 Task: Reply to email with the signature Anna Garcia with the subject Request for a meeting from softage.1@softage.net with the message I would like to schedule a call to discuss the progress of the new product development. Undo the message and rewrite the message as I look forward to hearing from you soon. Send the email
Action: Mouse moved to (549, 686)
Screenshot: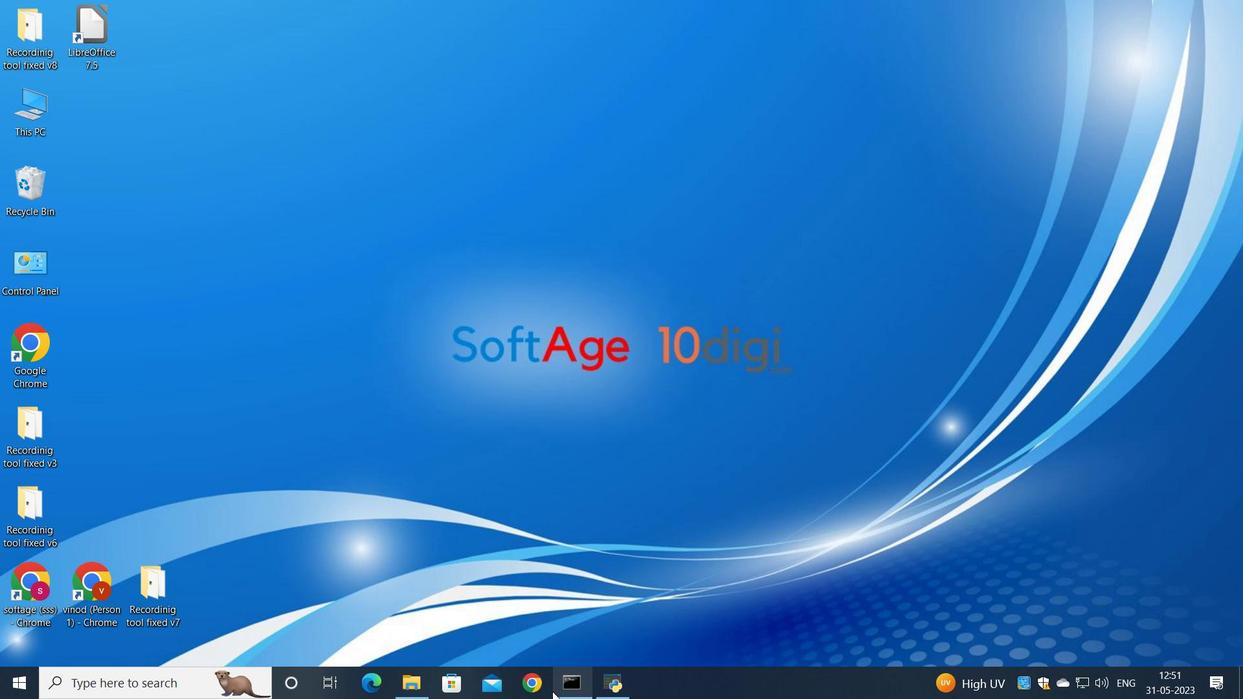 
Action: Mouse pressed left at (549, 686)
Screenshot: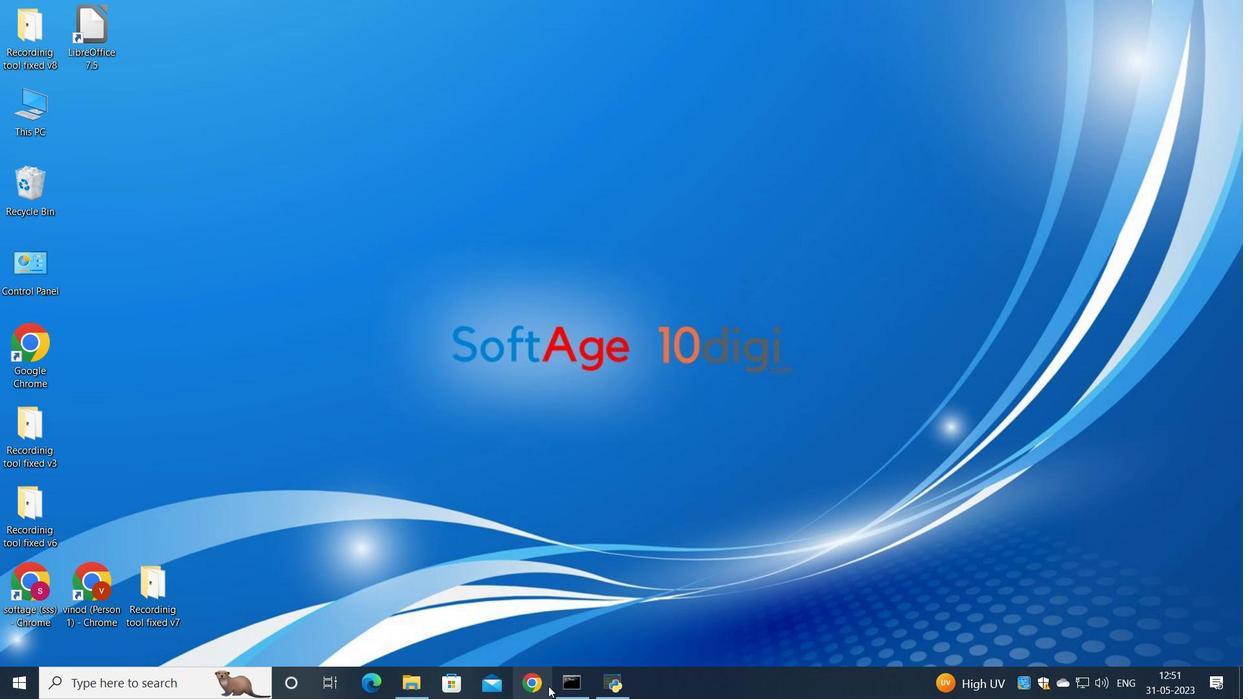 
Action: Mouse moved to (568, 408)
Screenshot: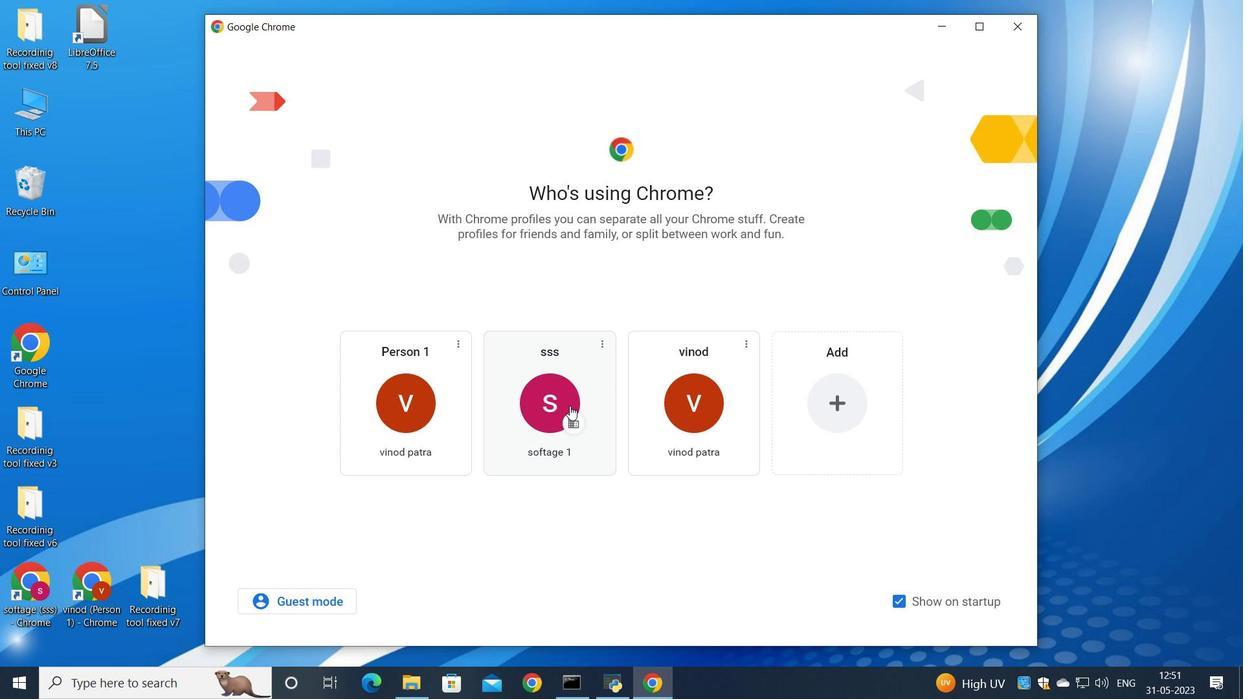 
Action: Mouse pressed left at (568, 408)
Screenshot: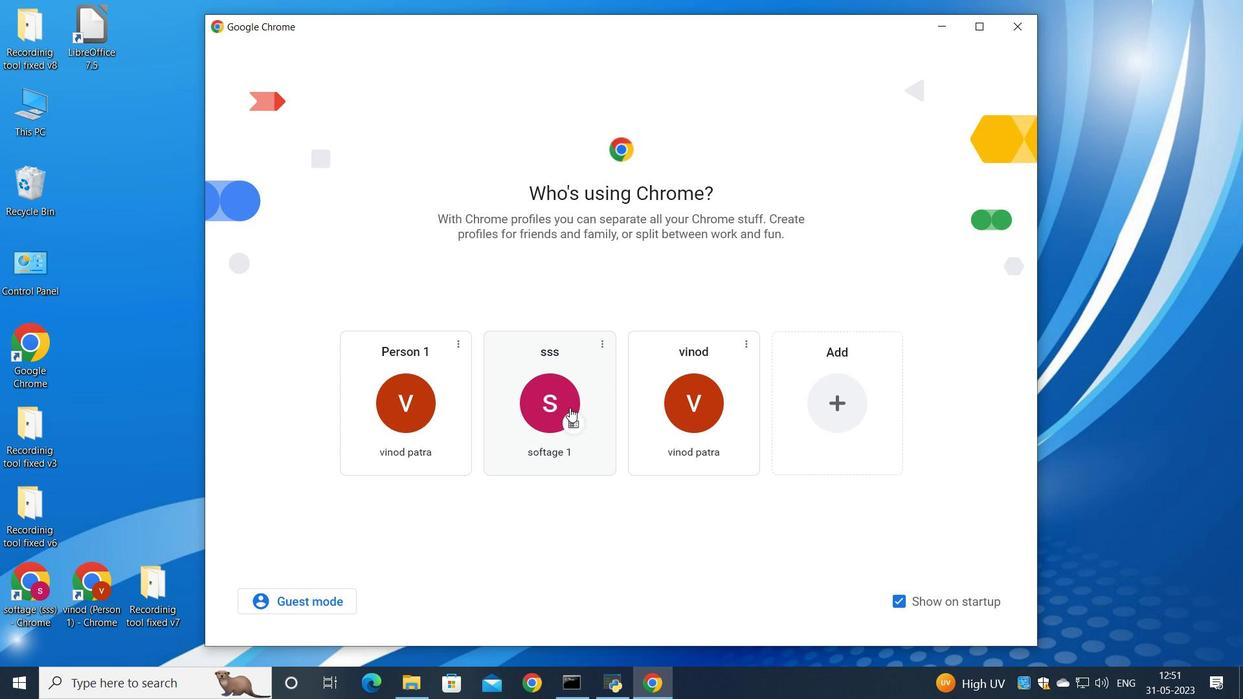 
Action: Mouse moved to (1081, 88)
Screenshot: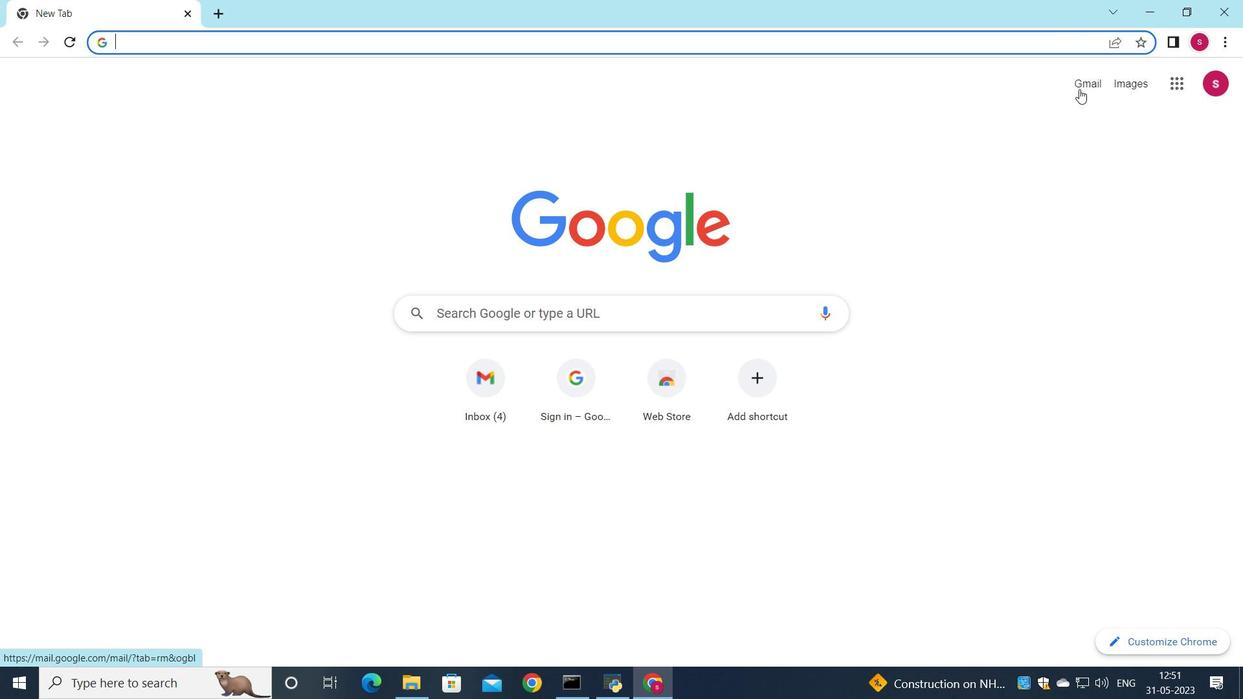 
Action: Mouse pressed left at (1081, 88)
Screenshot: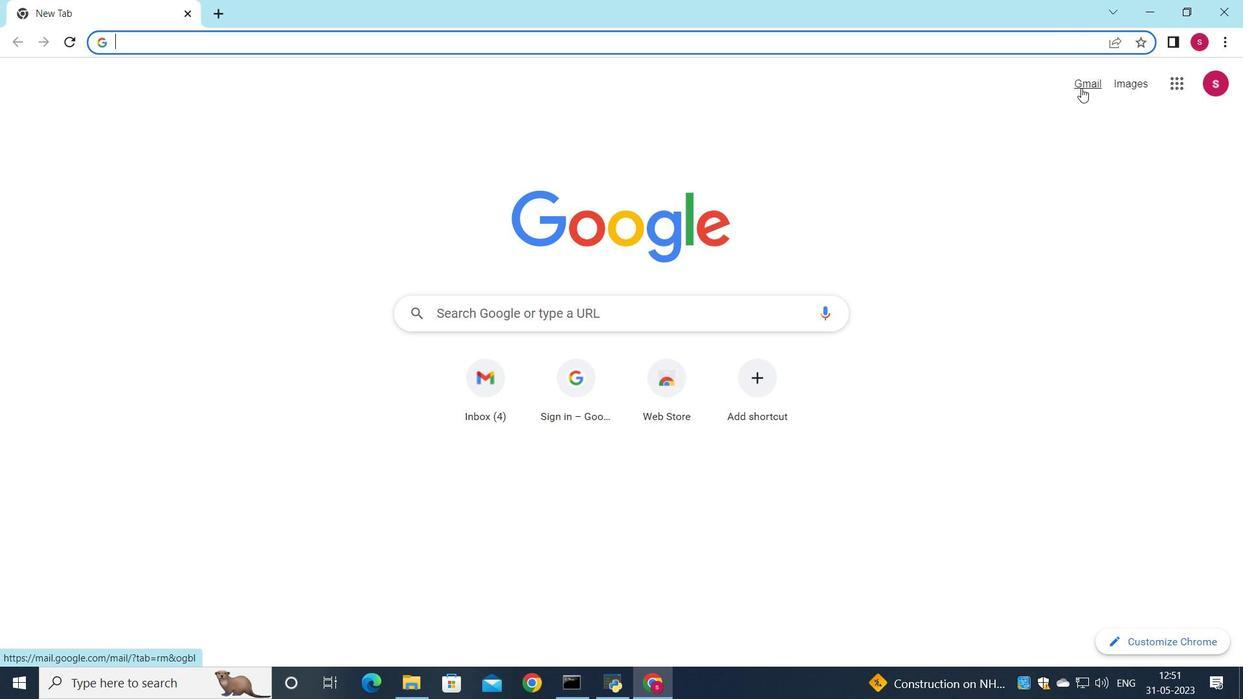 
Action: Mouse moved to (1057, 112)
Screenshot: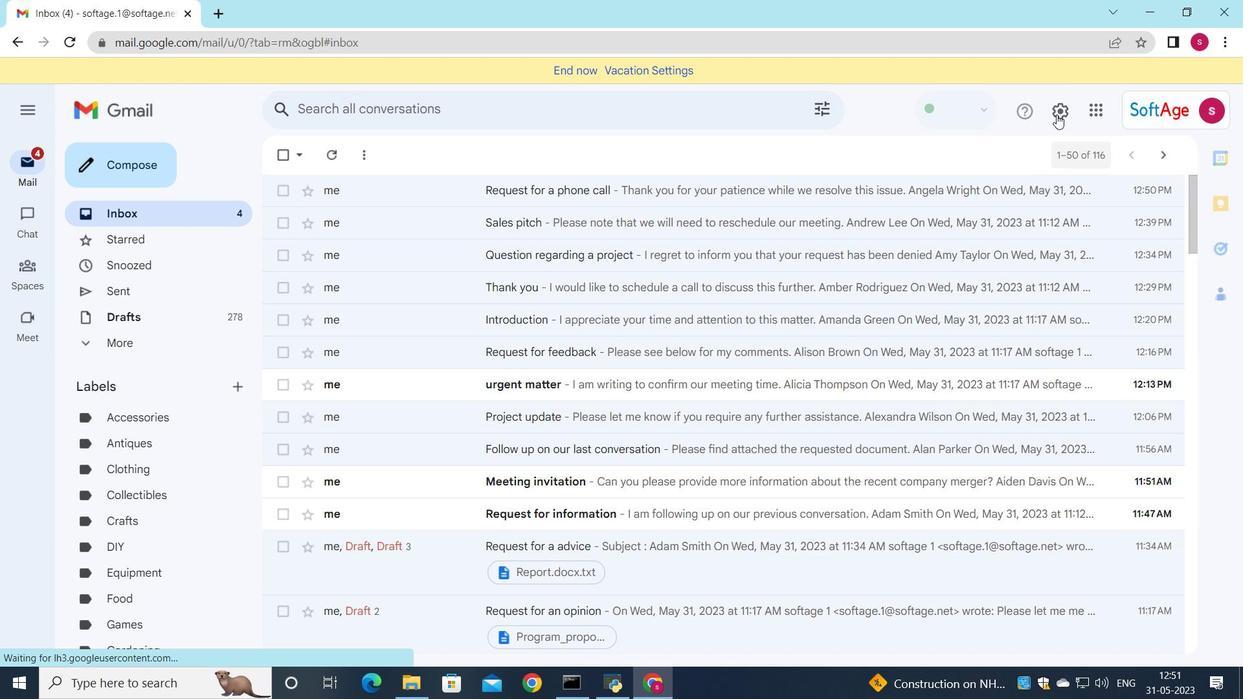 
Action: Mouse pressed left at (1057, 112)
Screenshot: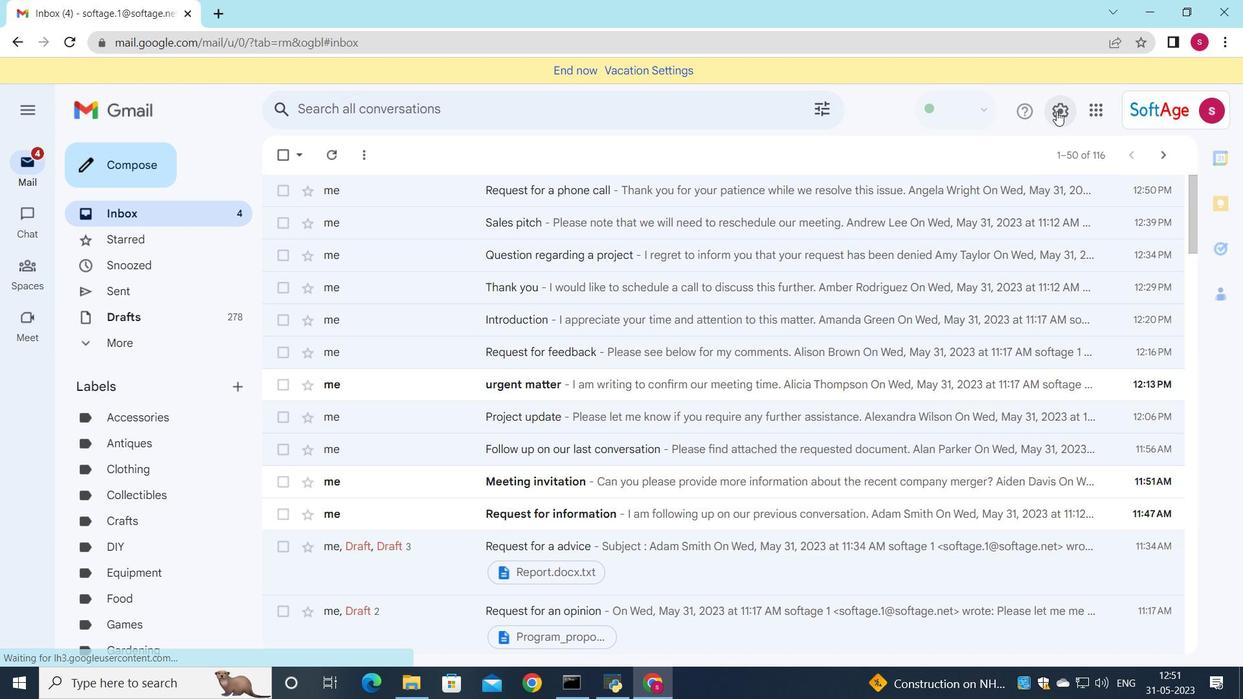 
Action: Mouse moved to (1070, 194)
Screenshot: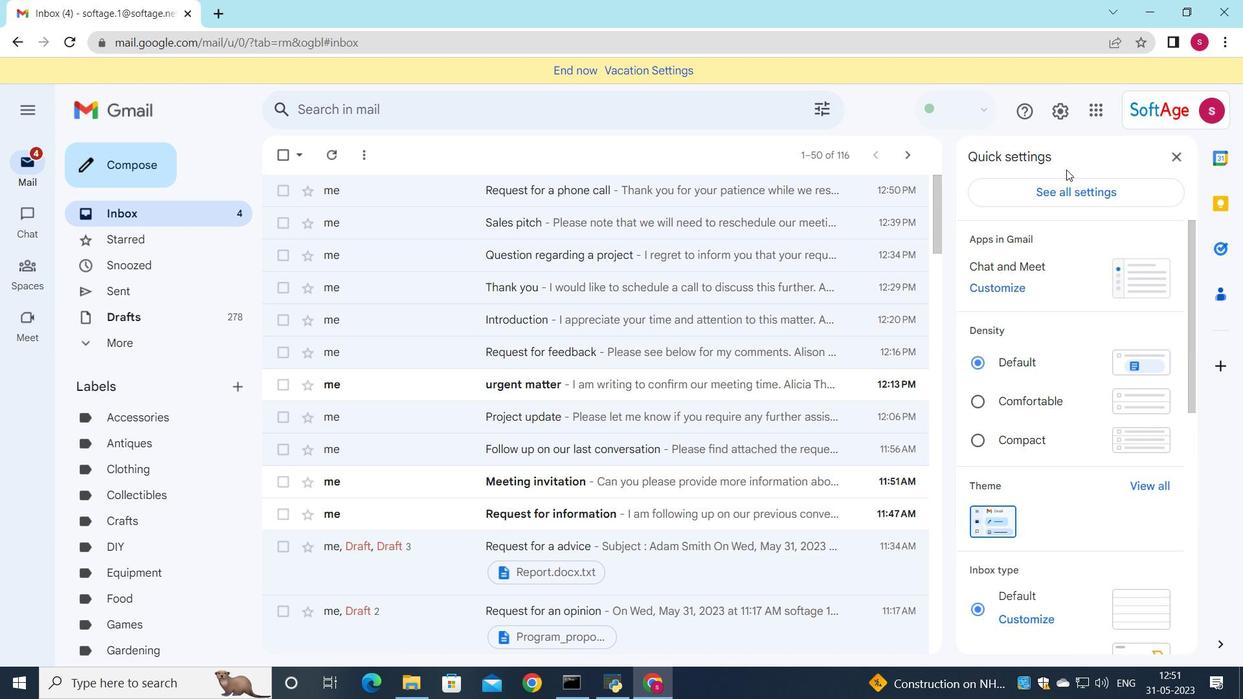 
Action: Mouse pressed left at (1070, 194)
Screenshot: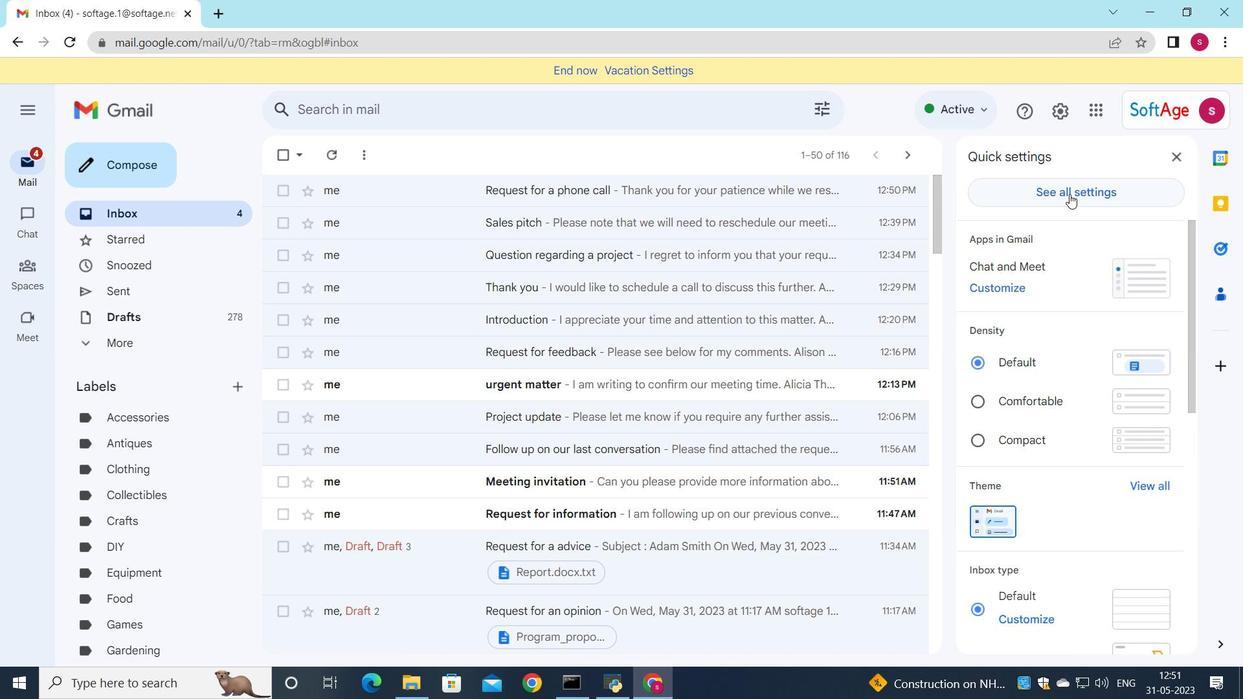 
Action: Mouse moved to (719, 345)
Screenshot: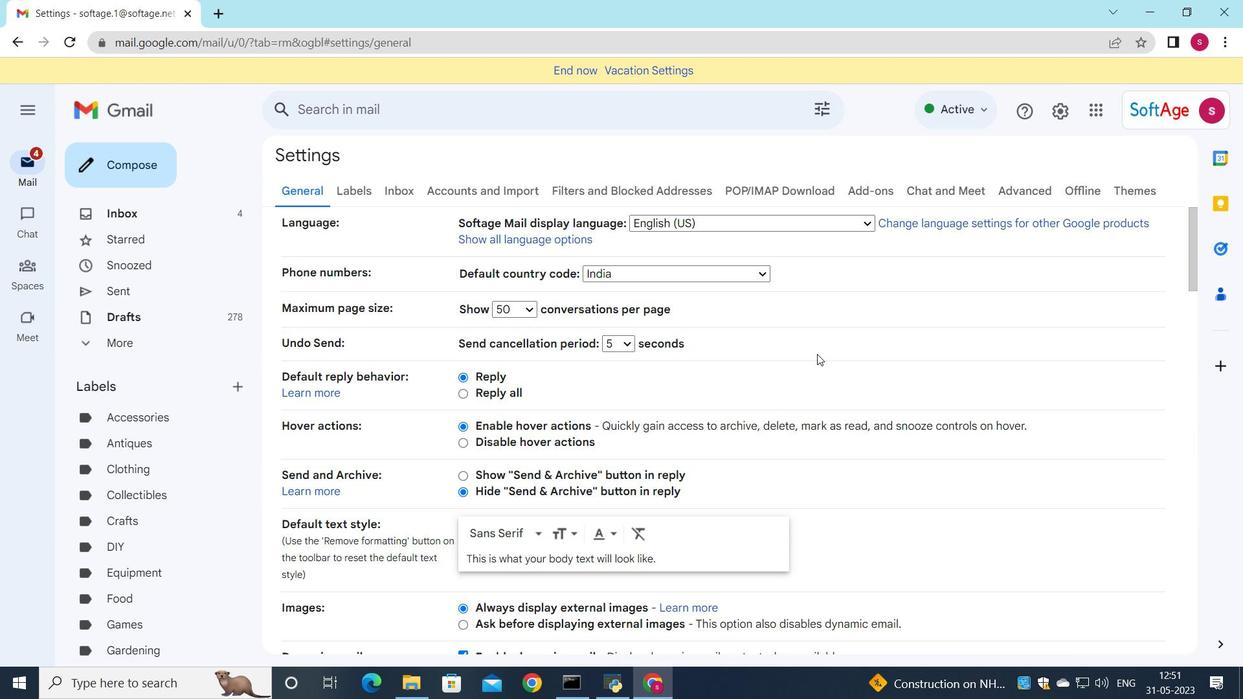
Action: Mouse scrolled (719, 344) with delta (0, 0)
Screenshot: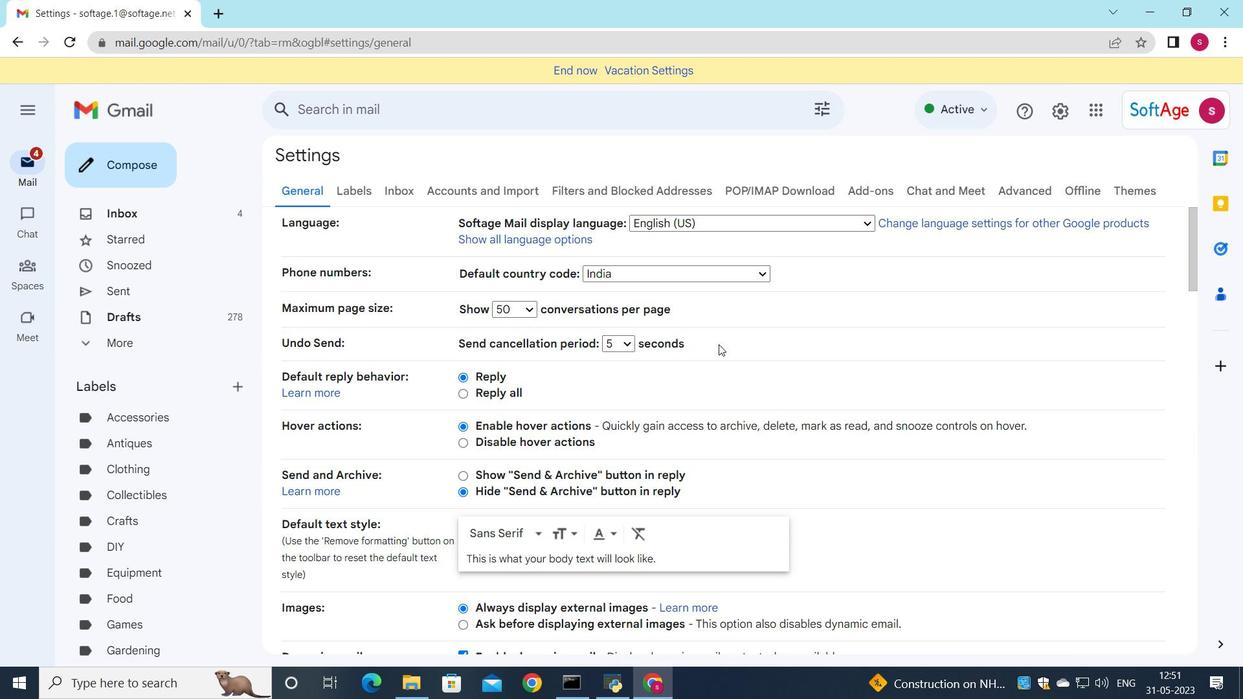 
Action: Mouse scrolled (719, 344) with delta (0, 0)
Screenshot: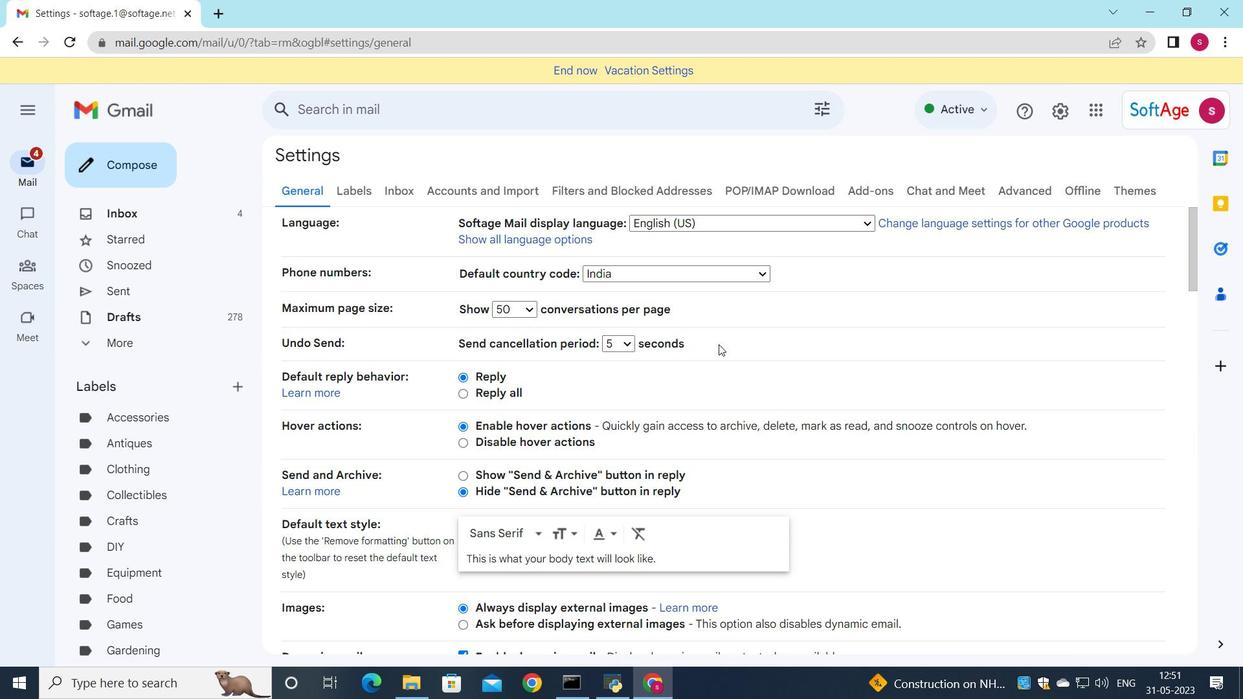 
Action: Mouse scrolled (719, 344) with delta (0, 0)
Screenshot: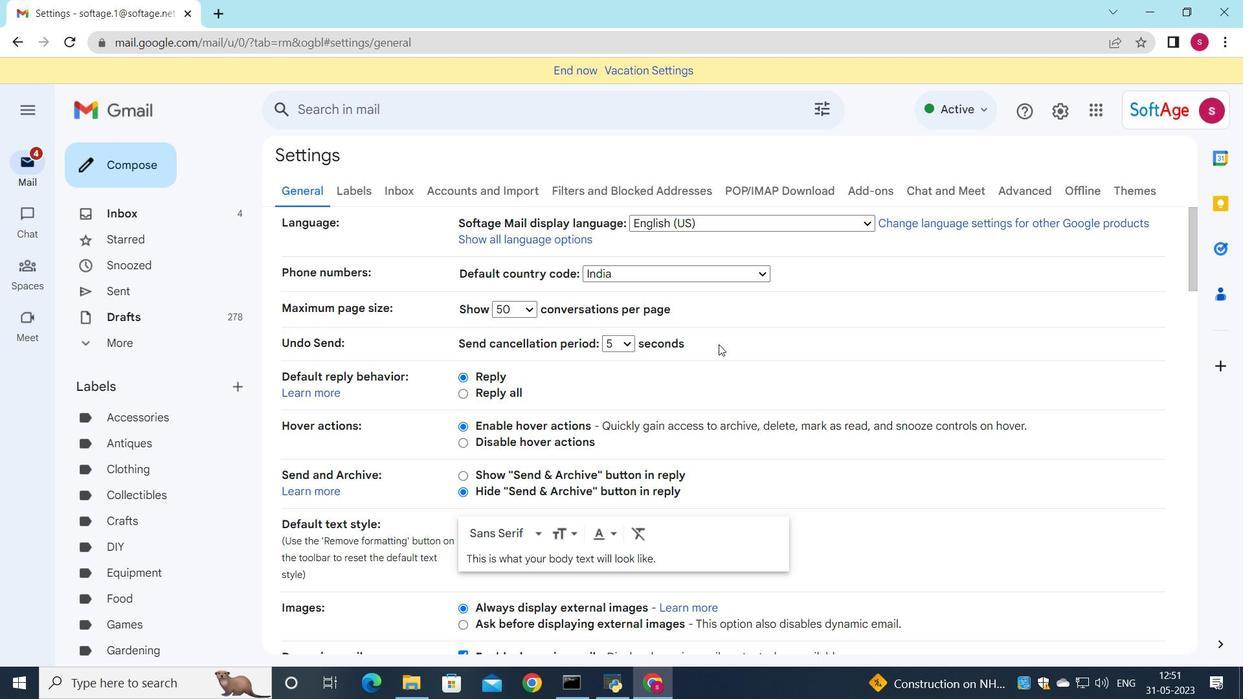 
Action: Mouse pressed middle at (719, 345)
Screenshot: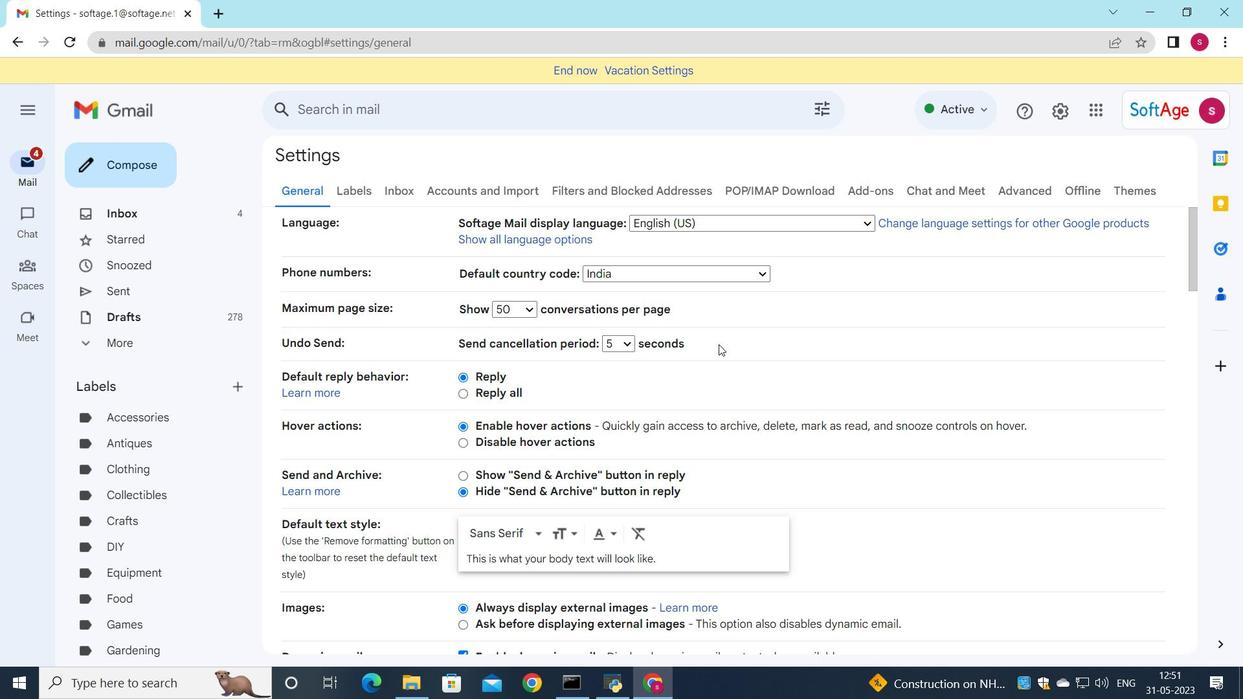 
Action: Mouse scrolled (719, 344) with delta (0, 0)
Screenshot: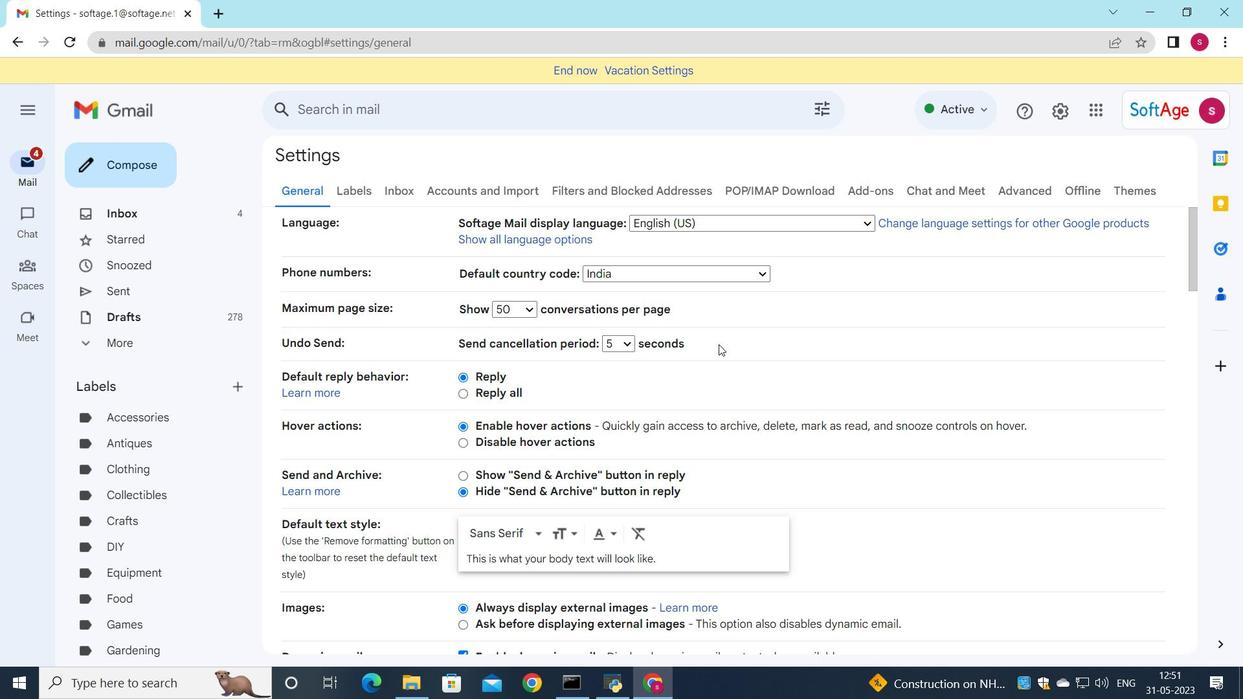 
Action: Mouse scrolled (719, 344) with delta (0, 0)
Screenshot: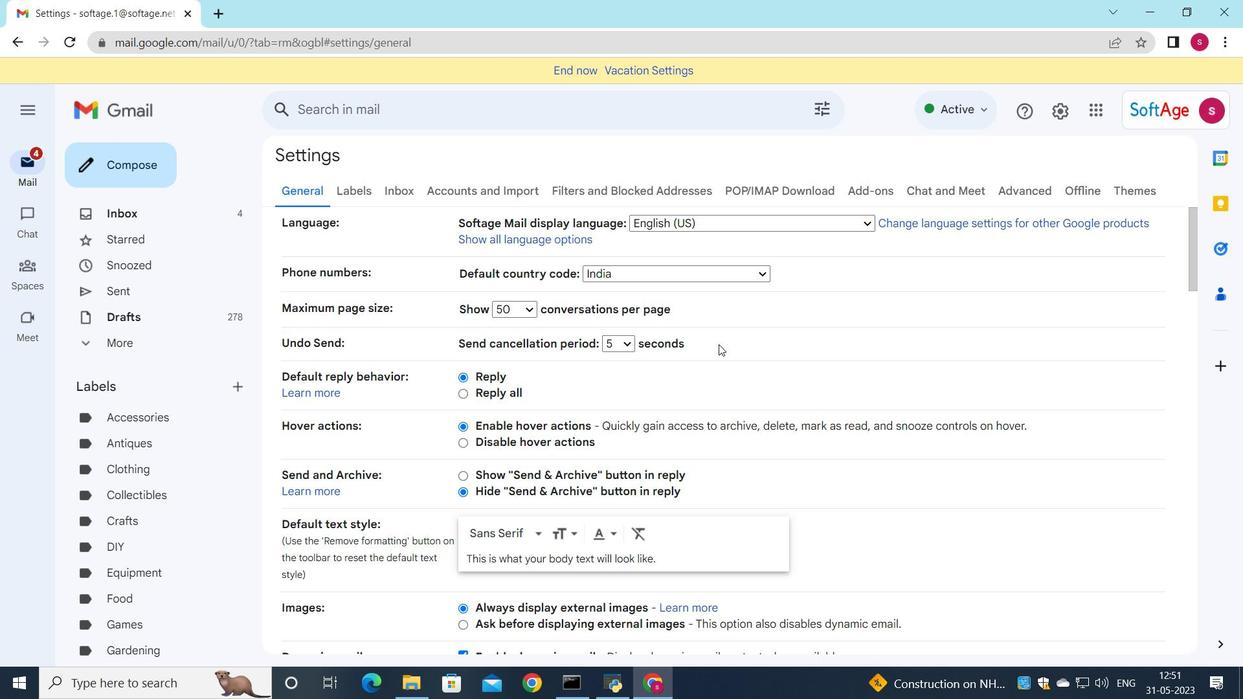 
Action: Mouse scrolled (719, 344) with delta (0, 0)
Screenshot: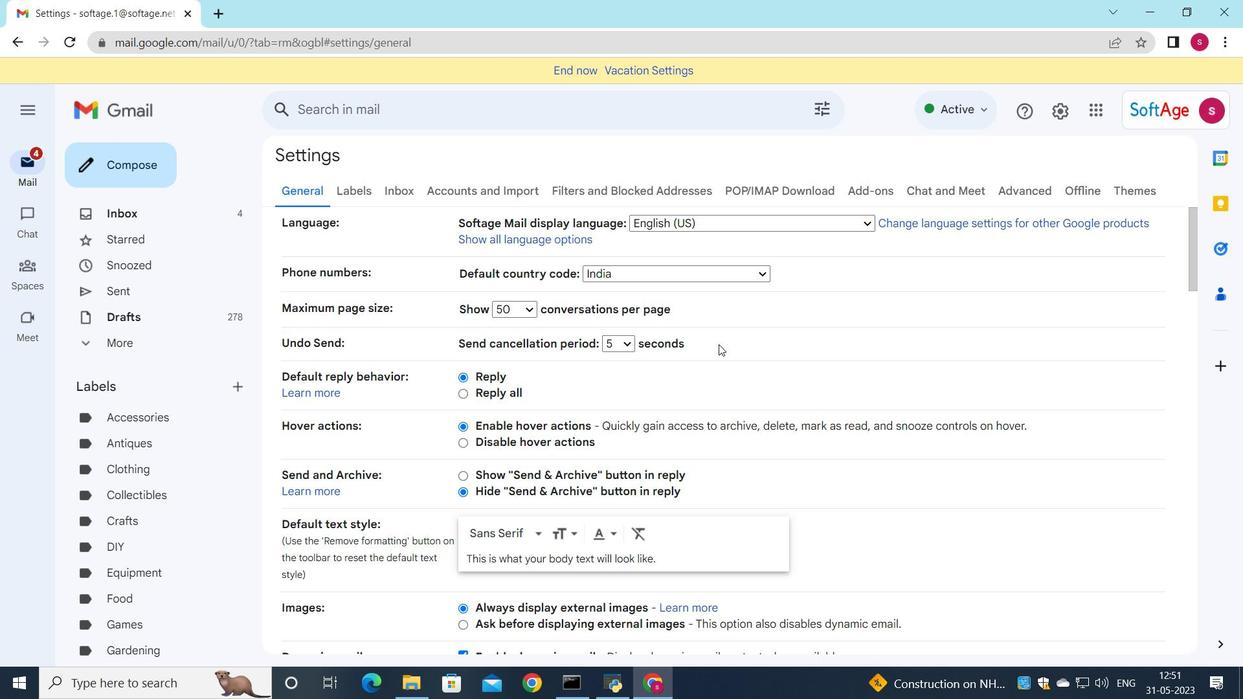 
Action: Mouse scrolled (719, 344) with delta (0, 0)
Screenshot: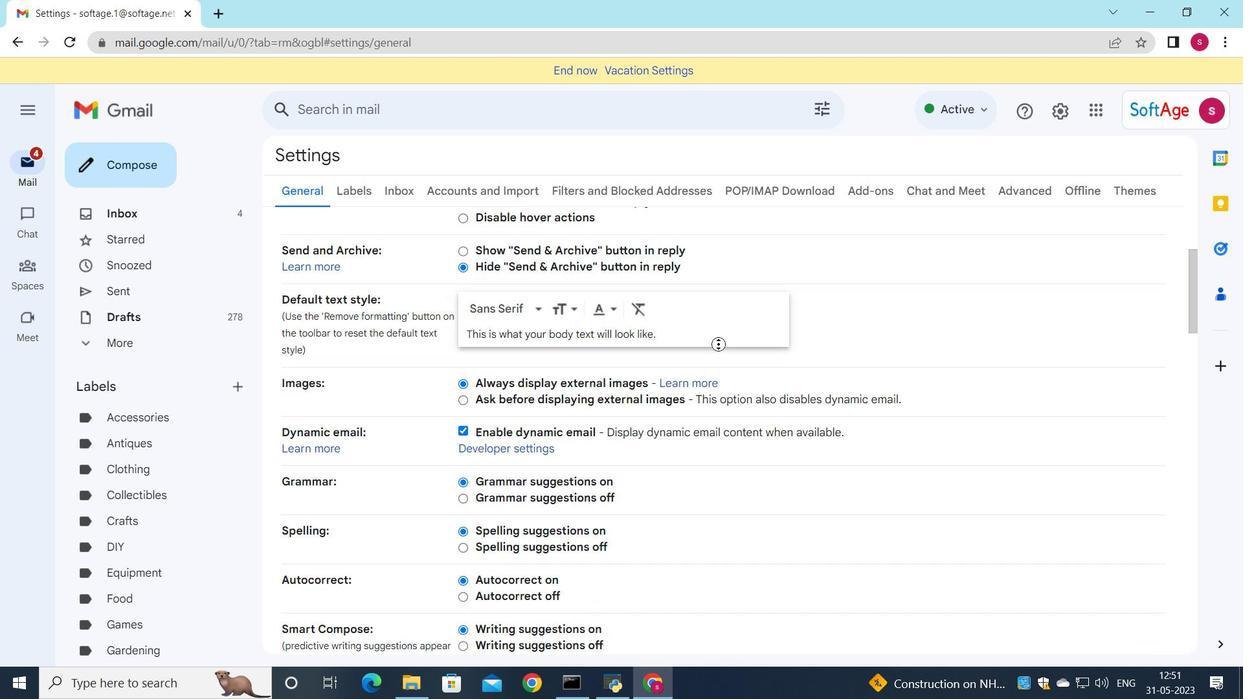 
Action: Mouse scrolled (719, 344) with delta (0, 0)
Screenshot: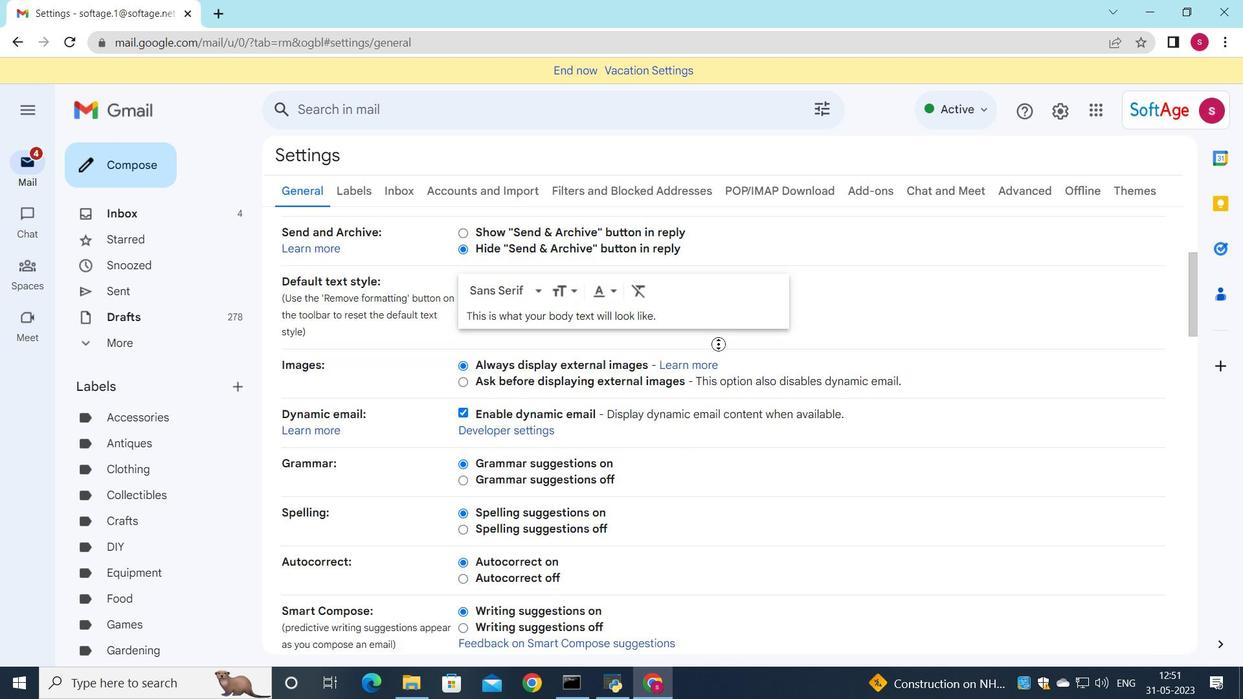 
Action: Mouse scrolled (719, 344) with delta (0, 0)
Screenshot: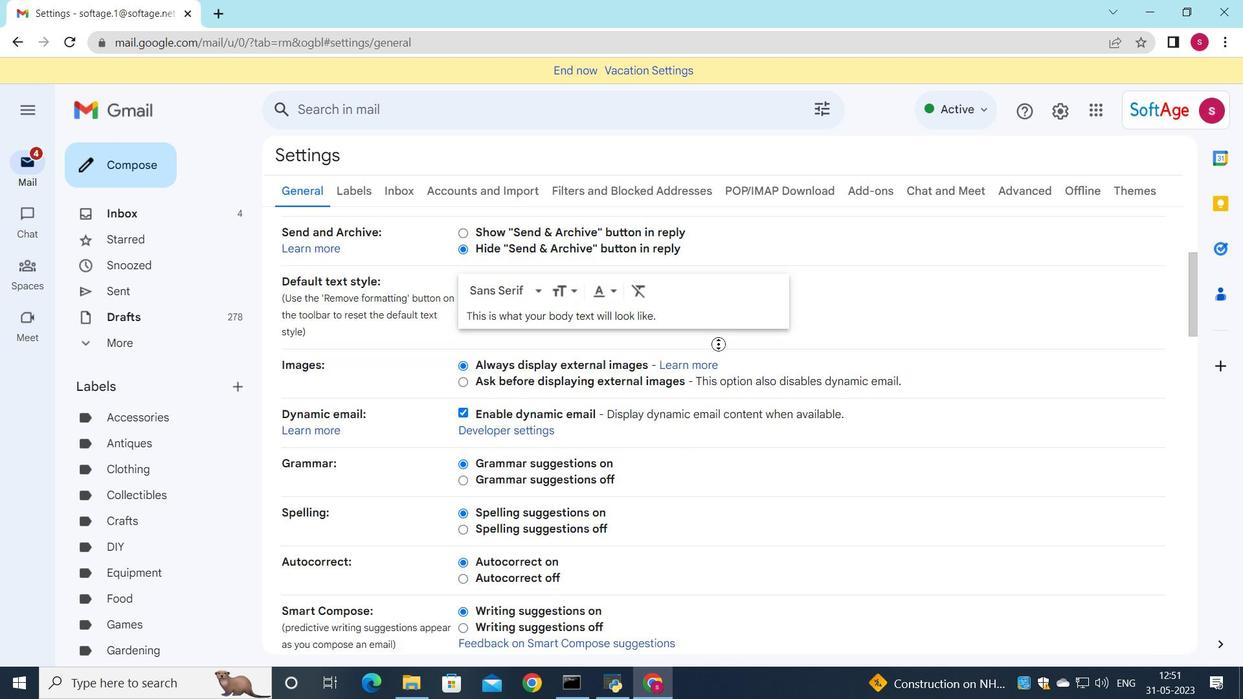 
Action: Mouse scrolled (719, 344) with delta (0, 0)
Screenshot: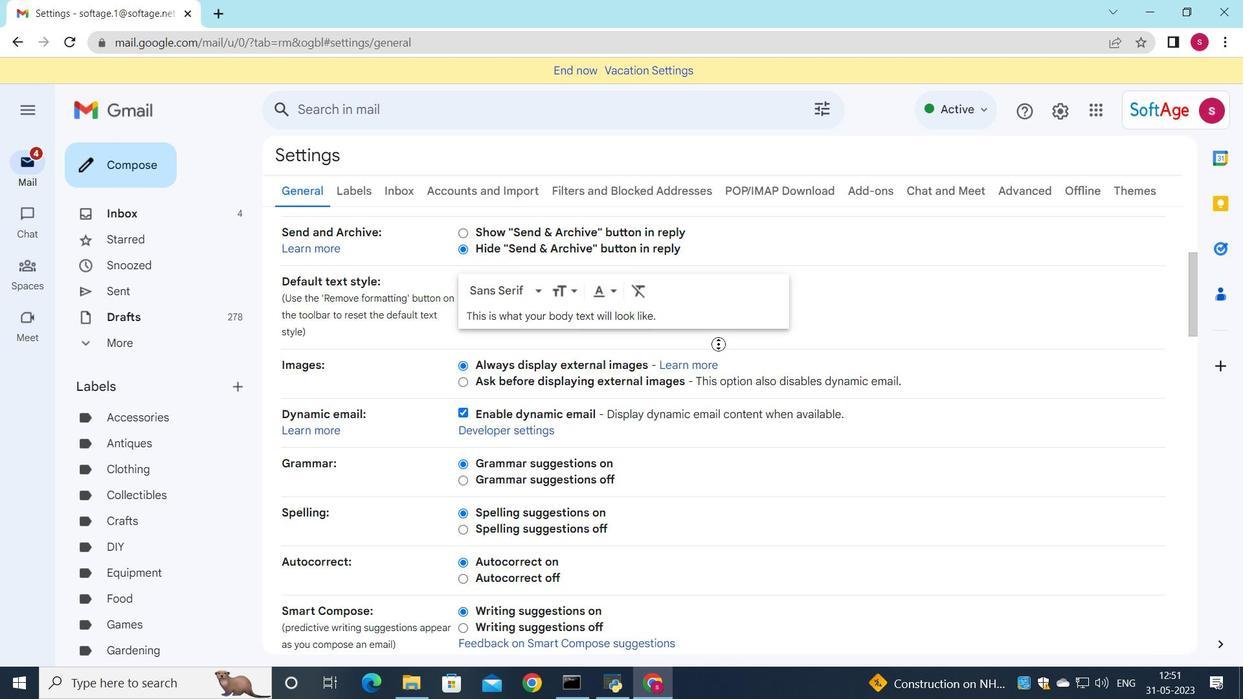 
Action: Mouse scrolled (719, 344) with delta (0, 0)
Screenshot: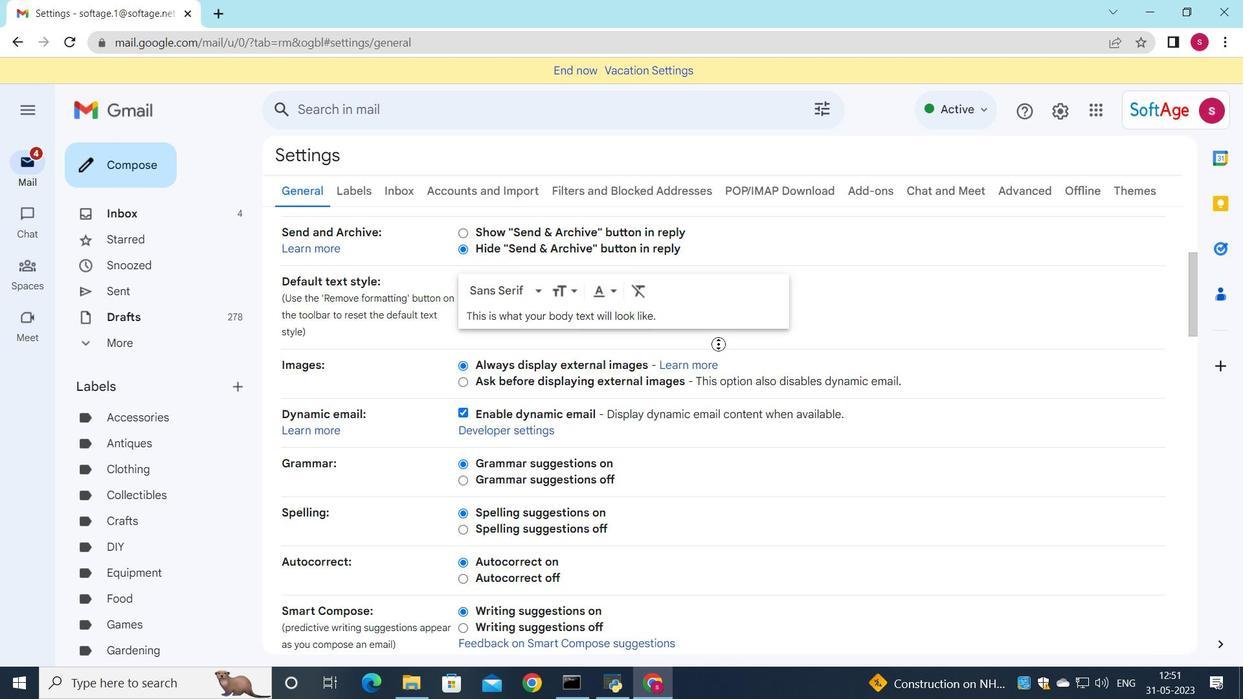 
Action: Mouse scrolled (719, 344) with delta (0, 0)
Screenshot: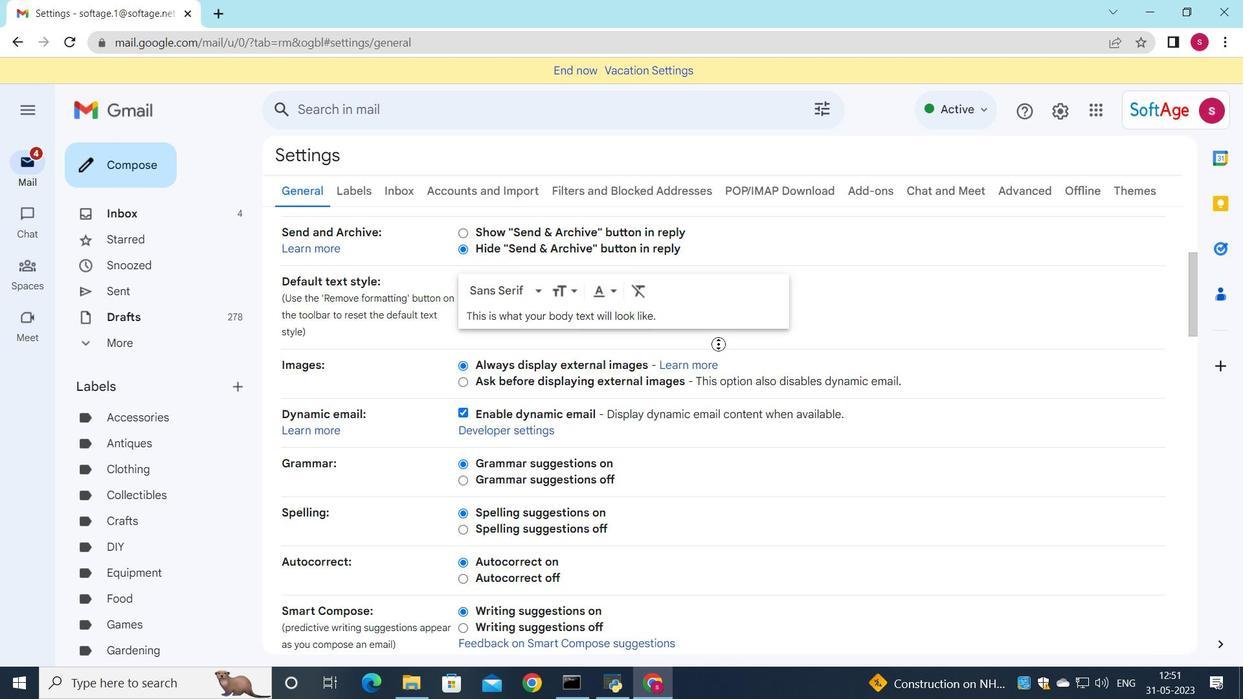 
Action: Mouse moved to (892, 345)
Screenshot: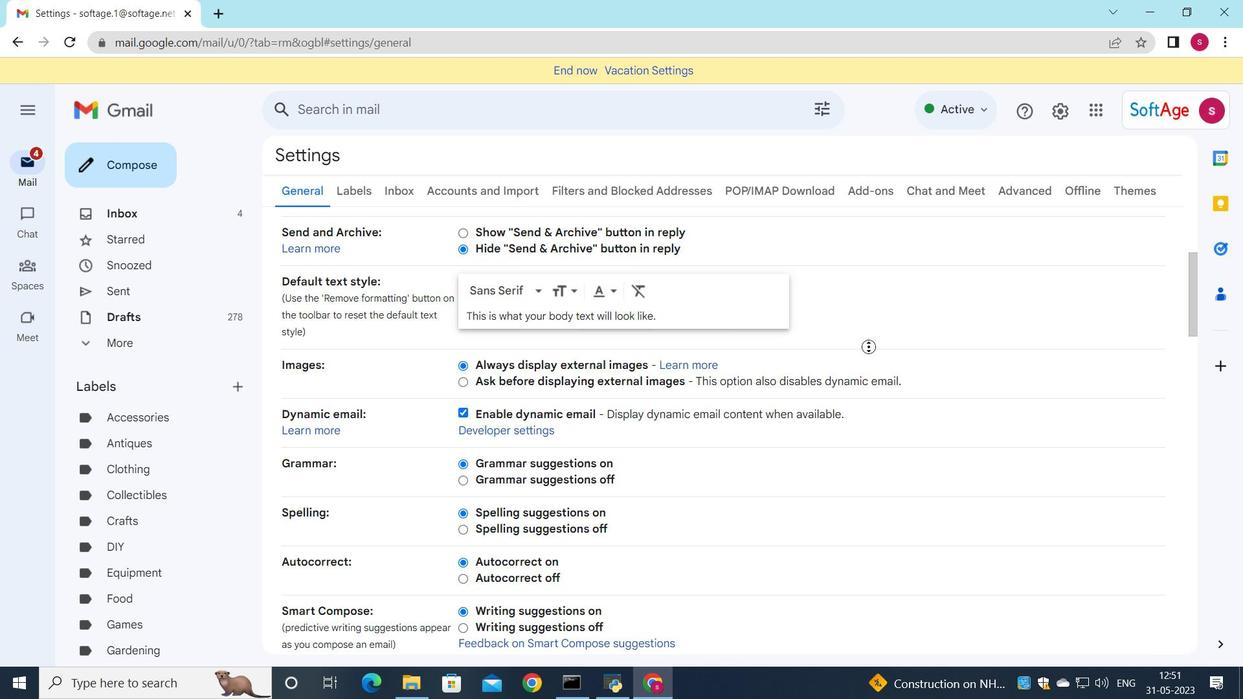 
Action: Mouse pressed left at (892, 345)
Screenshot: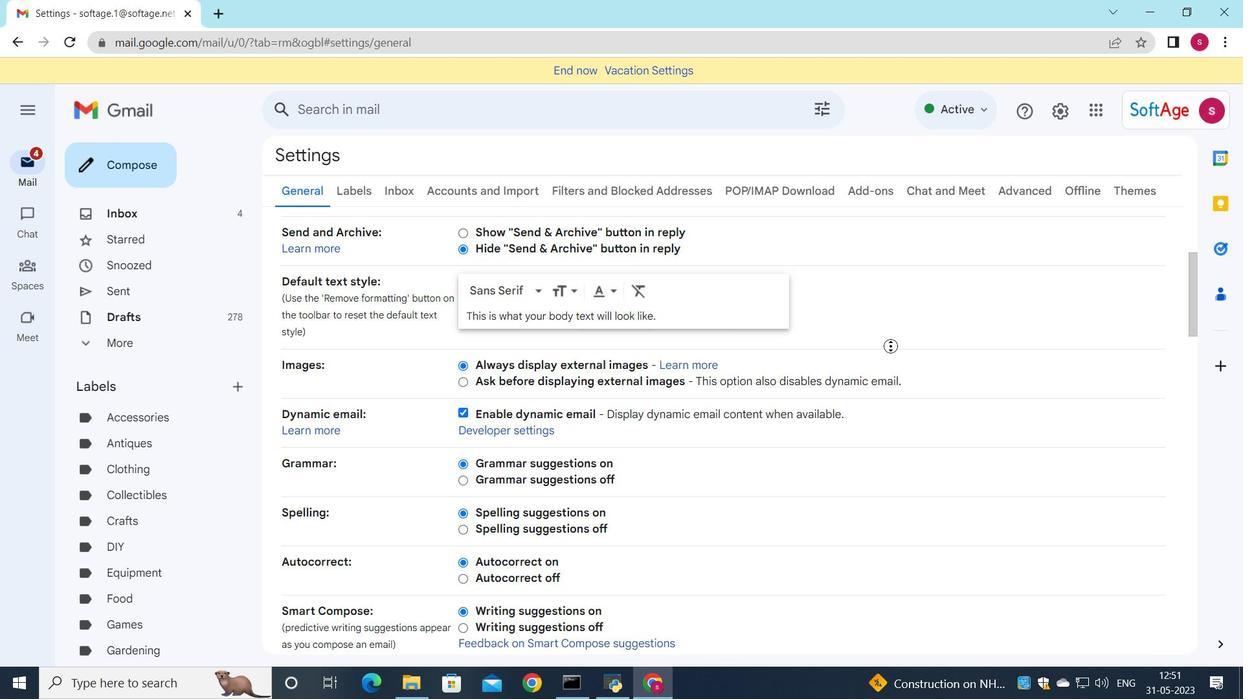 
Action: Mouse moved to (517, 410)
Screenshot: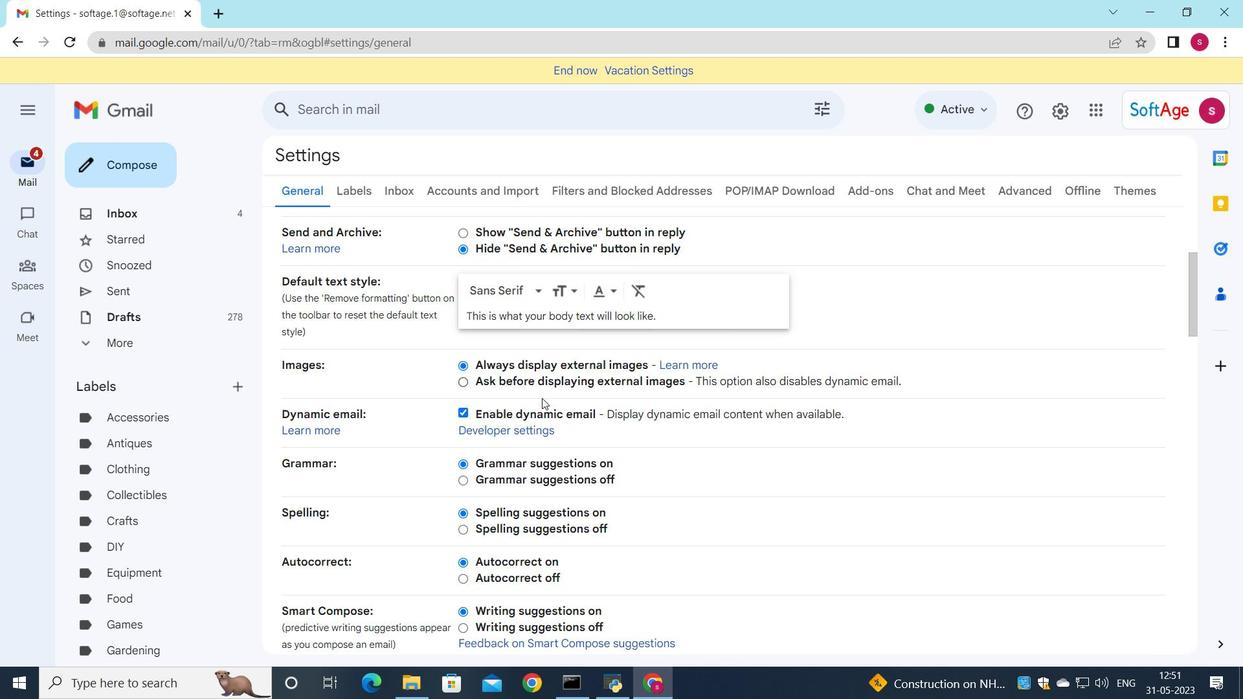 
Action: Mouse scrolled (517, 409) with delta (0, 0)
Screenshot: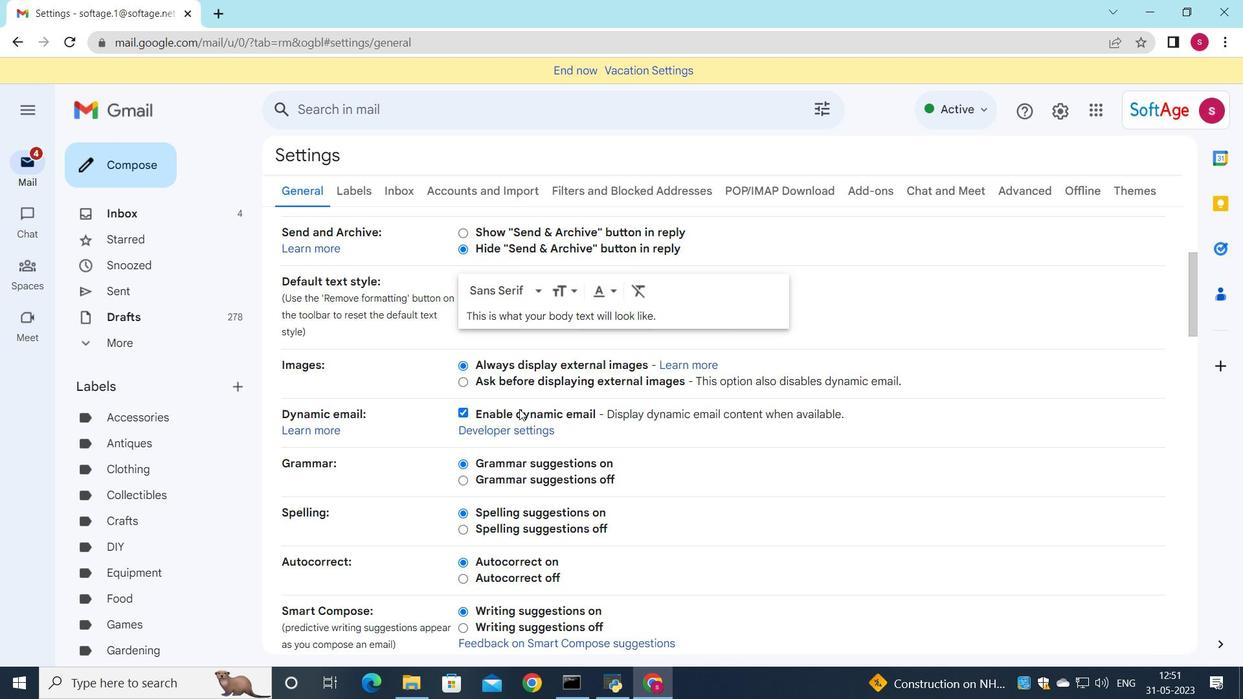 
Action: Mouse scrolled (517, 409) with delta (0, 0)
Screenshot: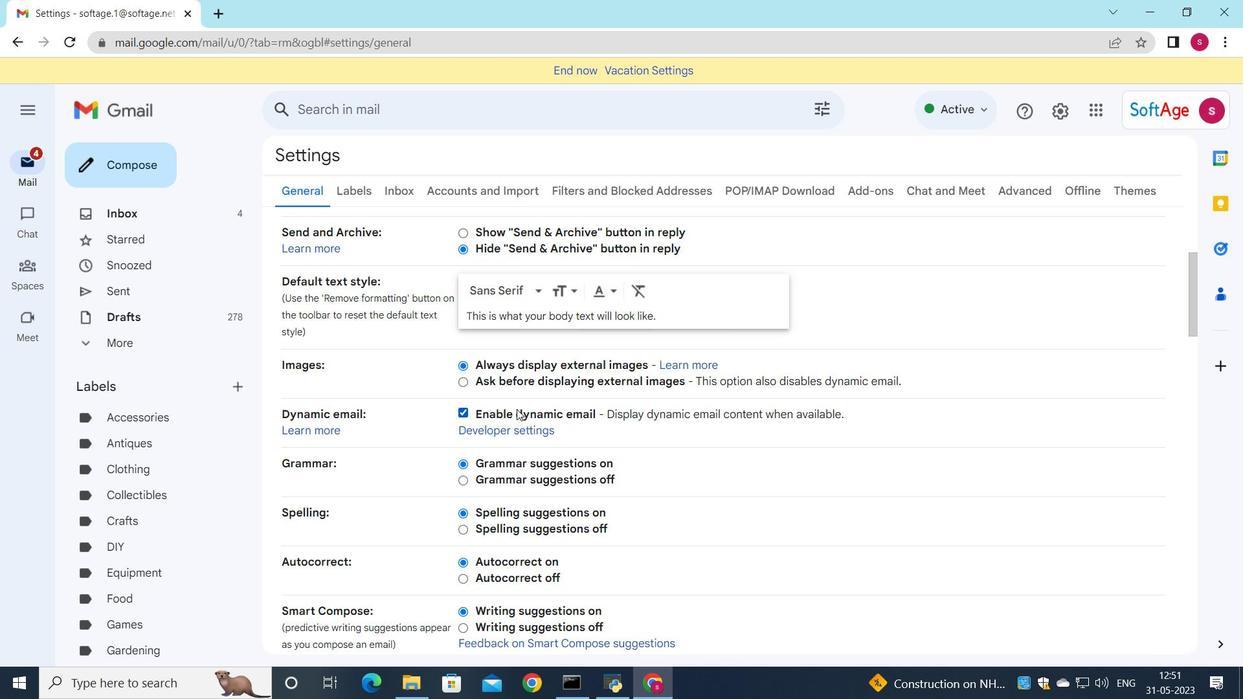
Action: Mouse scrolled (517, 409) with delta (0, 0)
Screenshot: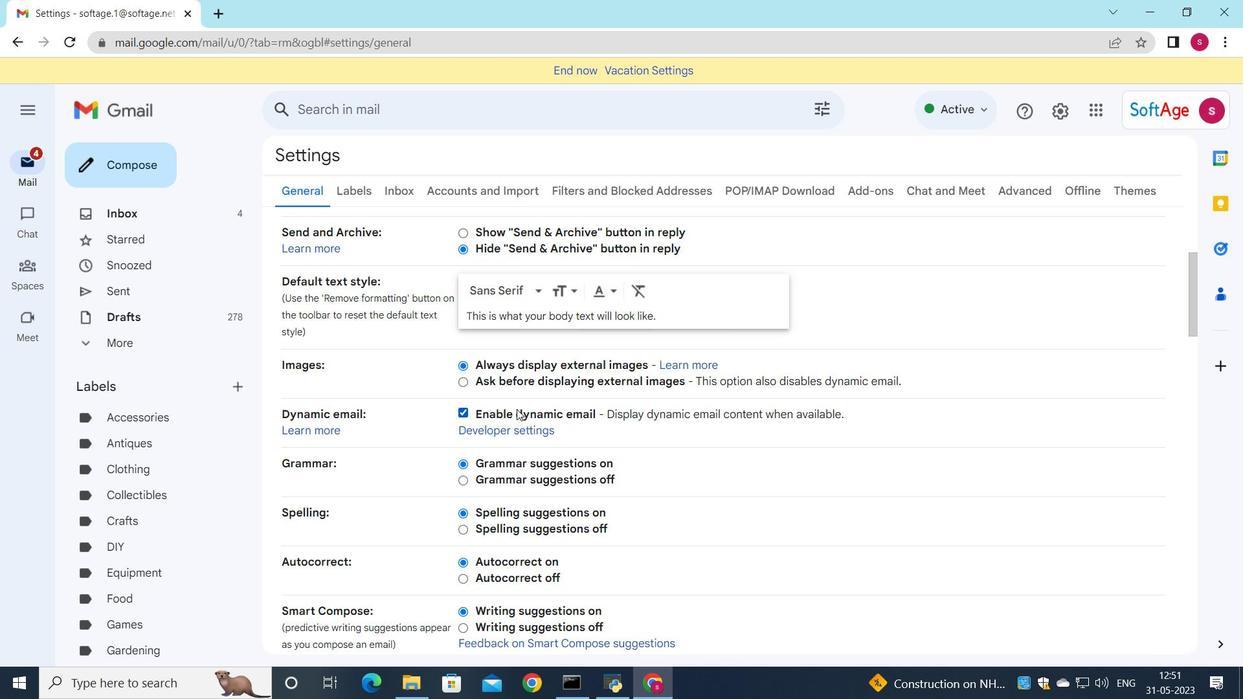 
Action: Mouse scrolled (517, 409) with delta (0, 0)
Screenshot: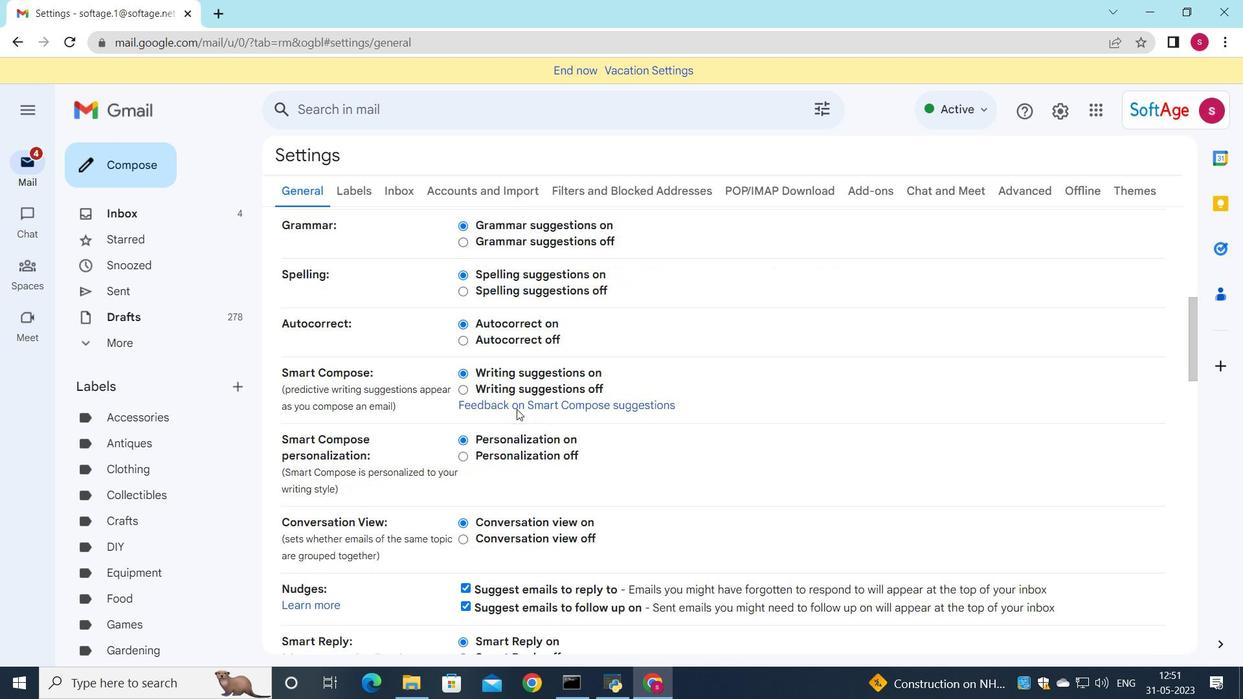 
Action: Mouse scrolled (517, 409) with delta (0, 0)
Screenshot: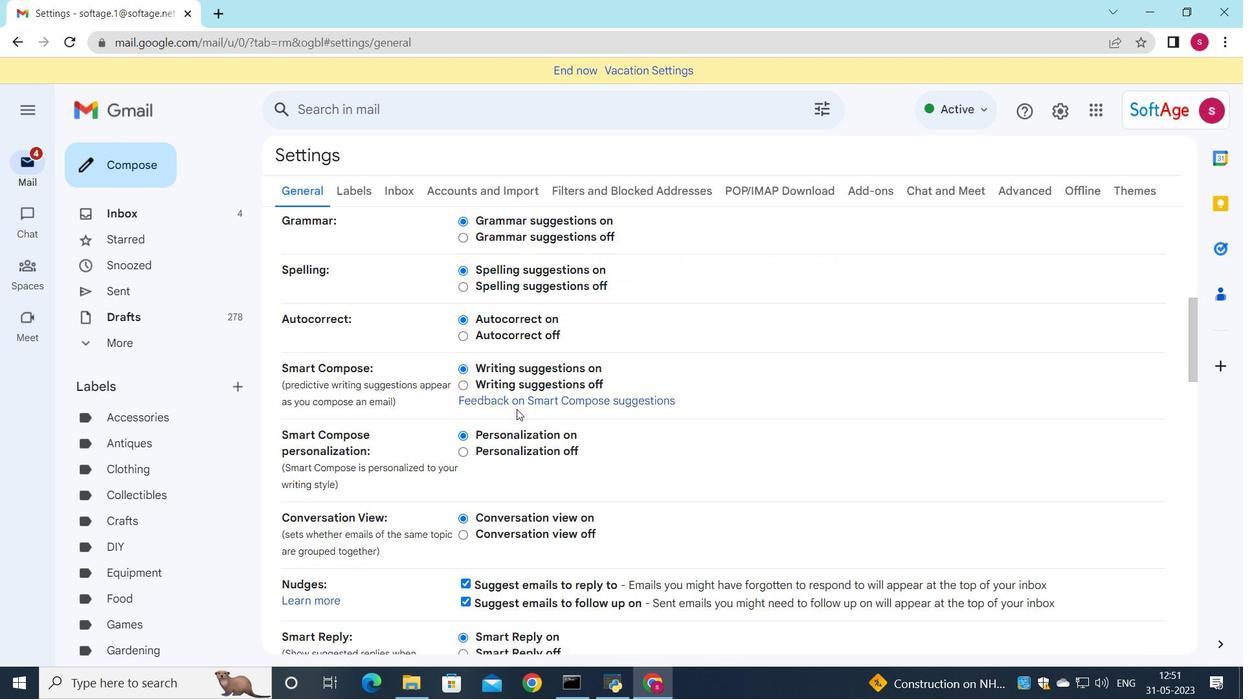 
Action: Mouse scrolled (517, 409) with delta (0, 0)
Screenshot: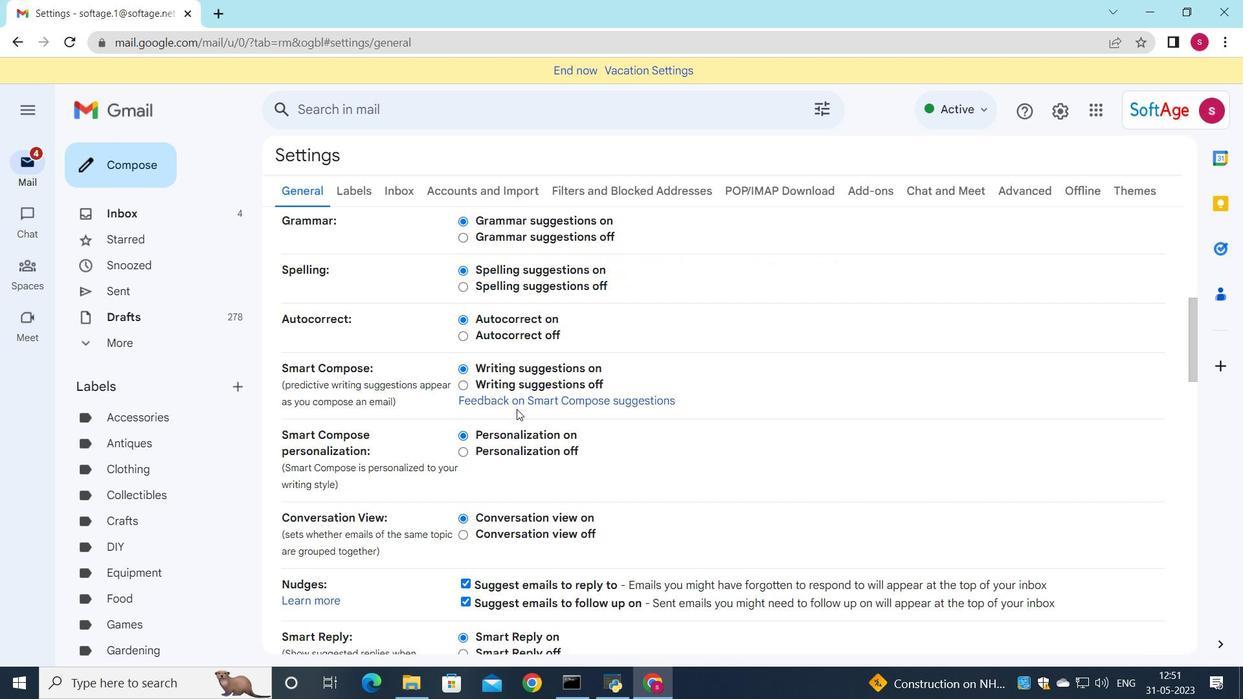 
Action: Mouse scrolled (517, 409) with delta (0, 0)
Screenshot: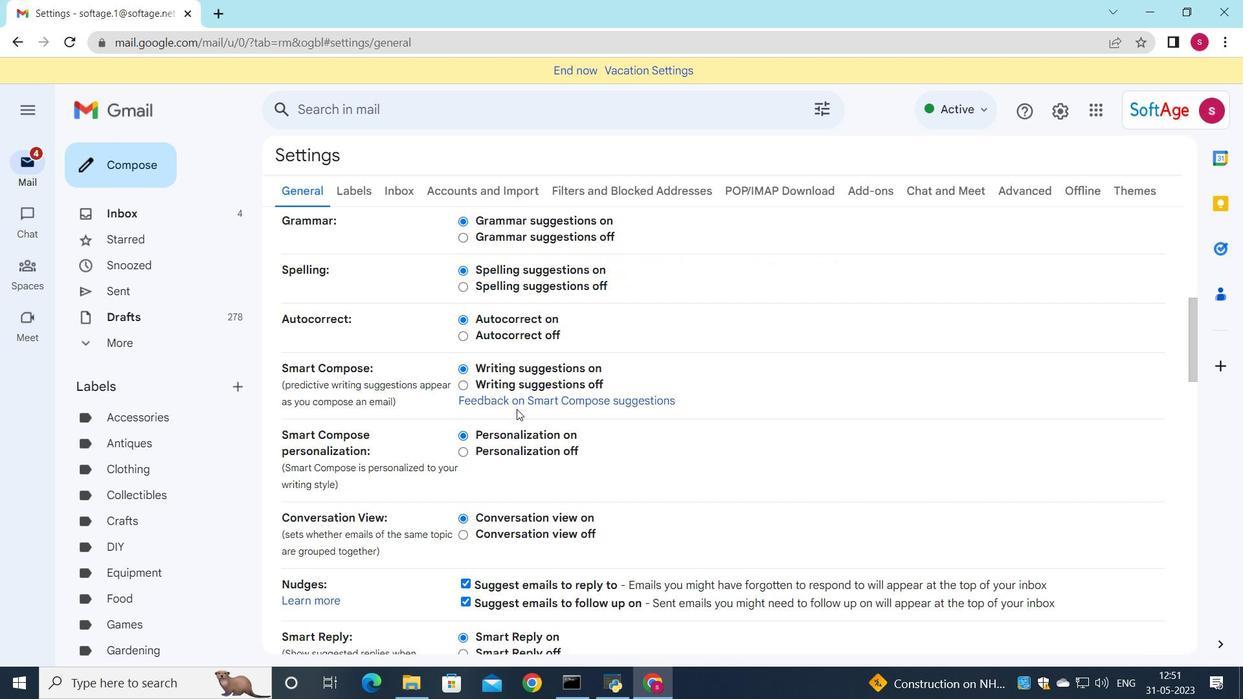 
Action: Mouse scrolled (517, 409) with delta (0, 0)
Screenshot: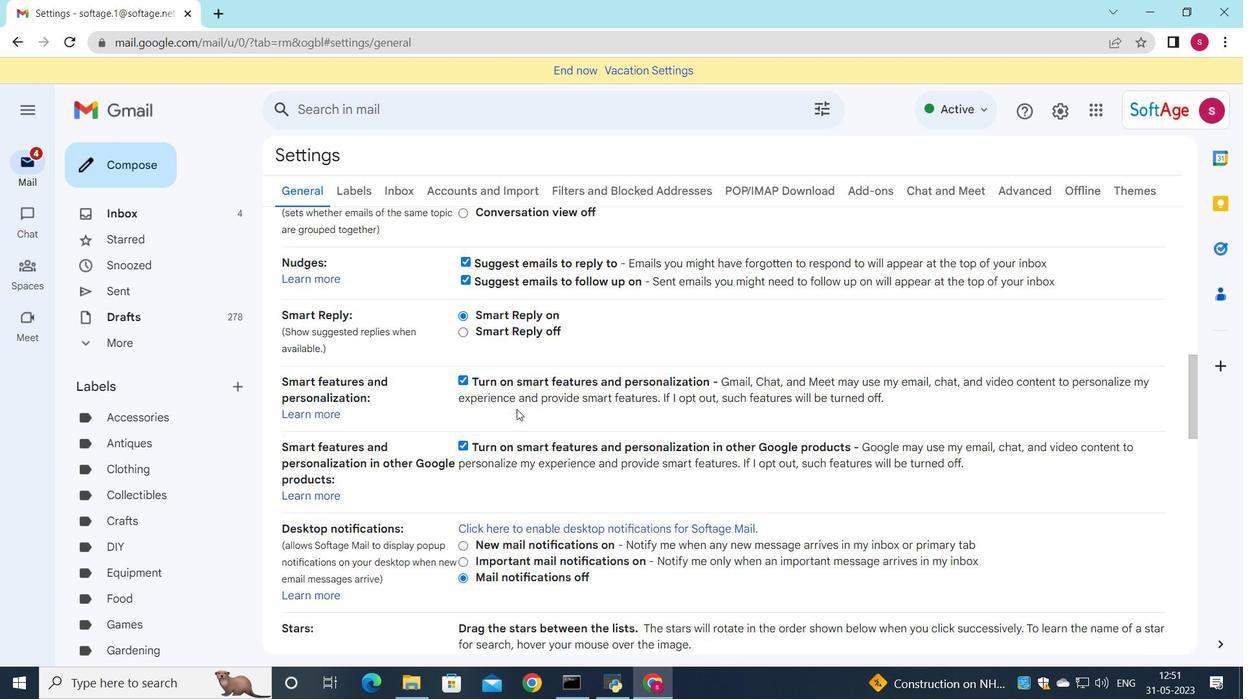 
Action: Mouse scrolled (517, 409) with delta (0, 0)
Screenshot: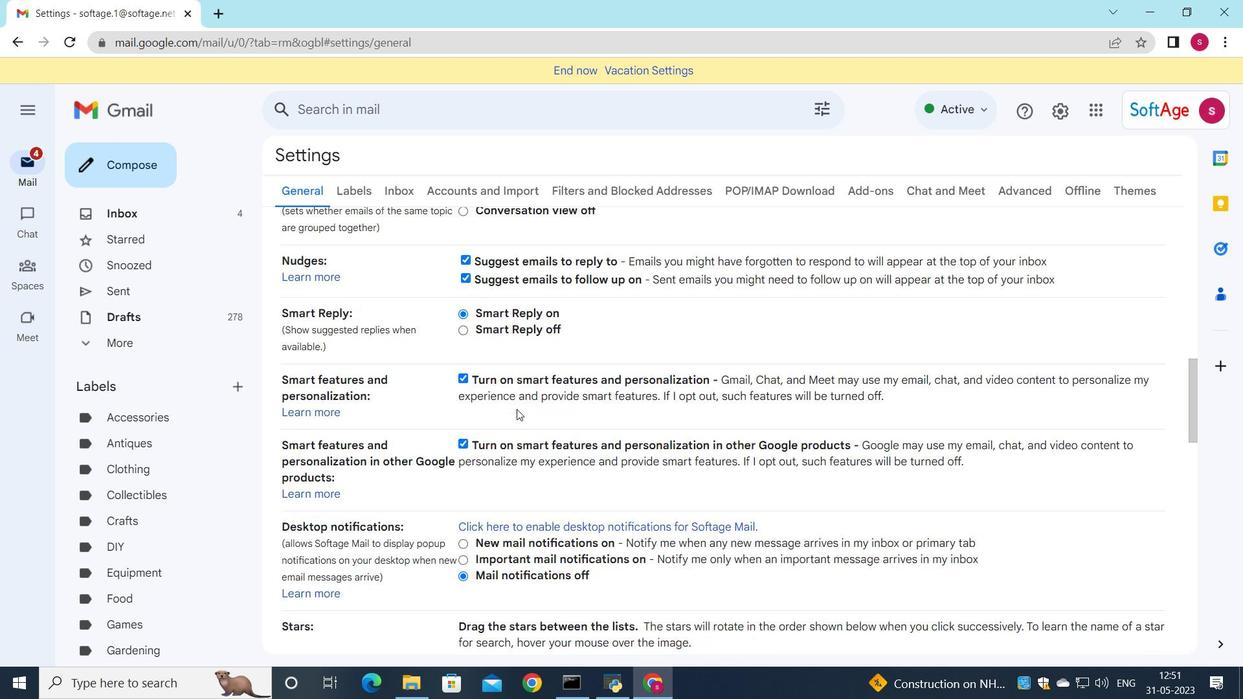
Action: Mouse scrolled (517, 409) with delta (0, 0)
Screenshot: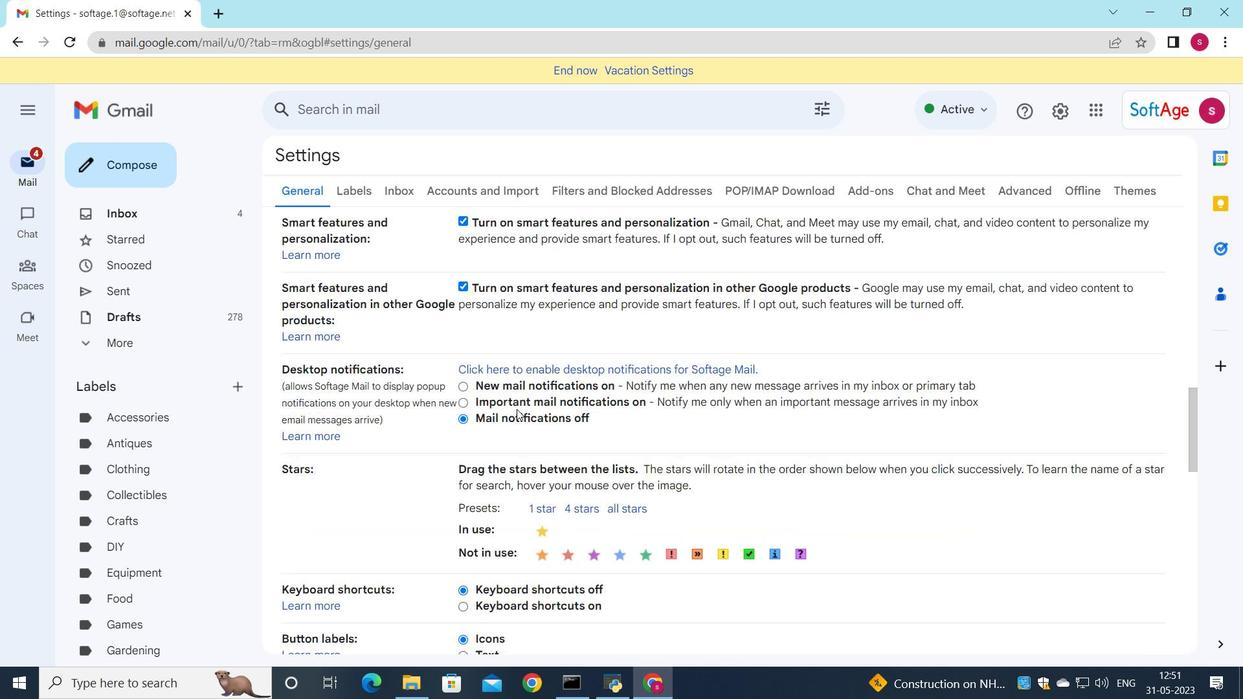 
Action: Mouse scrolled (517, 409) with delta (0, 0)
Screenshot: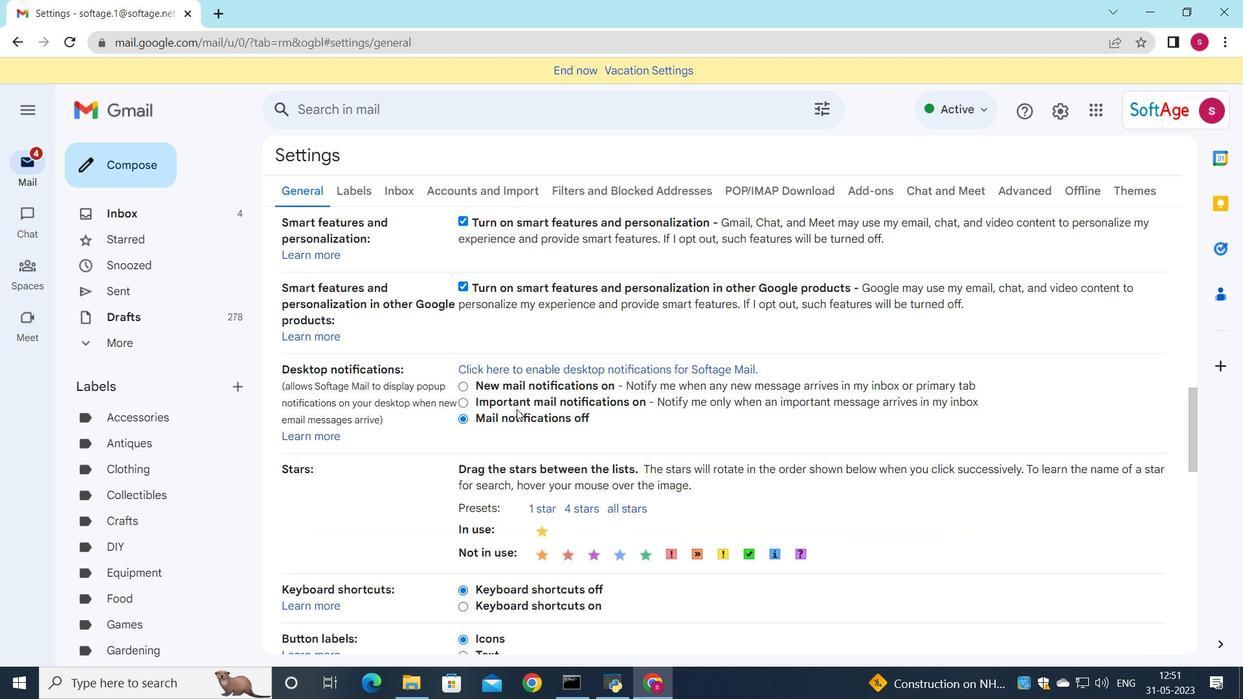 
Action: Mouse scrolled (517, 409) with delta (0, 0)
Screenshot: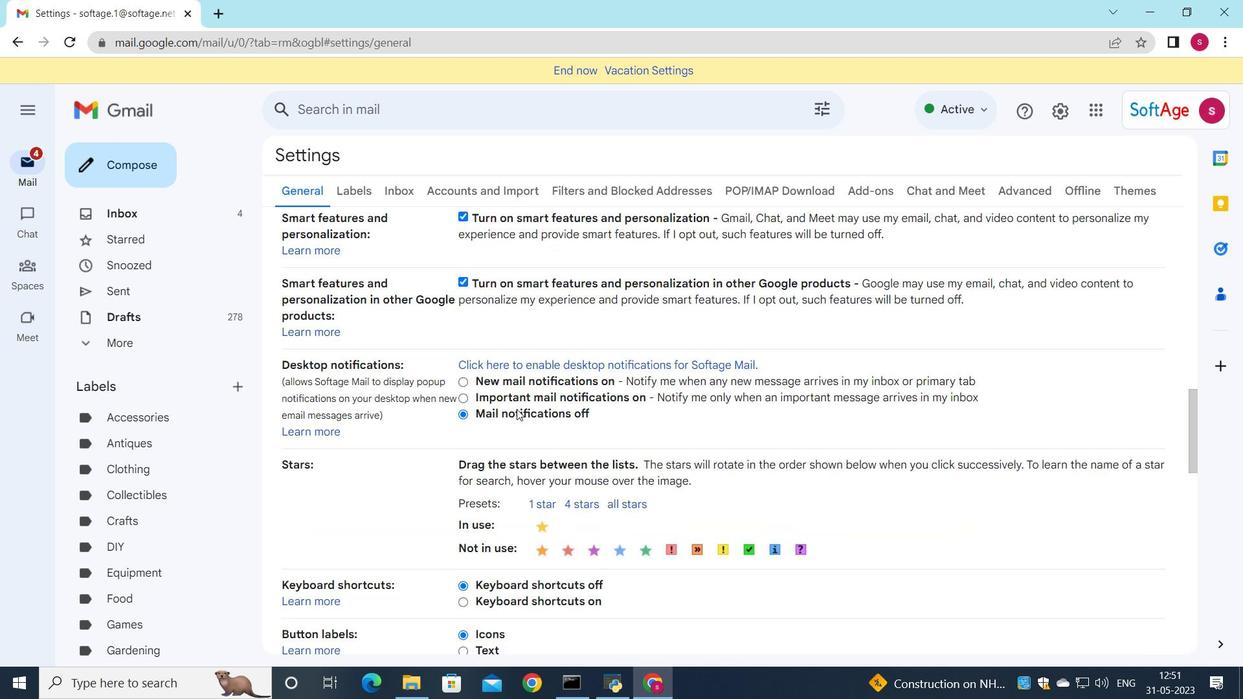 
Action: Mouse scrolled (517, 409) with delta (0, 0)
Screenshot: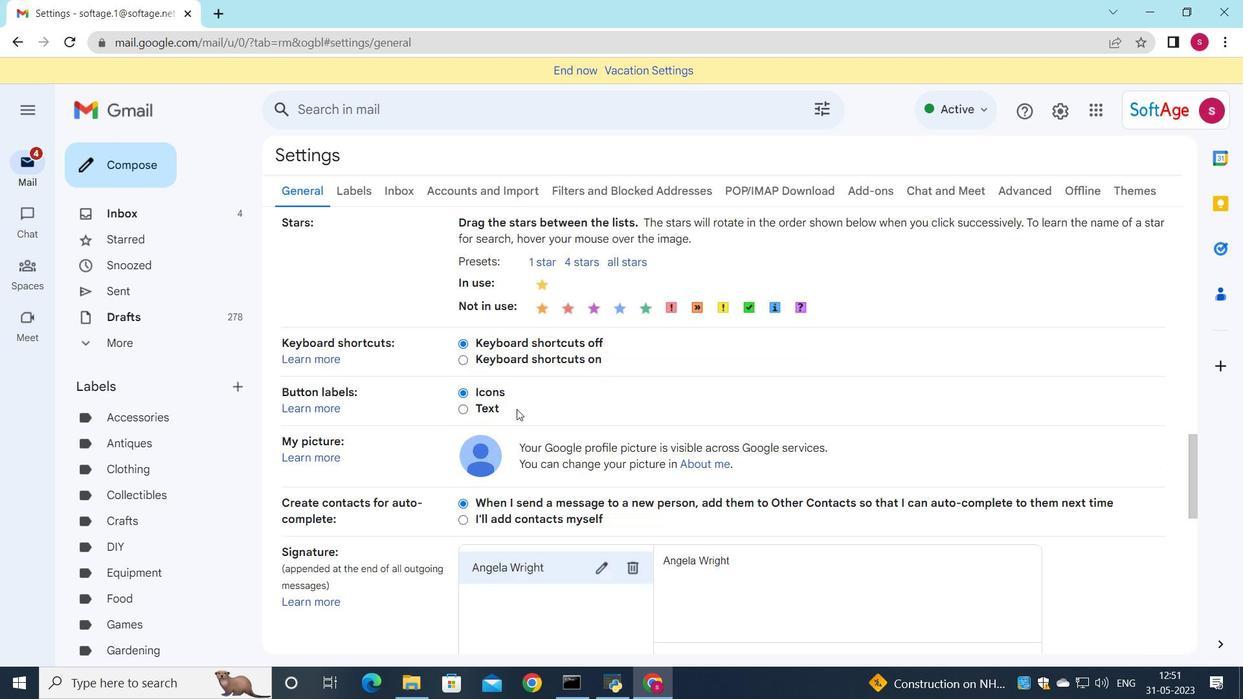 
Action: Mouse scrolled (517, 409) with delta (0, 0)
Screenshot: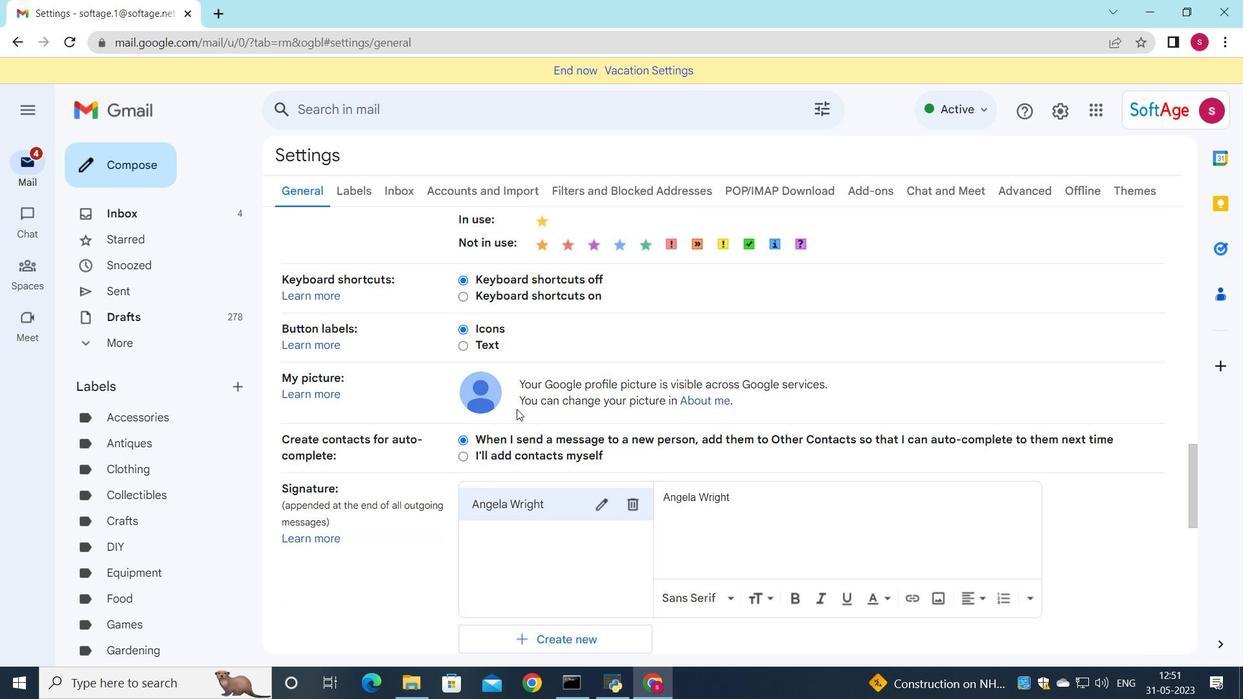 
Action: Mouse scrolled (517, 409) with delta (0, 0)
Screenshot: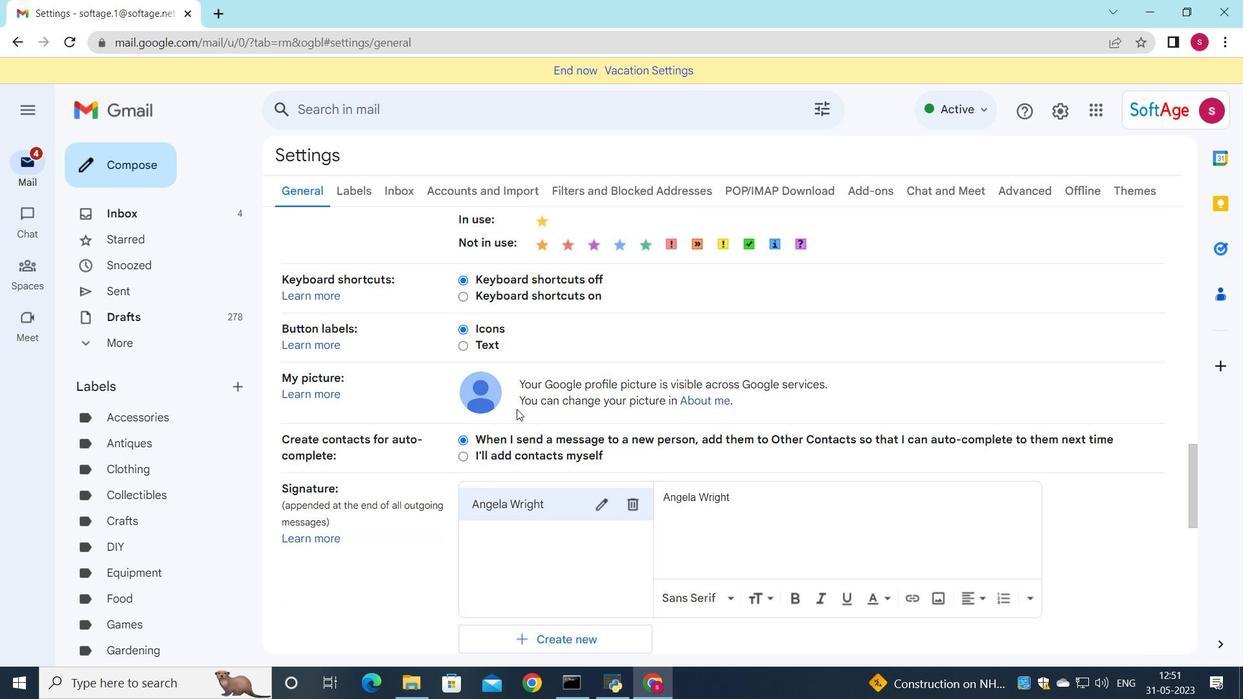 
Action: Mouse scrolled (517, 409) with delta (0, 0)
Screenshot: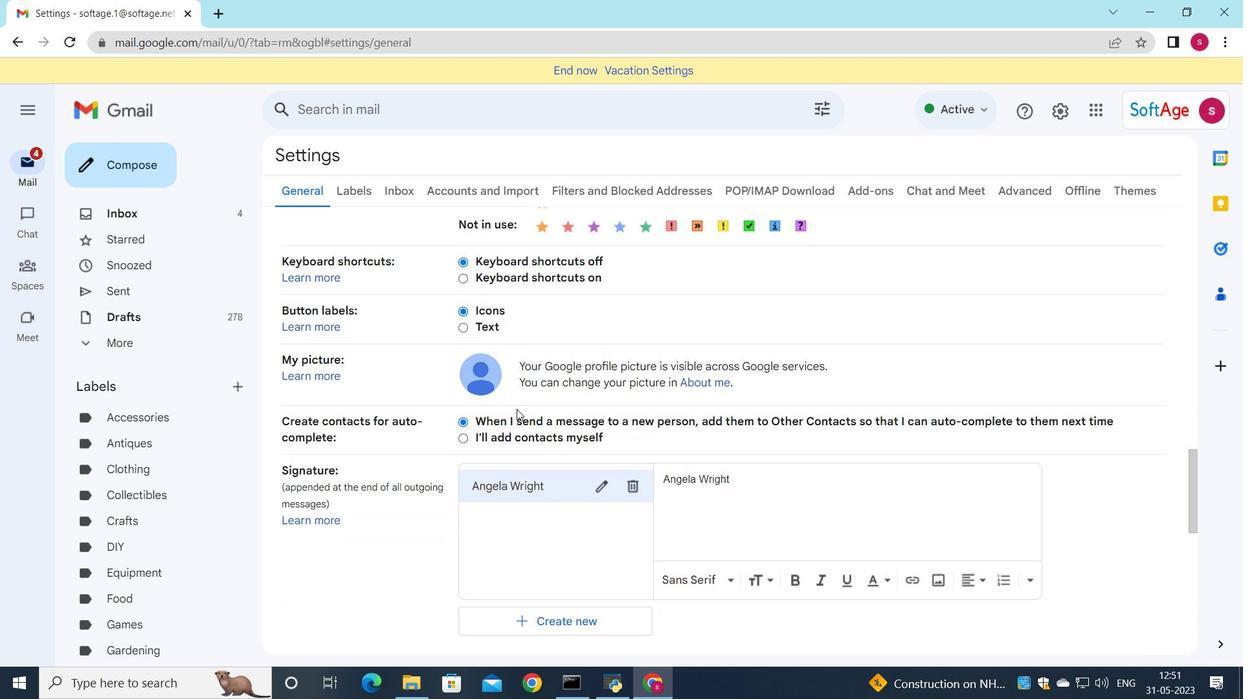 
Action: Mouse moved to (639, 248)
Screenshot: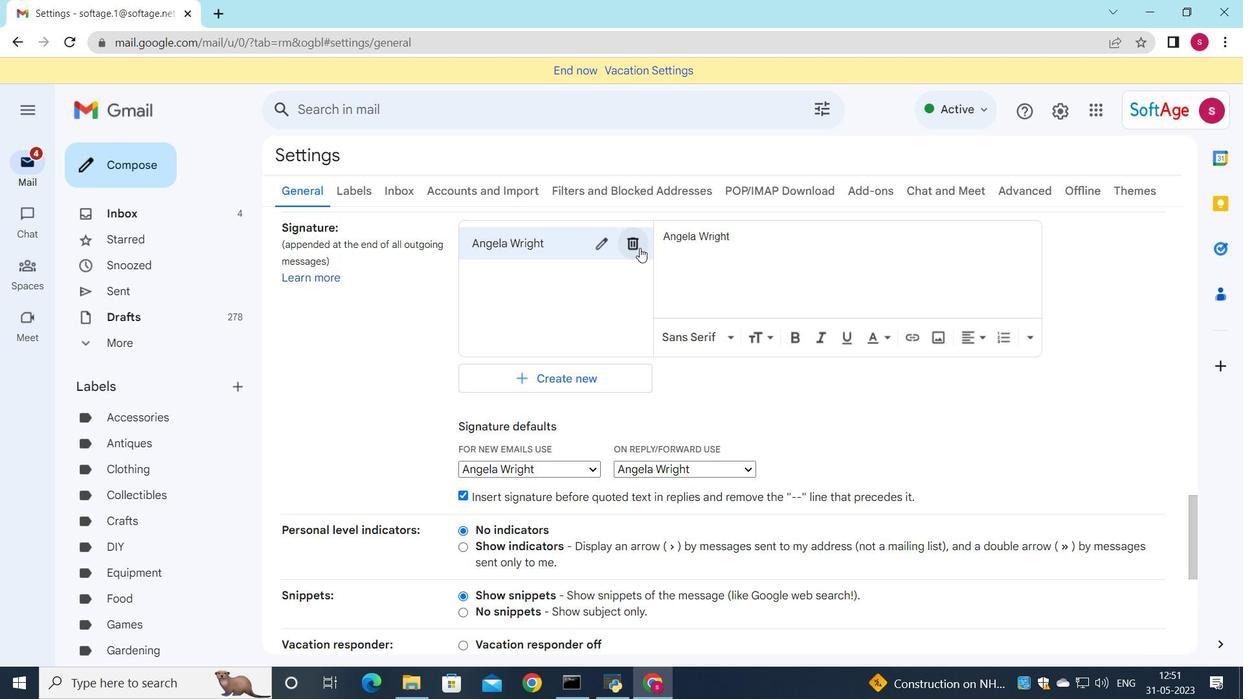 
Action: Mouse pressed left at (639, 248)
Screenshot: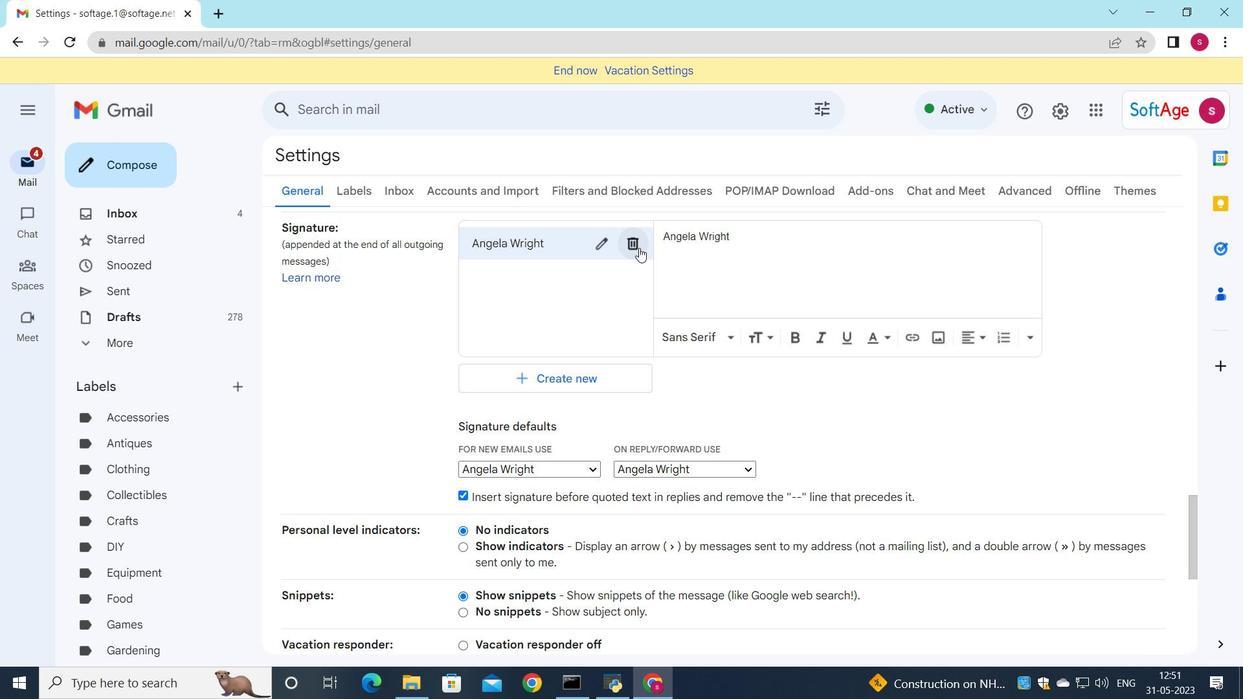 
Action: Mouse moved to (758, 401)
Screenshot: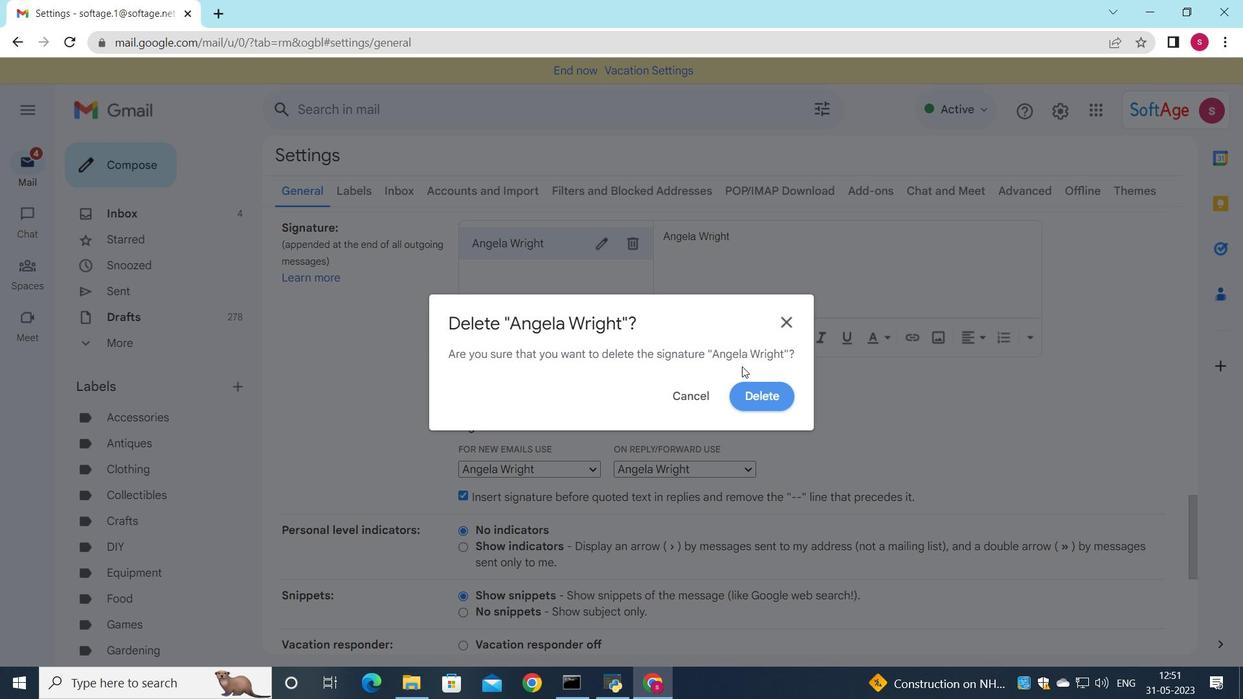 
Action: Mouse pressed left at (758, 401)
Screenshot: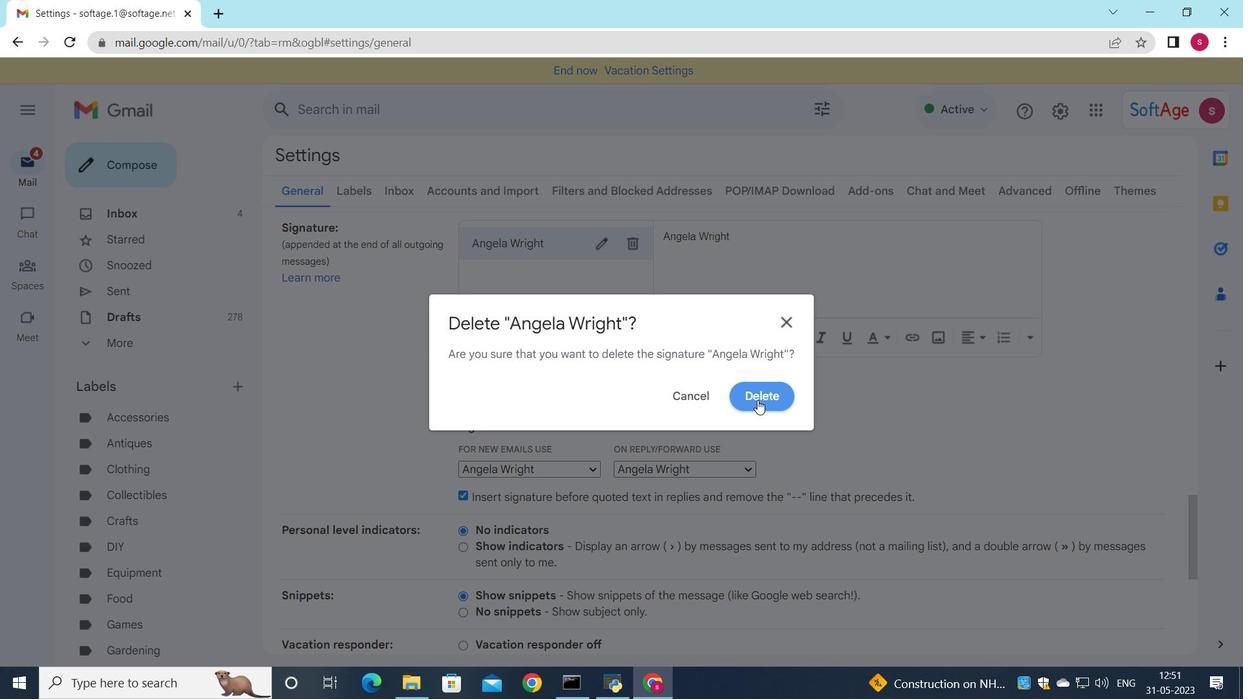 
Action: Mouse moved to (504, 264)
Screenshot: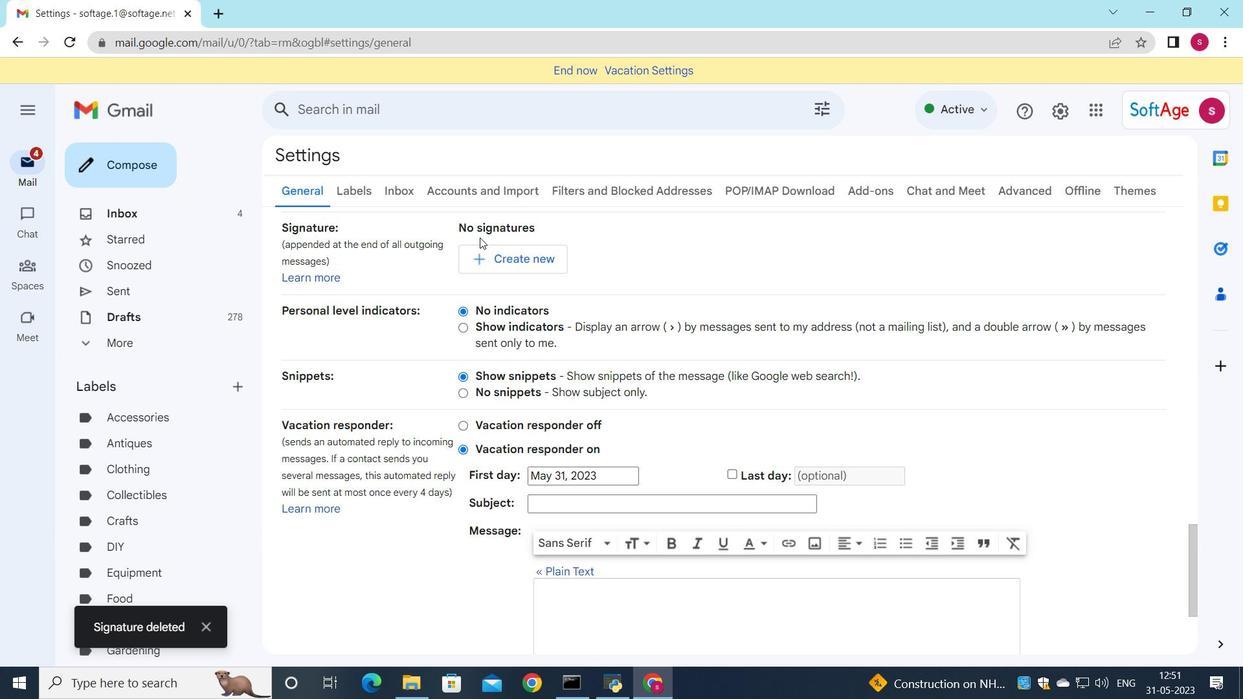 
Action: Mouse pressed left at (504, 264)
Screenshot: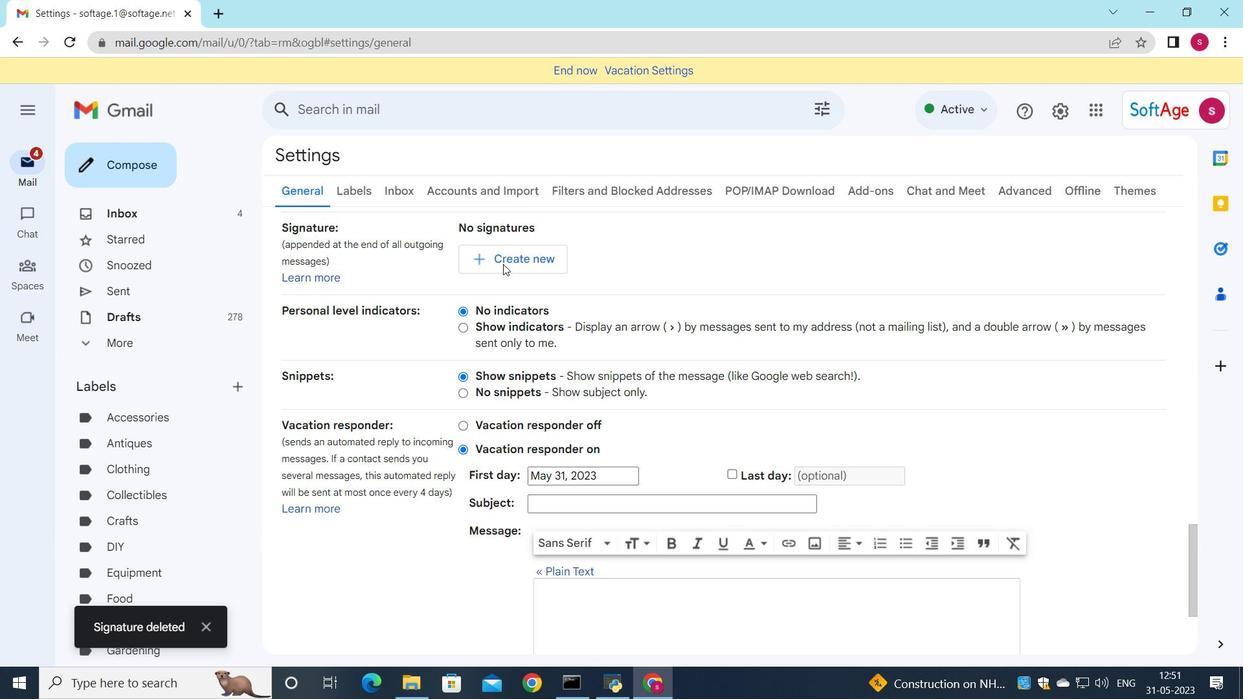 
Action: Mouse moved to (696, 270)
Screenshot: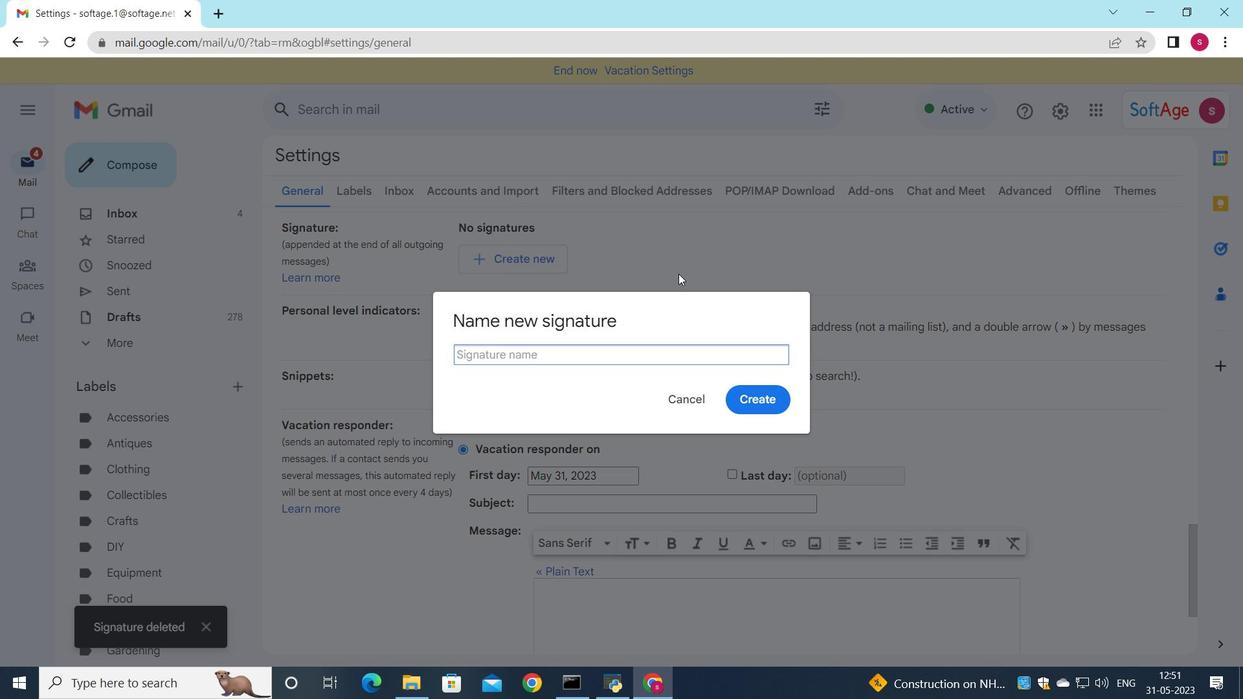 
Action: Key pressed <Key.shift>Anna<Key.space><Key.shift>garcia
Screenshot: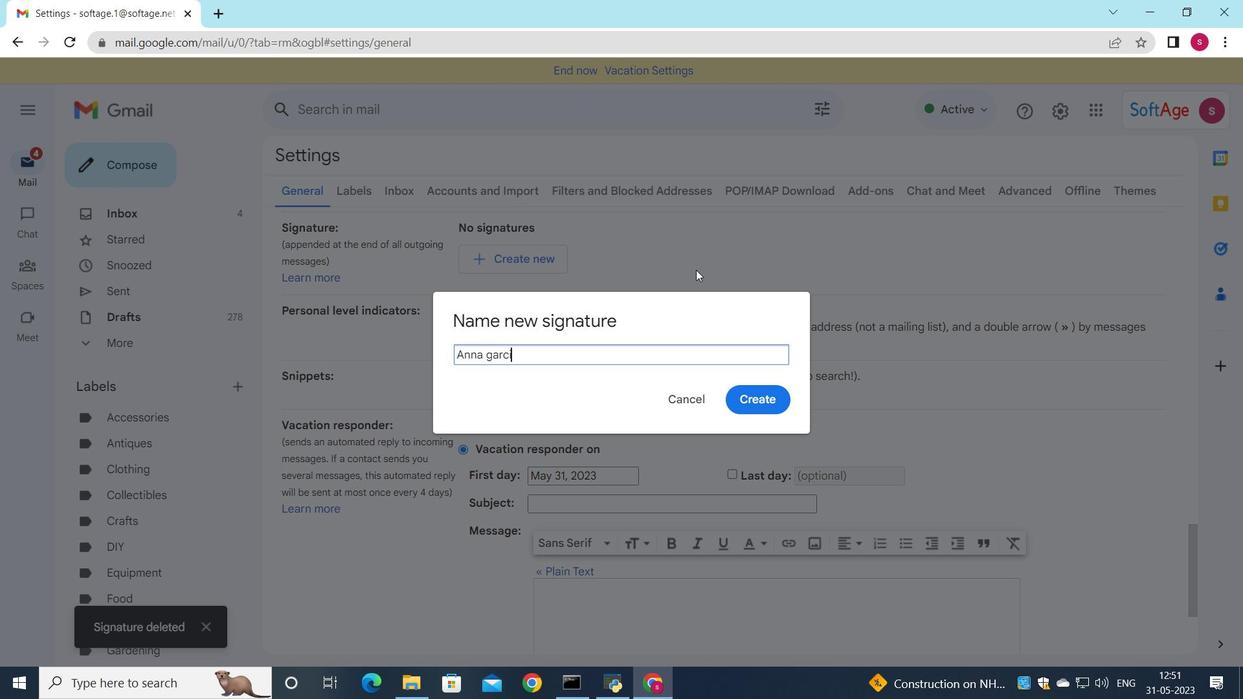 
Action: Mouse moved to (491, 356)
Screenshot: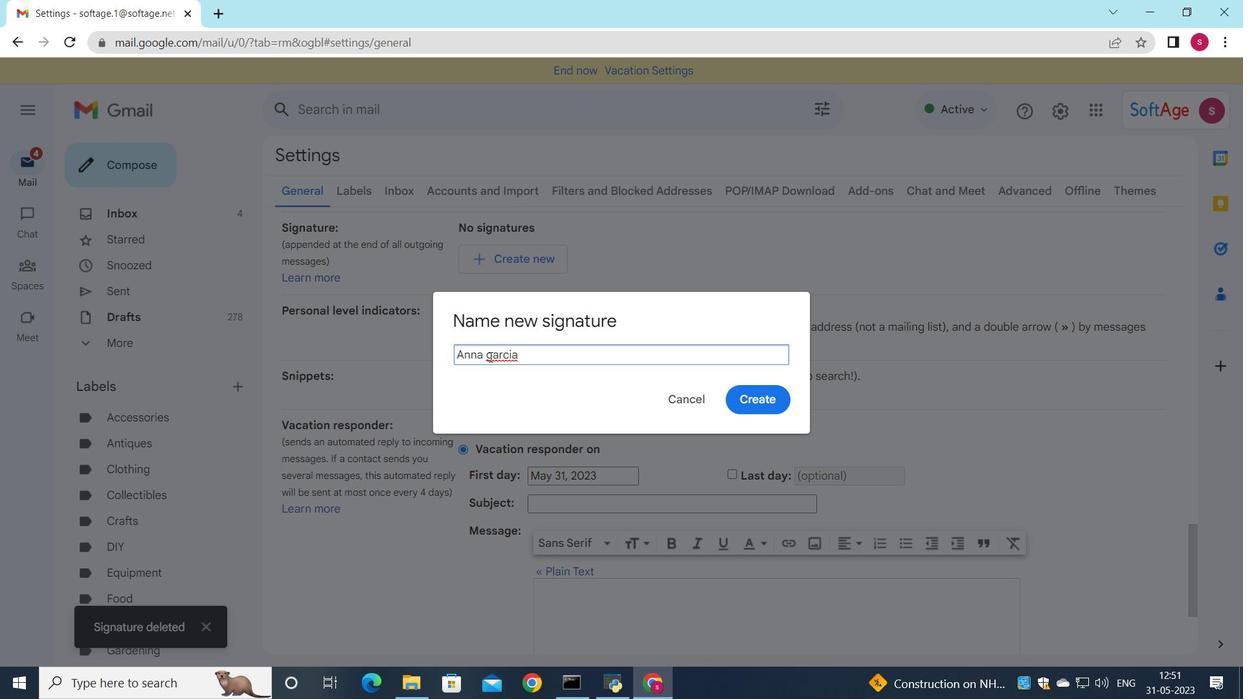 
Action: Mouse pressed left at (491, 356)
Screenshot: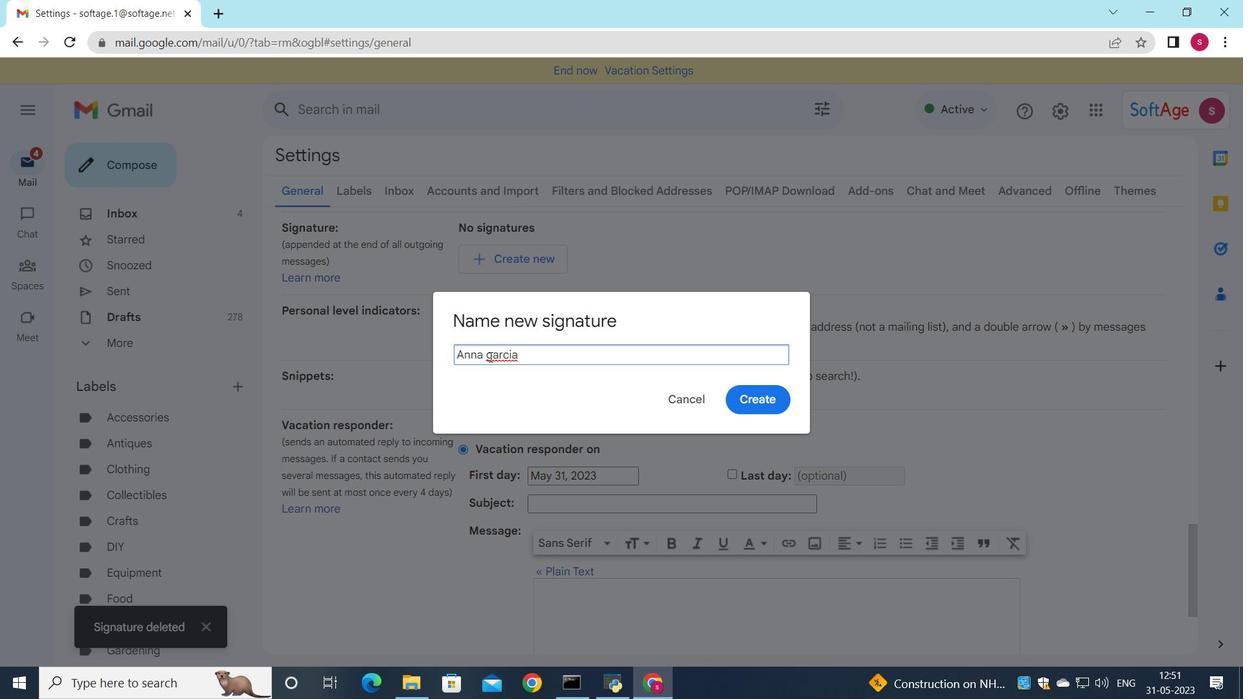 
Action: Key pressed <Key.backspace><Key.shift>G
Screenshot: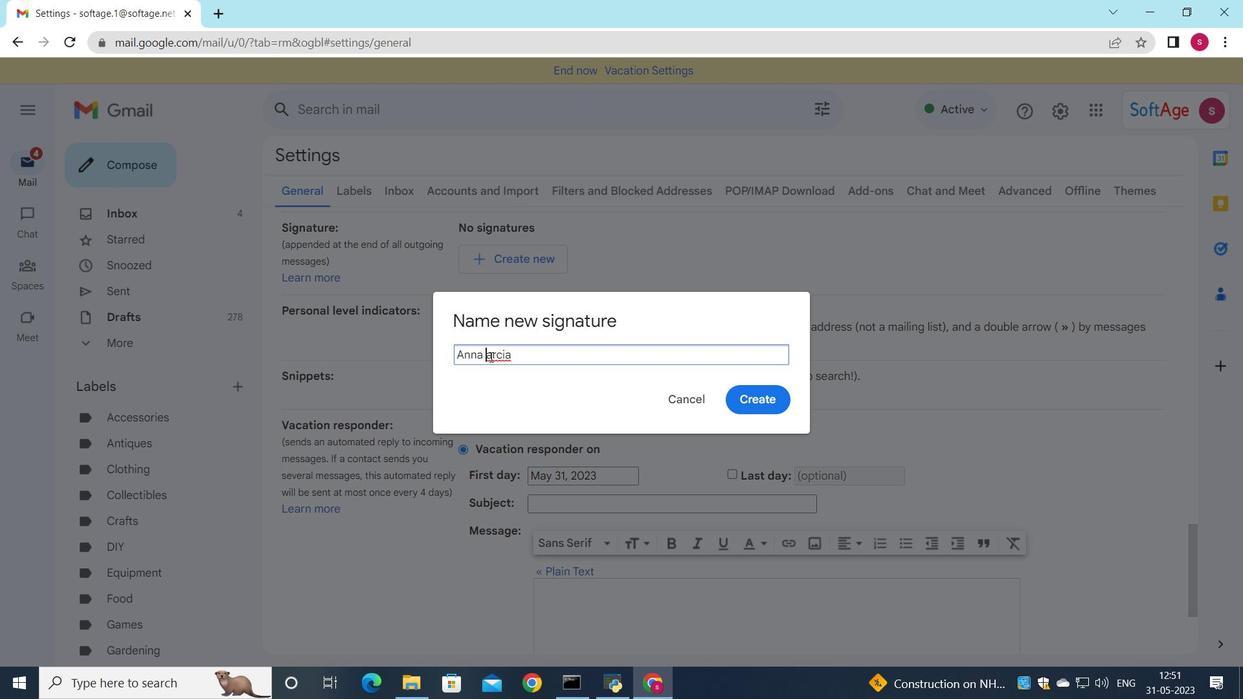 
Action: Mouse moved to (742, 397)
Screenshot: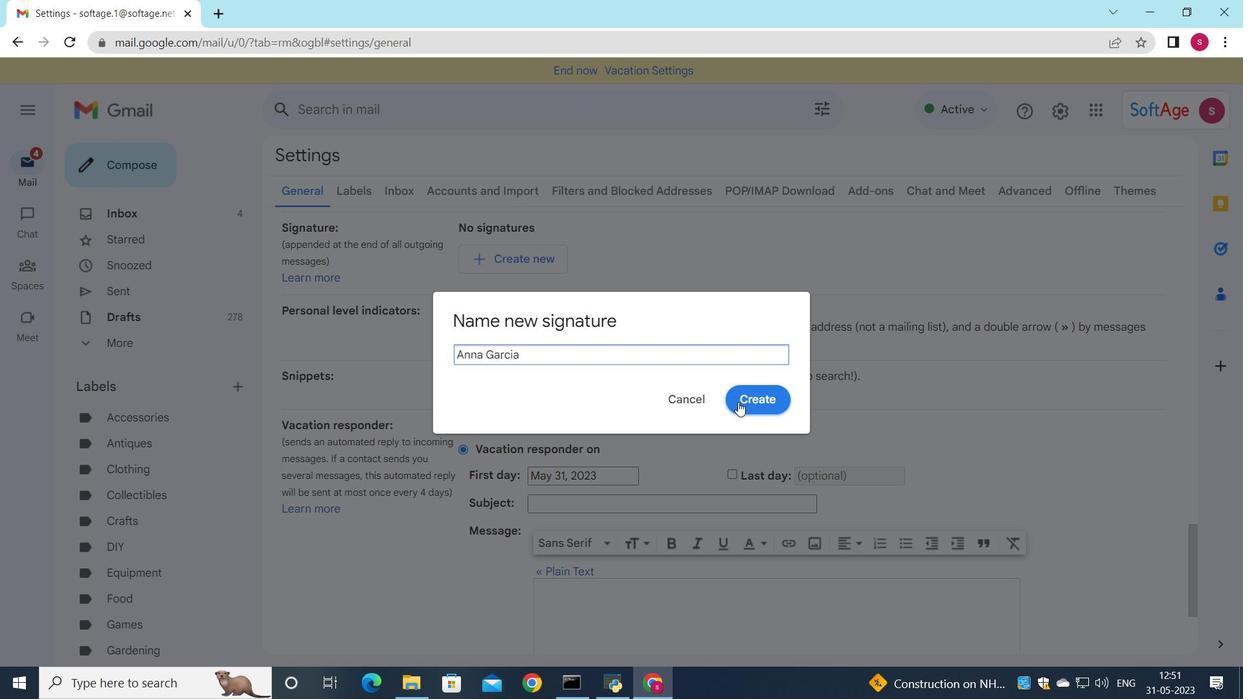 
Action: Mouse pressed left at (742, 397)
Screenshot: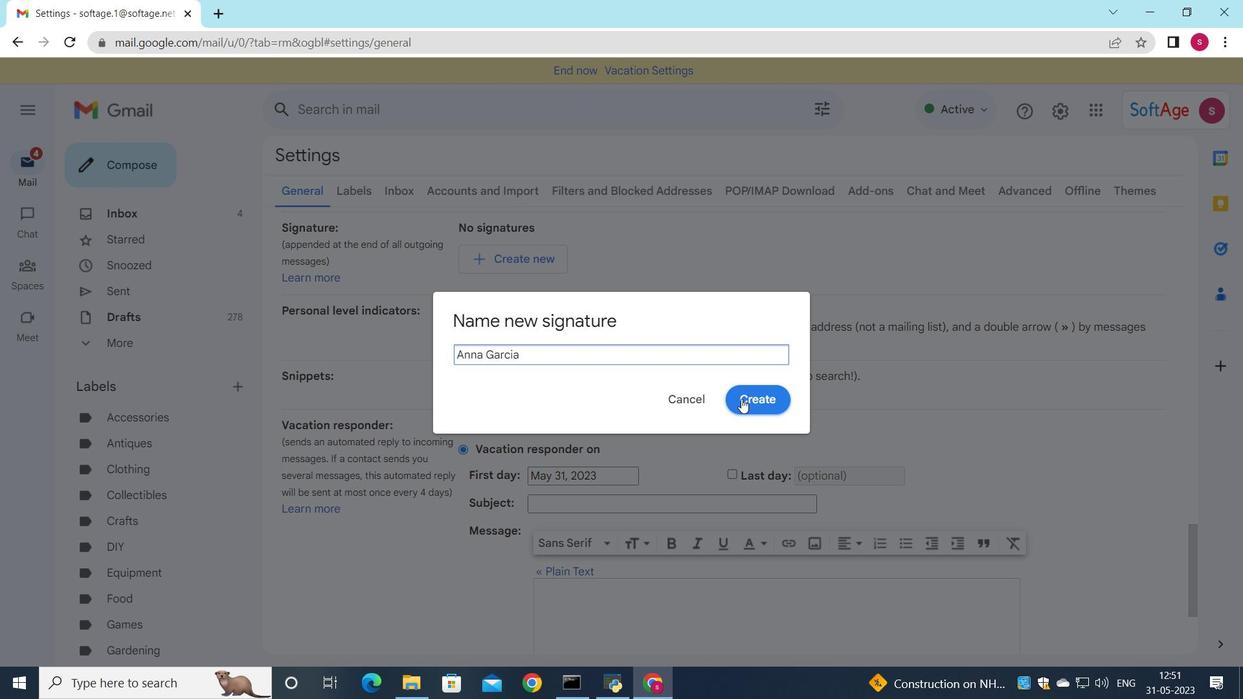 
Action: Mouse moved to (699, 273)
Screenshot: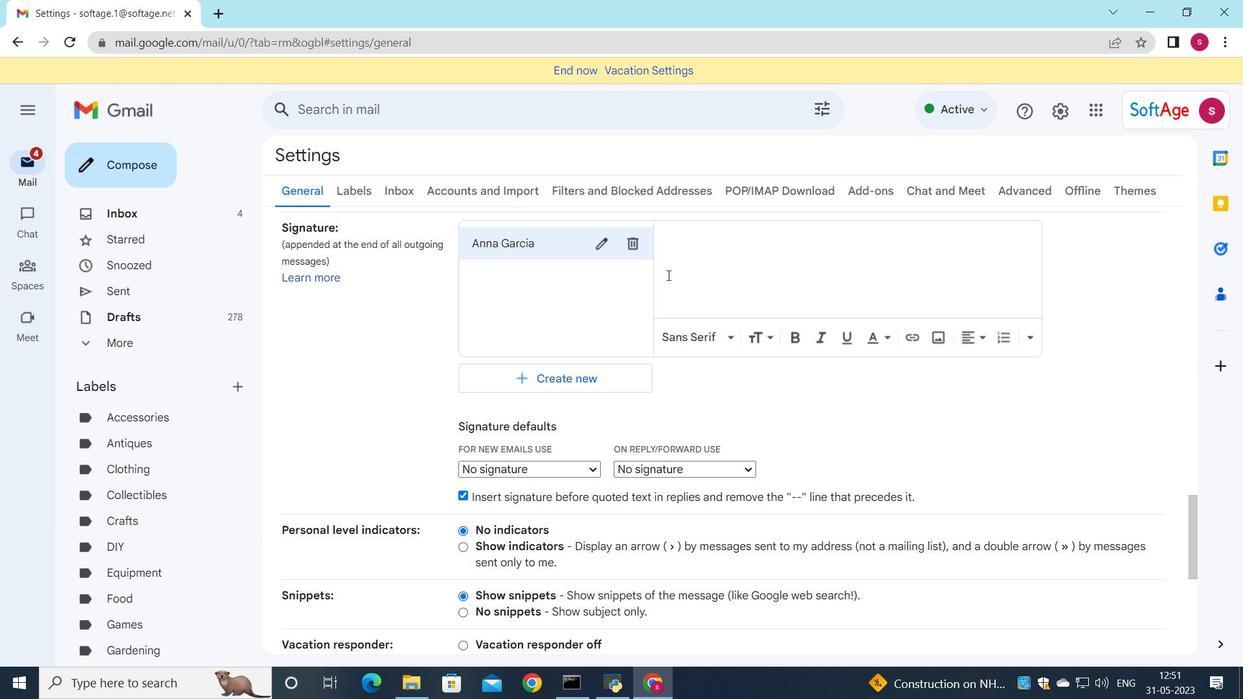 
Action: Mouse pressed left at (699, 273)
Screenshot: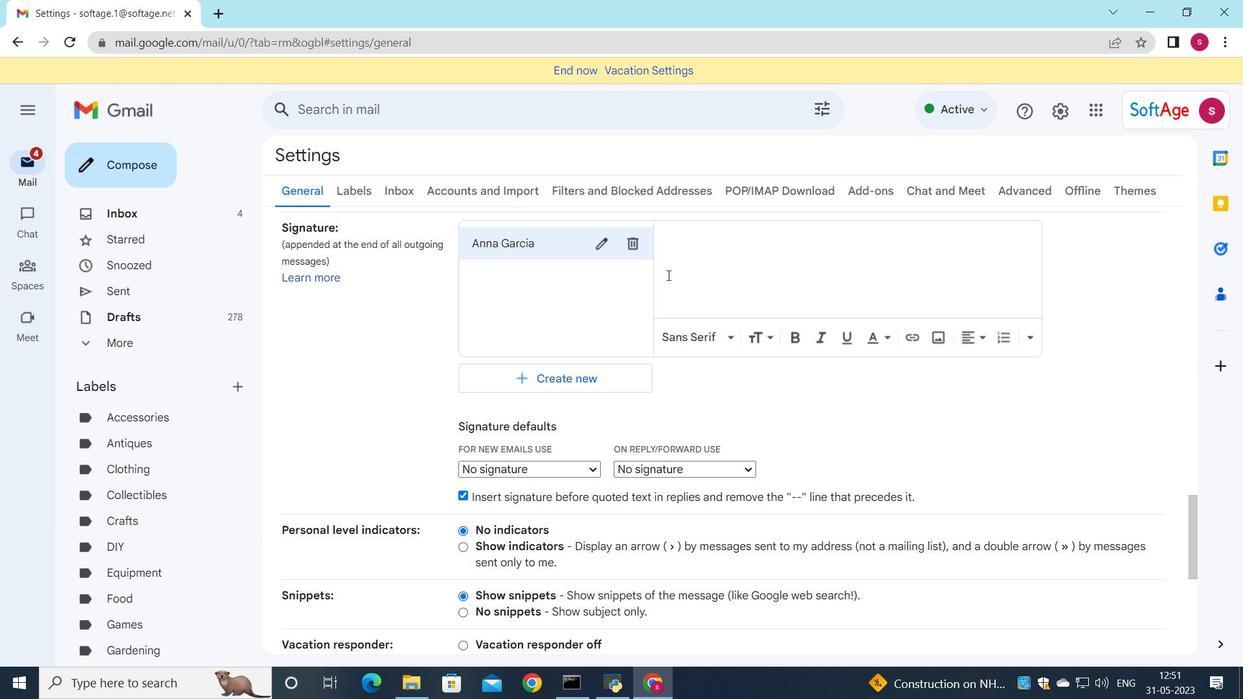 
Action: Key pressed <Key.shift>Anna<Key.space><Key.shift><Key.shift><Key.shift><Key.shift><Key.shift><Key.shift><Key.shift>Garcia
Screenshot: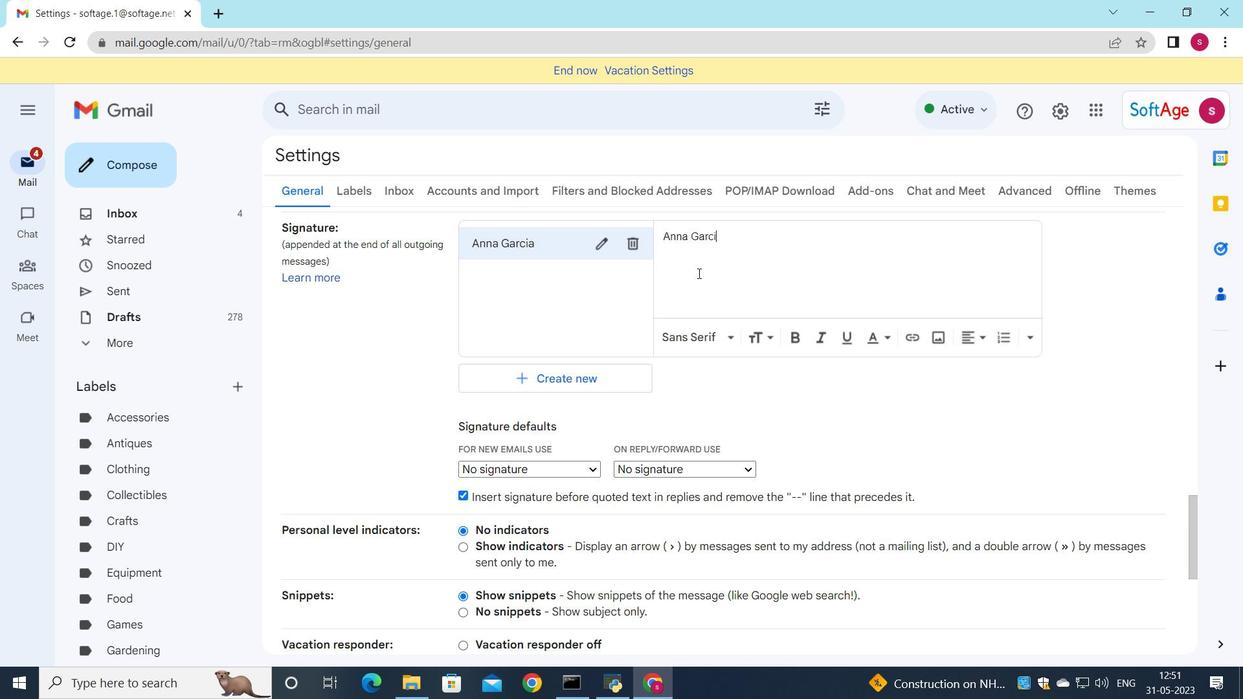 
Action: Mouse moved to (654, 380)
Screenshot: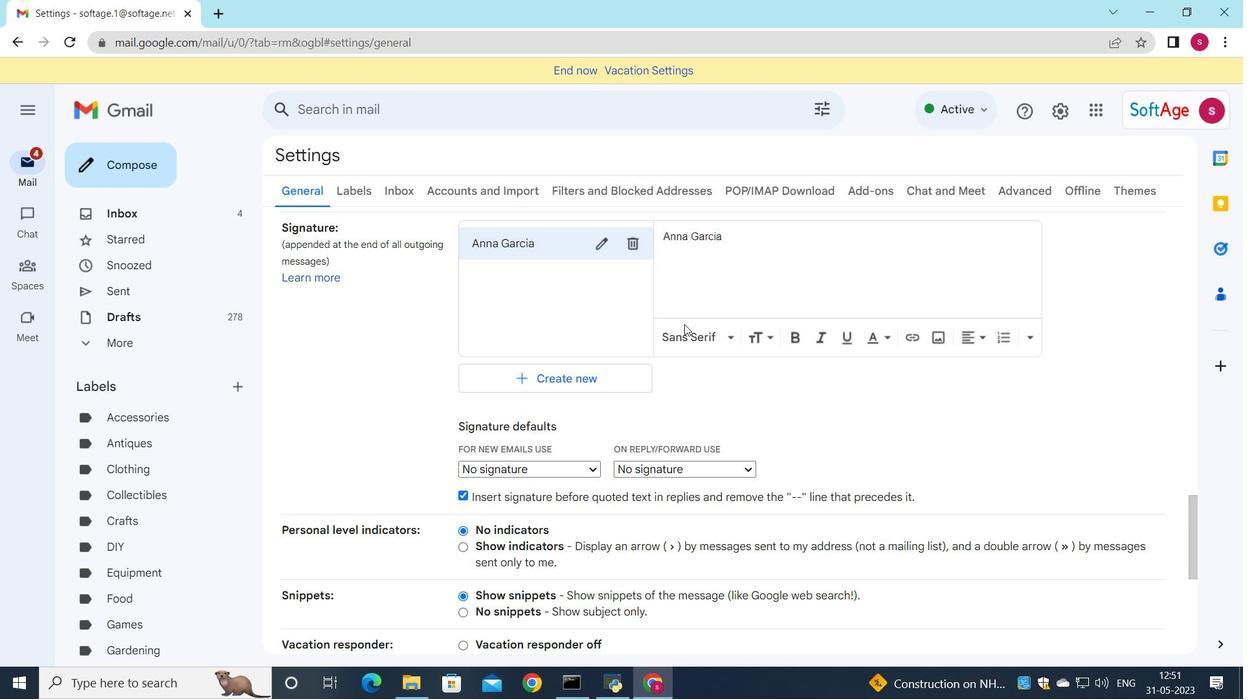 
Action: Mouse scrolled (654, 379) with delta (0, 0)
Screenshot: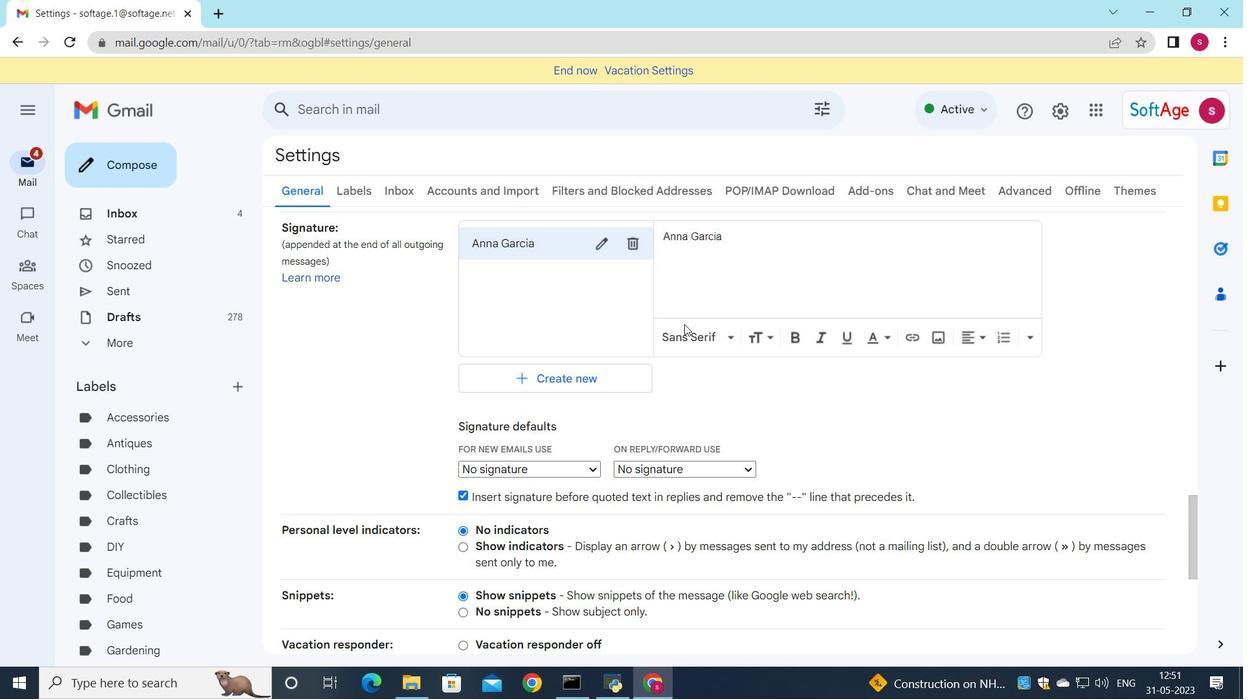 
Action: Mouse moved to (646, 380)
Screenshot: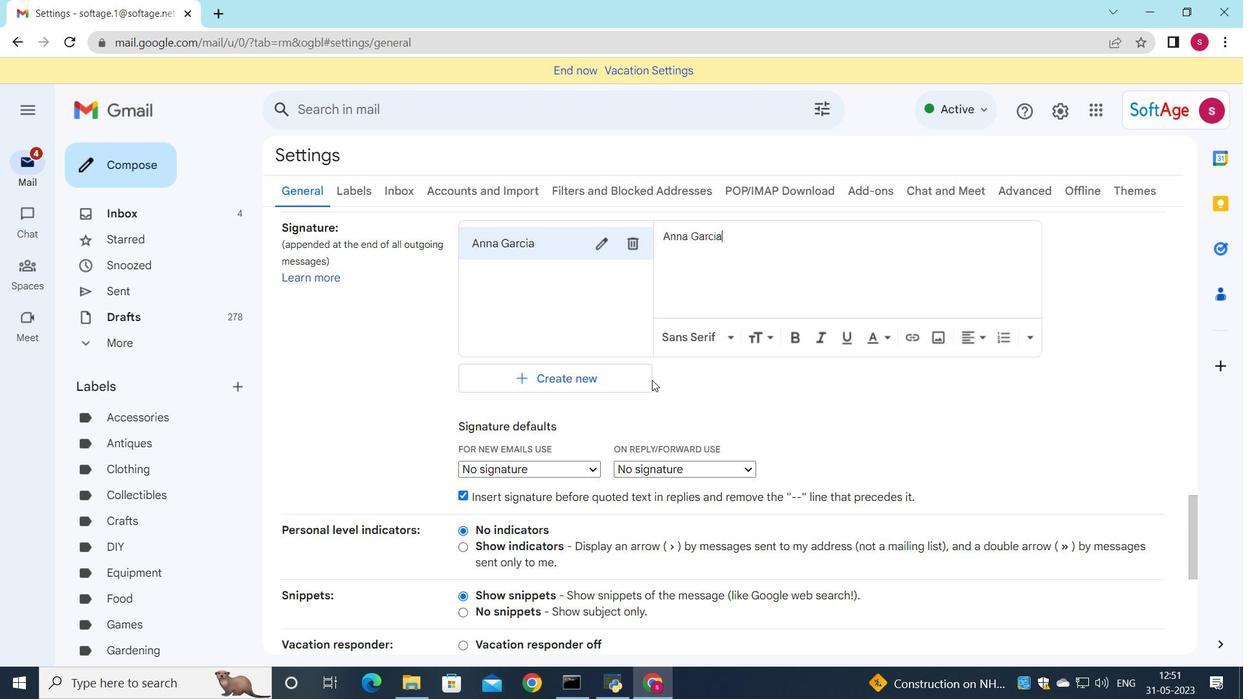 
Action: Mouse scrolled (646, 380) with delta (0, 0)
Screenshot: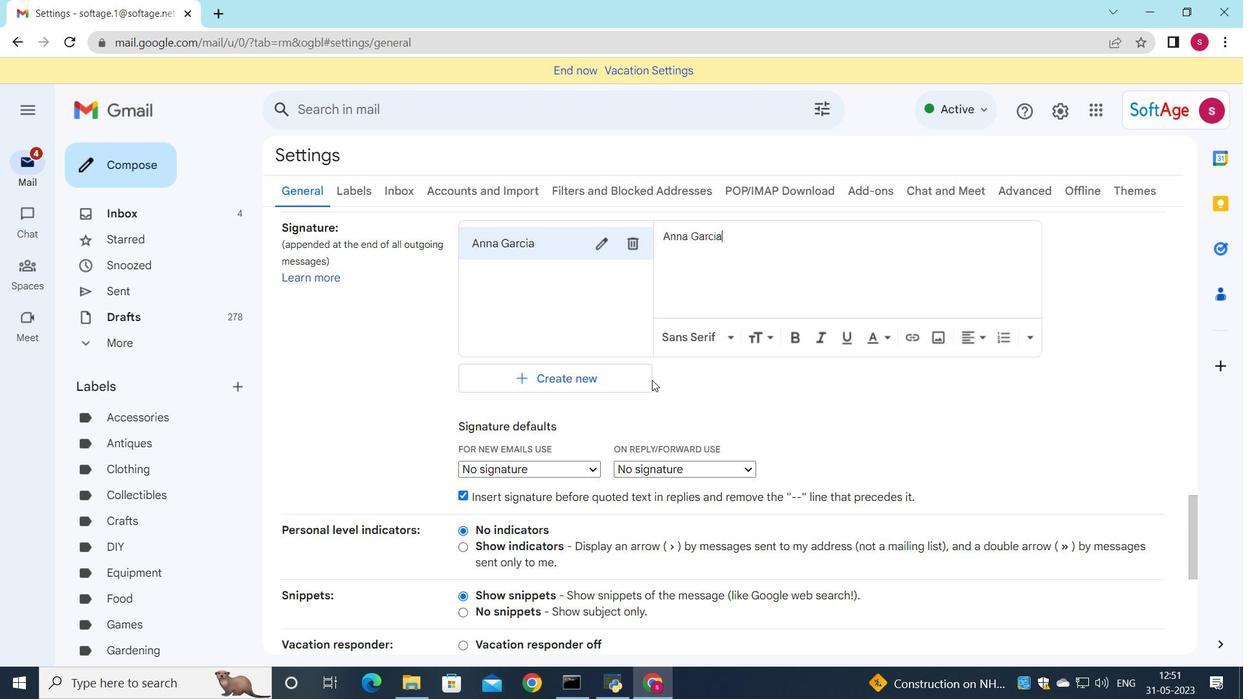 
Action: Mouse moved to (553, 301)
Screenshot: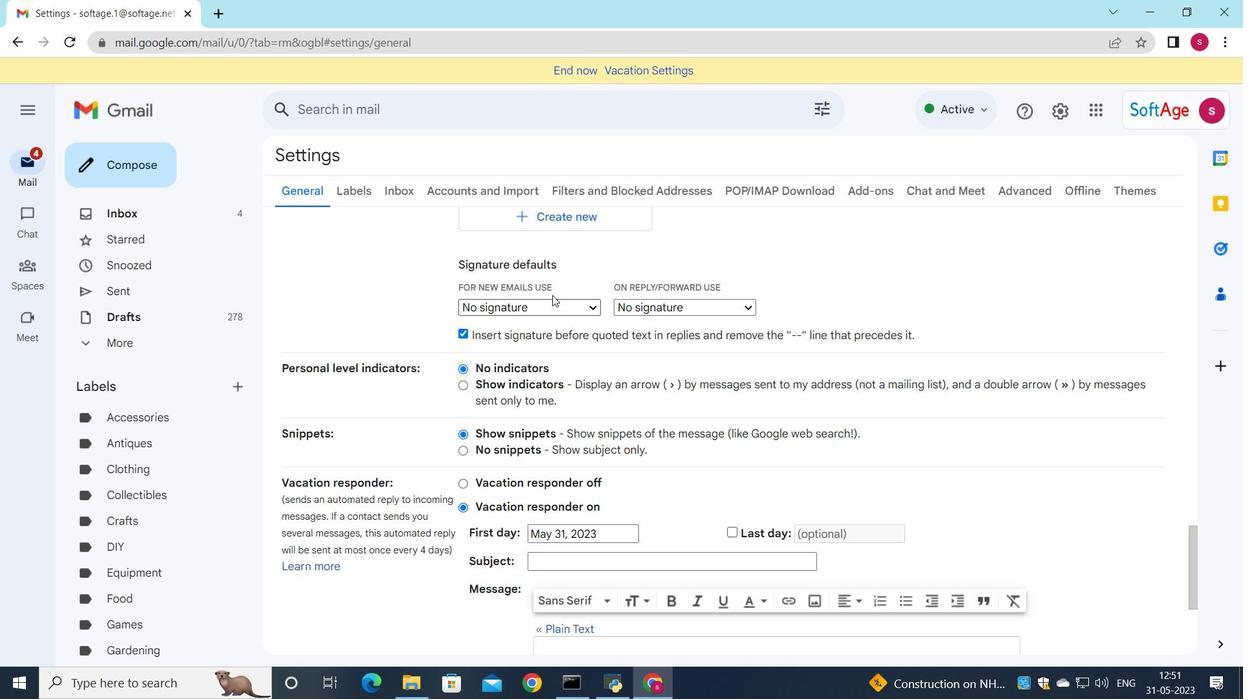 
Action: Mouse pressed left at (553, 301)
Screenshot: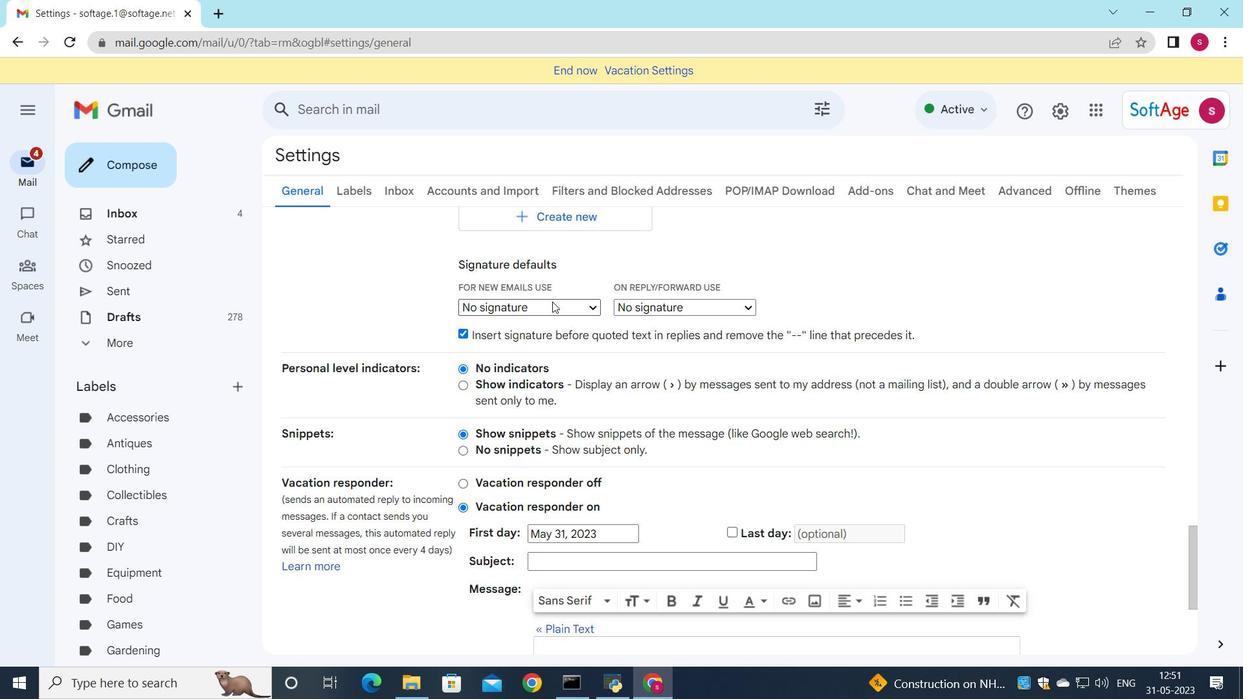 
Action: Mouse moved to (548, 335)
Screenshot: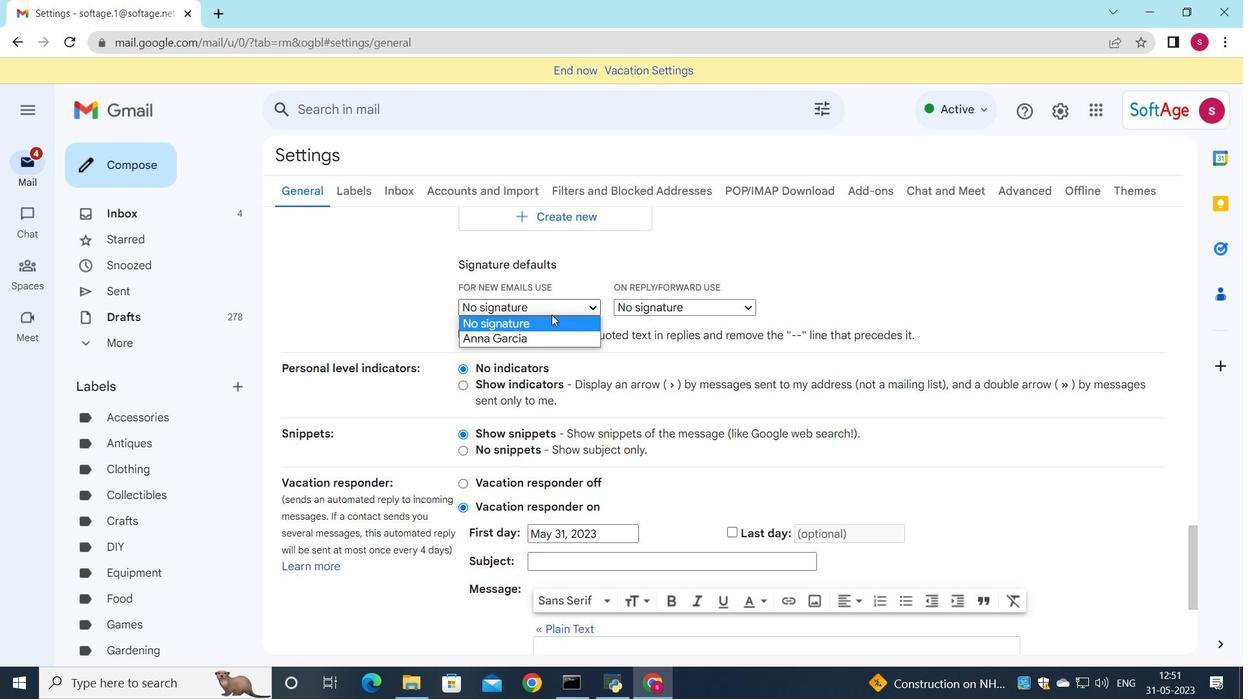 
Action: Mouse pressed left at (548, 335)
Screenshot: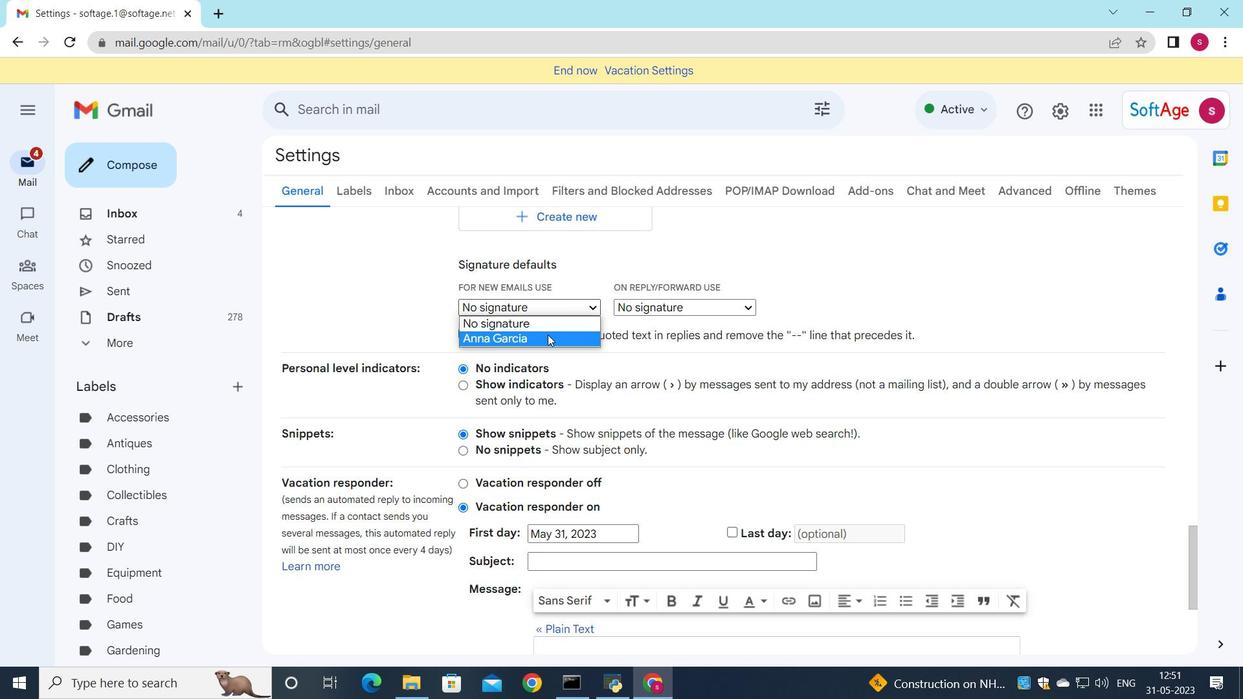 
Action: Mouse moved to (645, 307)
Screenshot: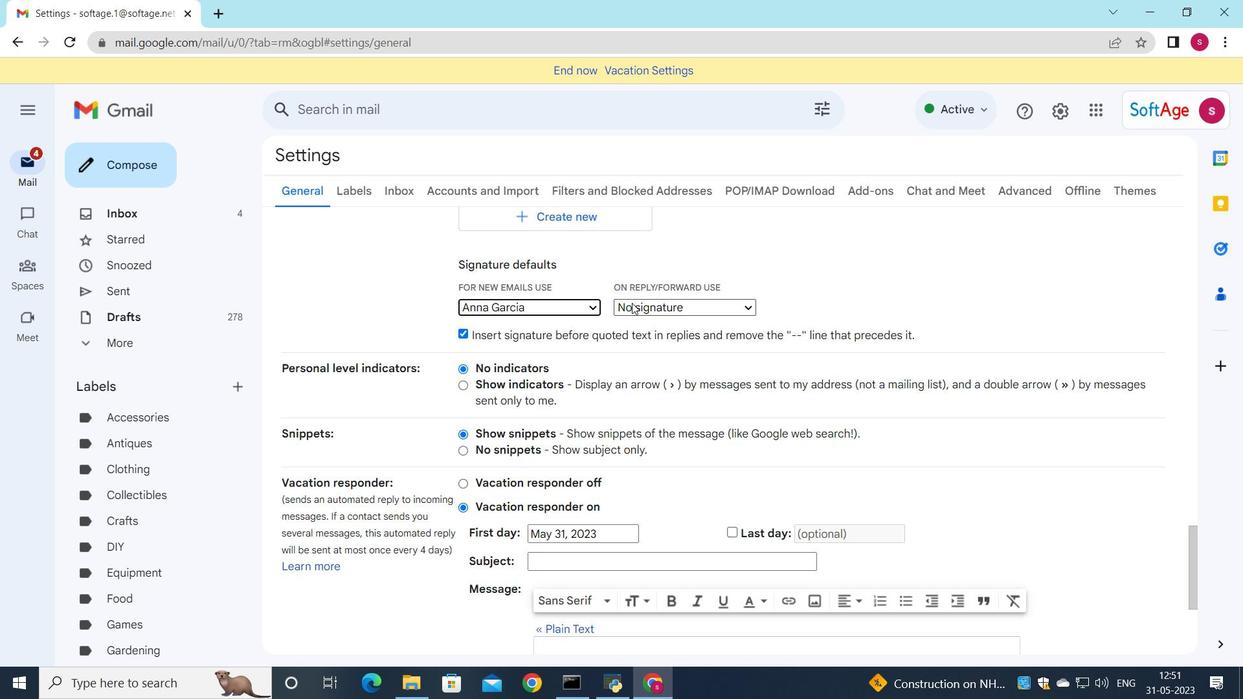 
Action: Mouse pressed left at (645, 307)
Screenshot: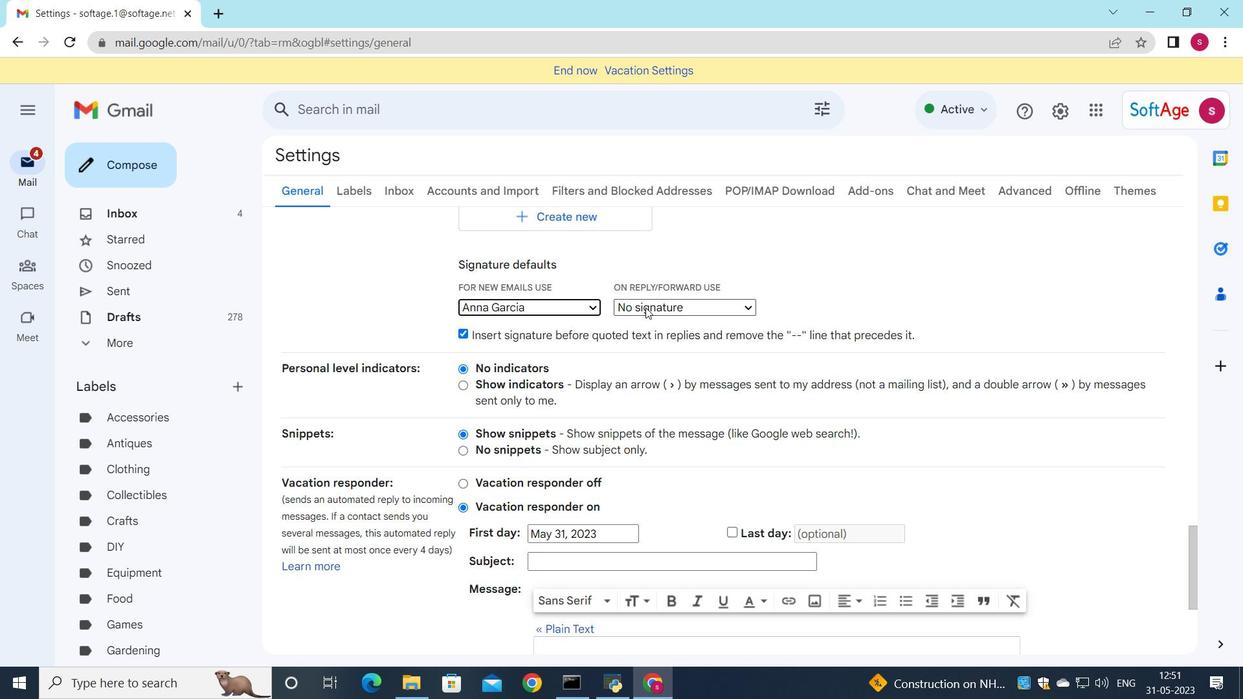 
Action: Mouse moved to (643, 335)
Screenshot: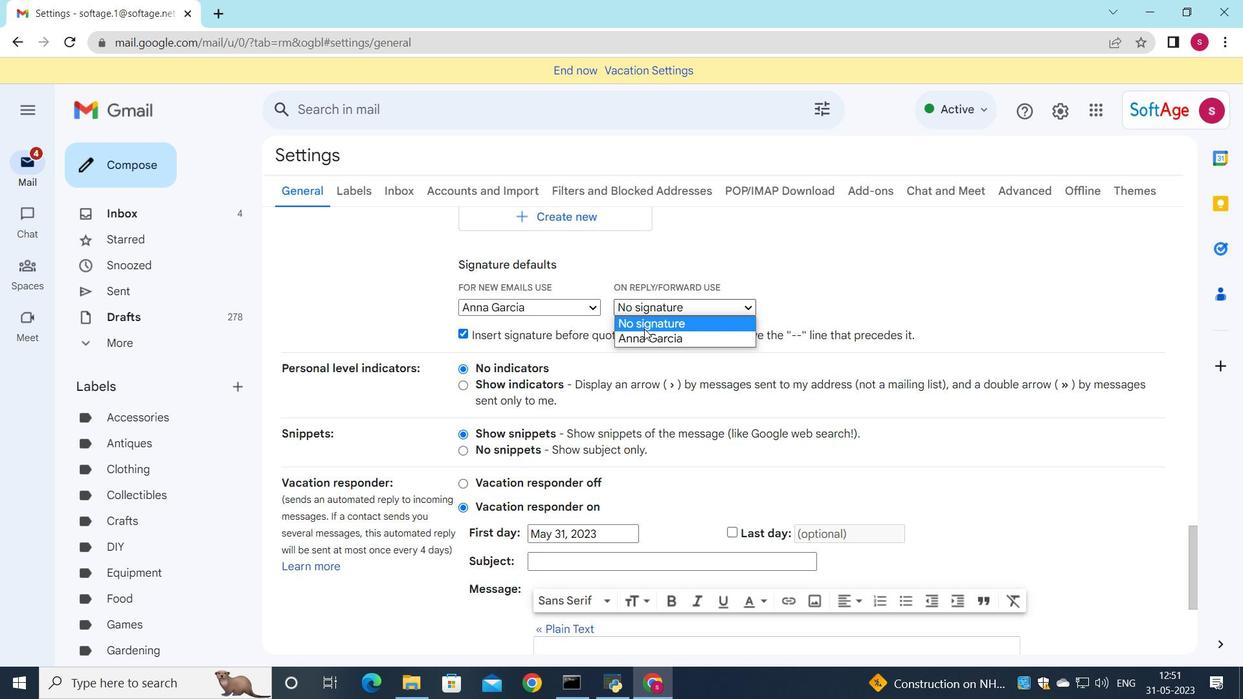 
Action: Mouse pressed left at (643, 335)
Screenshot: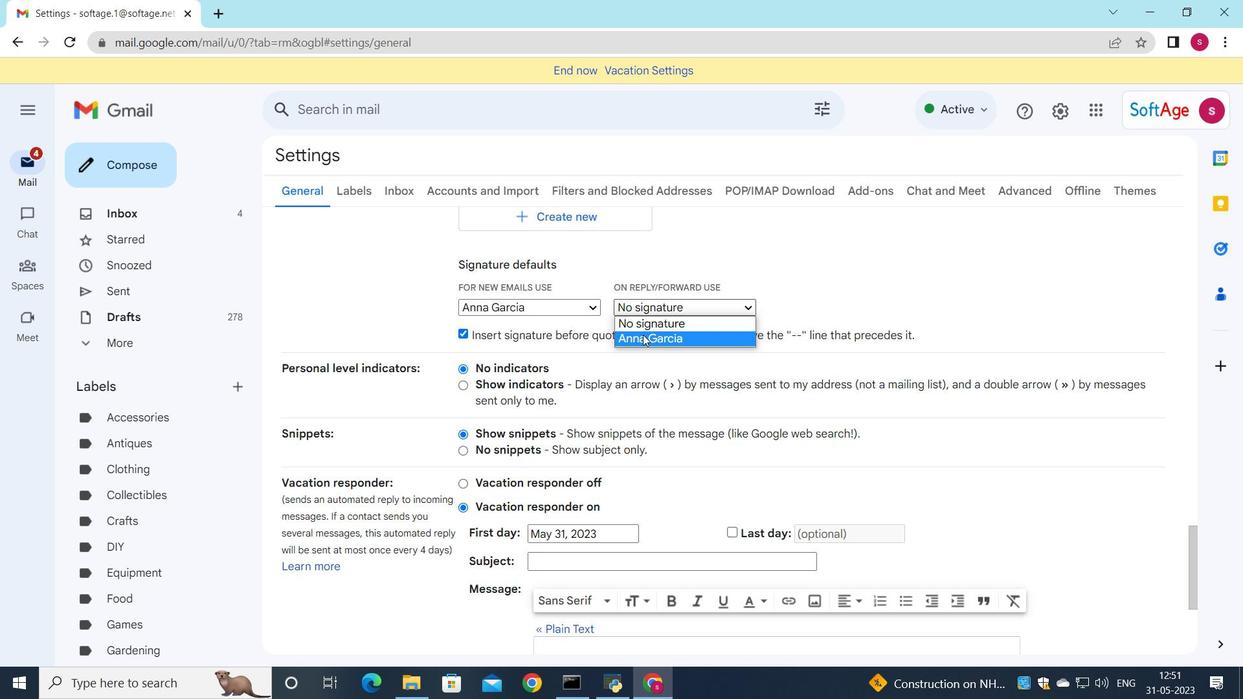 
Action: Mouse moved to (635, 375)
Screenshot: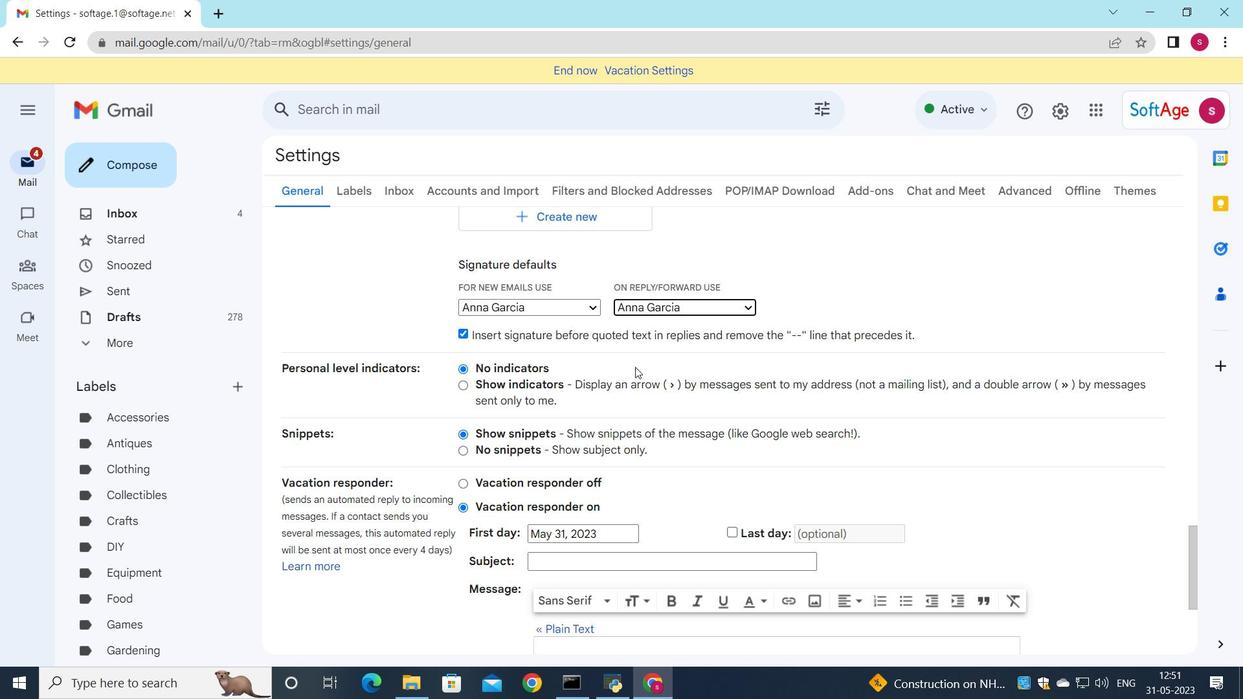 
Action: Mouse scrolled (635, 375) with delta (0, 0)
Screenshot: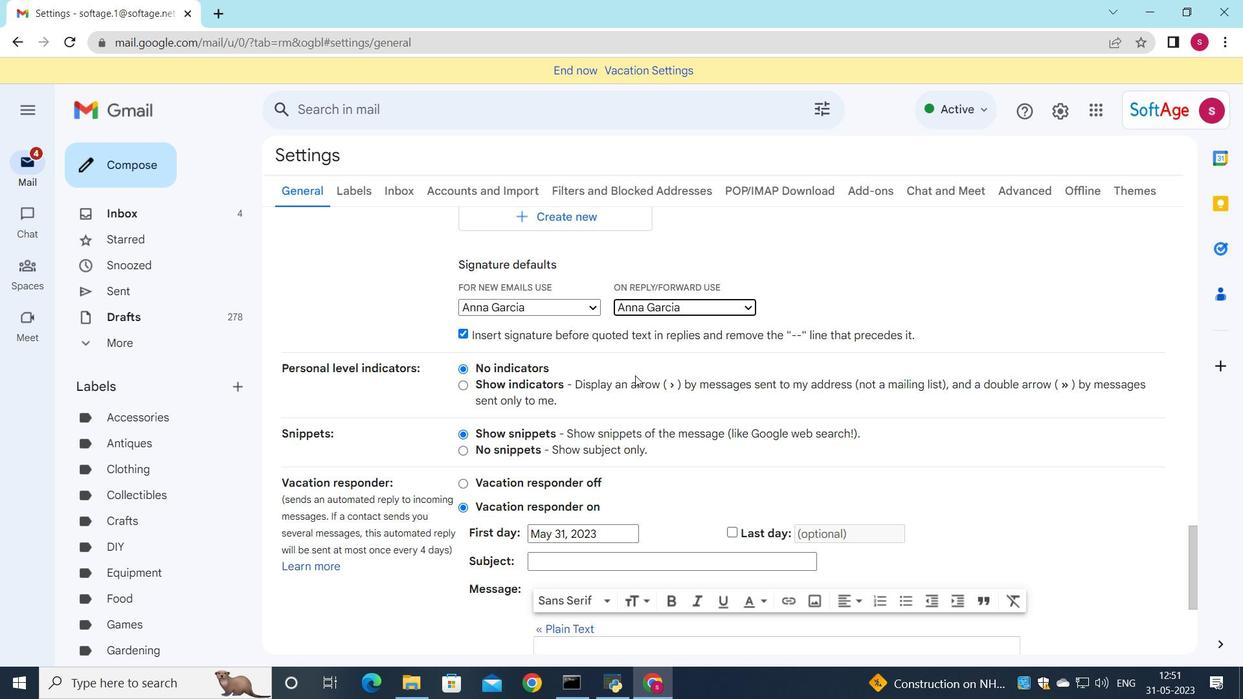 
Action: Mouse scrolled (635, 375) with delta (0, 0)
Screenshot: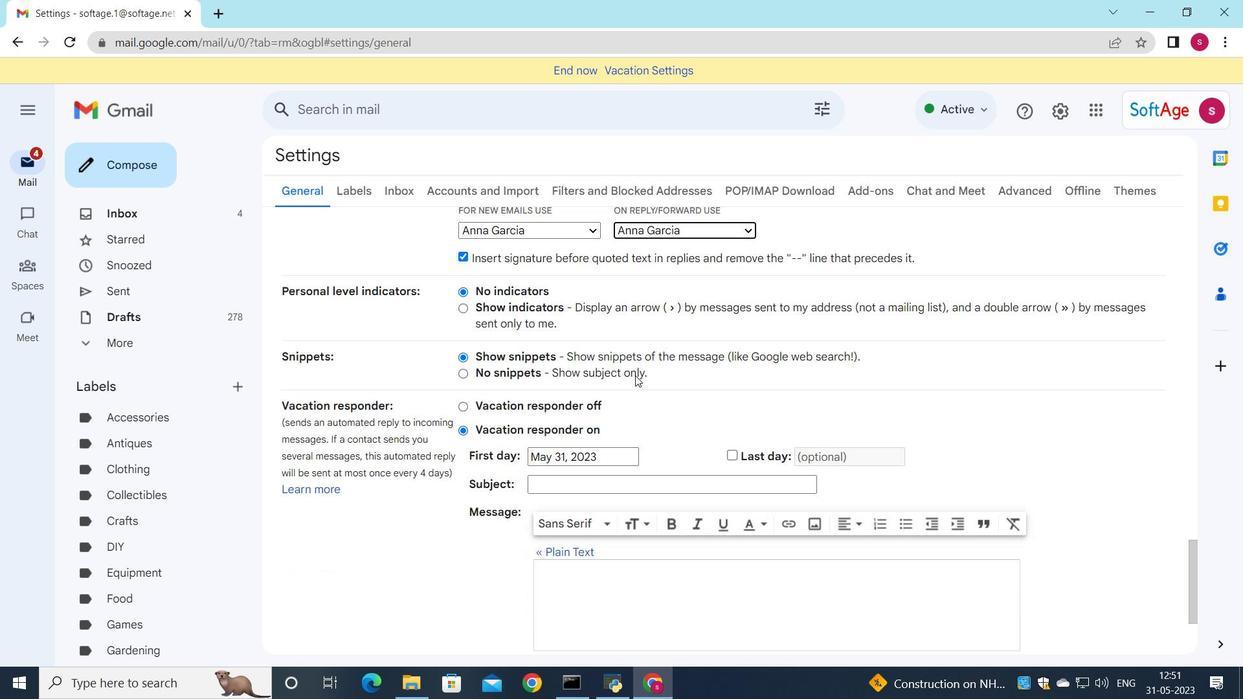 
Action: Mouse scrolled (635, 375) with delta (0, 0)
Screenshot: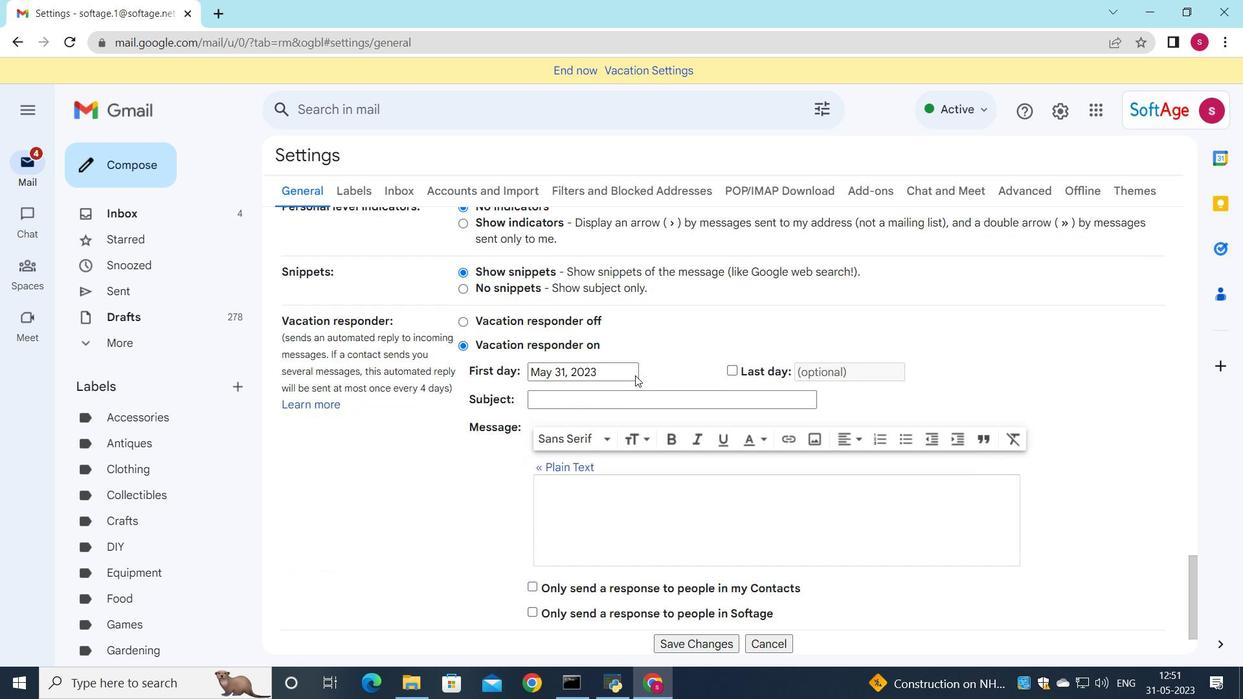 
Action: Mouse scrolled (635, 375) with delta (0, 0)
Screenshot: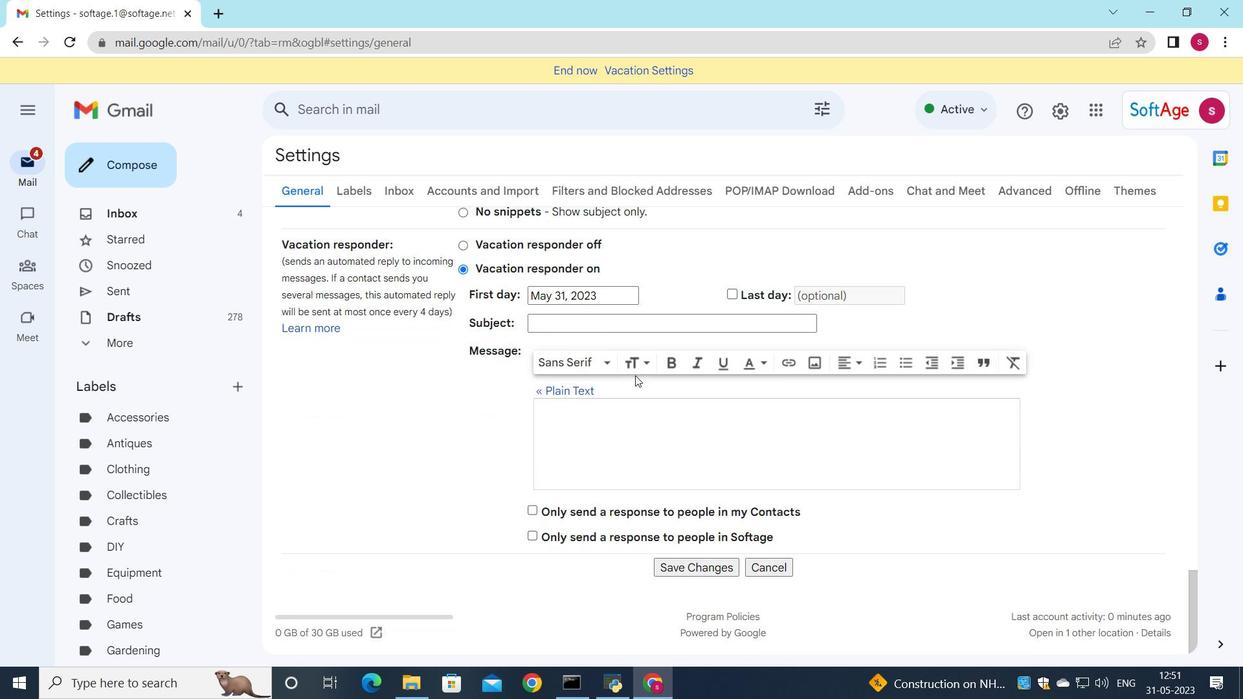 
Action: Mouse scrolled (635, 375) with delta (0, 0)
Screenshot: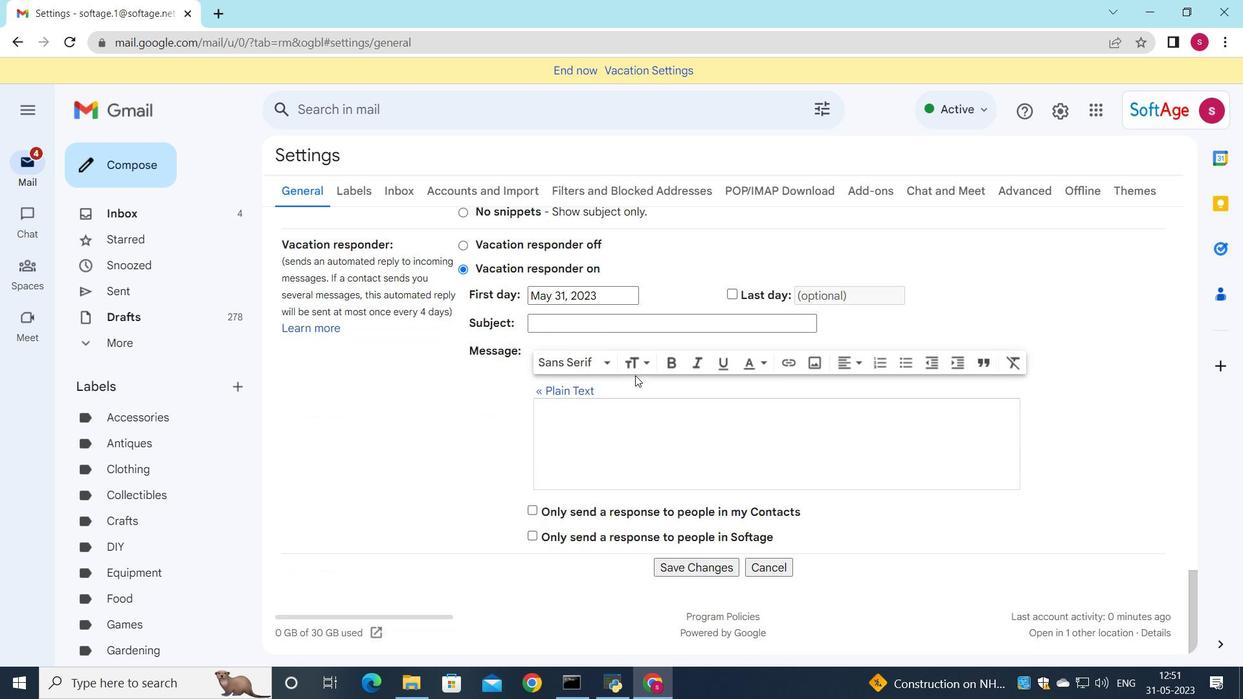 
Action: Mouse scrolled (635, 375) with delta (0, 0)
Screenshot: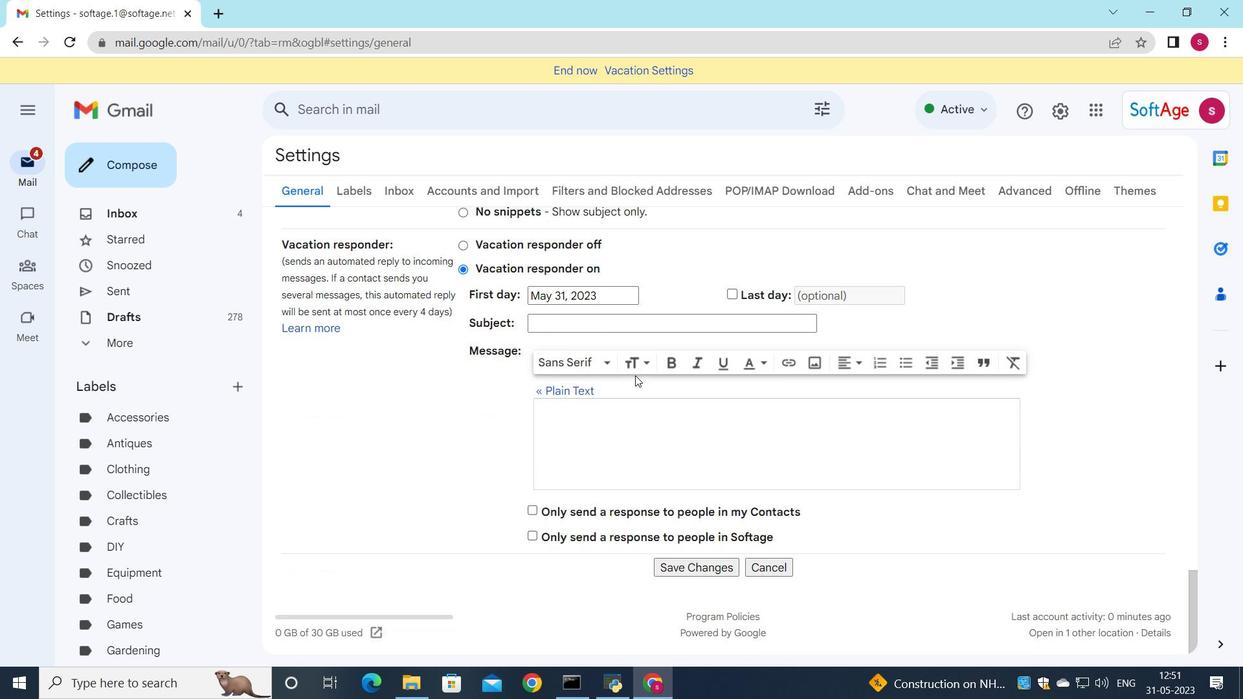
Action: Mouse moved to (682, 566)
Screenshot: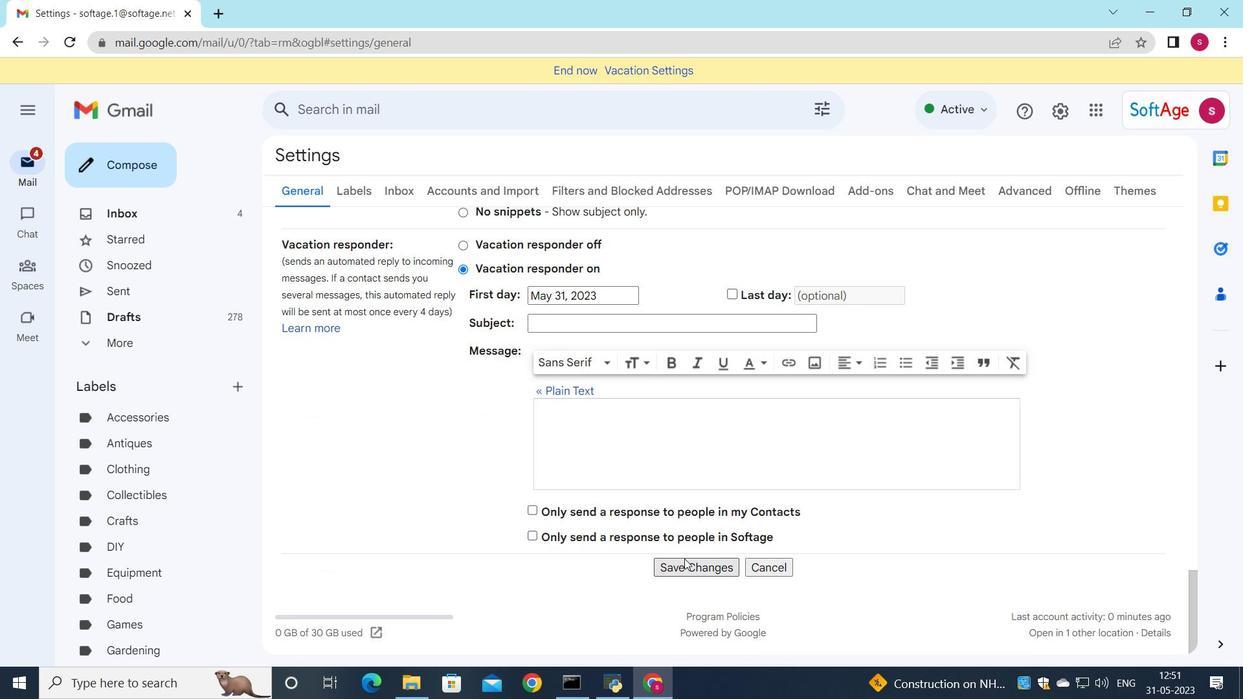 
Action: Mouse pressed left at (682, 566)
Screenshot: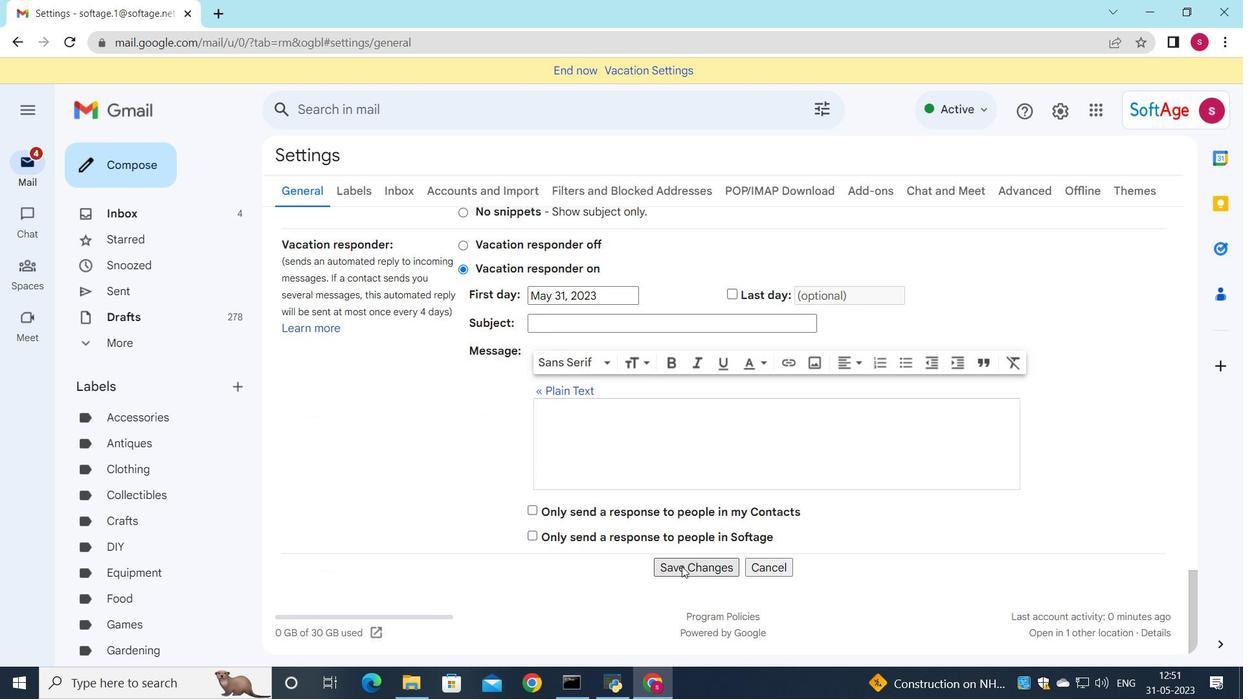 
Action: Mouse moved to (596, 426)
Screenshot: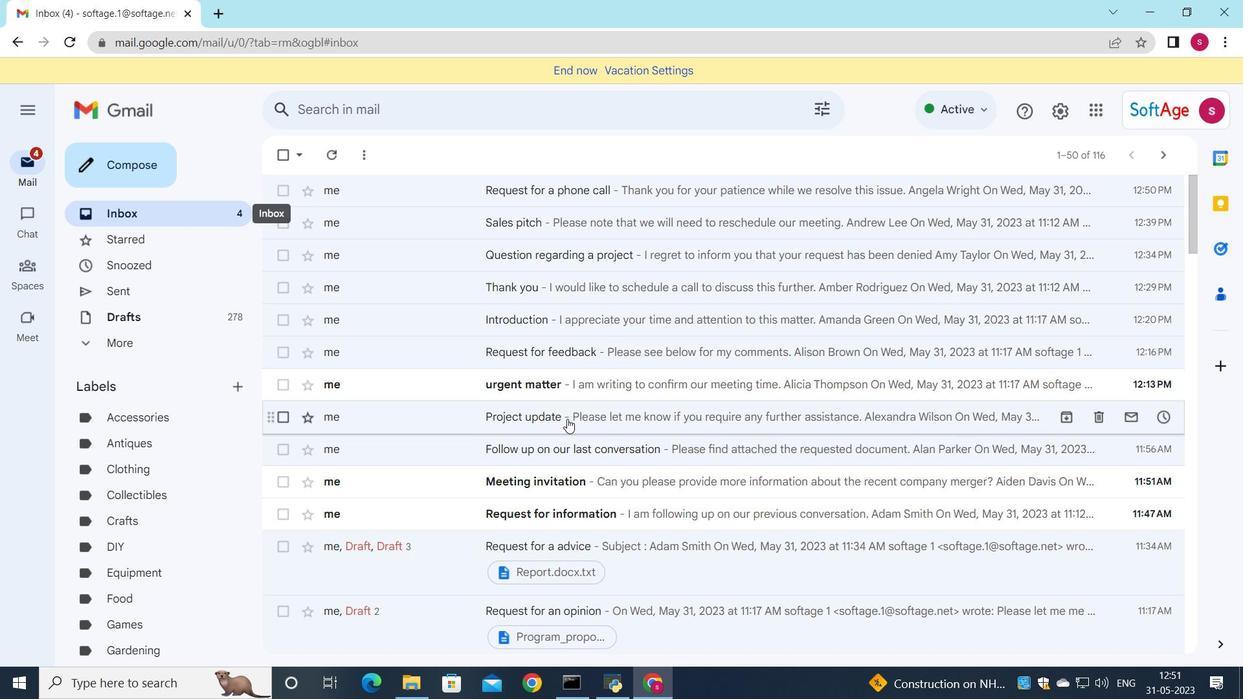 
Action: Mouse scrolled (596, 425) with delta (0, 0)
Screenshot: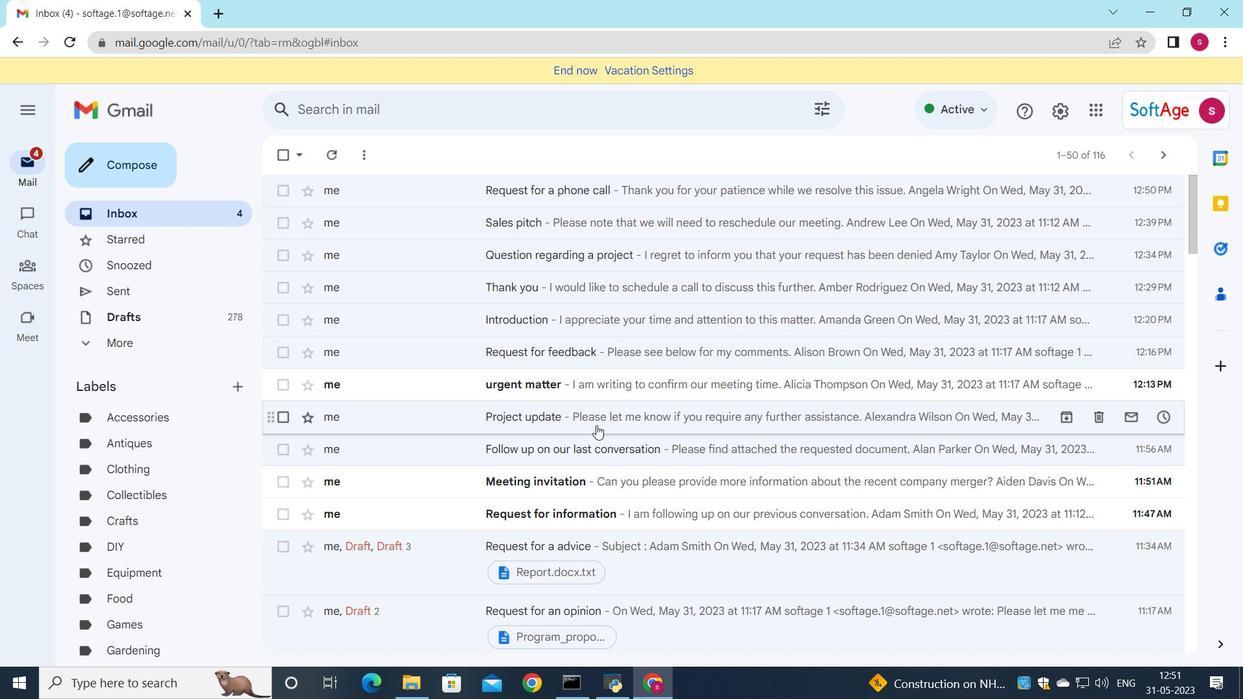 
Action: Mouse scrolled (596, 425) with delta (0, 0)
Screenshot: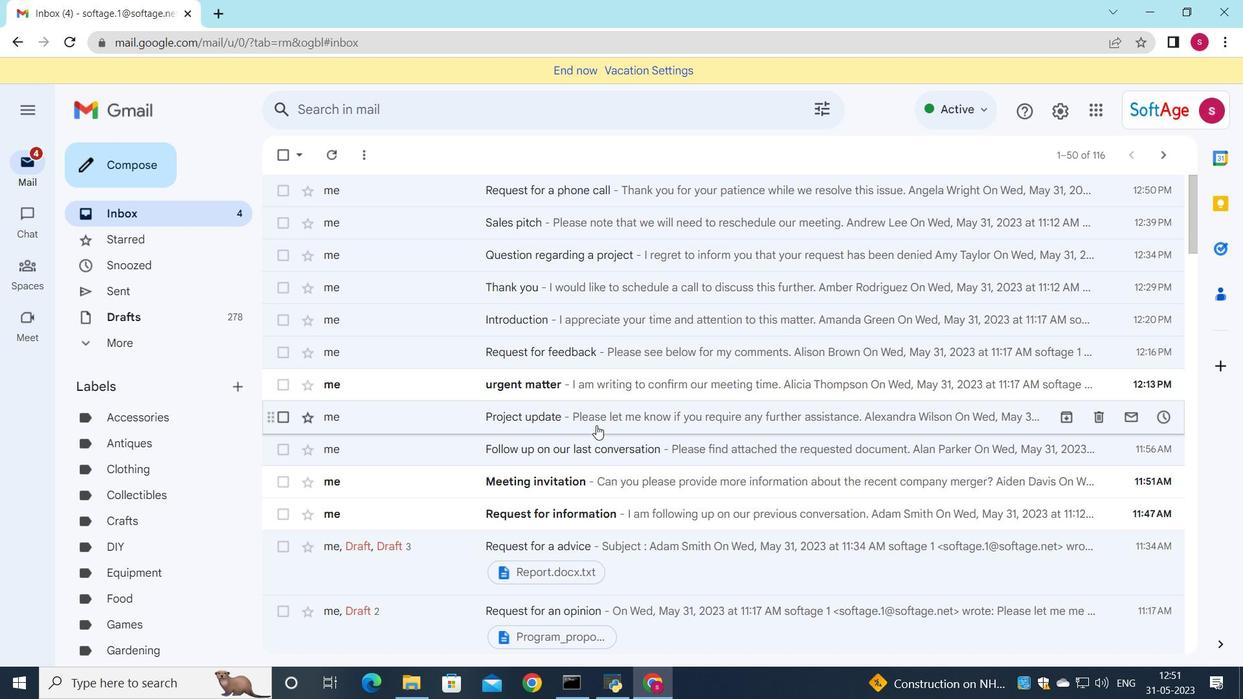 
Action: Mouse scrolled (596, 425) with delta (0, 0)
Screenshot: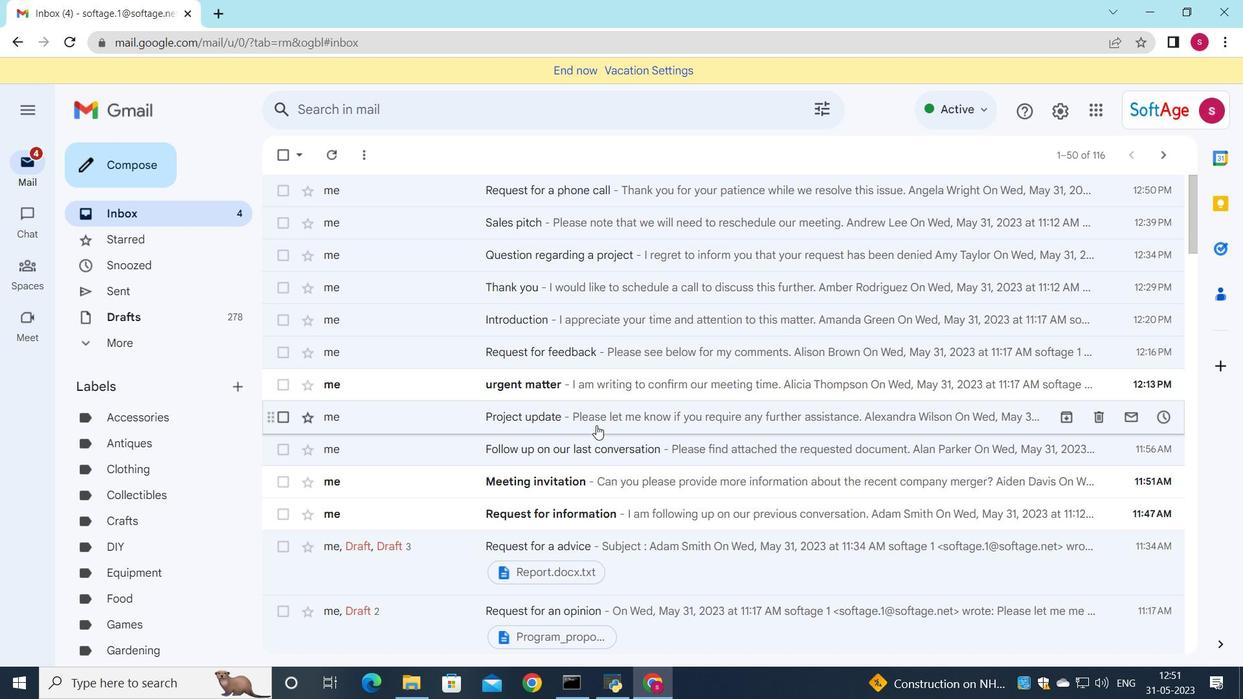 
Action: Mouse moved to (623, 461)
Screenshot: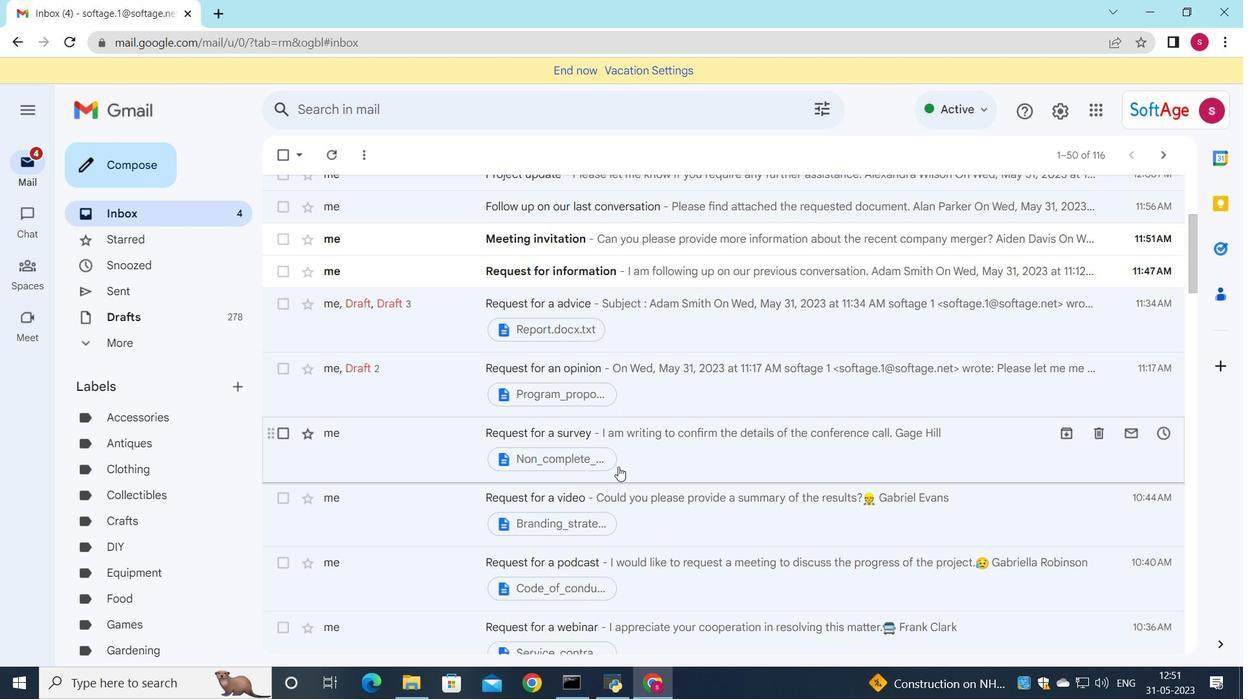 
Action: Mouse pressed left at (623, 461)
Screenshot: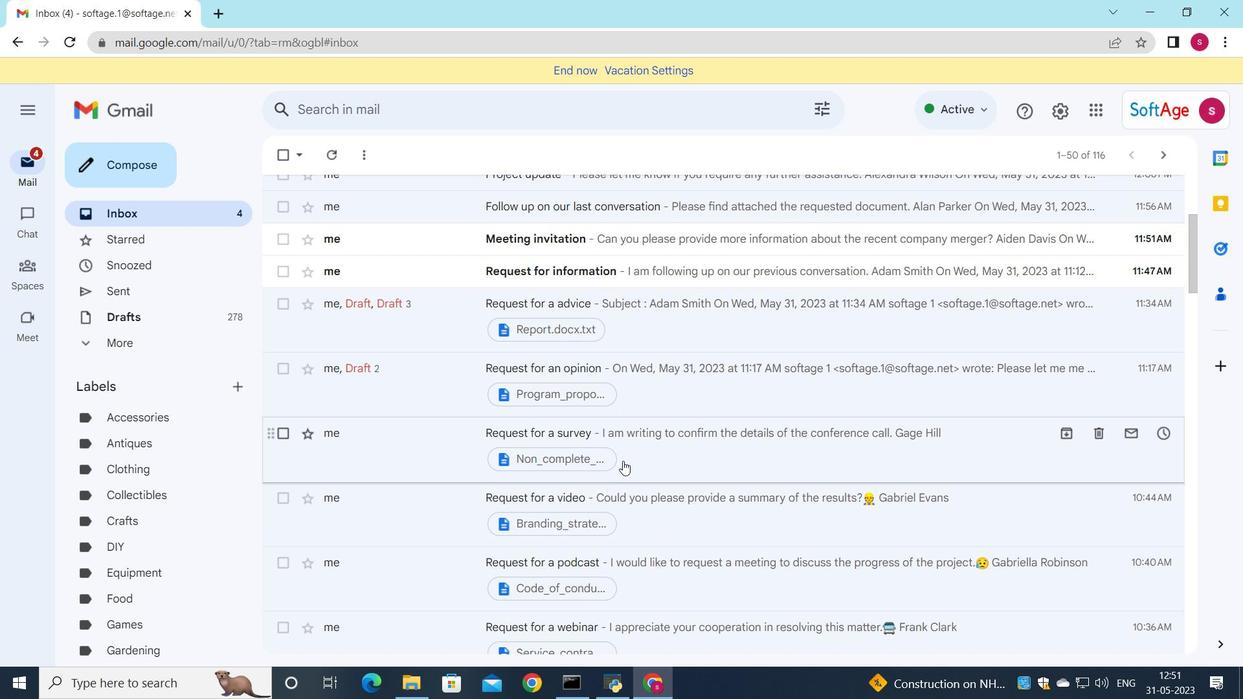 
Action: Mouse moved to (351, 516)
Screenshot: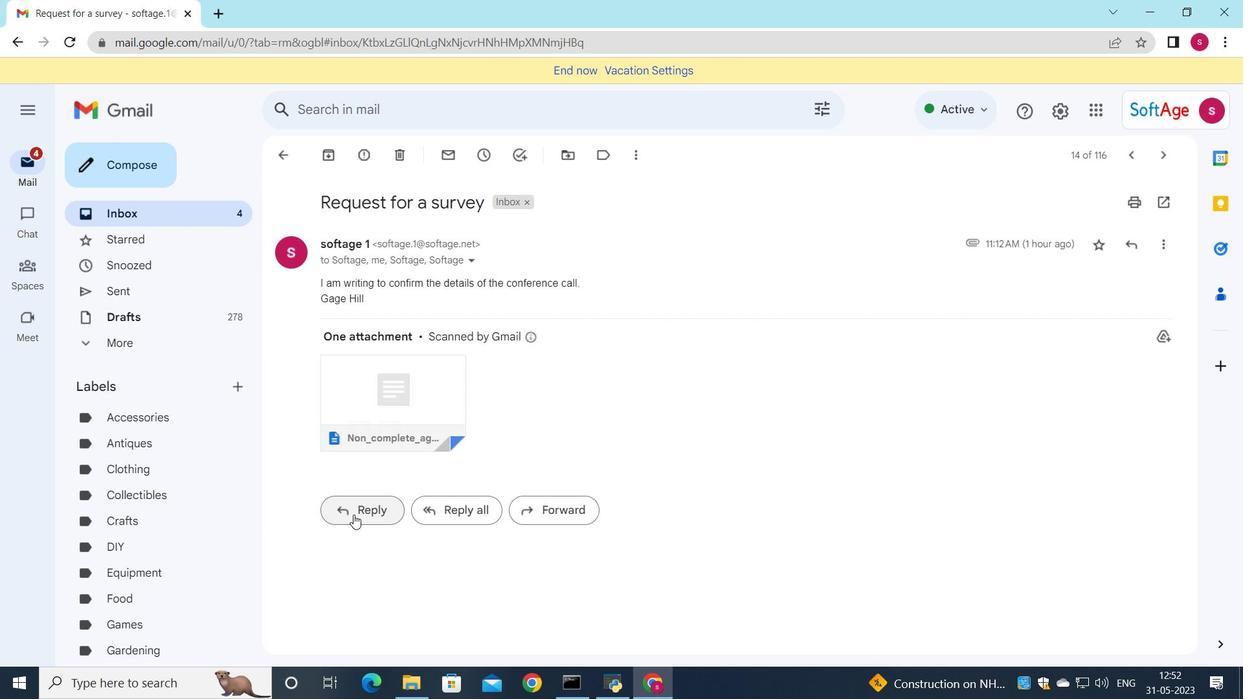 
Action: Mouse pressed left at (351, 516)
Screenshot: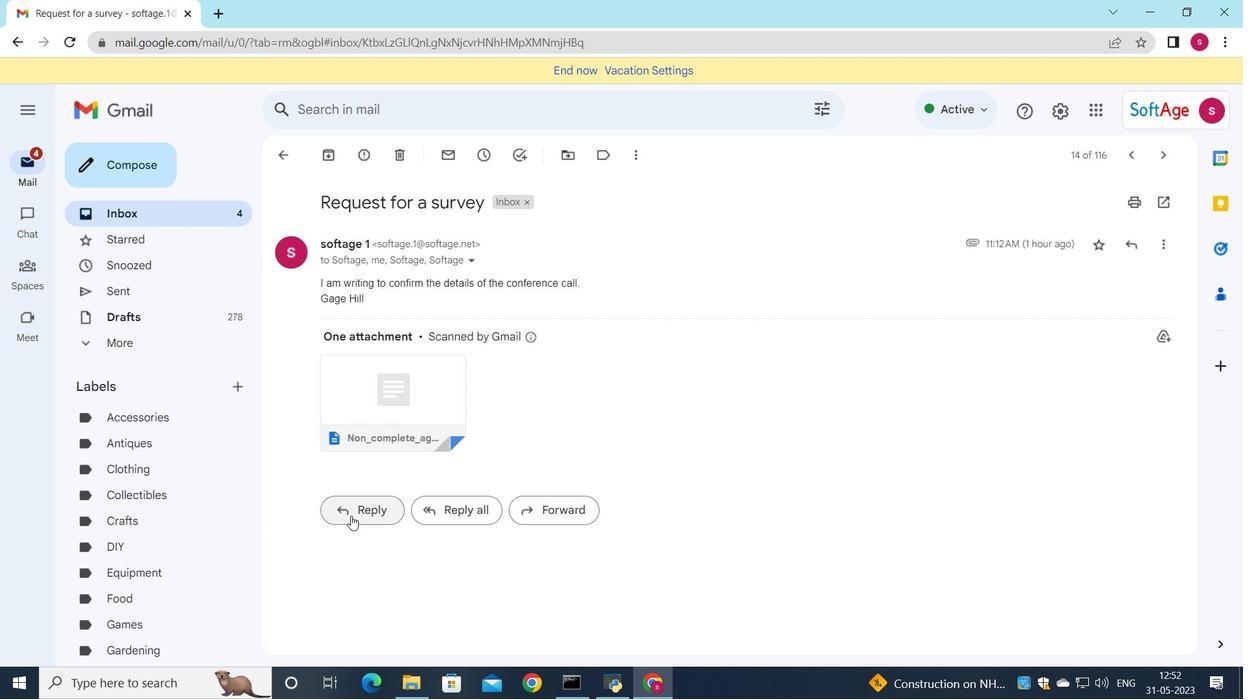 
Action: Mouse moved to (337, 436)
Screenshot: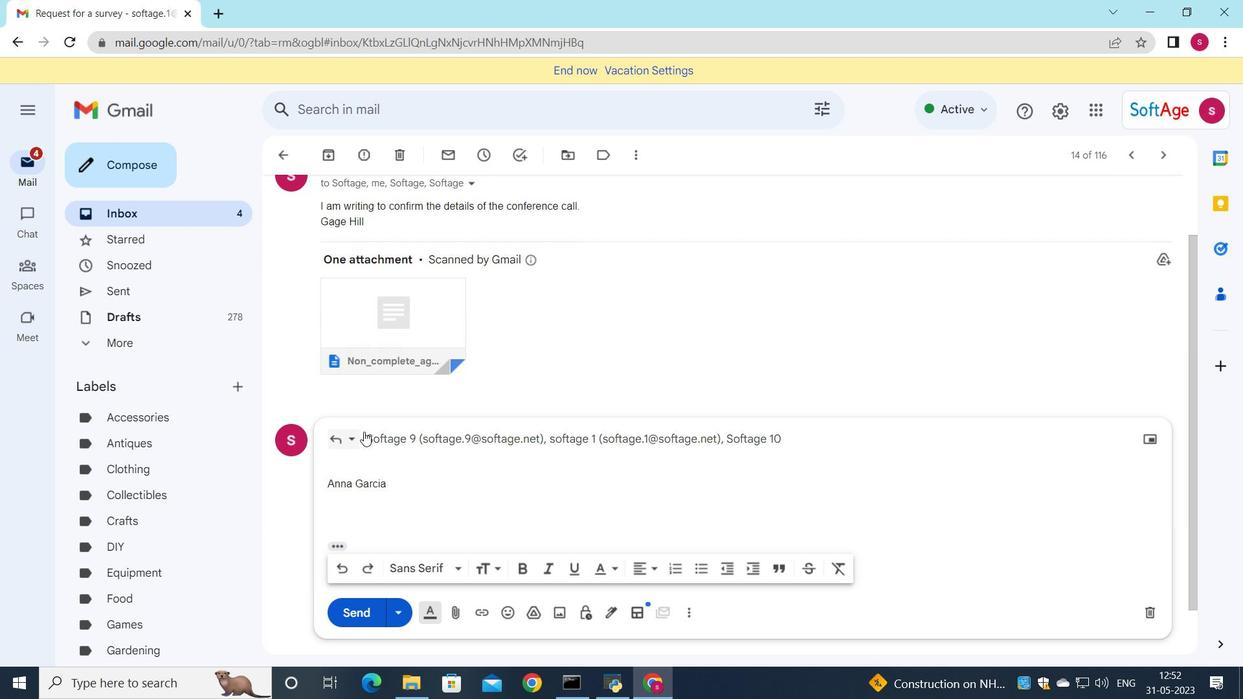
Action: Mouse pressed left at (337, 436)
Screenshot: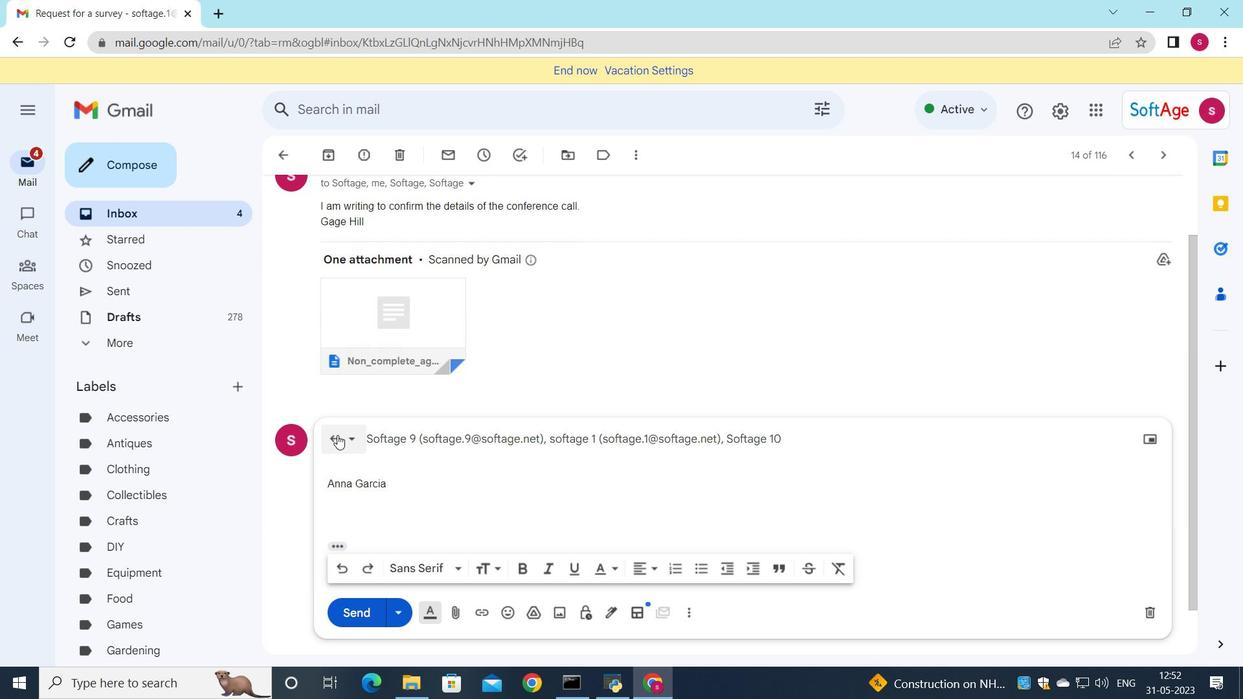 
Action: Mouse moved to (394, 558)
Screenshot: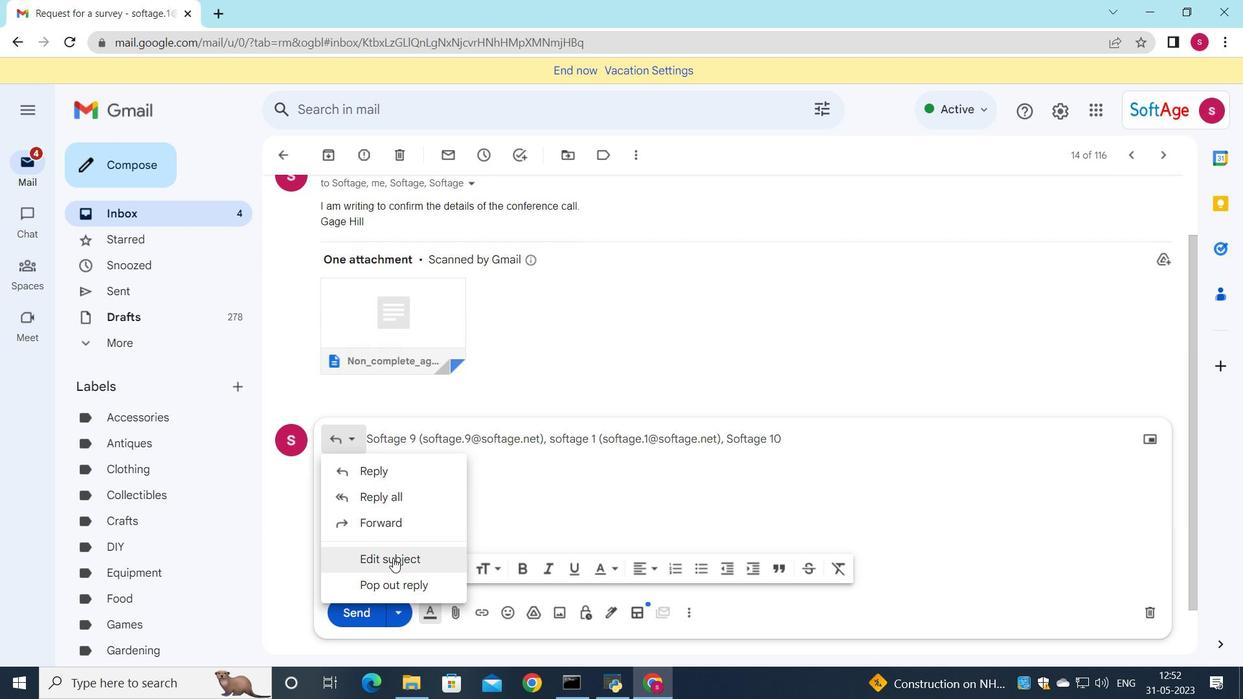 
Action: Mouse pressed left at (394, 558)
Screenshot: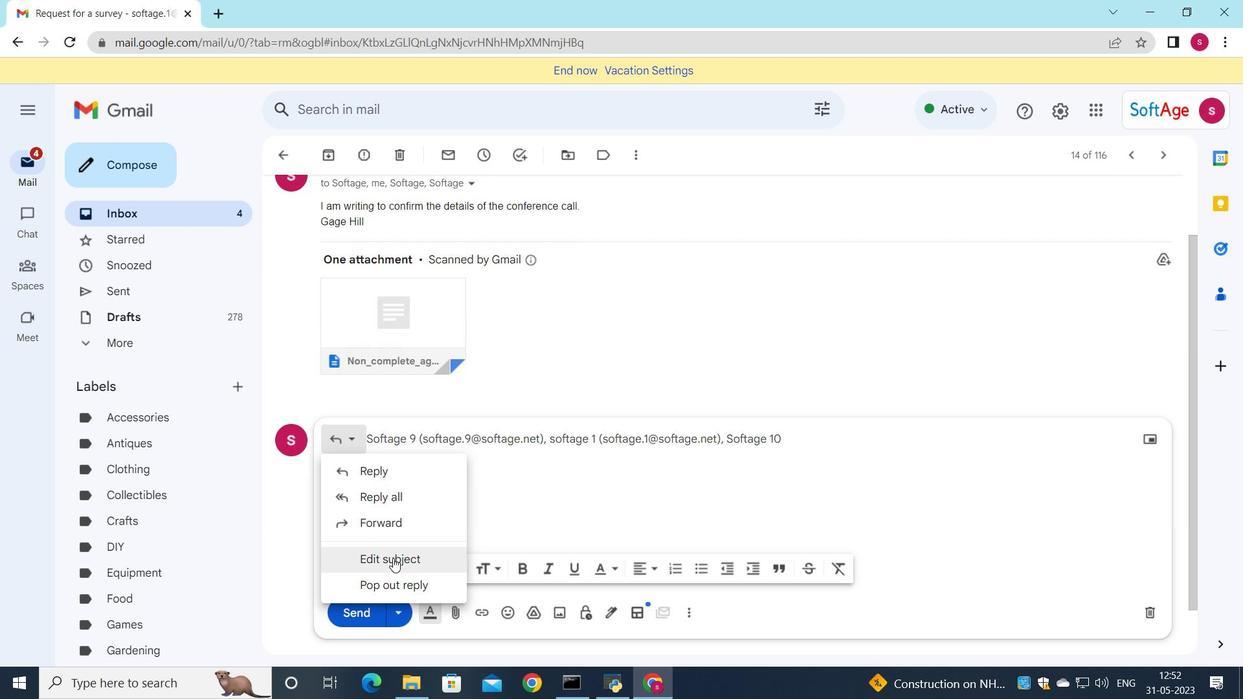 
Action: Mouse moved to (831, 311)
Screenshot: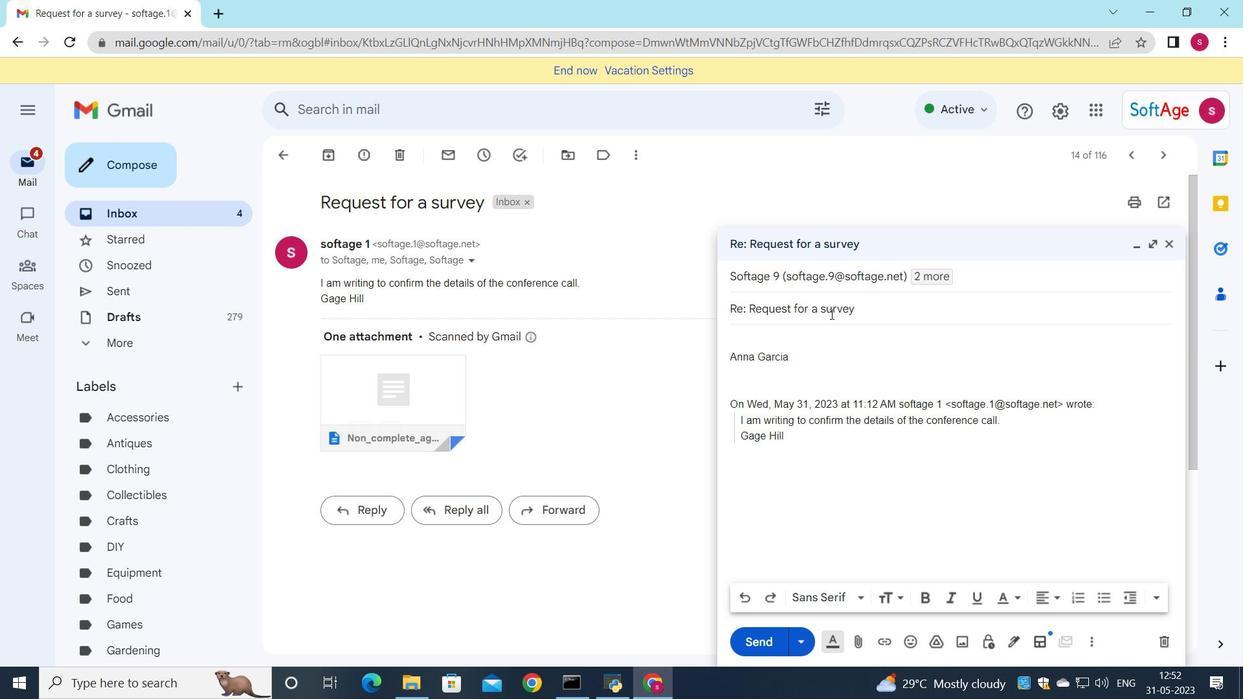 
Action: Mouse pressed left at (831, 311)
Screenshot: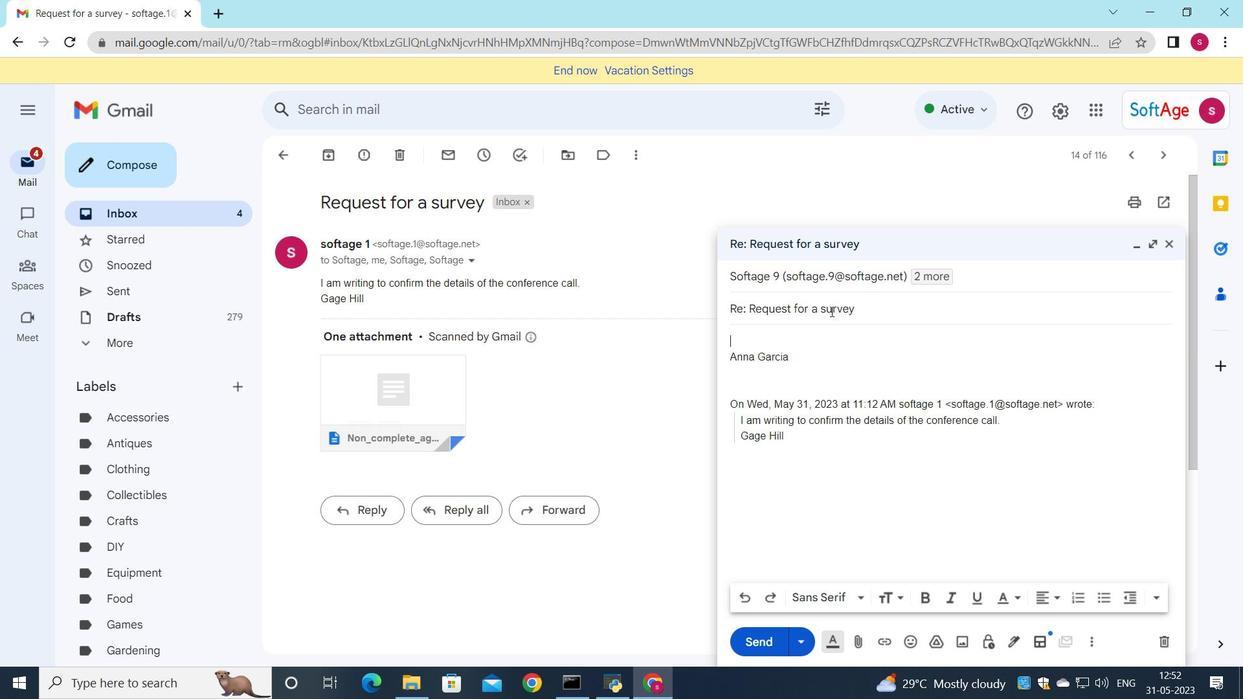 
Action: Mouse moved to (854, 309)
Screenshot: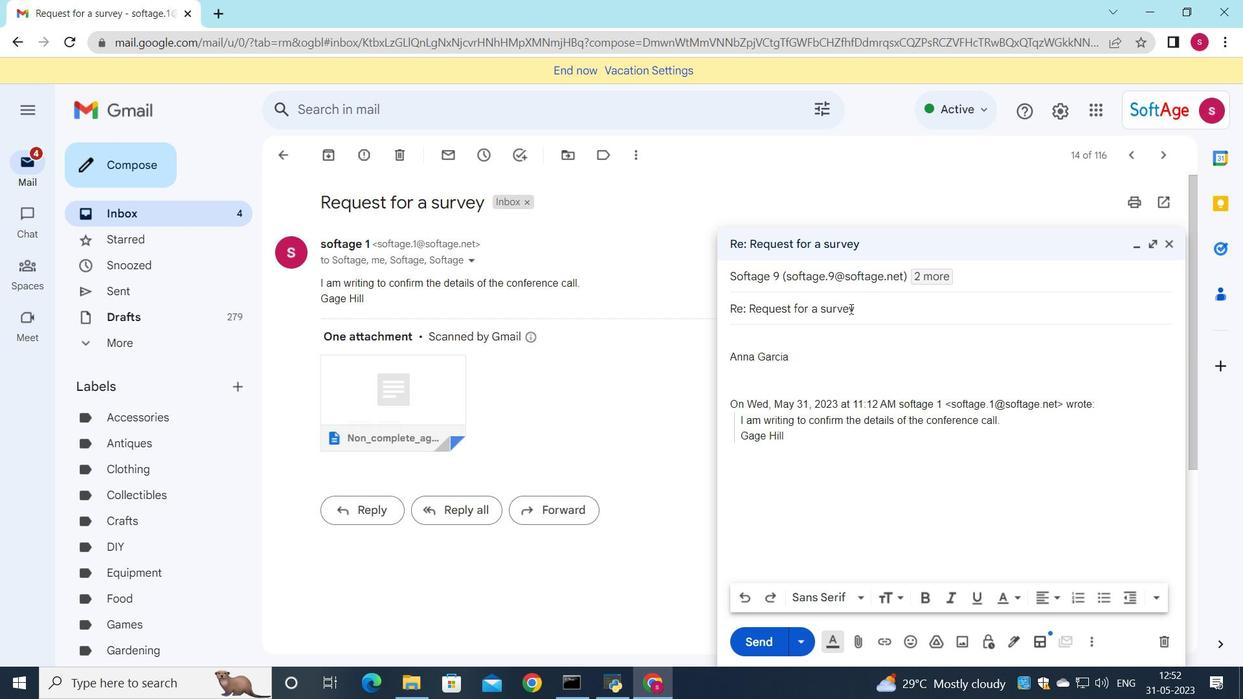 
Action: Mouse pressed left at (854, 309)
Screenshot: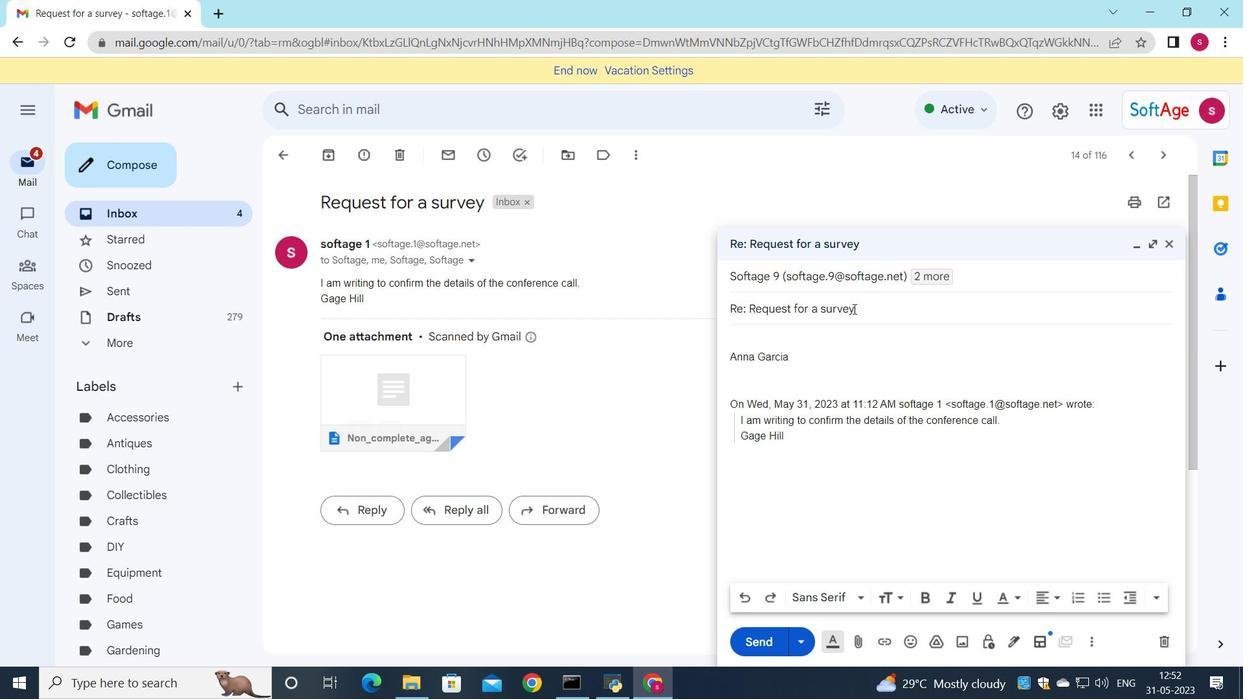 
Action: Mouse moved to (769, 316)
Screenshot: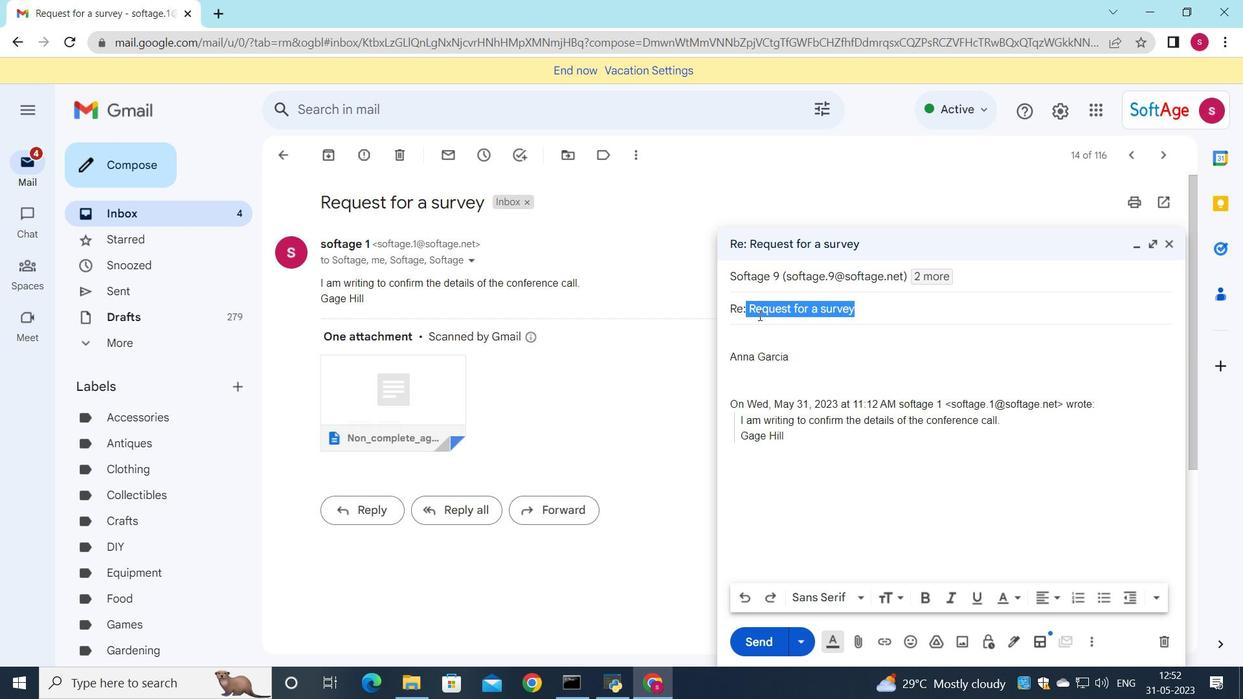 
Action: Key pressed <Key.shift>Request<Key.space>a<Key.space>meeting
Screenshot: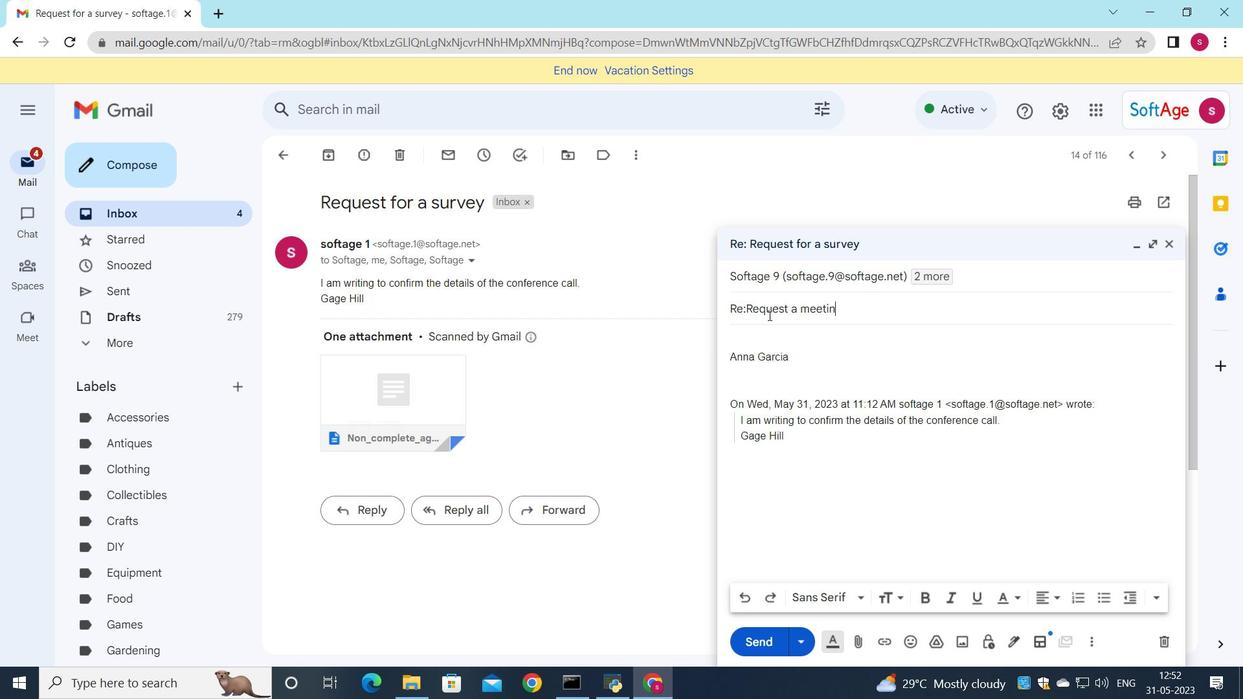 
Action: Mouse moved to (781, 336)
Screenshot: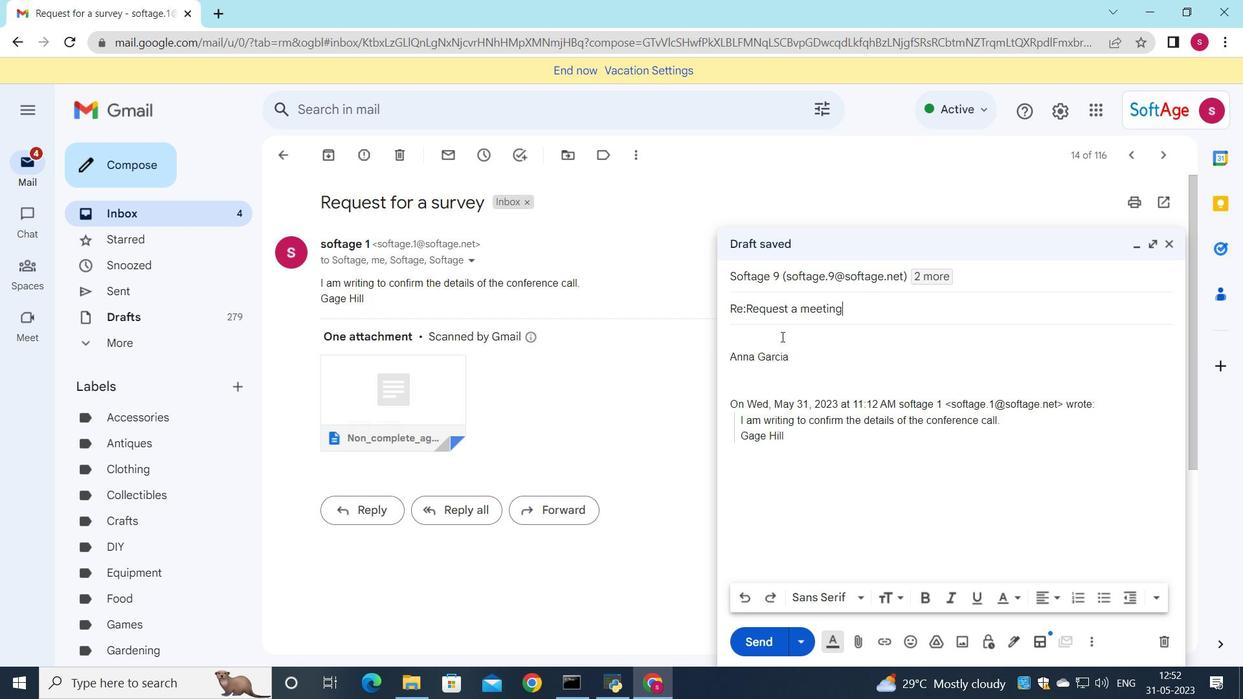 
Action: Mouse pressed left at (781, 336)
Screenshot: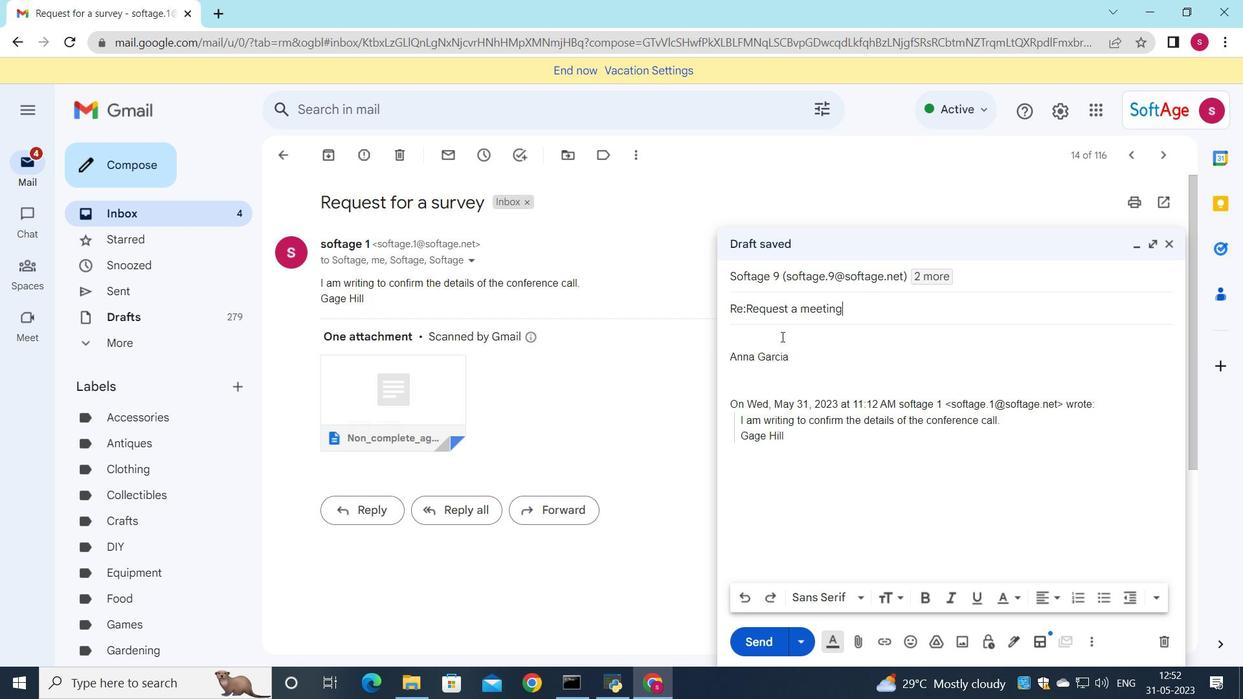 
Action: Key pressed <Key.shift>I<Key.space>would<Key.space>like<Key.space>to<Key.space>schedule<Key.space>a<Key.space>call<Key.space>to<Key.space>discuss<Key.space>the<Key.space>progress<Key.space>of<Key.space>the<Key.space>new<Key.space>product<Key.space>development.
Screenshot: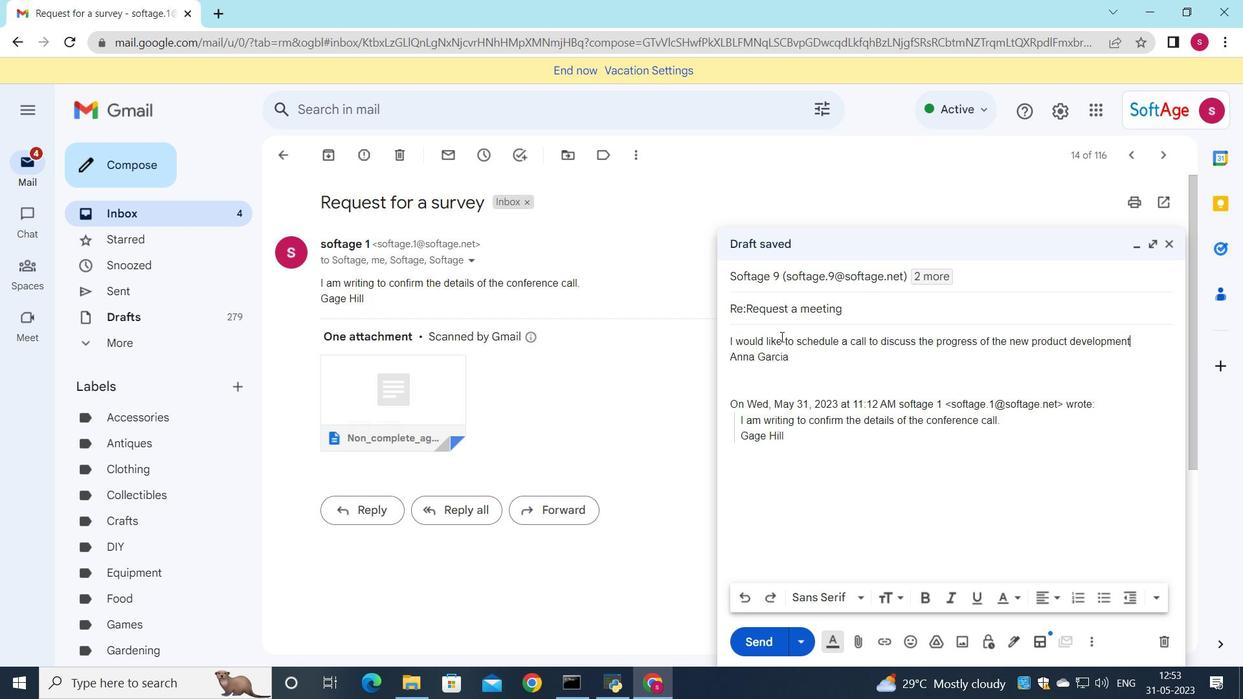 
Action: Mouse moved to (751, 601)
Screenshot: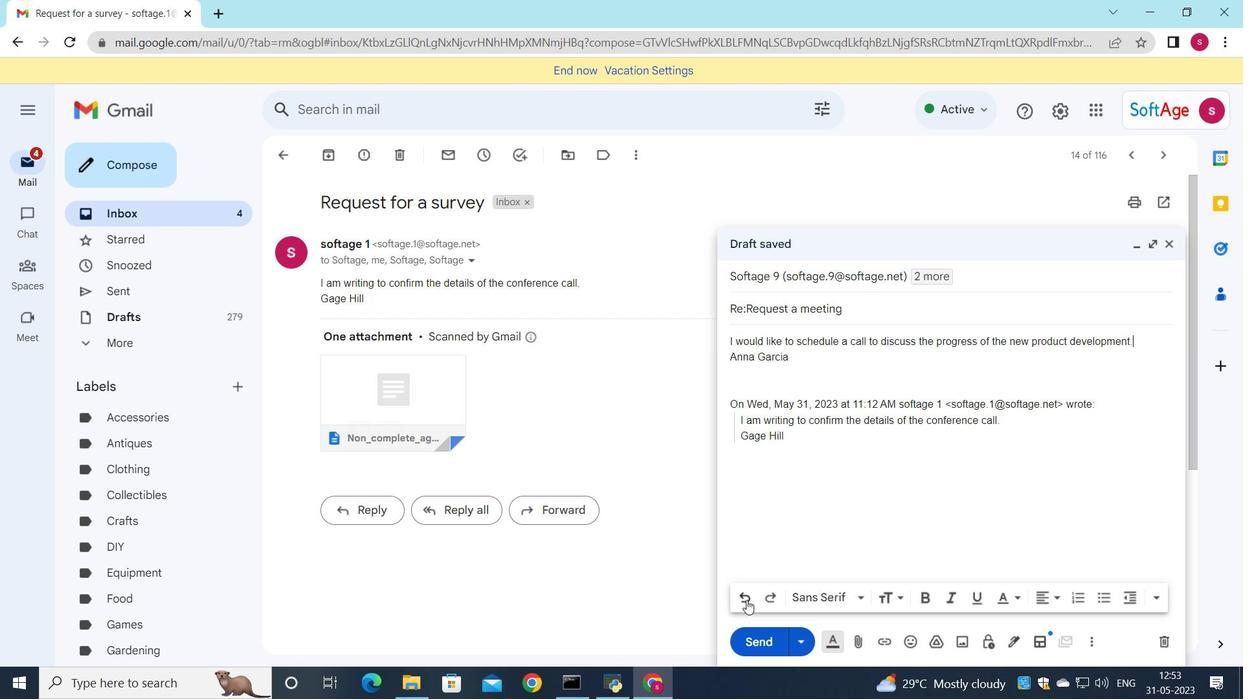
Action: Mouse pressed left at (751, 601)
Screenshot: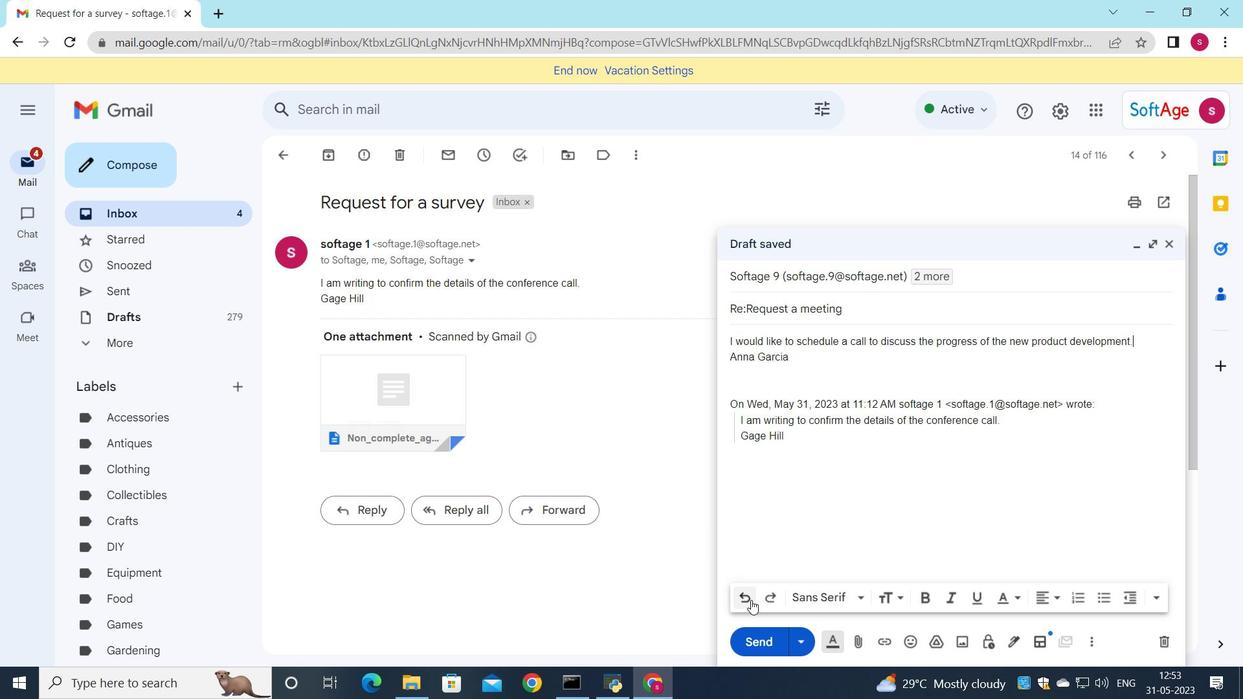 
Action: Mouse pressed left at (751, 601)
Screenshot: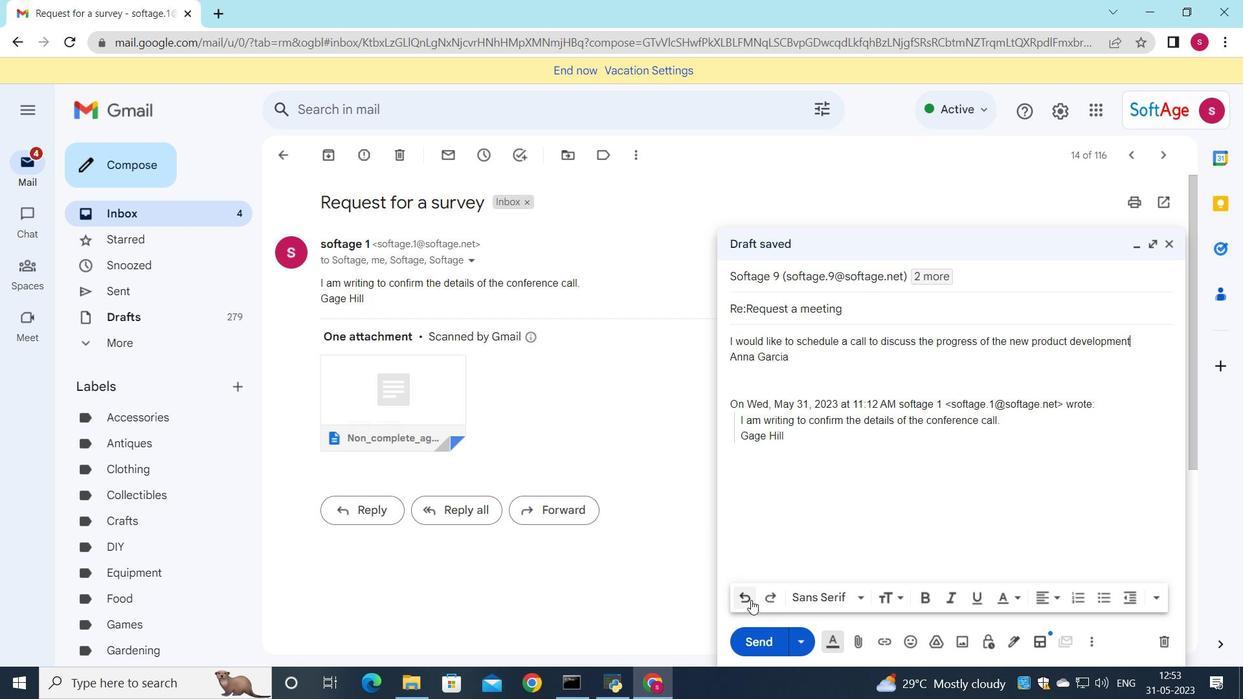 
Action: Mouse pressed left at (751, 601)
Screenshot: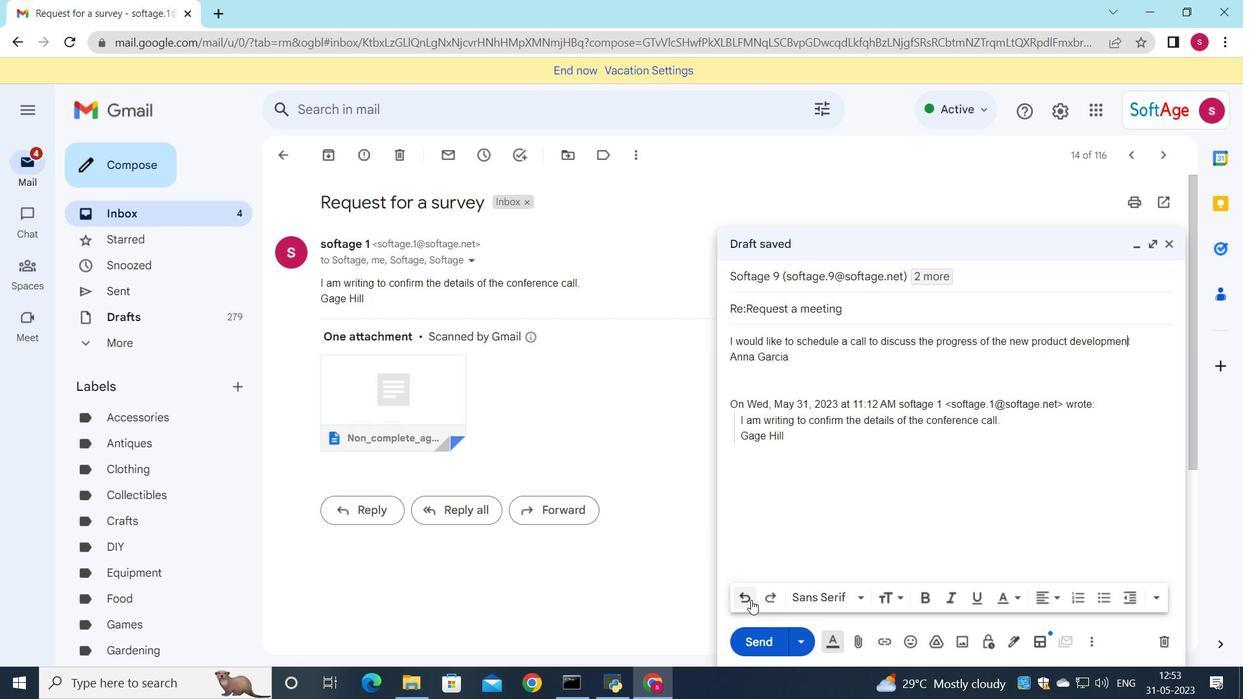 
Action: Mouse pressed left at (751, 601)
Screenshot: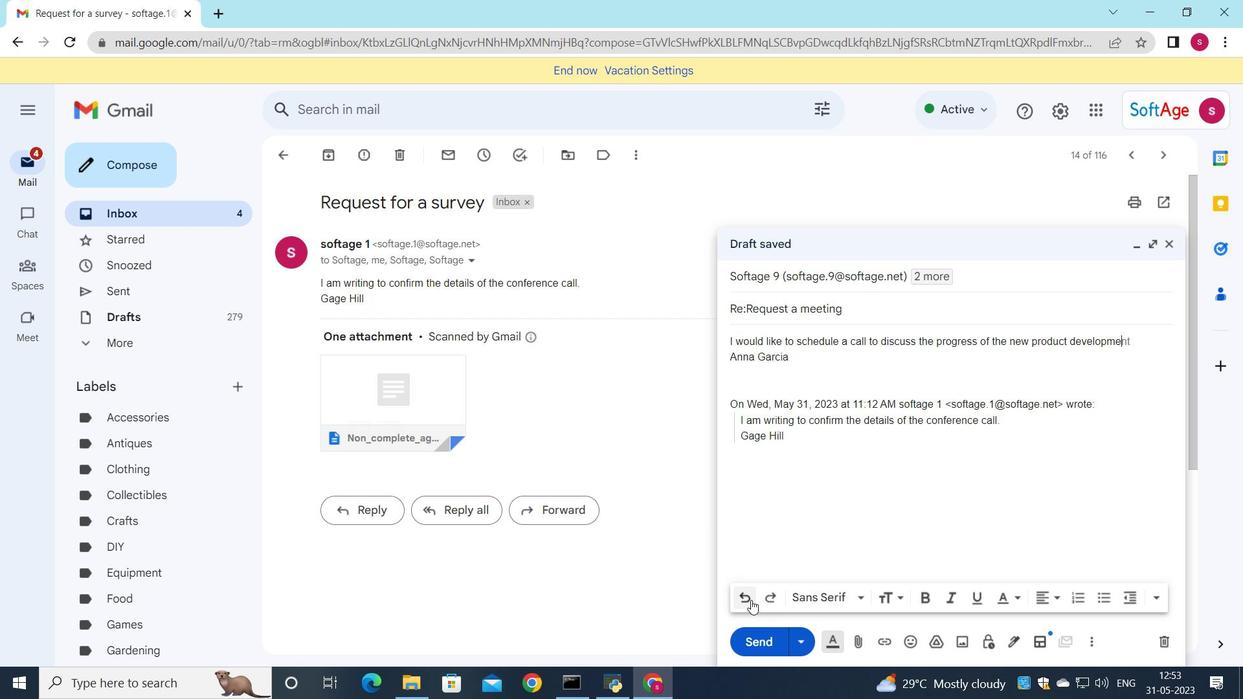 
Action: Mouse pressed left at (751, 601)
Screenshot: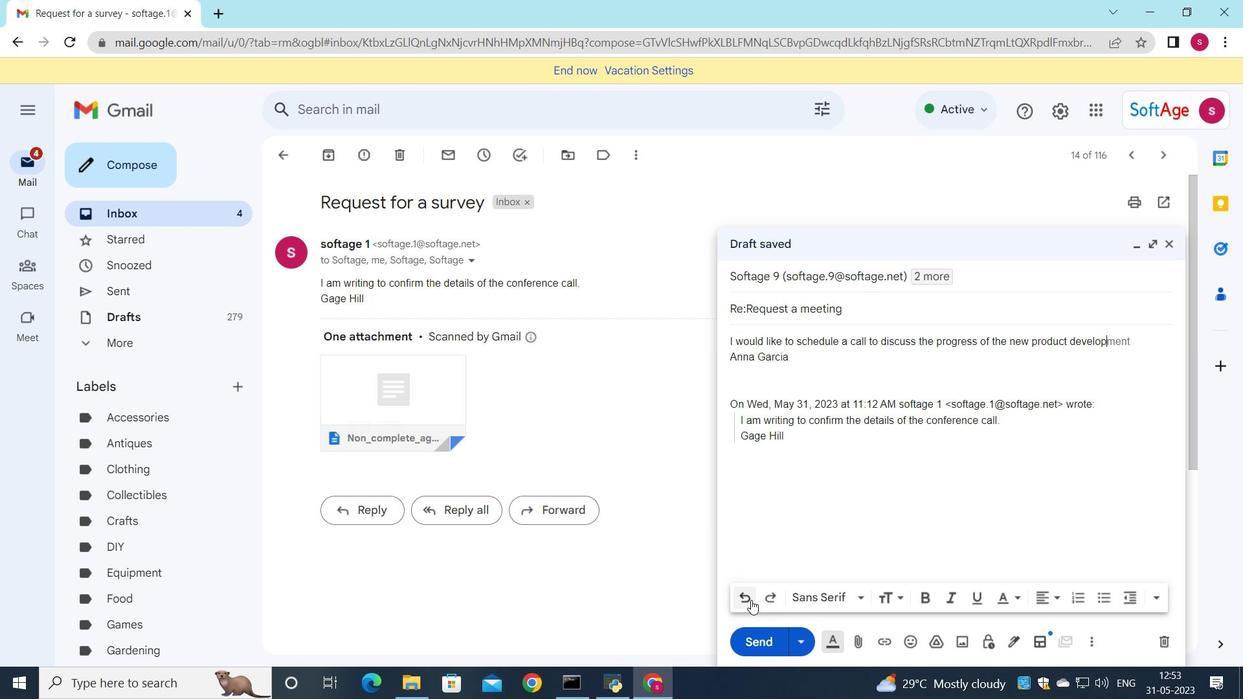 
Action: Mouse pressed left at (751, 601)
Screenshot: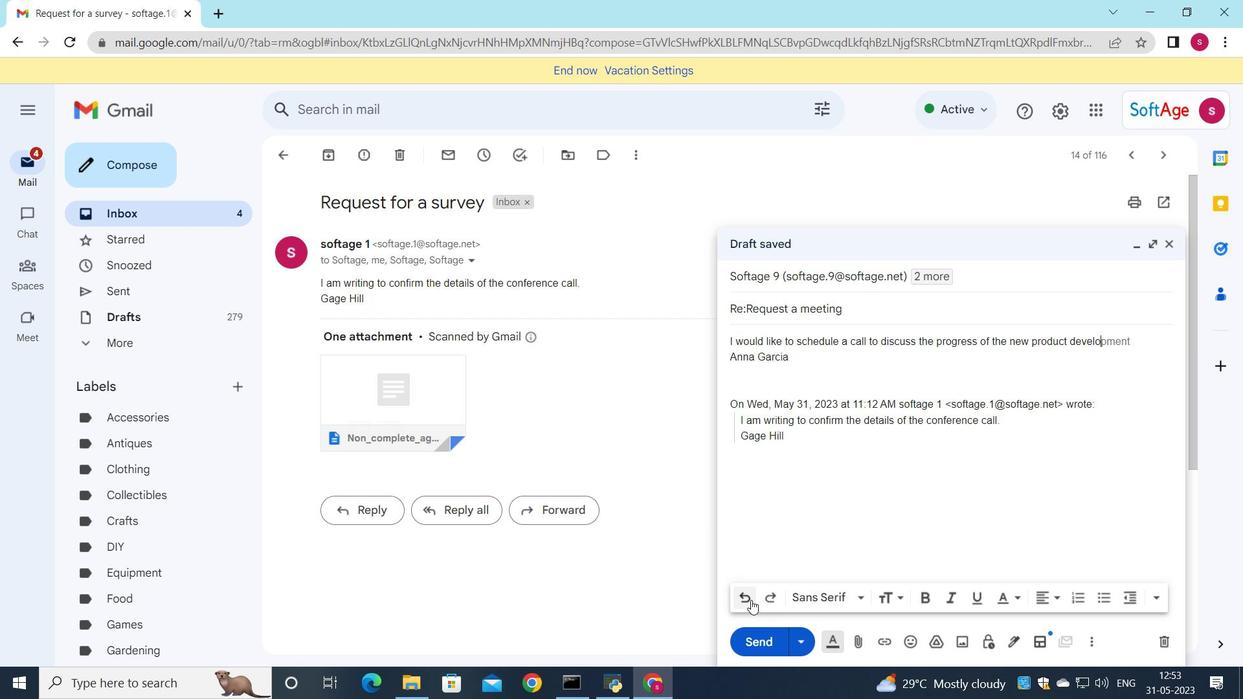 
Action: Mouse pressed left at (751, 601)
Screenshot: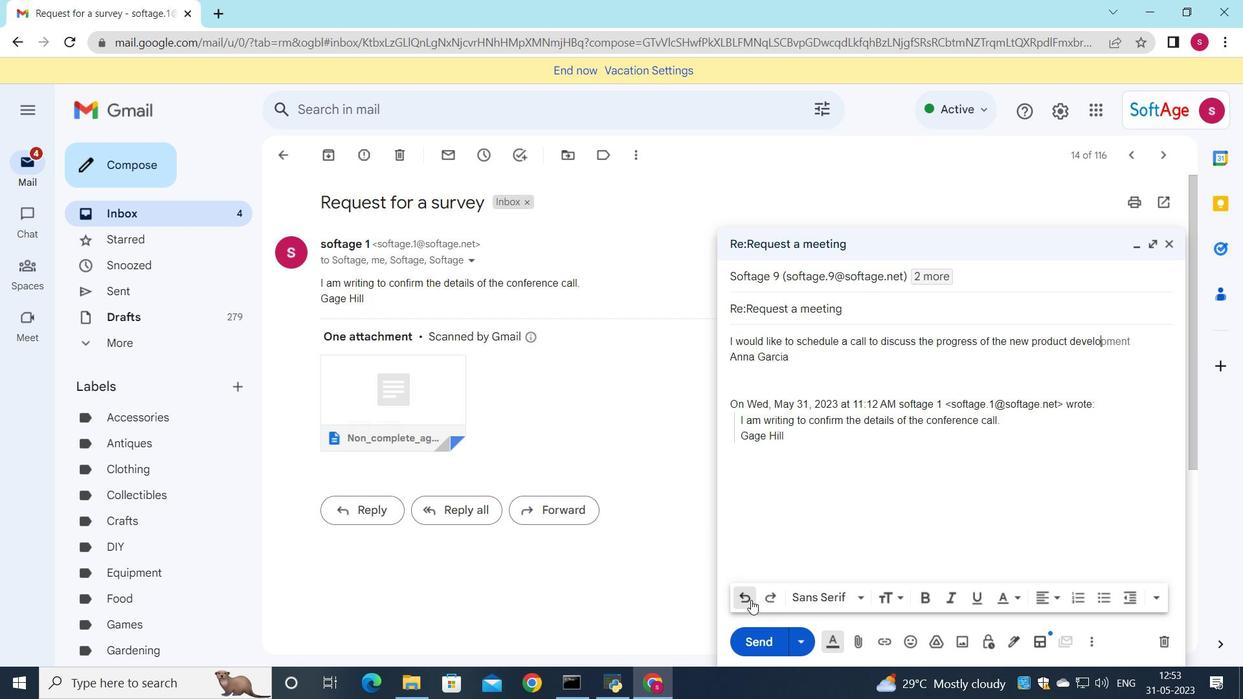 
Action: Mouse pressed left at (751, 601)
Screenshot: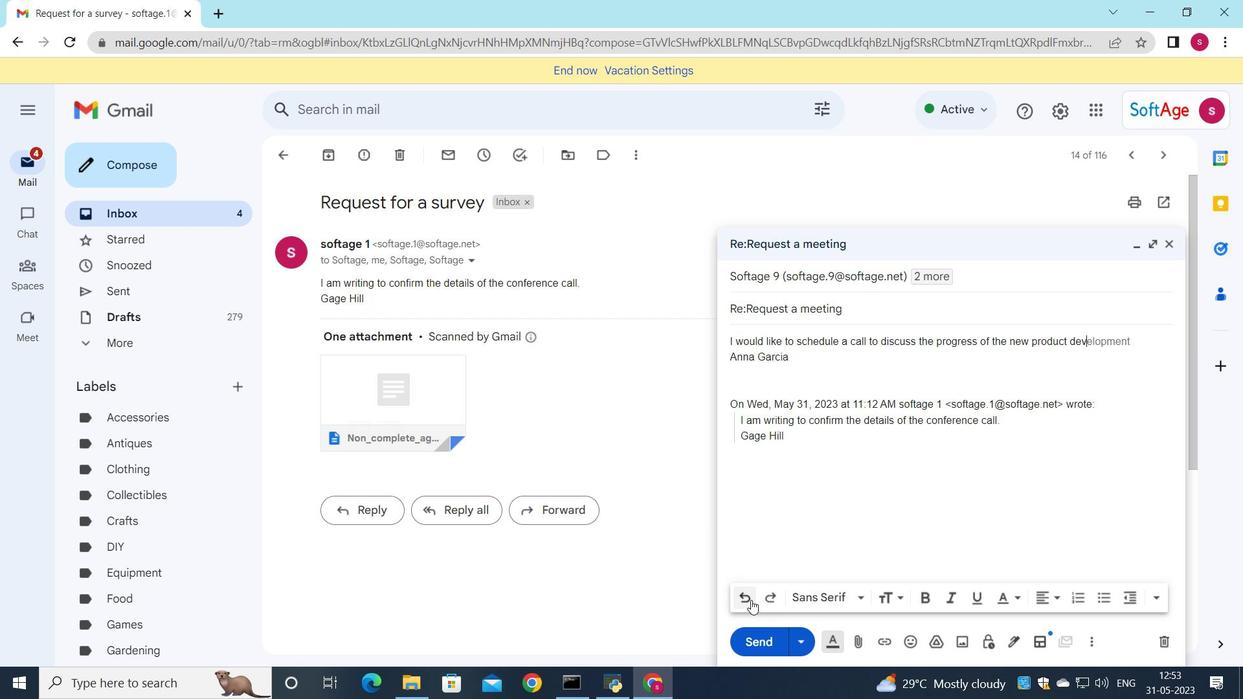 
Action: Mouse pressed left at (751, 601)
Screenshot: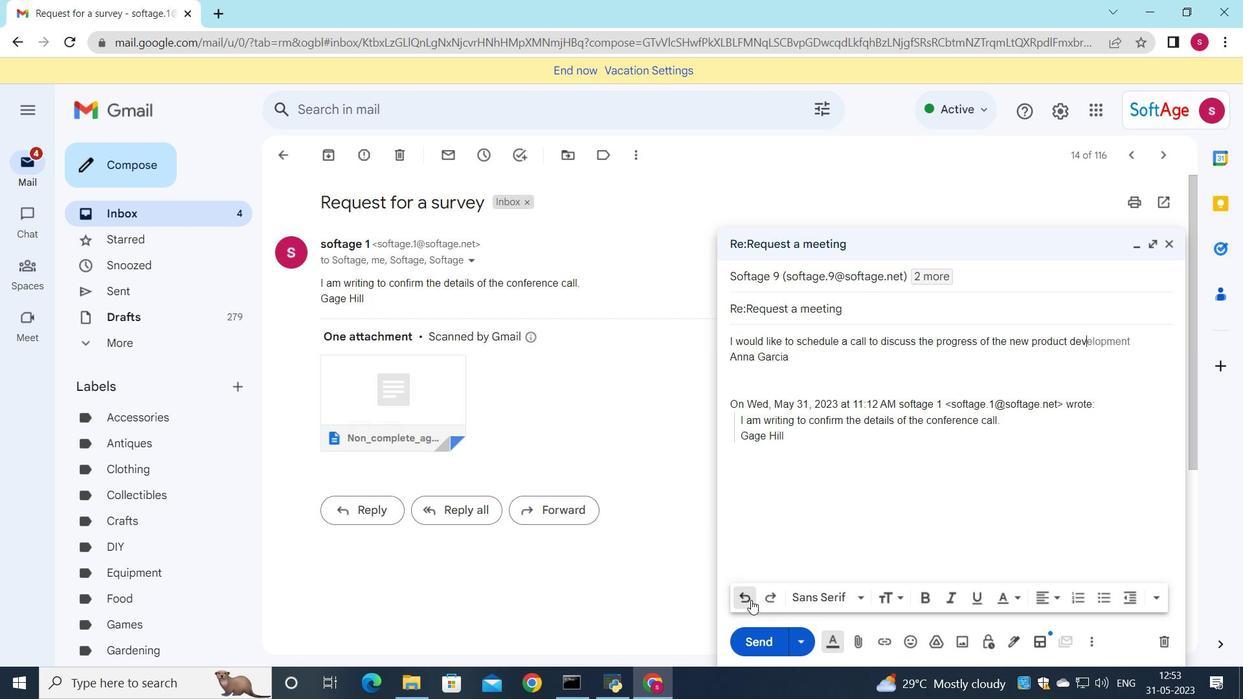 
Action: Mouse pressed left at (751, 601)
Screenshot: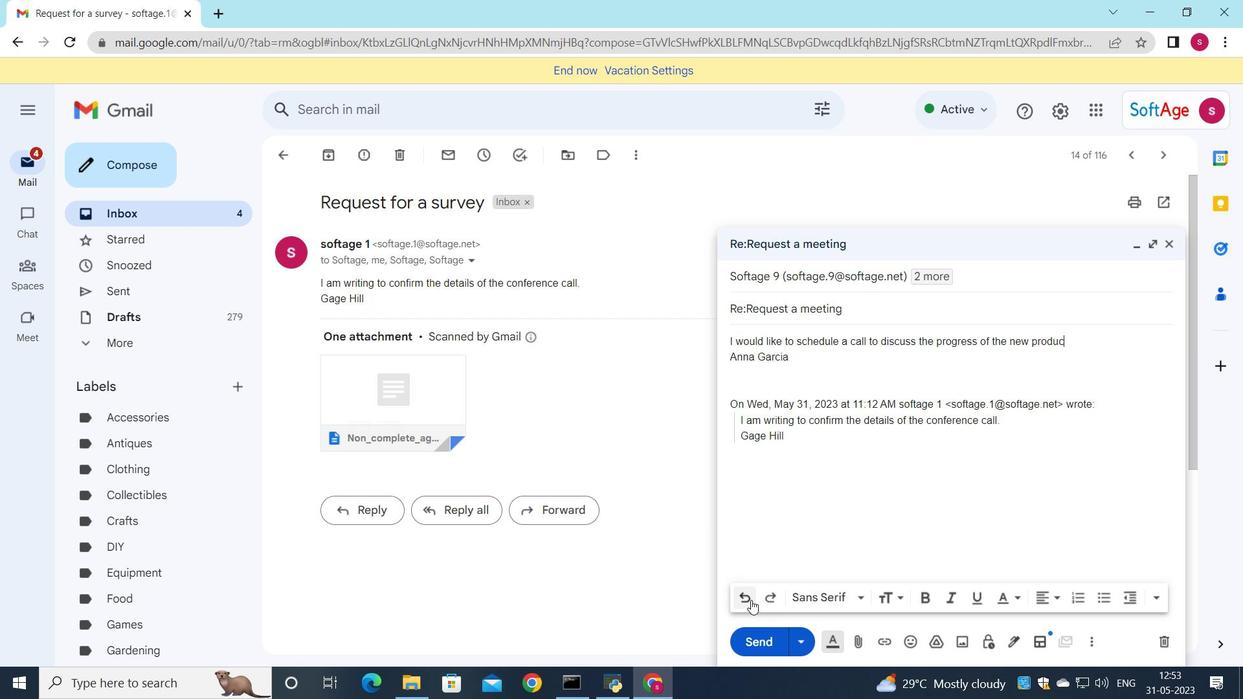 
Action: Mouse pressed left at (751, 601)
Screenshot: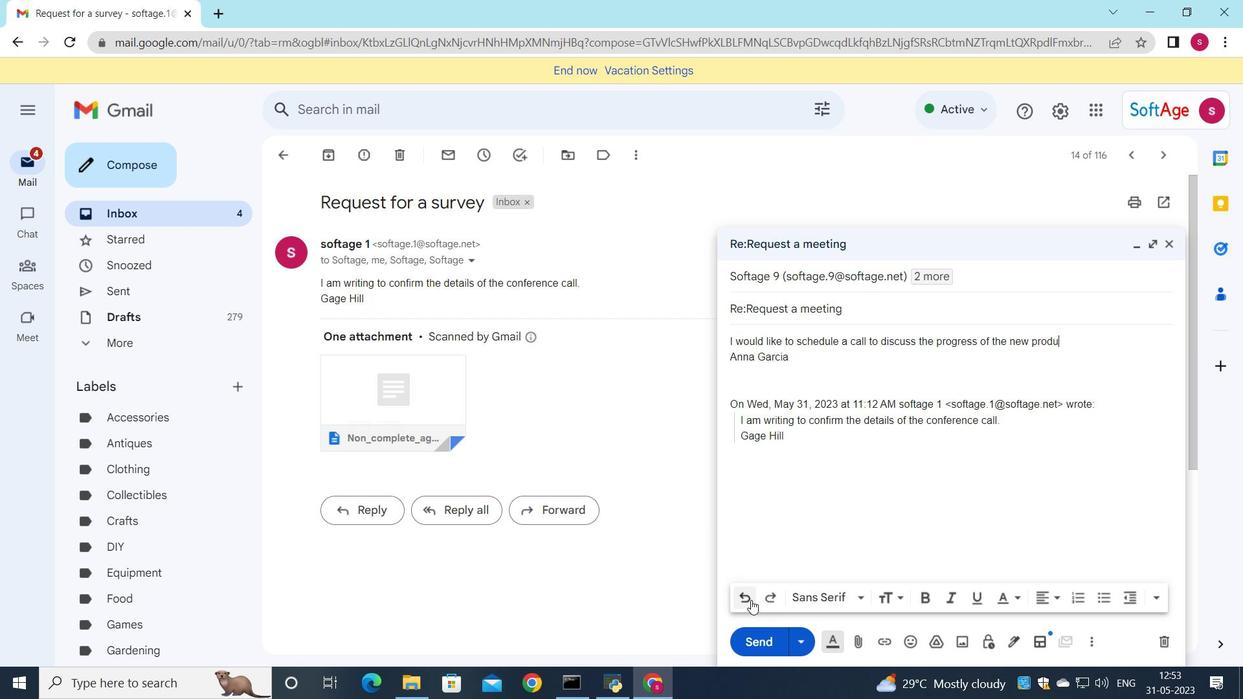 
Action: Mouse pressed left at (751, 601)
Screenshot: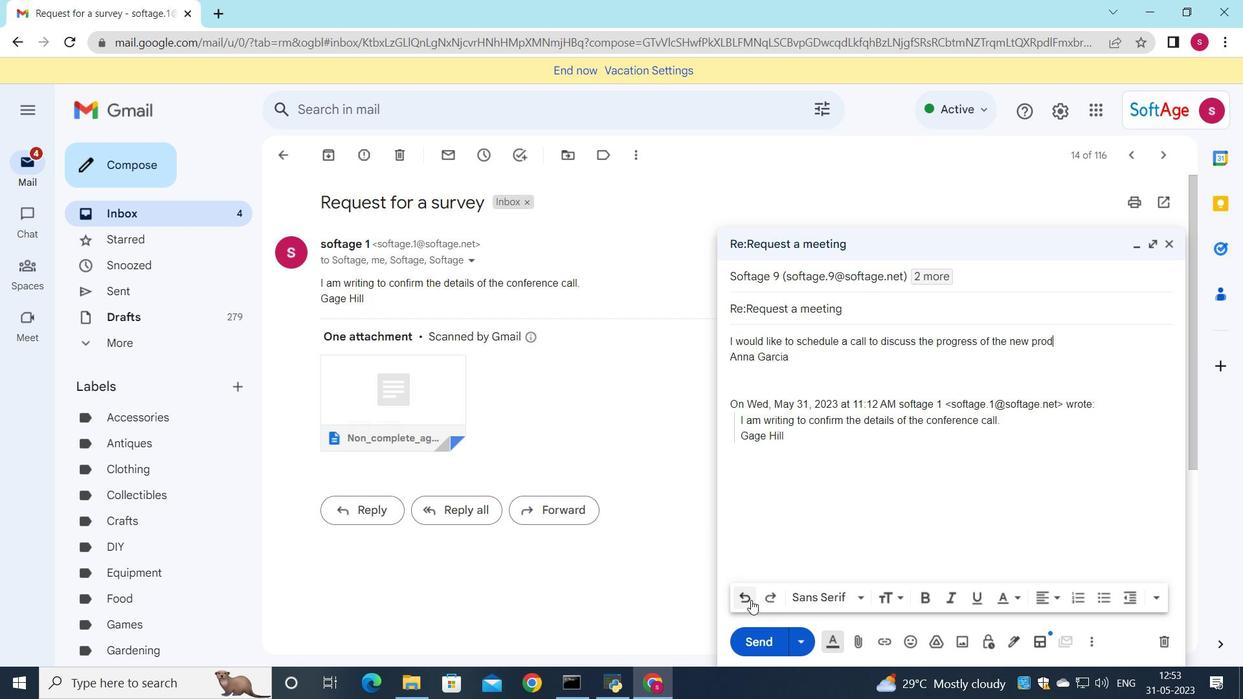 
Action: Mouse pressed left at (751, 601)
Screenshot: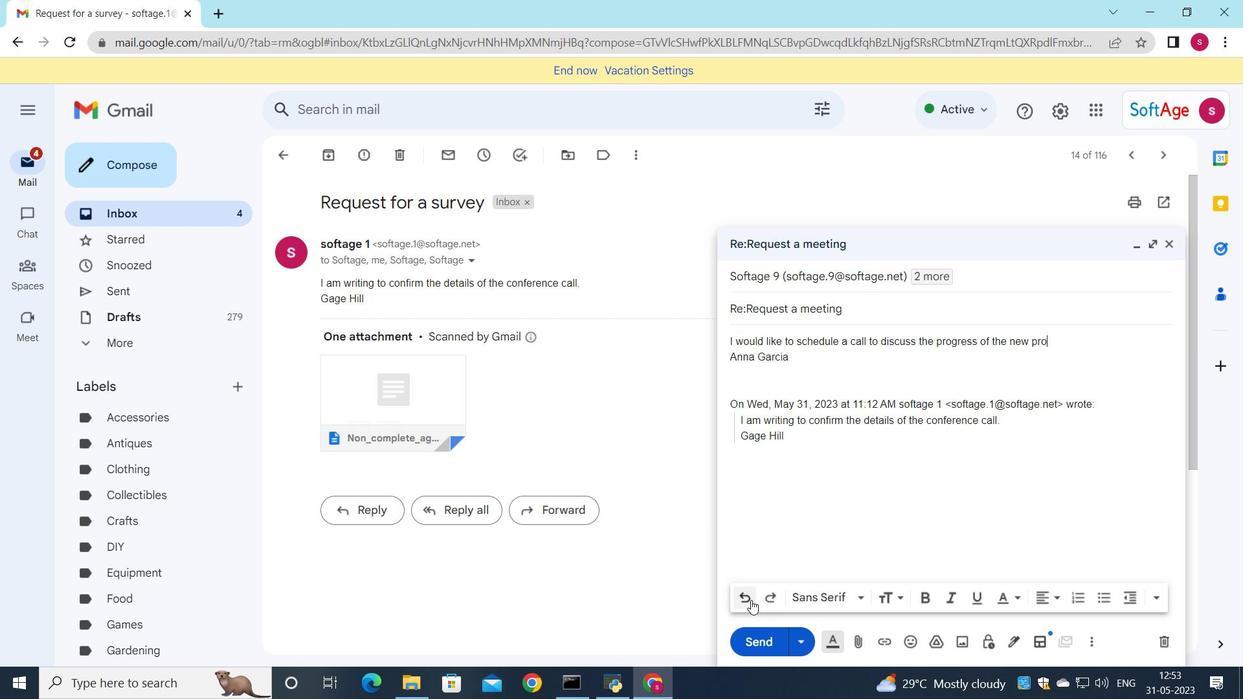 
Action: Mouse pressed left at (751, 601)
Screenshot: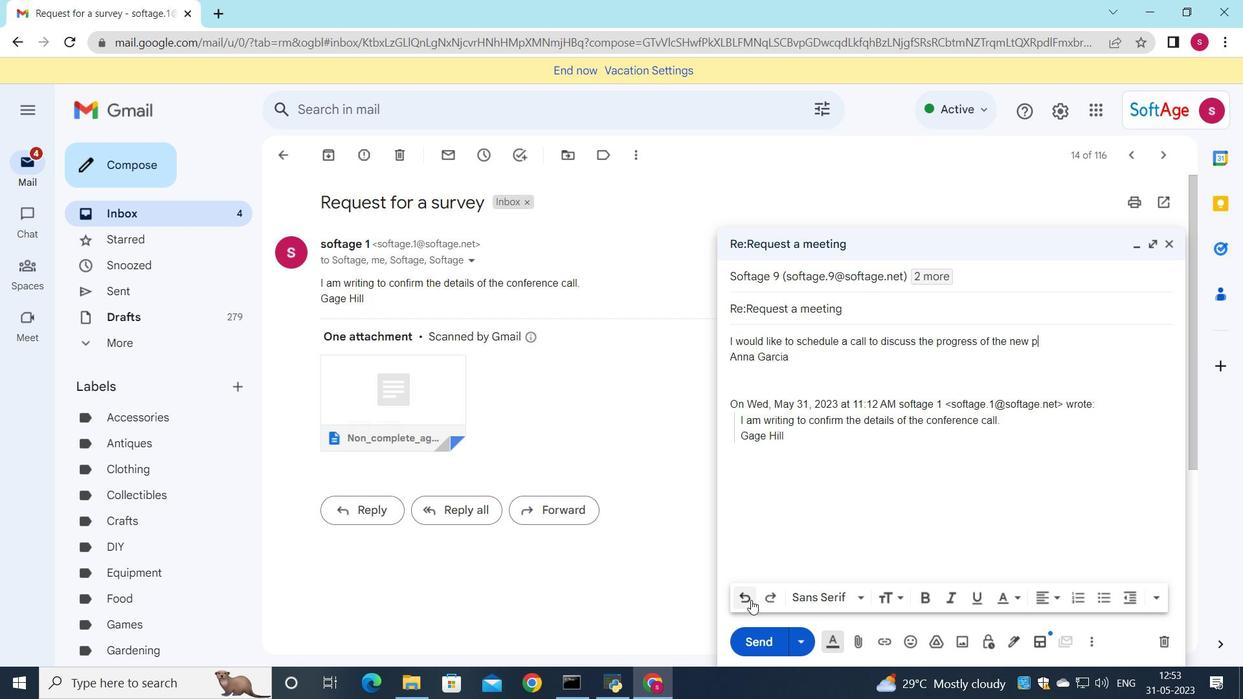 
Action: Mouse pressed left at (751, 601)
Screenshot: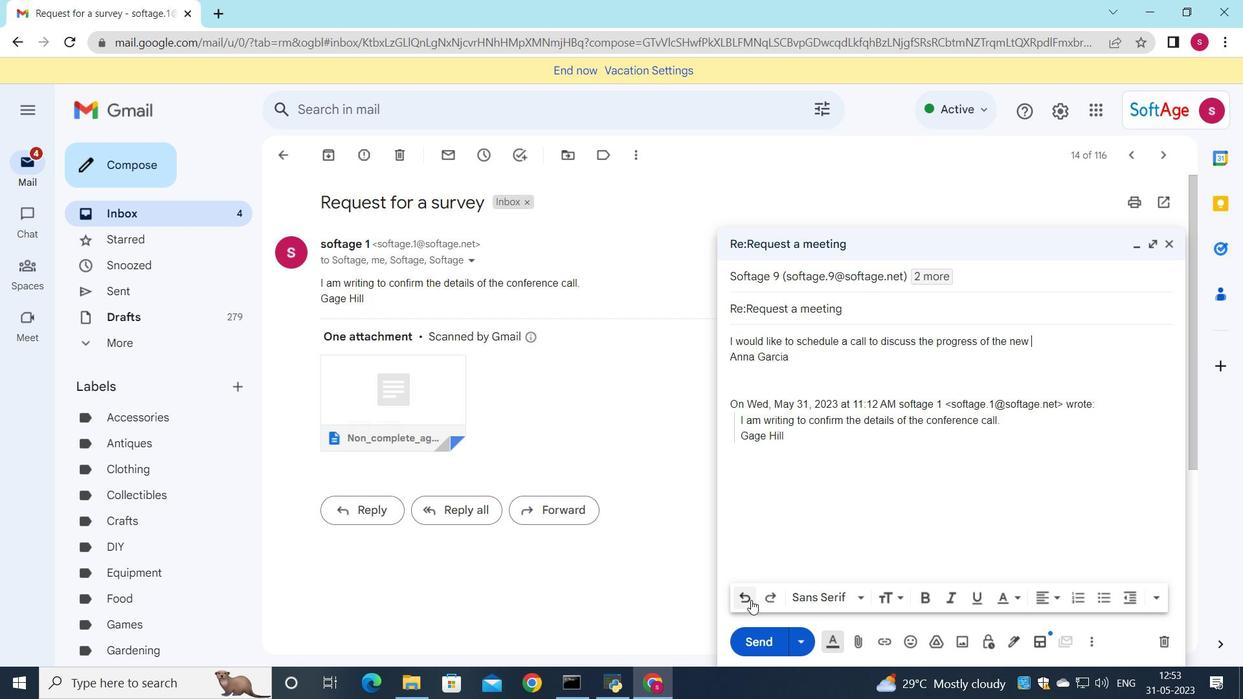 
Action: Mouse pressed left at (751, 601)
Screenshot: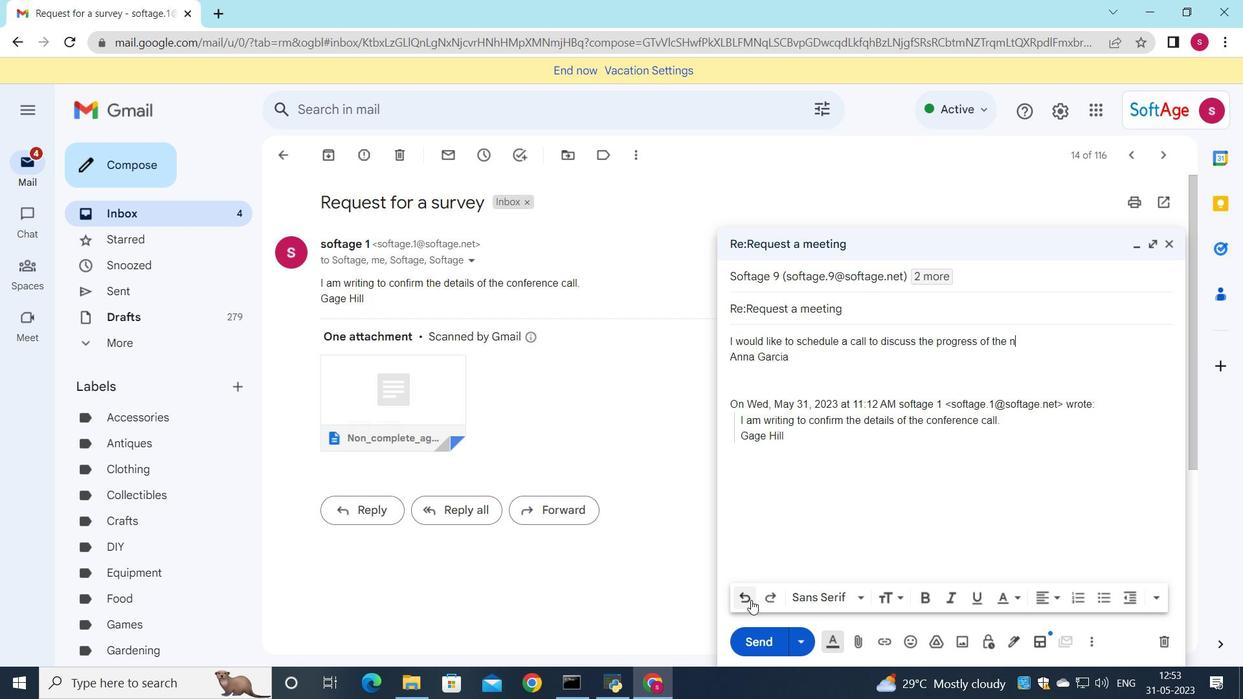 
Action: Mouse pressed left at (751, 601)
Screenshot: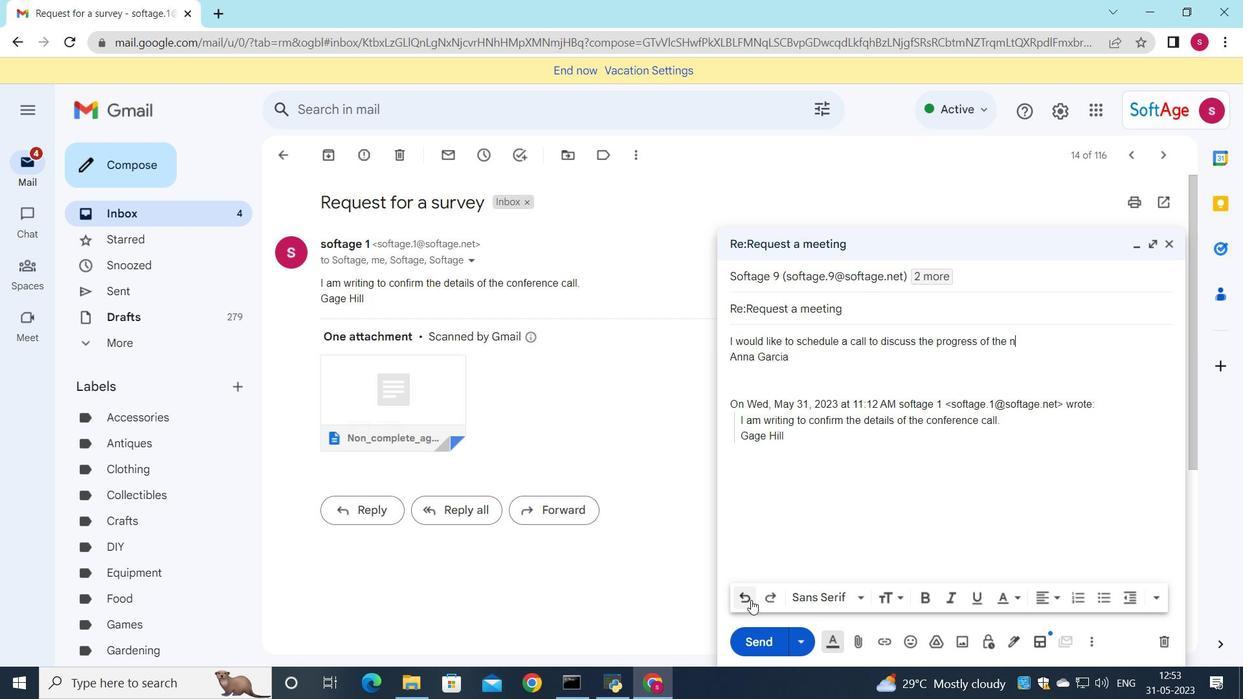 
Action: Mouse pressed left at (751, 601)
Screenshot: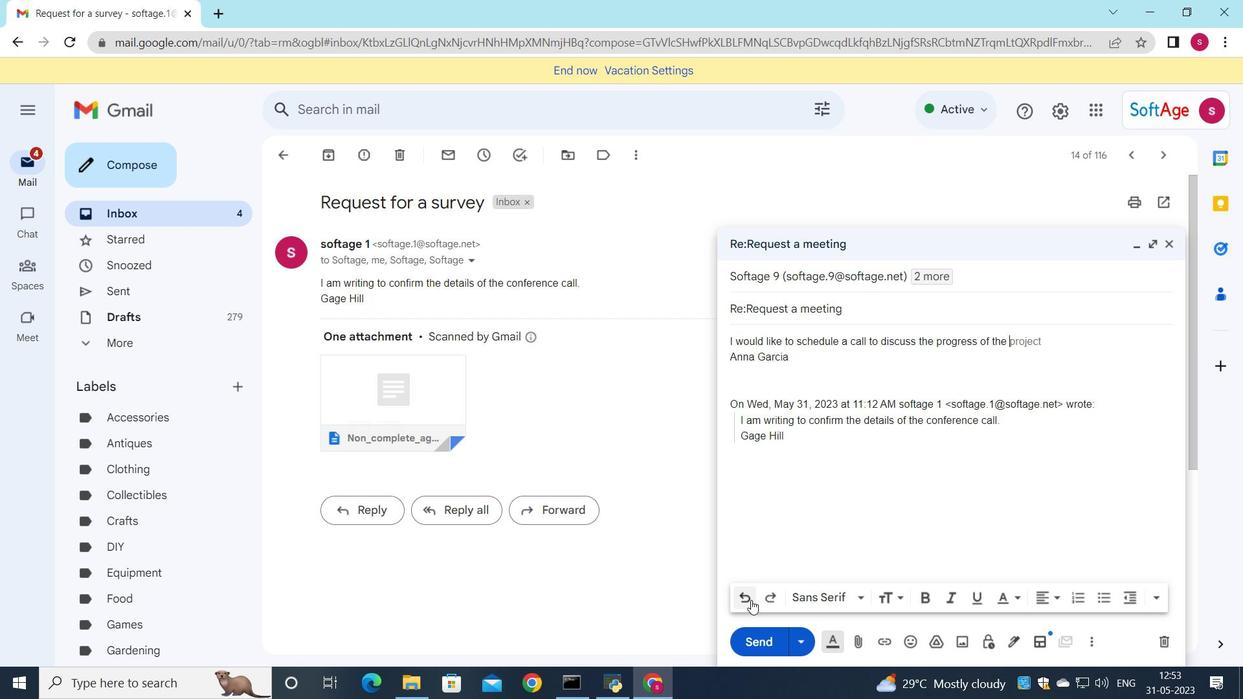 
Action: Mouse pressed left at (751, 601)
Screenshot: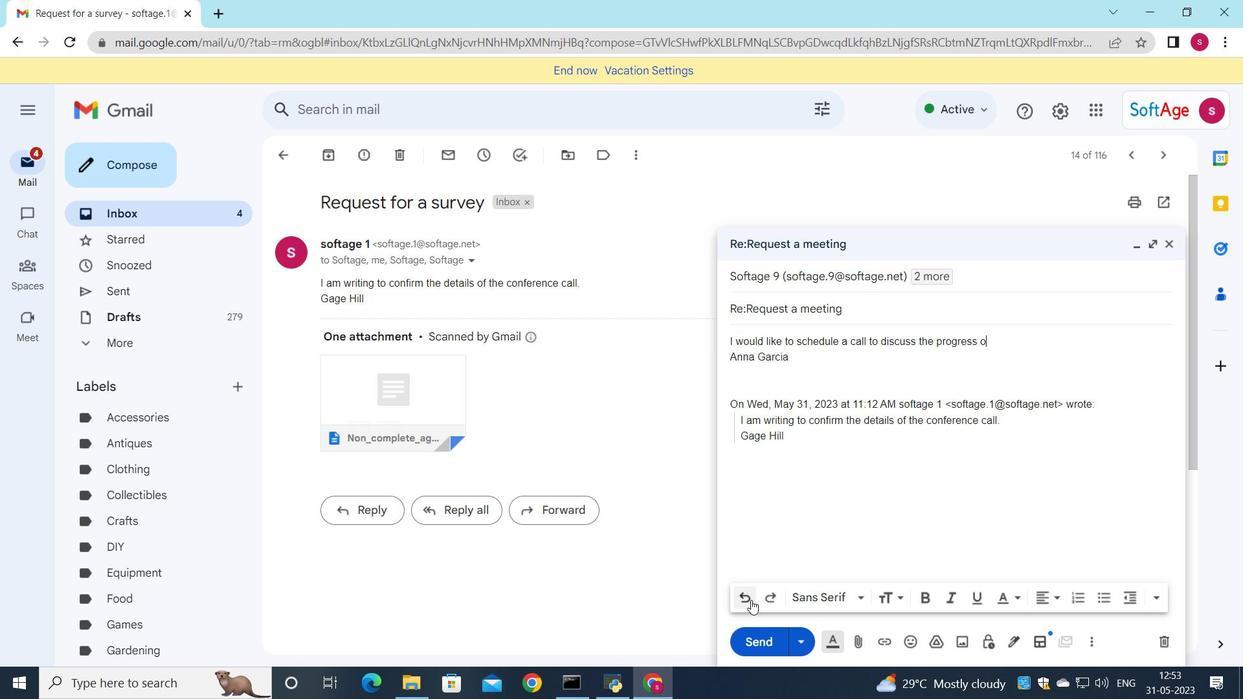 
Action: Mouse pressed left at (751, 601)
Screenshot: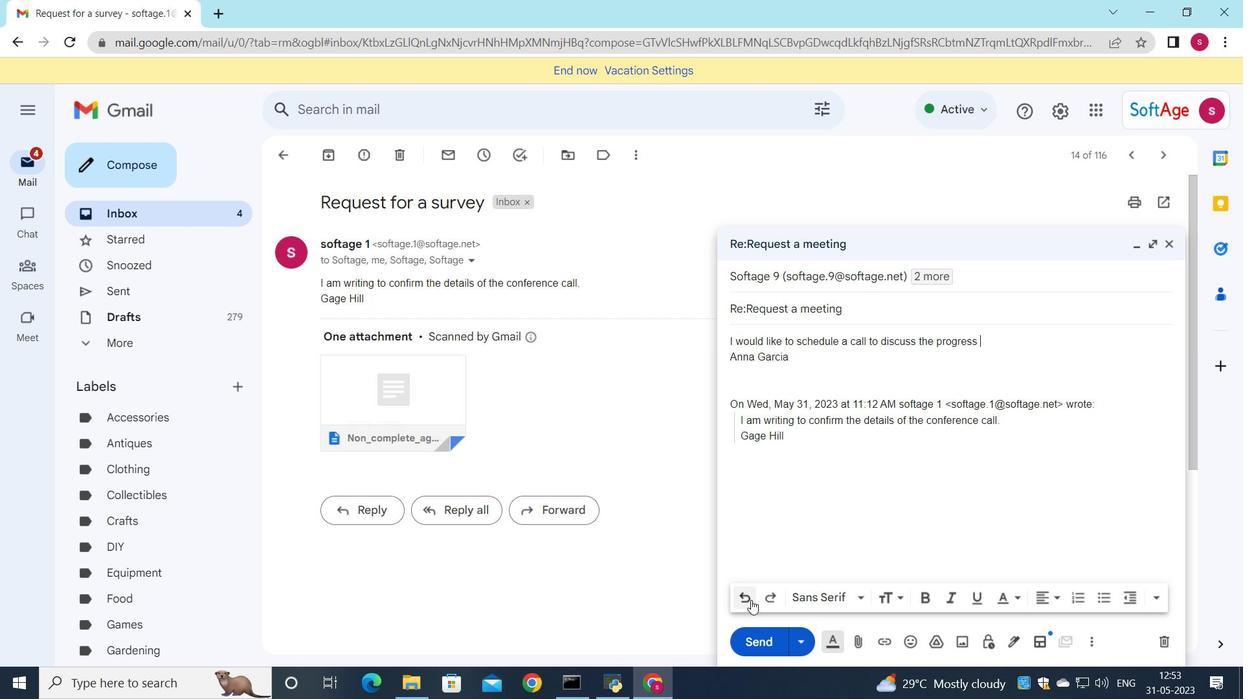 
Action: Mouse pressed left at (751, 601)
Screenshot: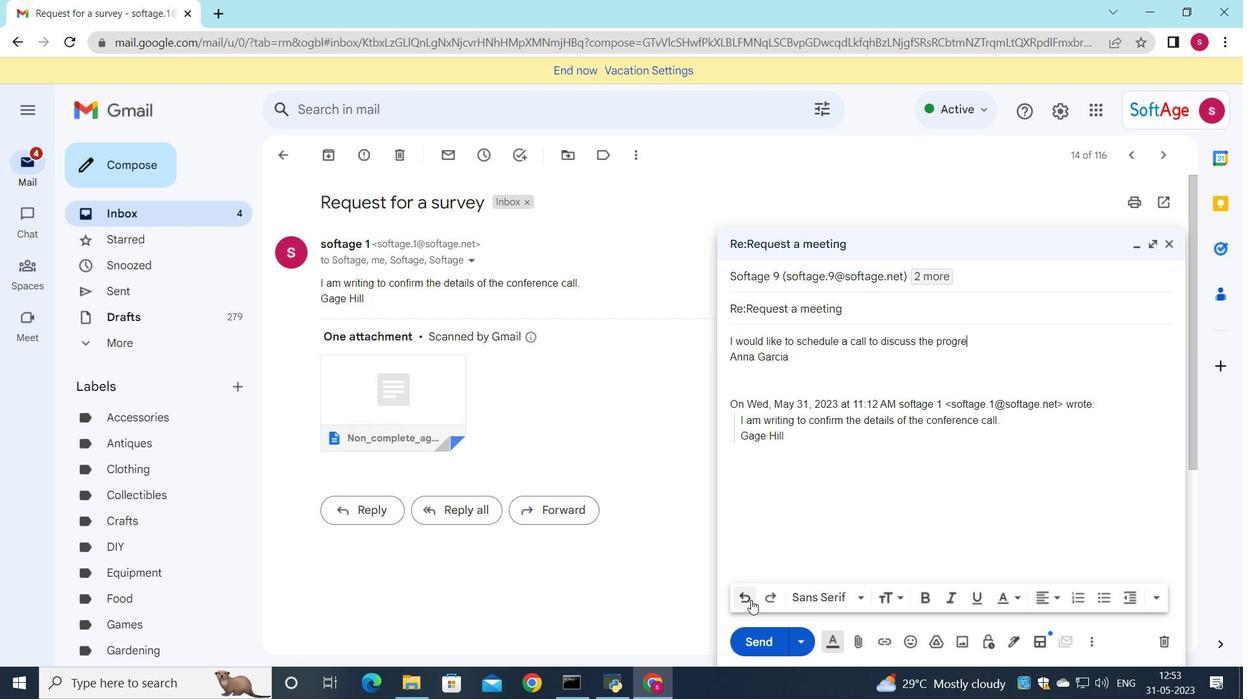 
Action: Mouse pressed left at (751, 601)
Screenshot: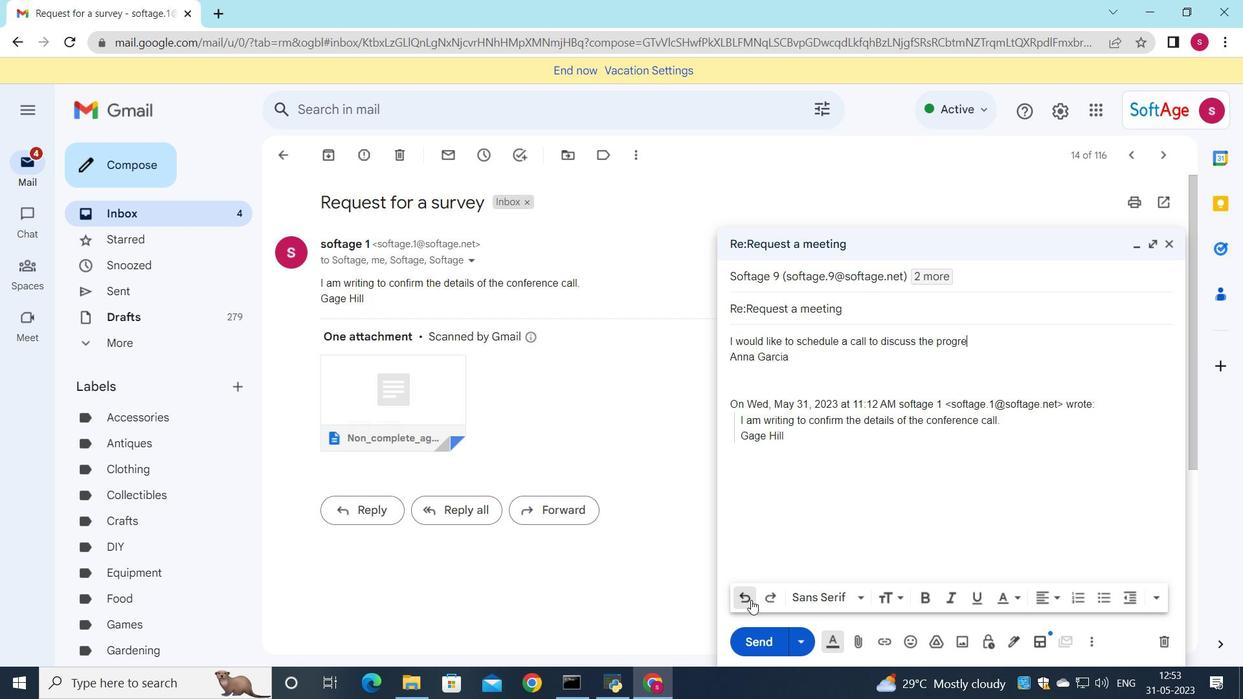 
Action: Mouse pressed left at (751, 601)
Screenshot: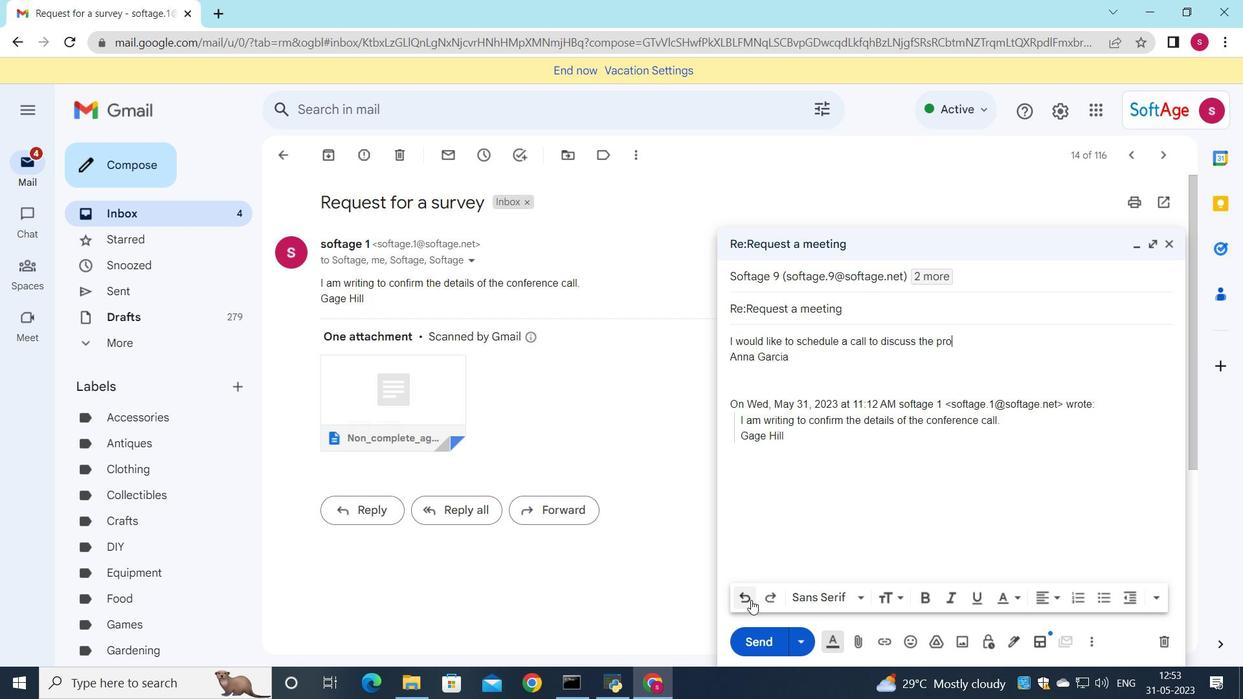 
Action: Mouse pressed left at (751, 601)
Screenshot: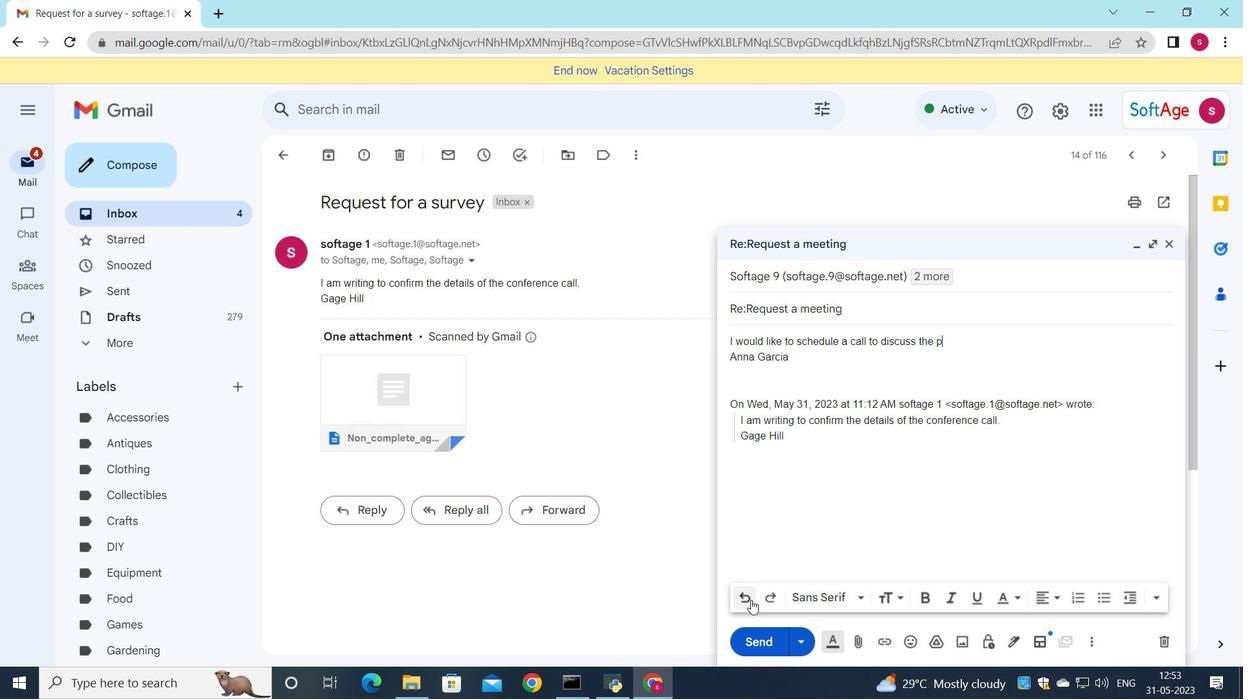 
Action: Mouse pressed left at (751, 601)
Screenshot: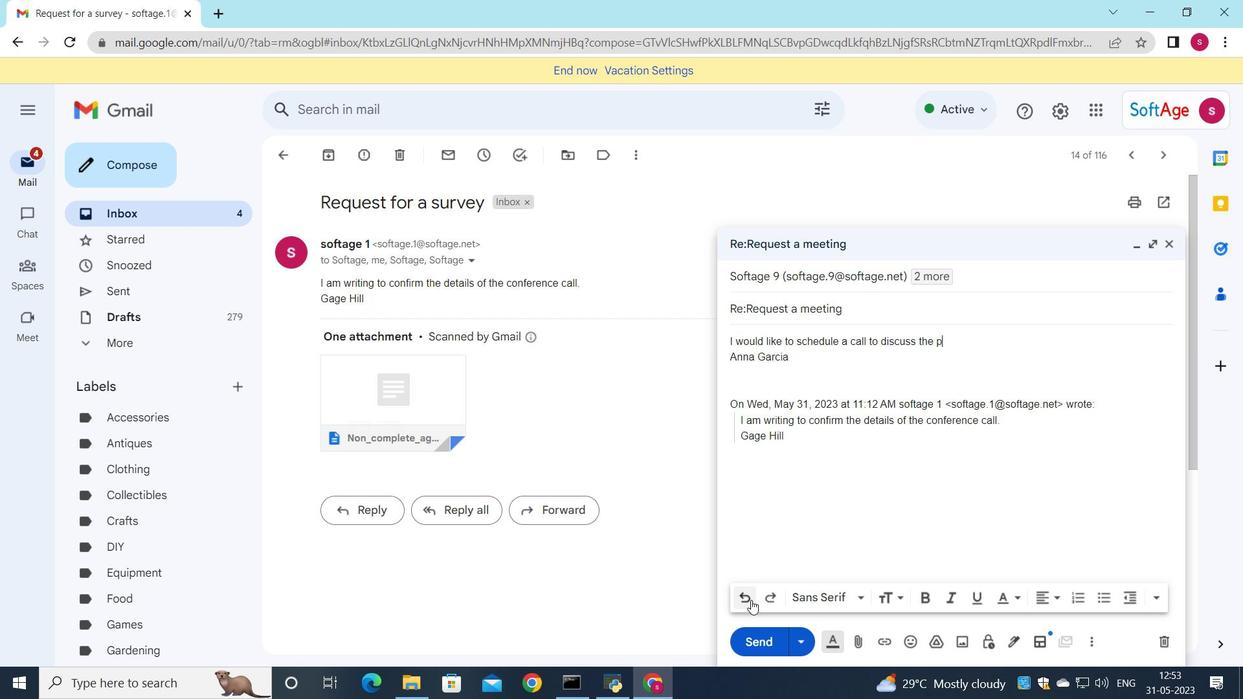 
Action: Mouse pressed left at (751, 601)
Screenshot: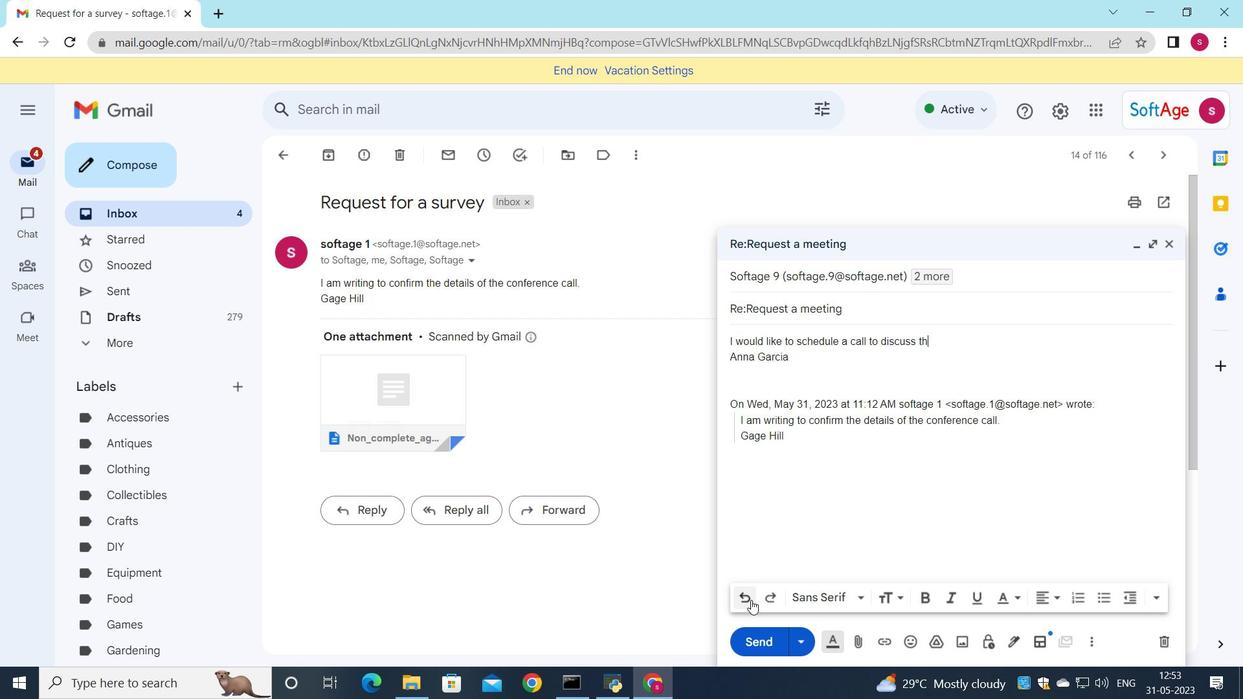 
Action: Mouse pressed left at (751, 601)
Screenshot: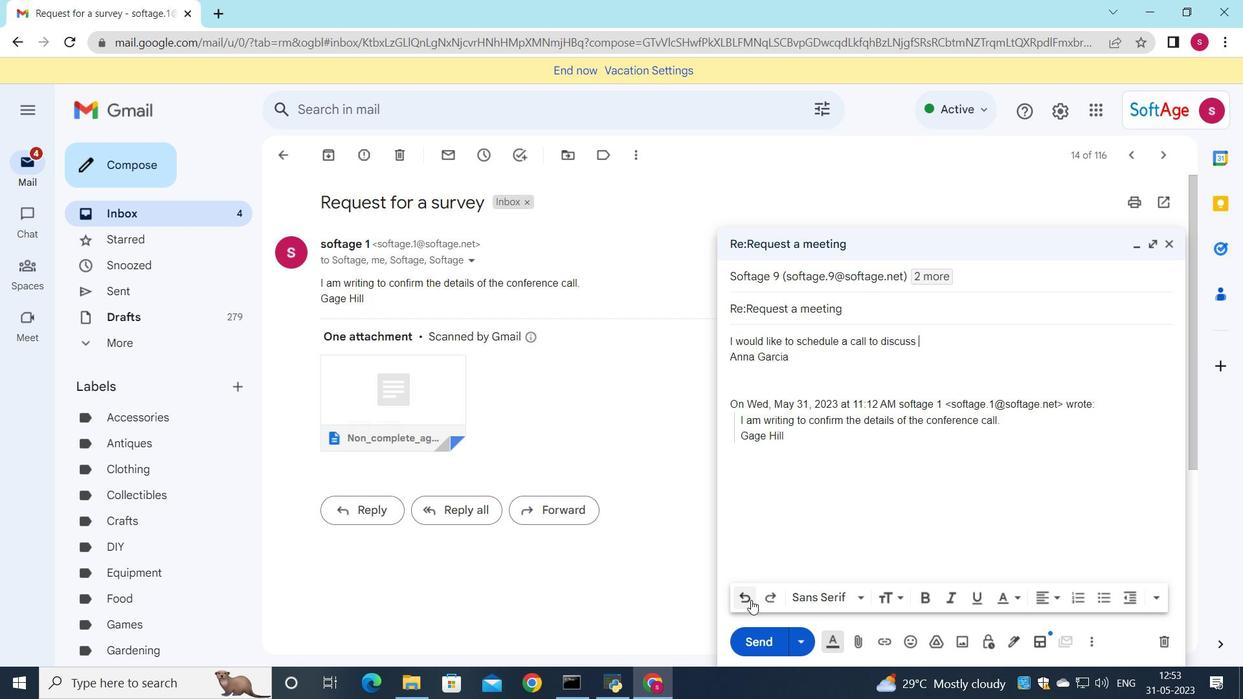 
Action: Mouse pressed left at (751, 601)
Screenshot: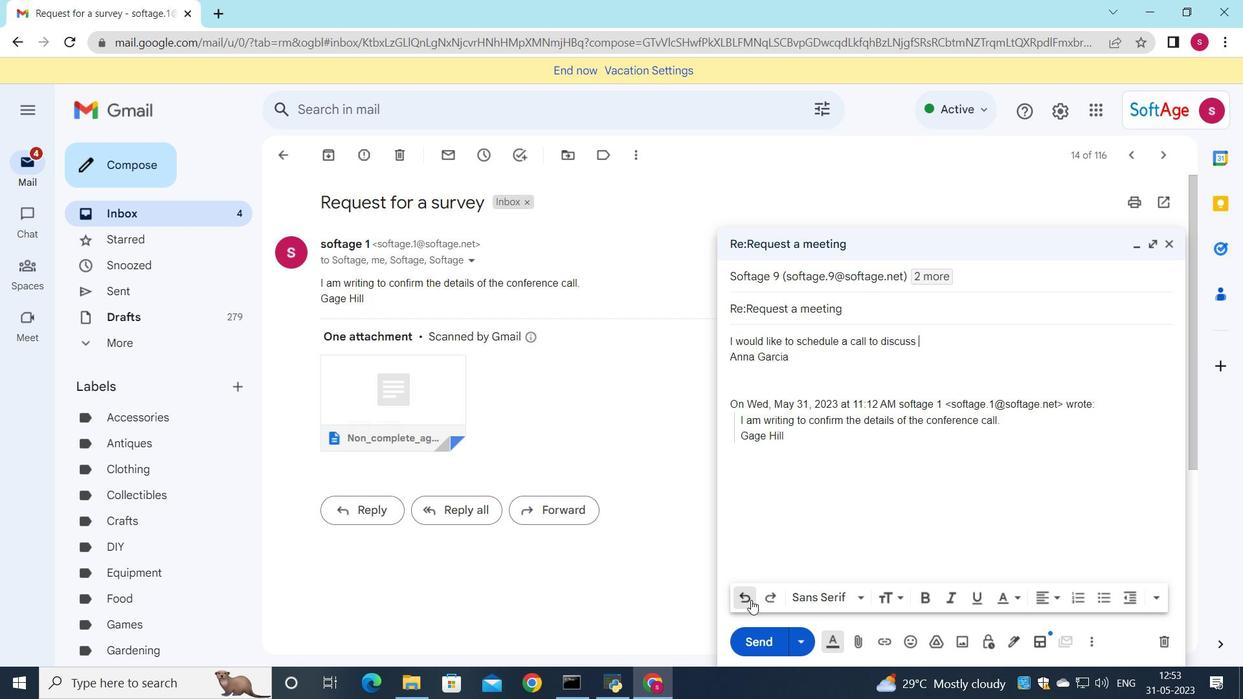 
Action: Mouse pressed left at (751, 601)
Screenshot: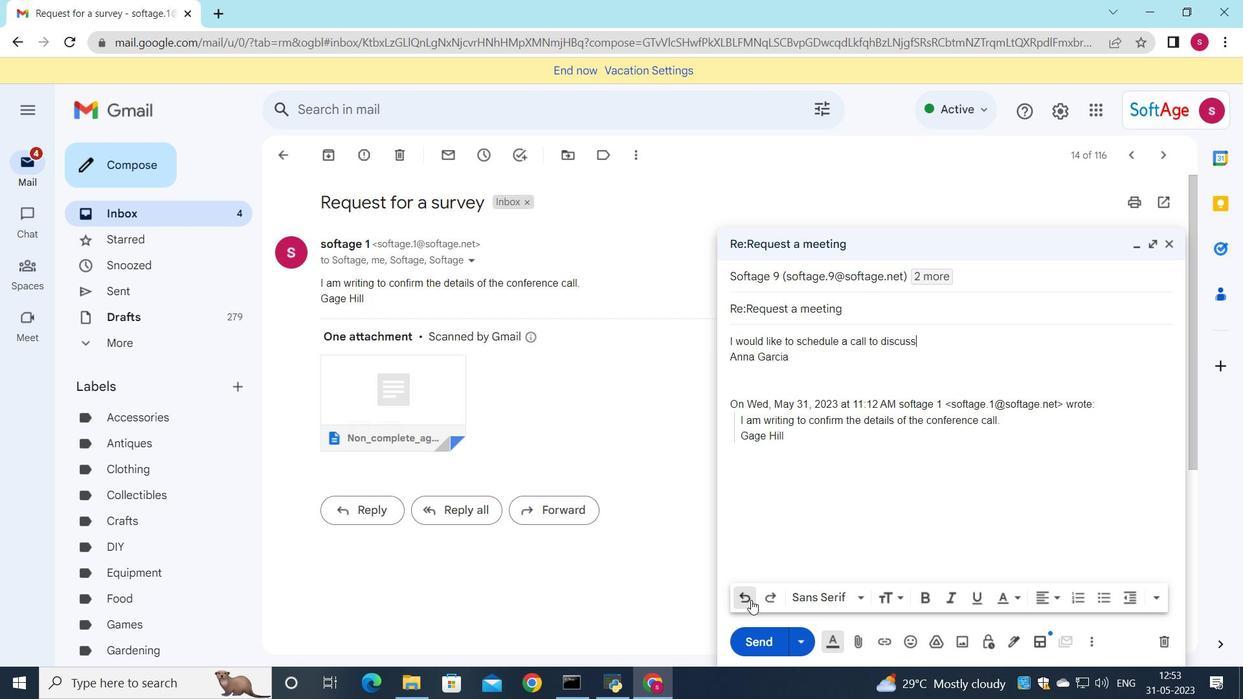 
Action: Mouse pressed left at (751, 601)
Screenshot: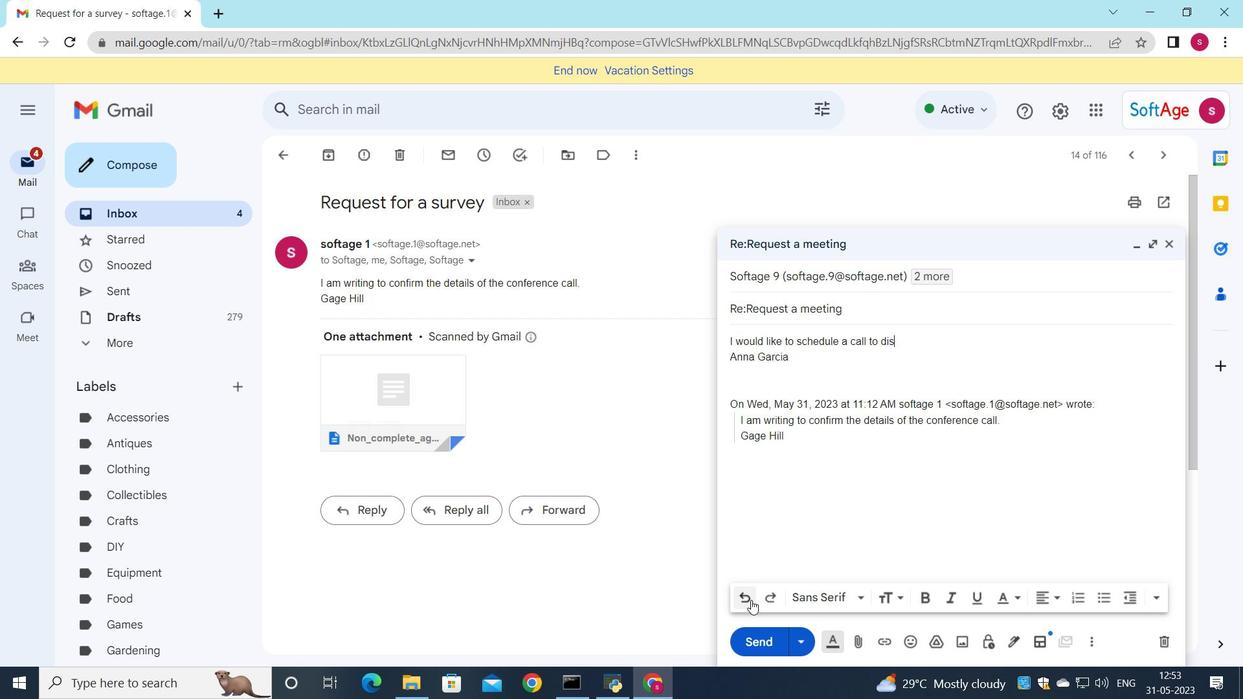 
Action: Mouse pressed left at (751, 601)
Screenshot: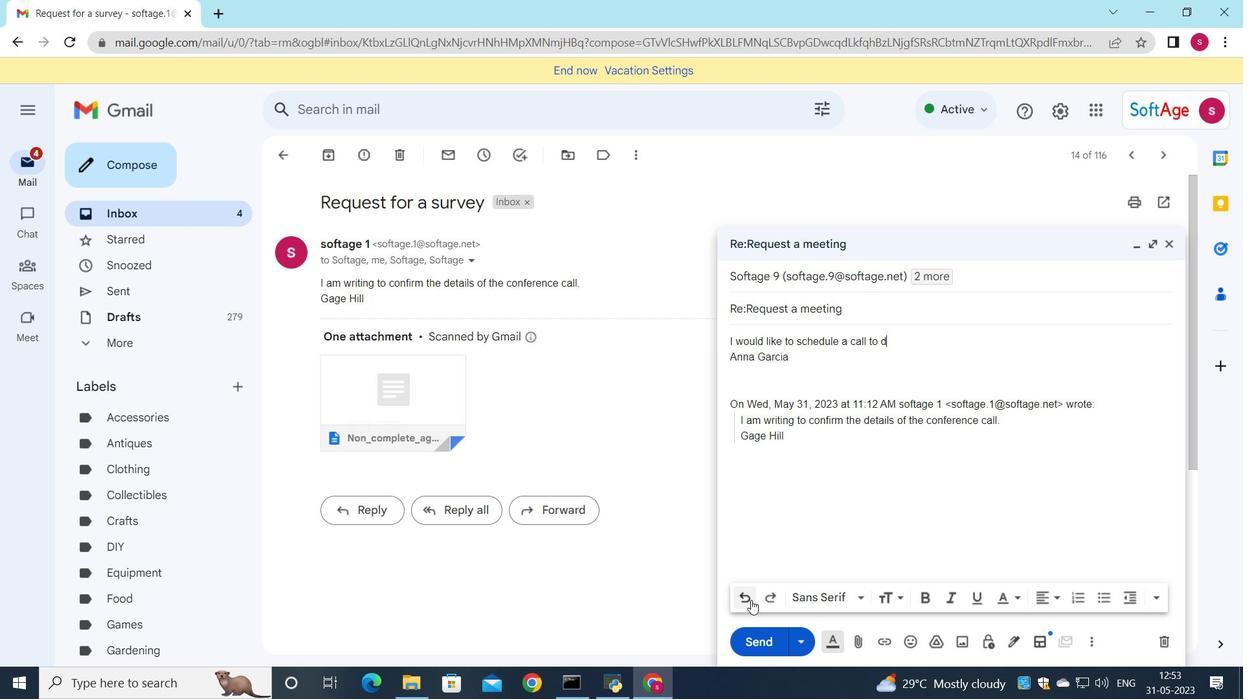 
Action: Mouse pressed left at (751, 601)
Screenshot: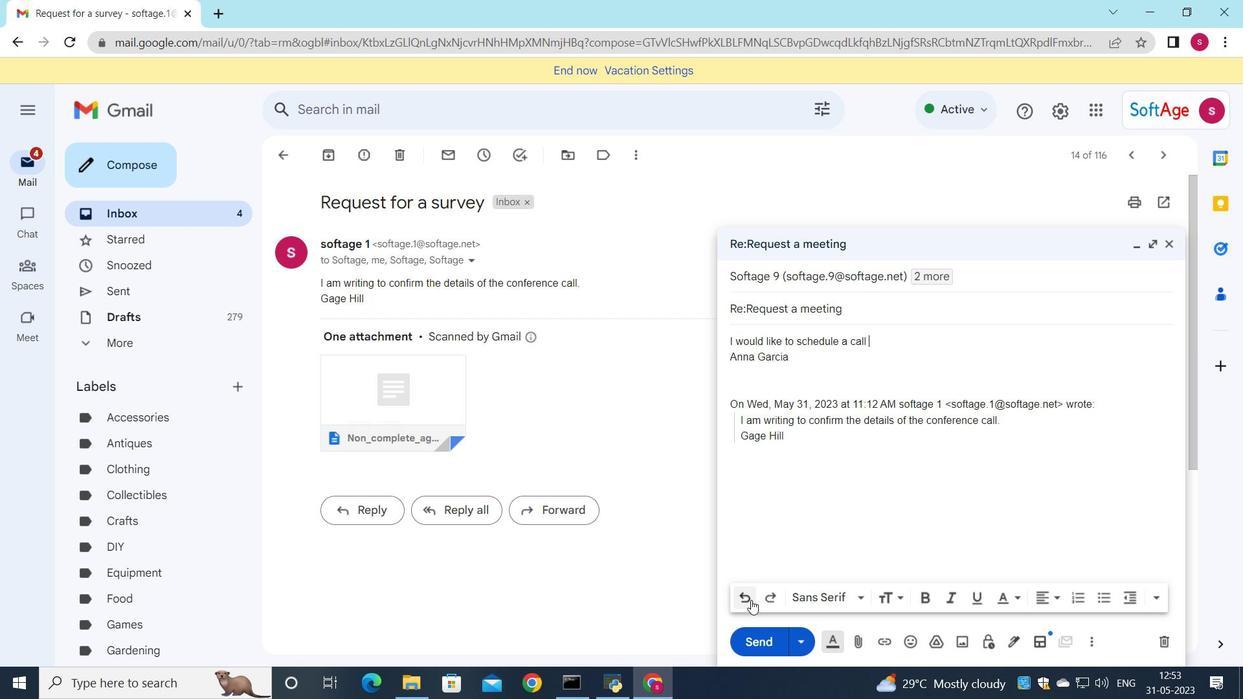 
Action: Mouse pressed left at (751, 601)
Screenshot: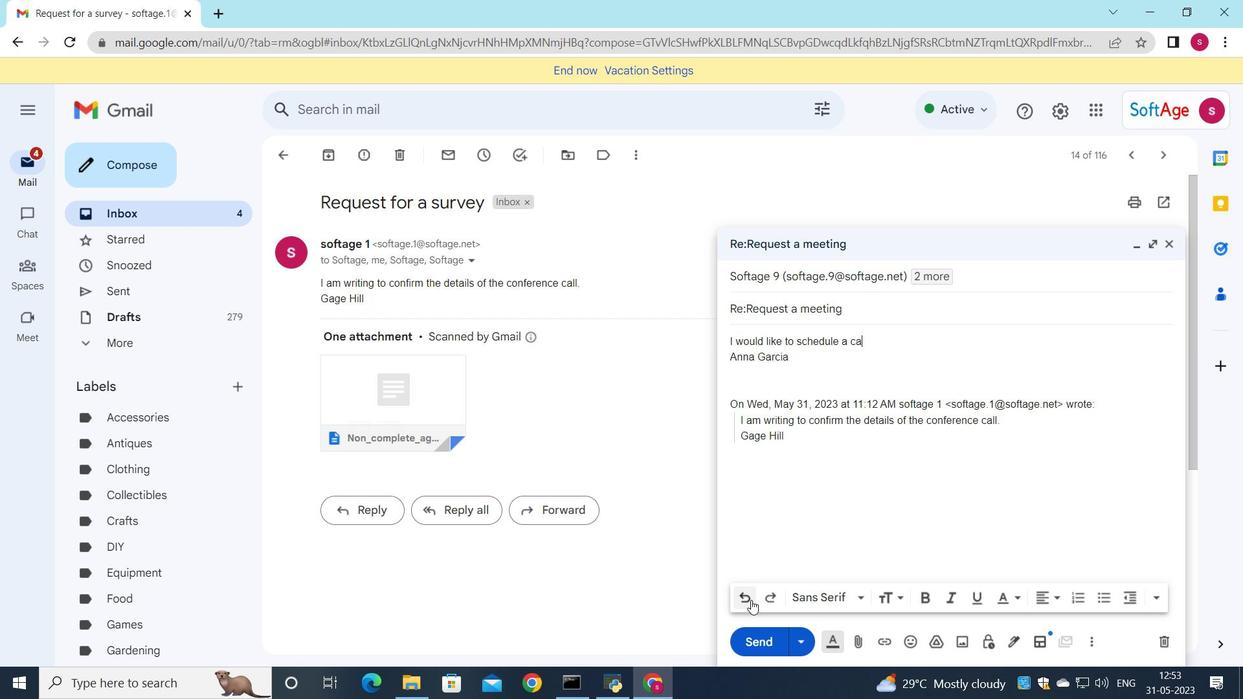 
Action: Mouse pressed left at (751, 601)
Screenshot: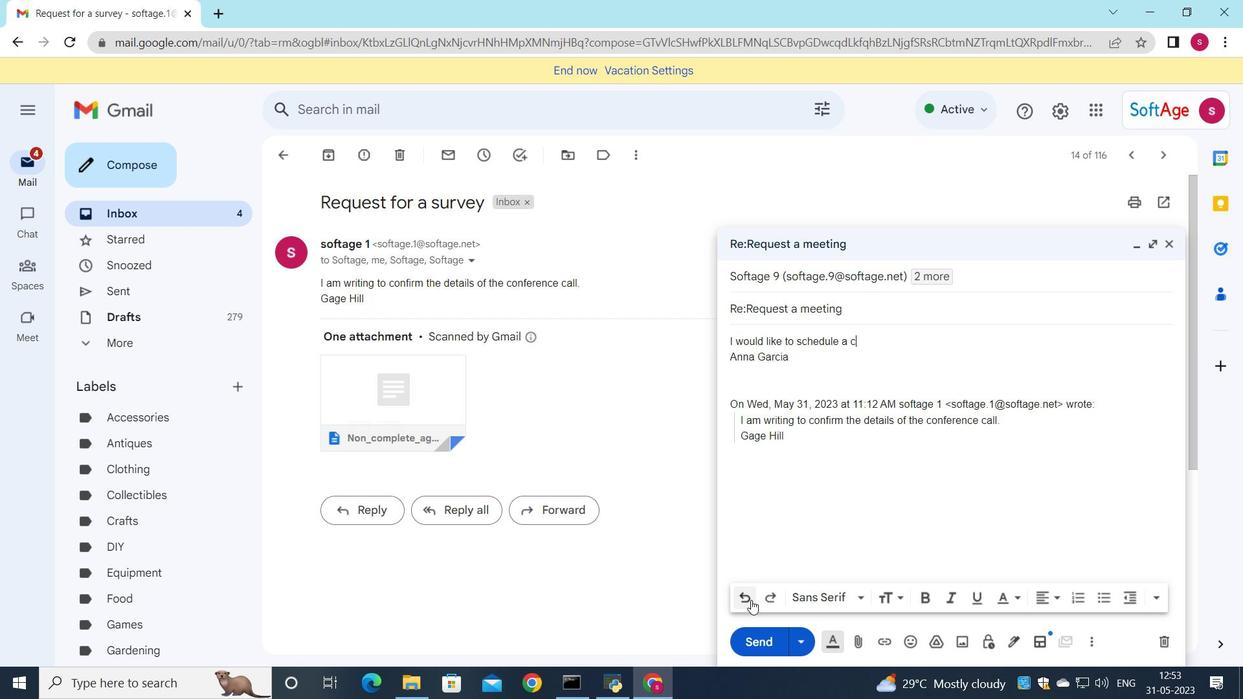 
Action: Mouse pressed left at (751, 601)
Screenshot: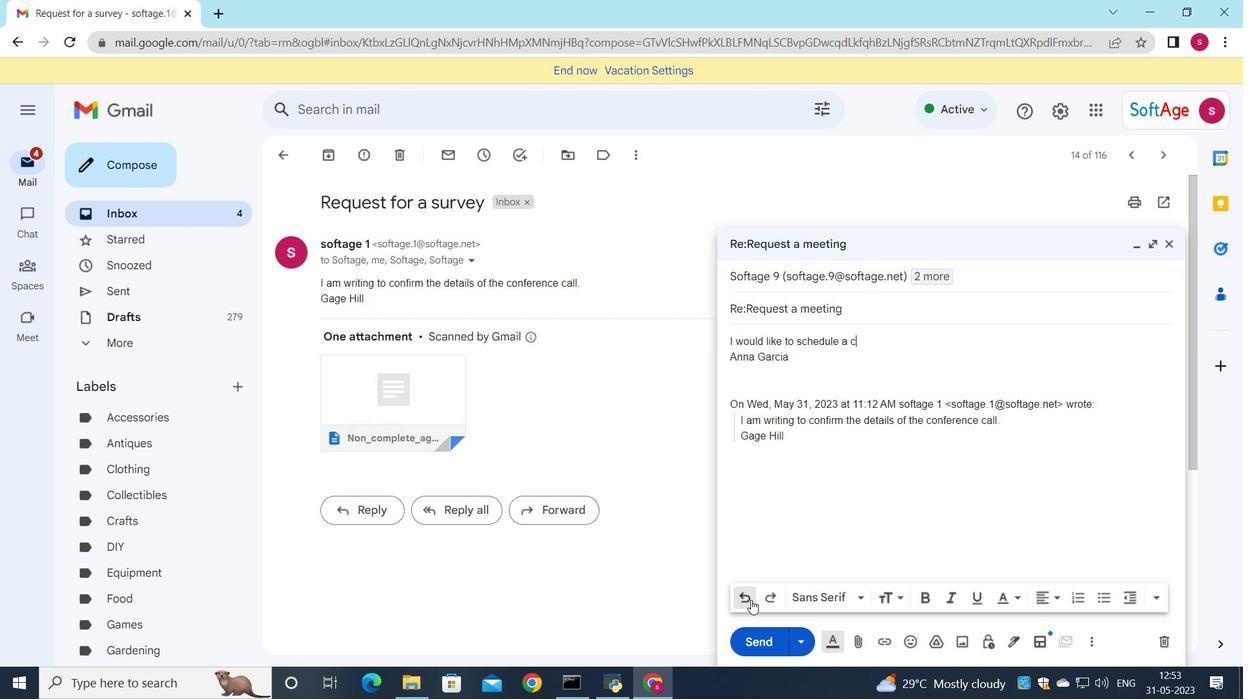 
Action: Mouse pressed left at (751, 601)
Screenshot: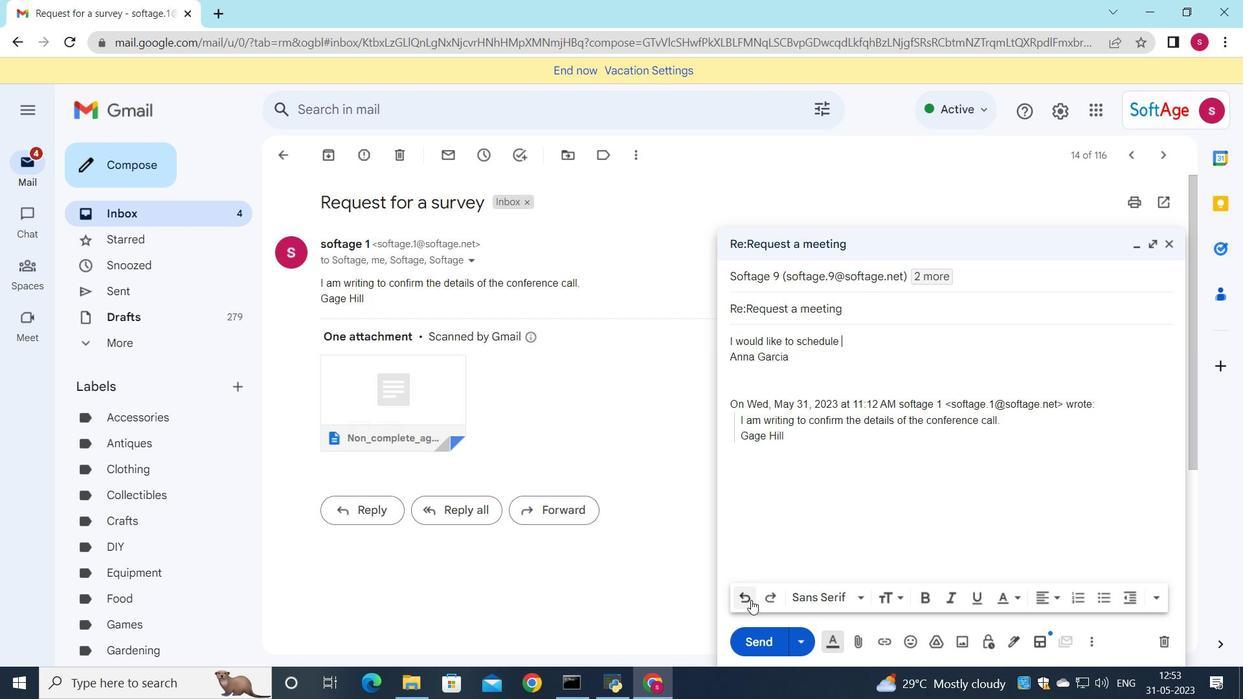 
Action: Mouse pressed left at (751, 601)
Screenshot: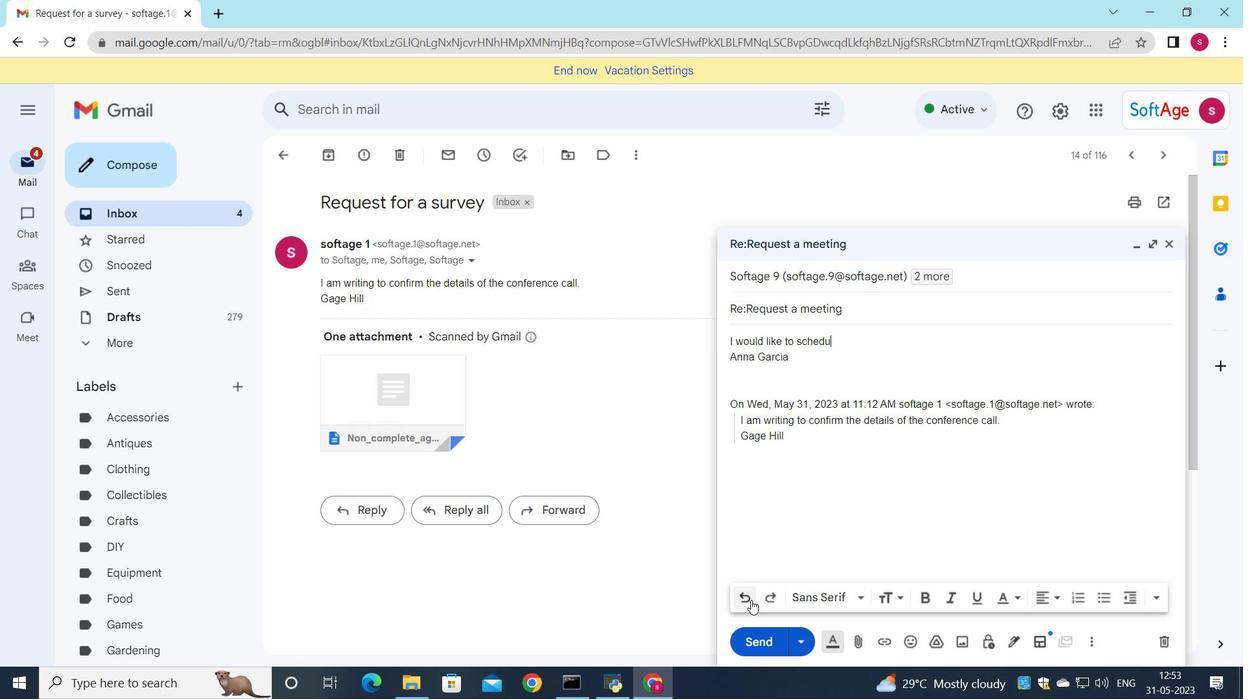 
Action: Mouse pressed left at (751, 601)
Screenshot: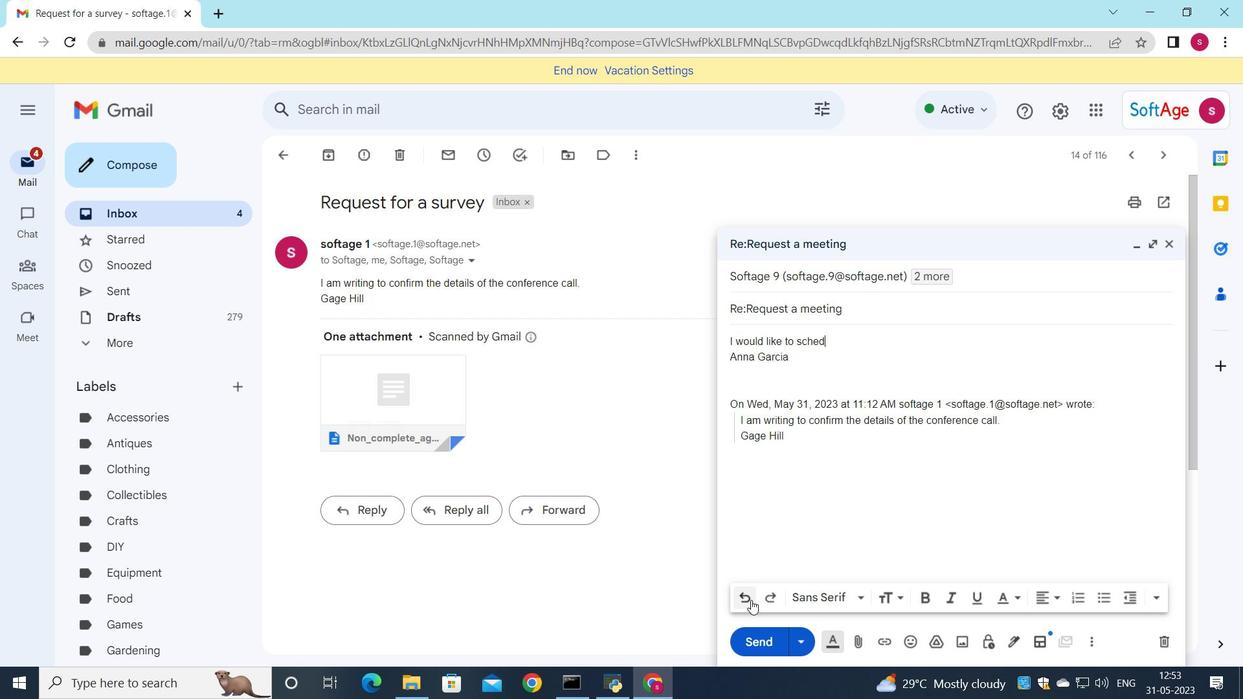 
Action: Mouse pressed left at (751, 601)
Screenshot: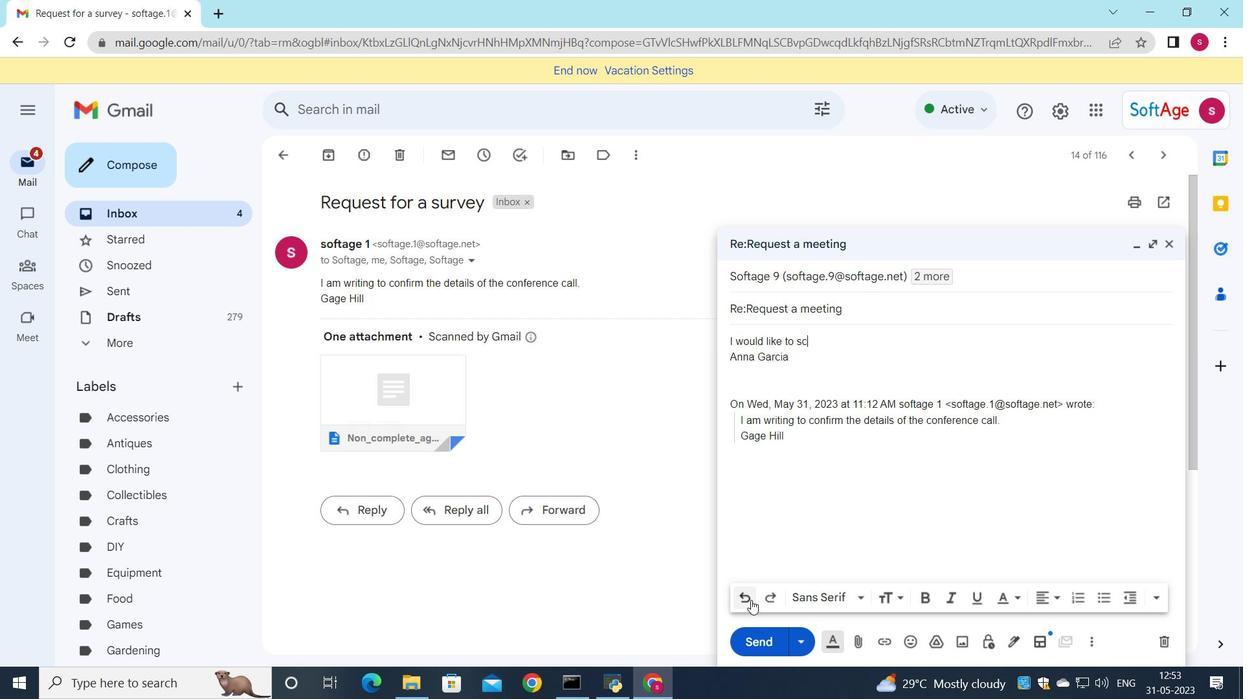 
Action: Mouse pressed left at (751, 601)
Screenshot: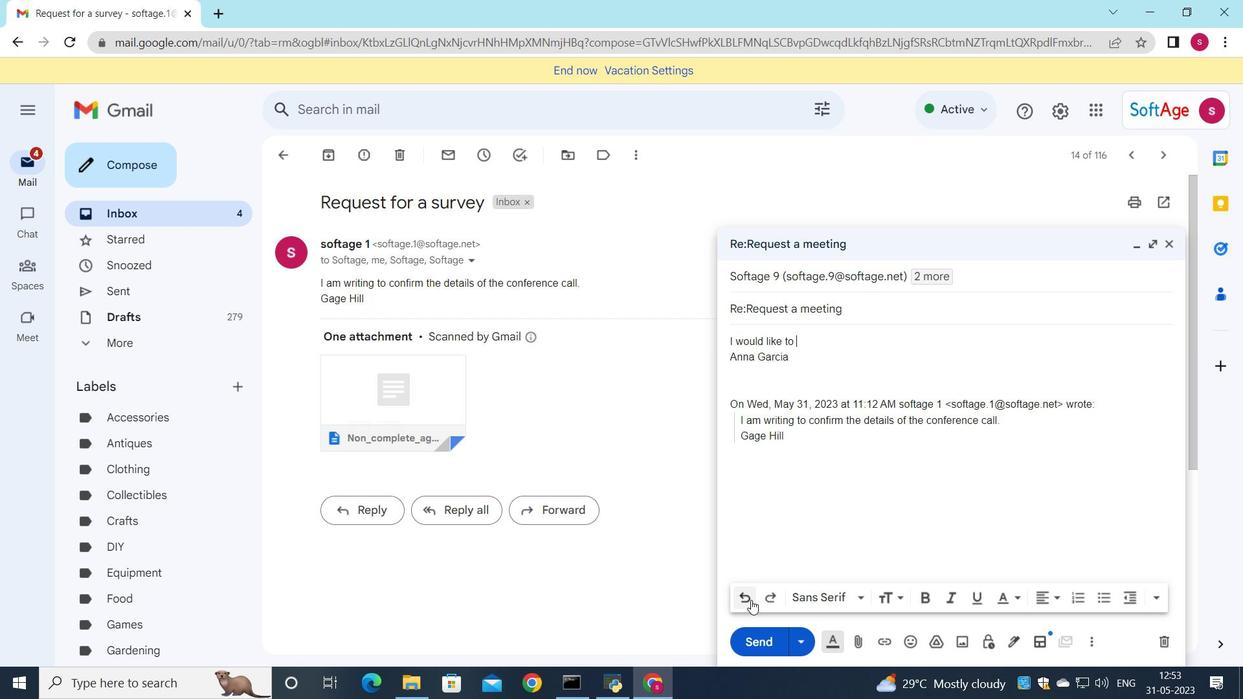 
Action: Mouse pressed left at (751, 601)
Screenshot: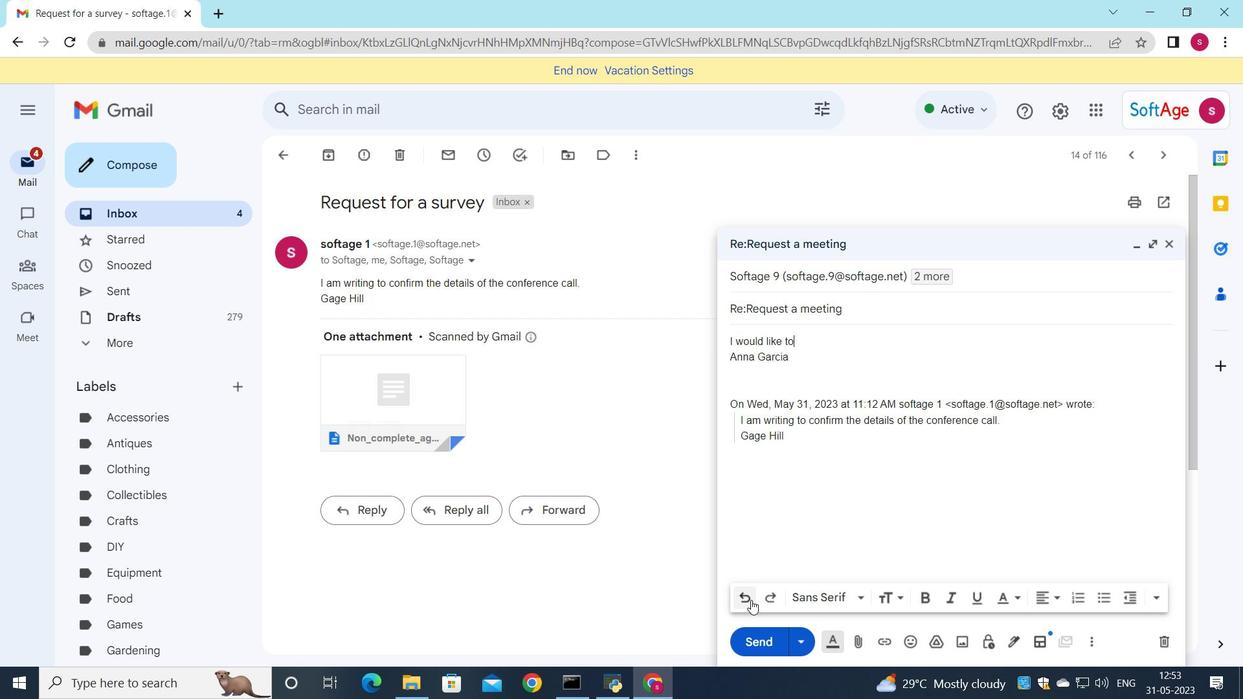 
Action: Mouse pressed left at (751, 601)
Screenshot: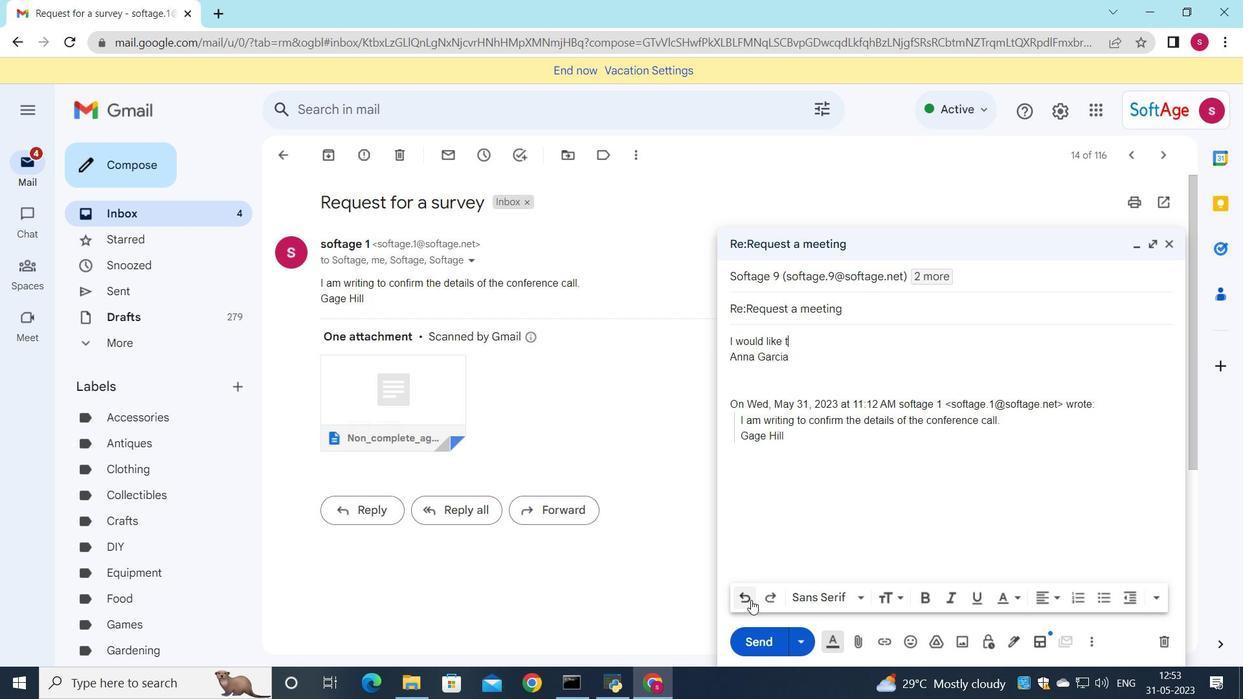 
Action: Mouse pressed left at (751, 601)
Screenshot: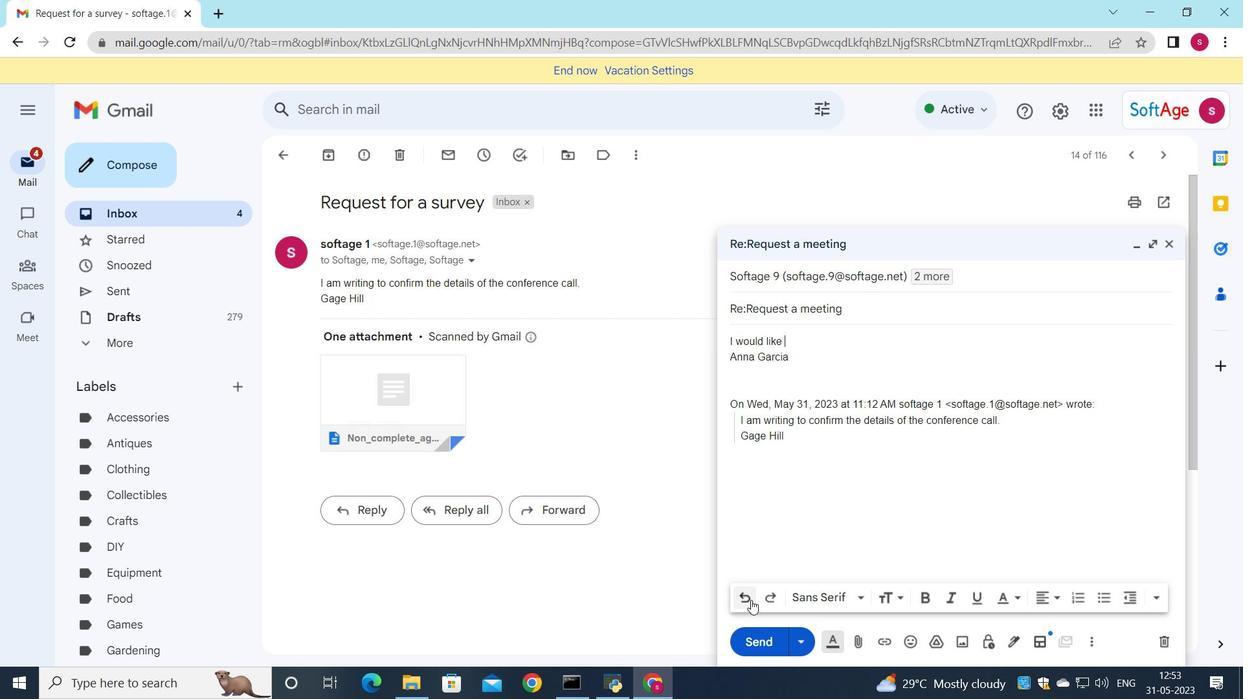 
Action: Mouse pressed left at (751, 601)
Screenshot: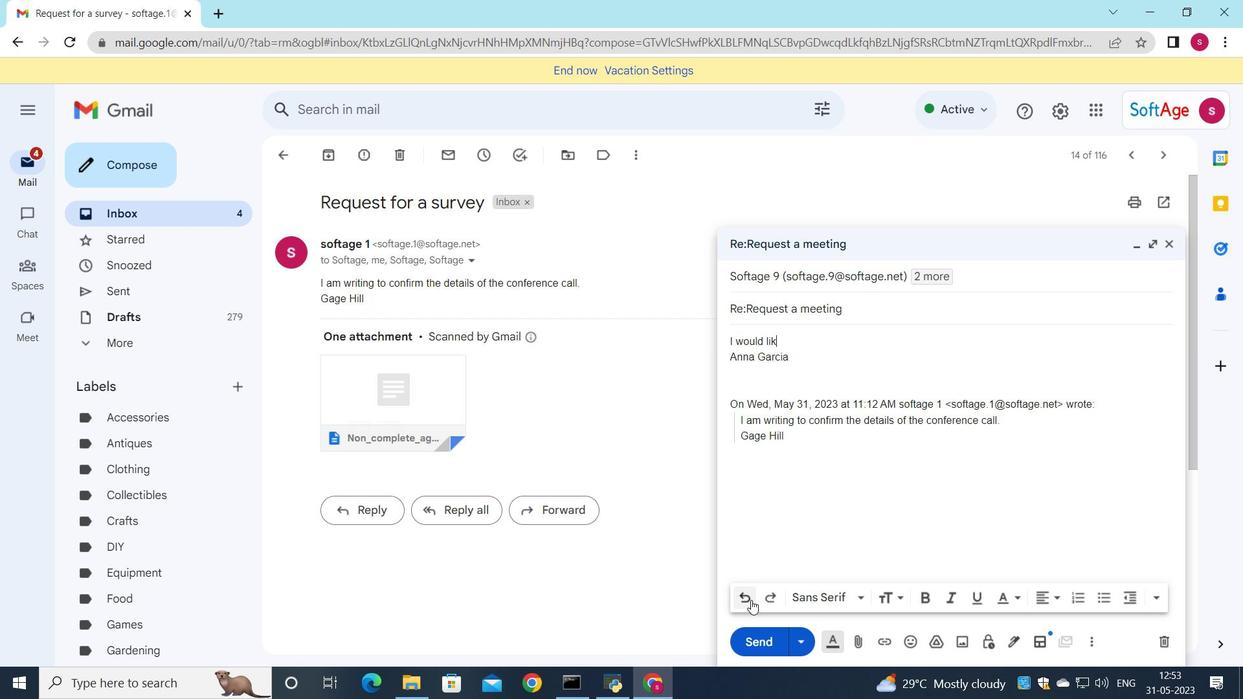 
Action: Mouse pressed left at (751, 601)
Screenshot: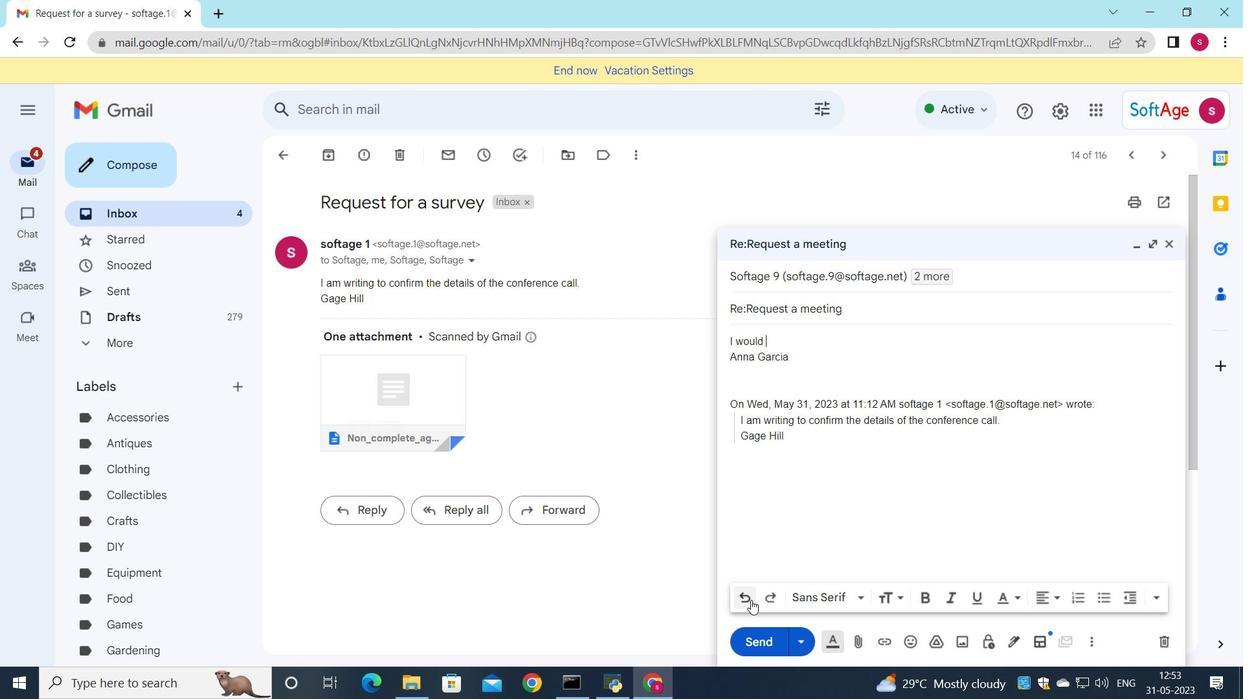 
Action: Mouse pressed left at (751, 601)
Screenshot: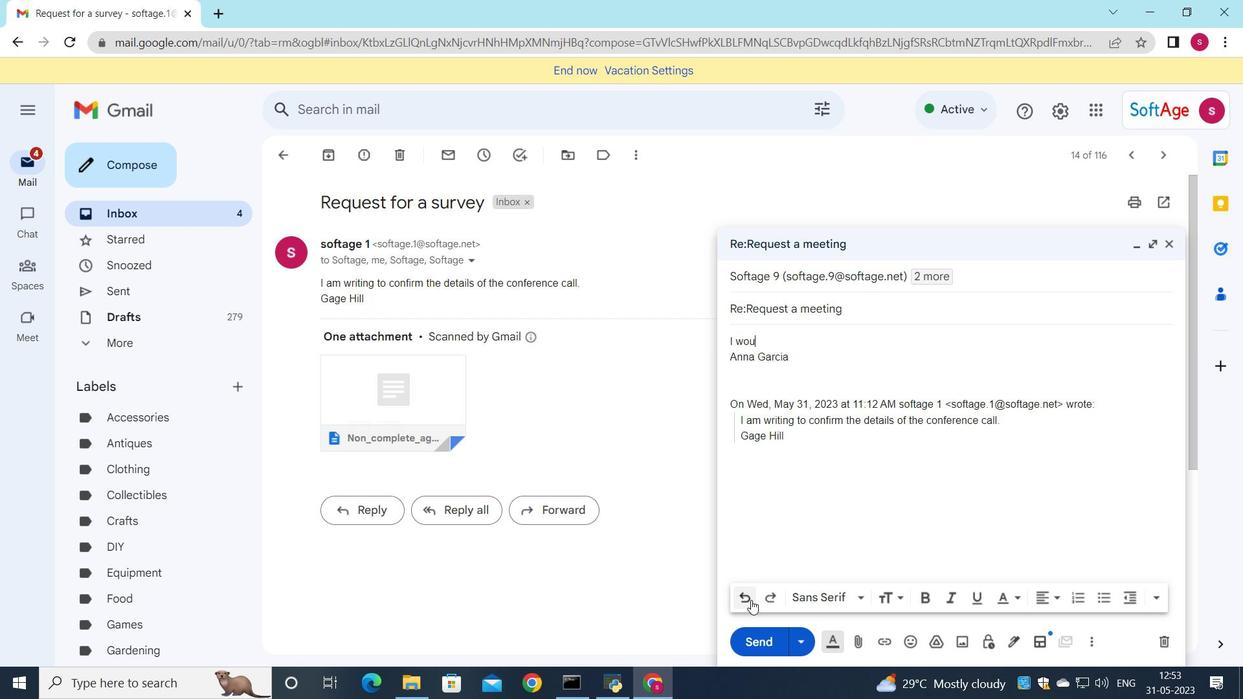 
Action: Mouse pressed left at (751, 601)
Screenshot: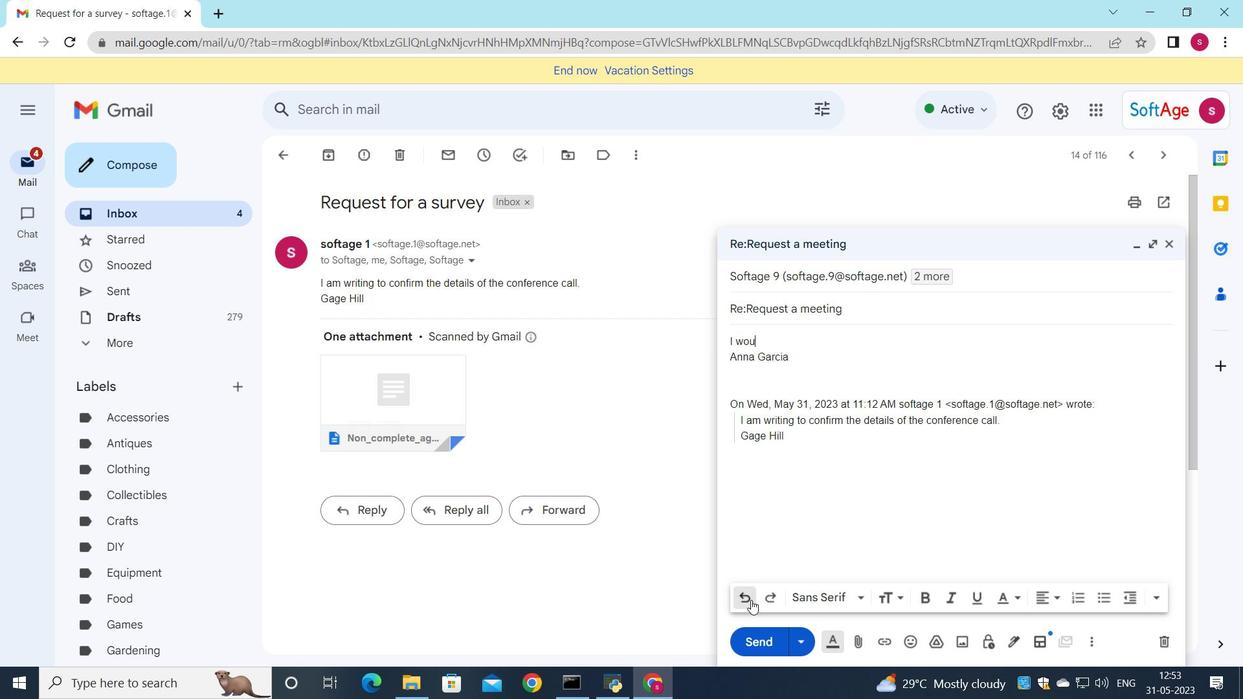 
Action: Mouse pressed left at (751, 601)
Screenshot: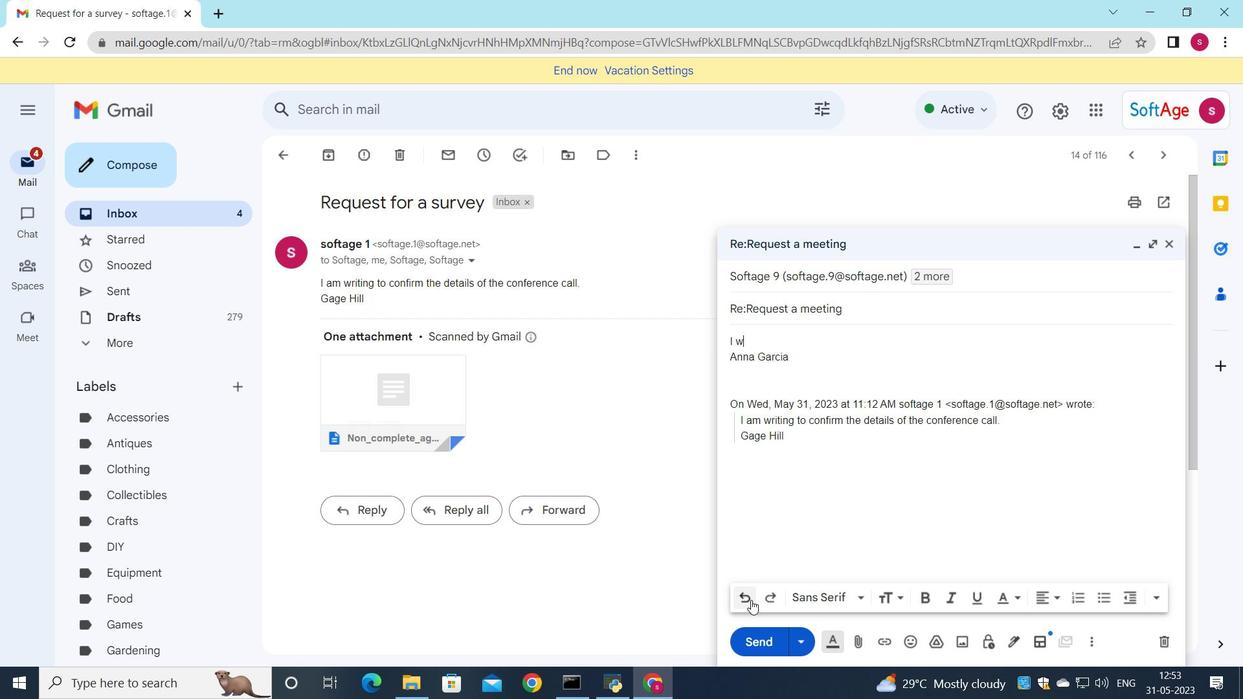 
Action: Mouse pressed left at (751, 601)
Screenshot: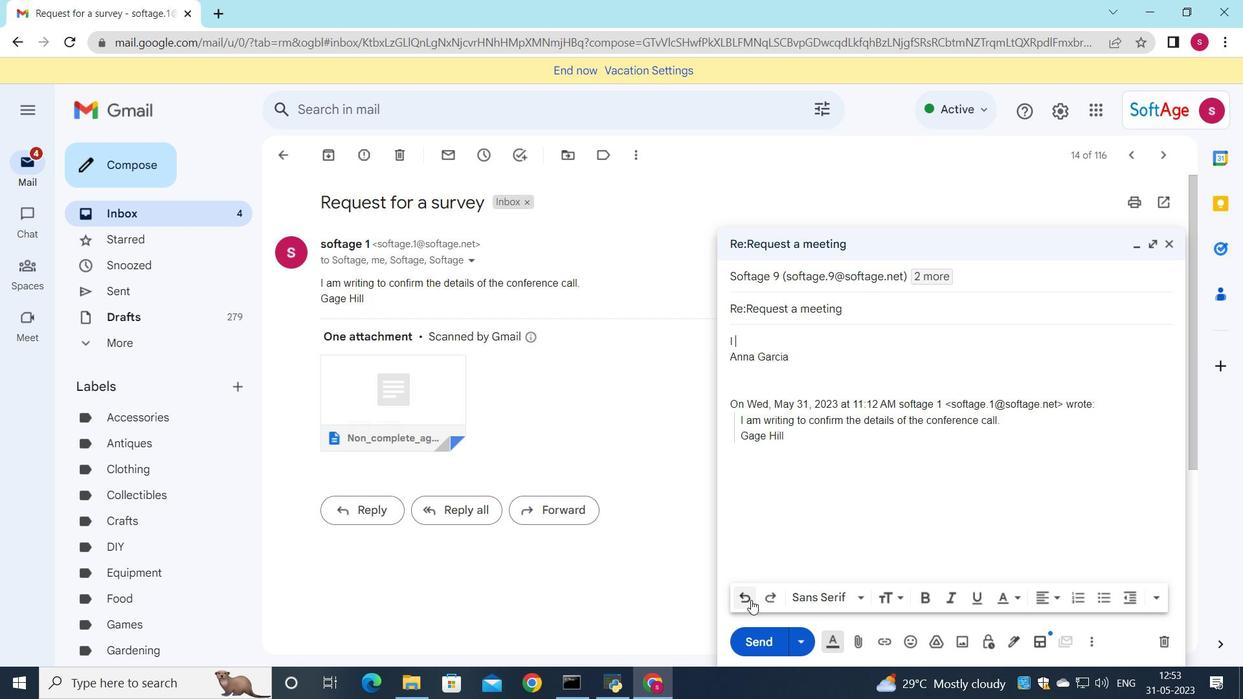 
Action: Mouse pressed left at (751, 601)
Screenshot: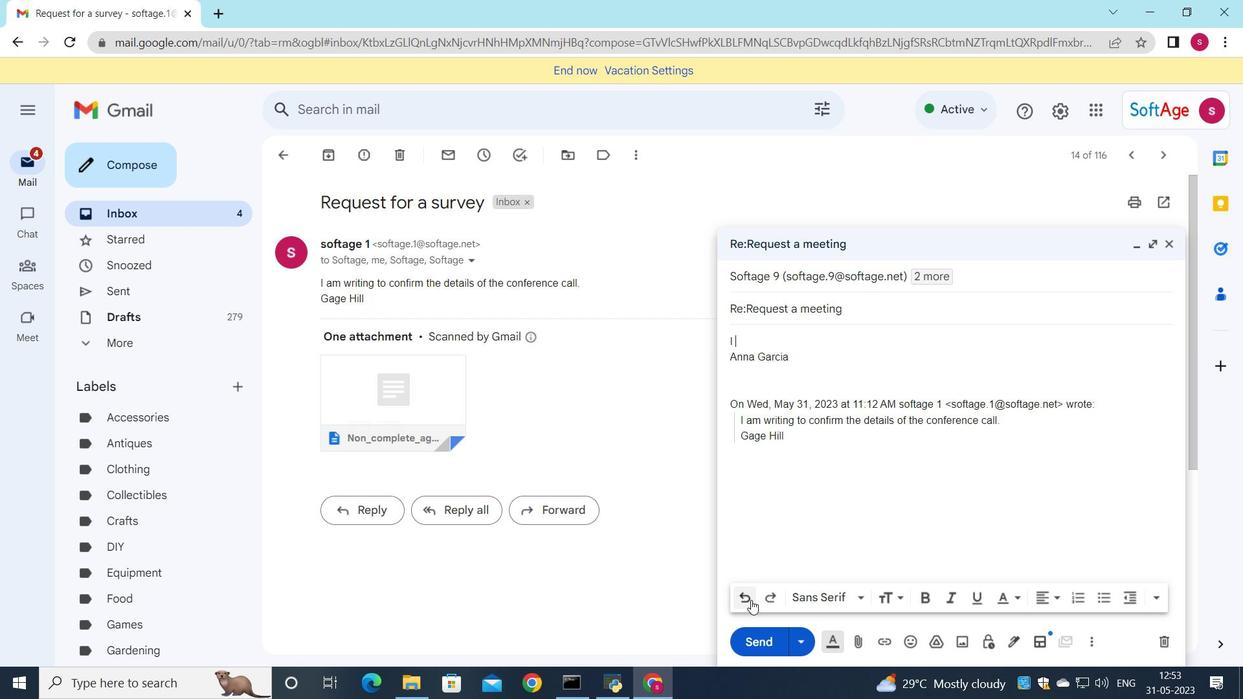 
Action: Key pressed <Key.shift_r><Key.shift_r><Key.shift_r>I<Key.space>look<Key.space>to<Key.space>forward<Key.space>to<Key.space>hearing<Key.space>from<Key.space>you<Key.space>soon.
Screenshot: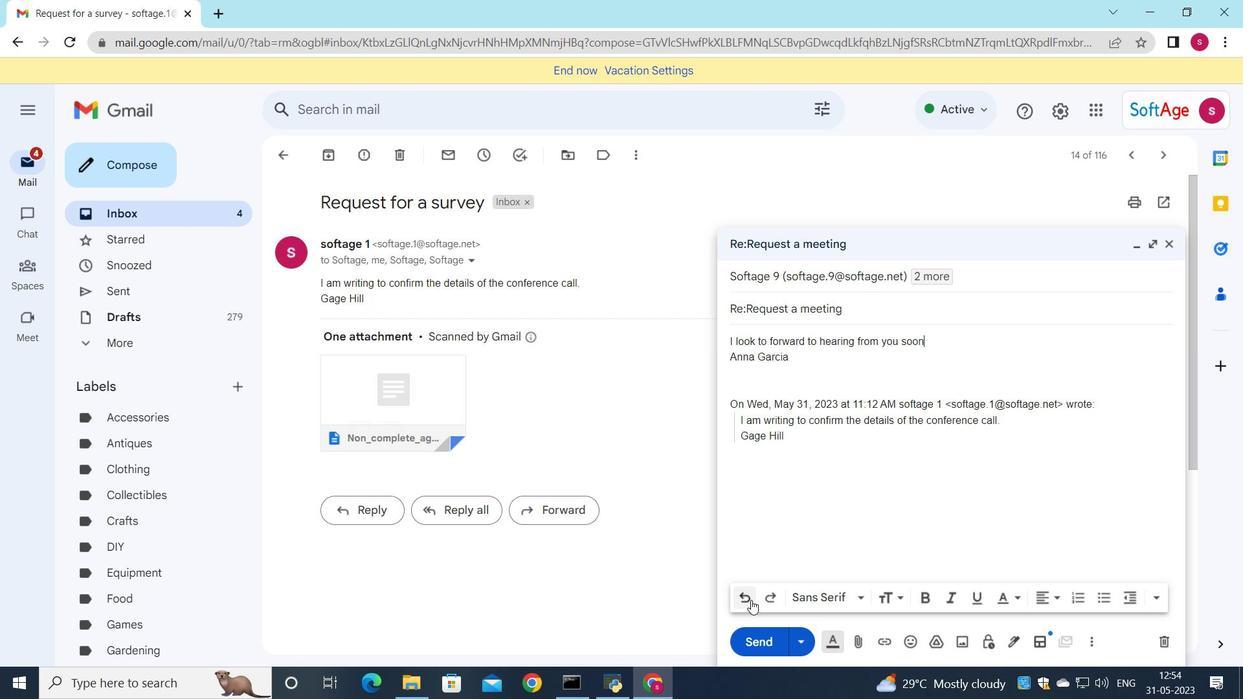 
Action: Mouse moved to (766, 344)
Screenshot: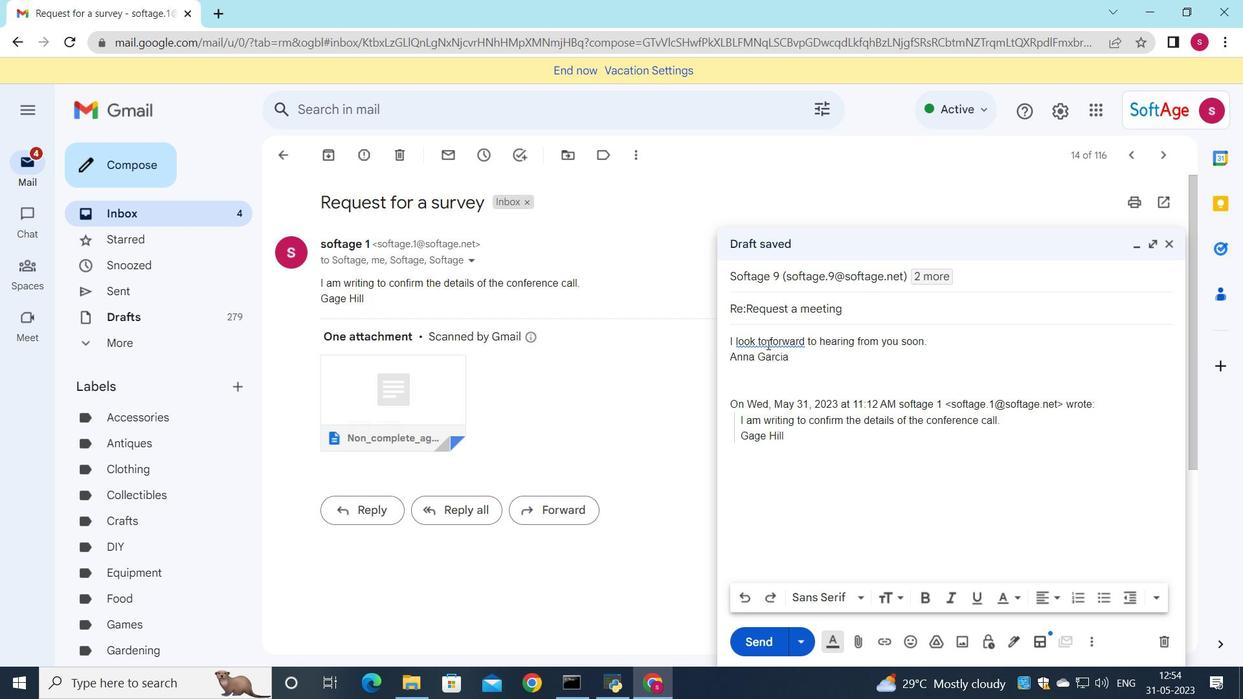 
Action: Mouse pressed left at (766, 344)
Screenshot: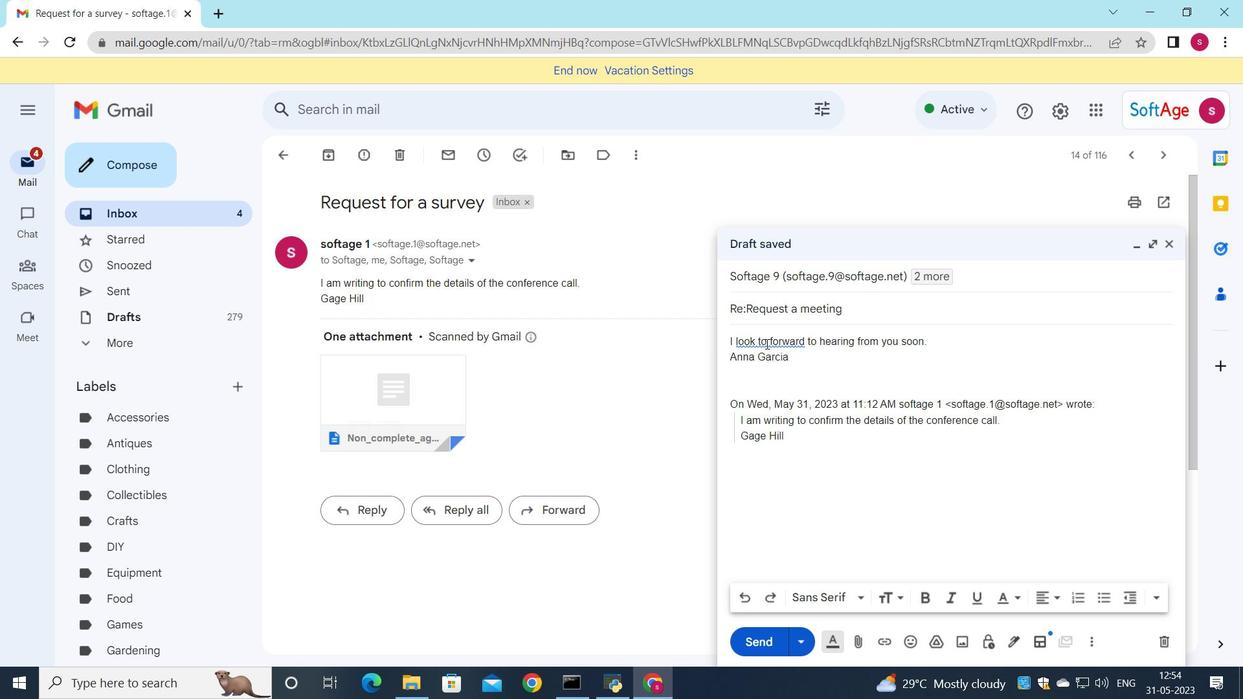
Action: Key pressed <Key.backspace><Key.backspace>
Screenshot: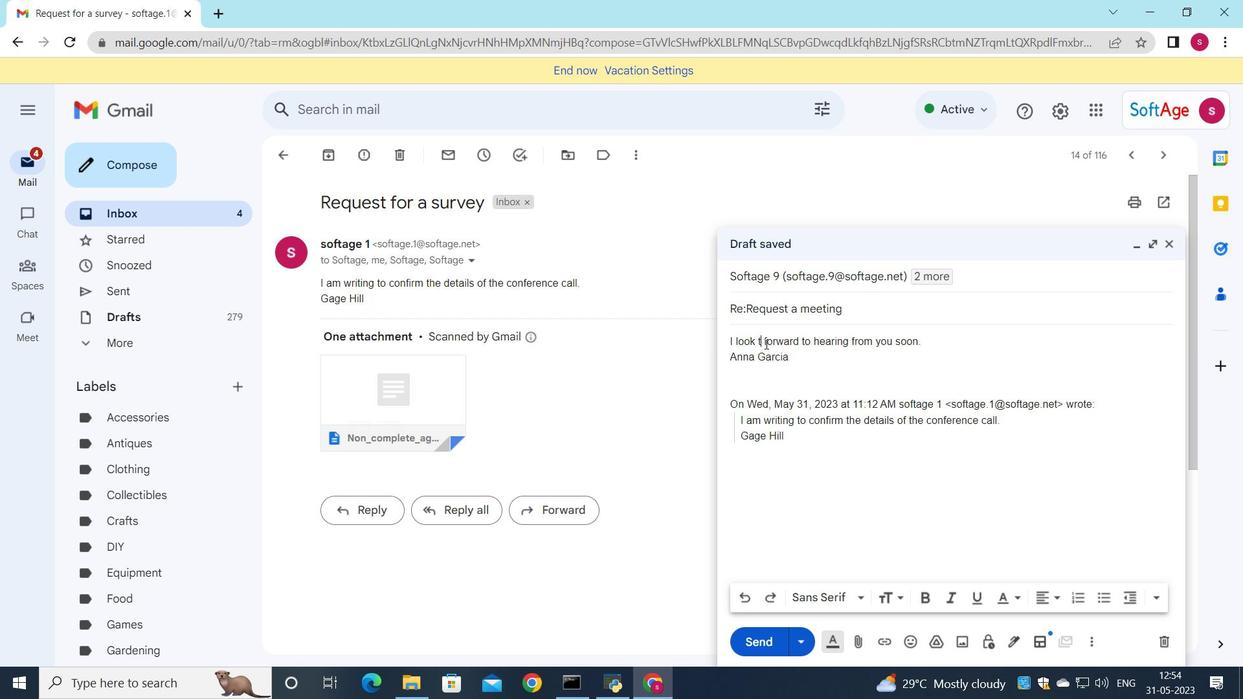 
Action: Mouse moved to (754, 640)
Screenshot: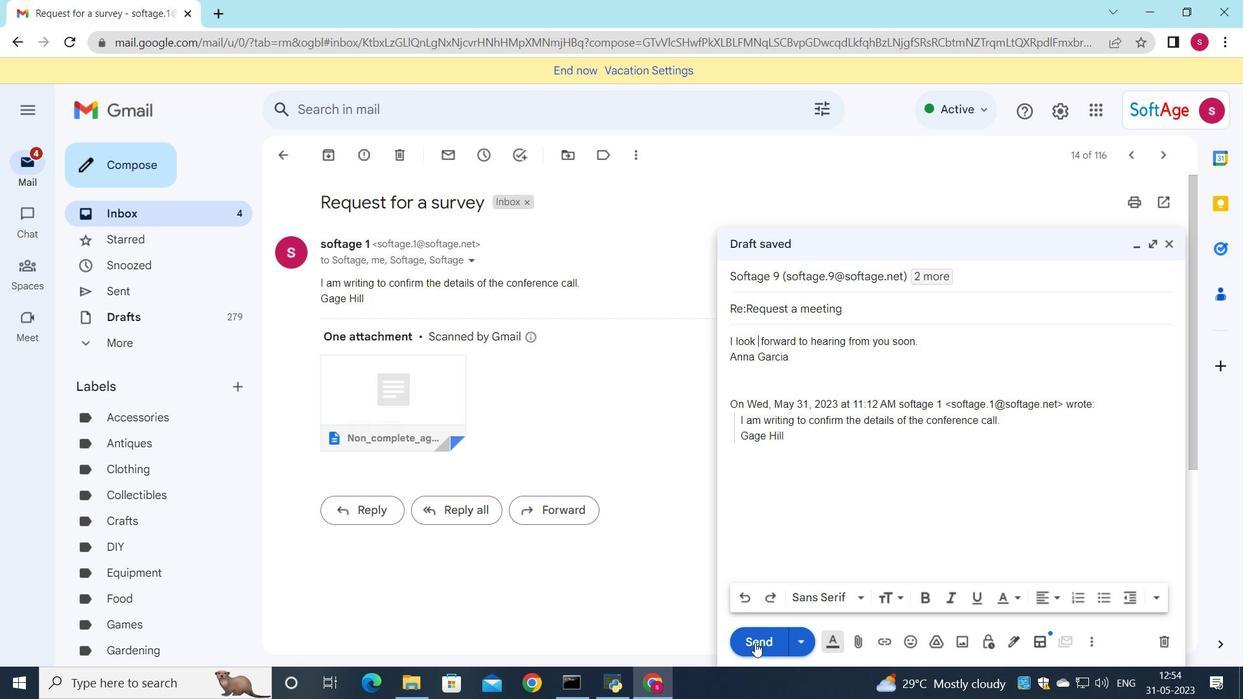 
Action: Mouse pressed left at (754, 640)
Screenshot: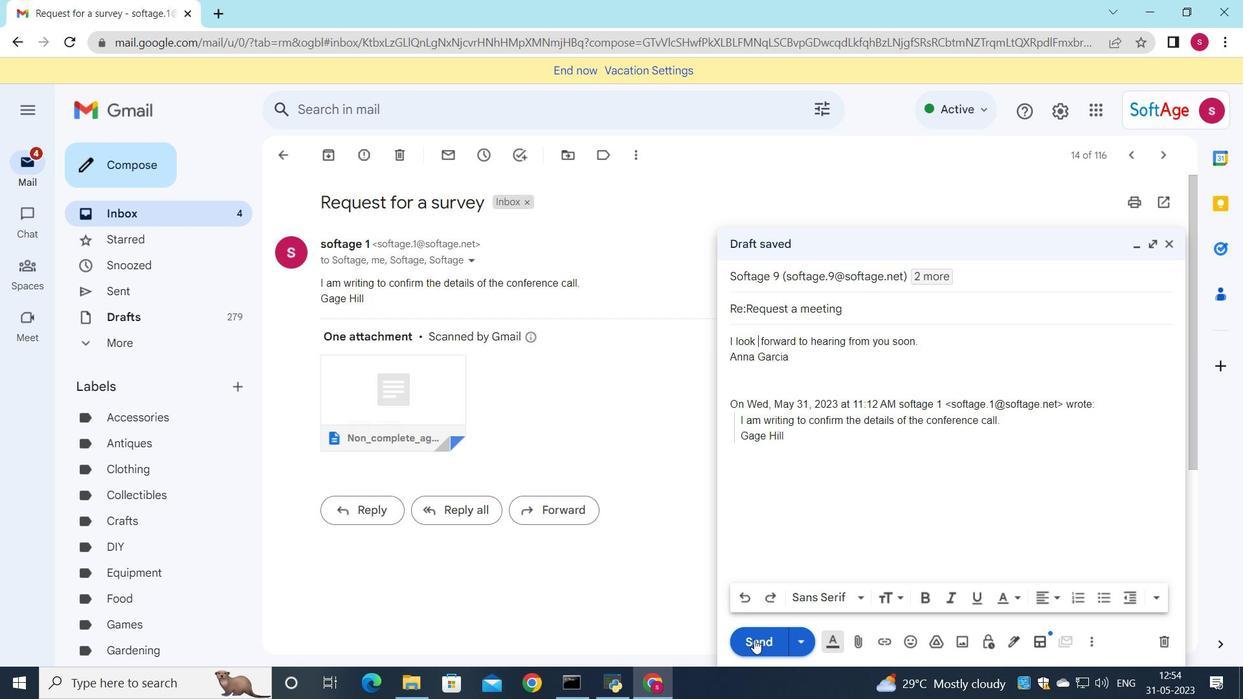 
Action: Mouse moved to (208, 220)
Screenshot: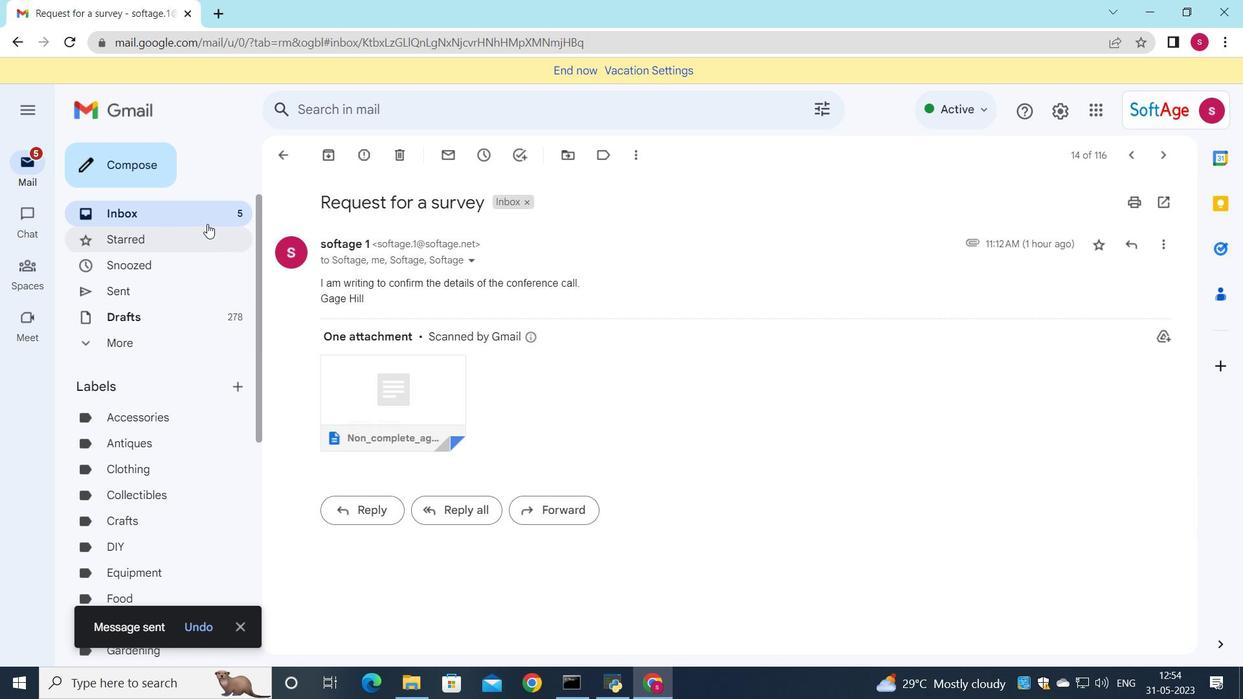 
Action: Mouse pressed left at (208, 220)
Screenshot: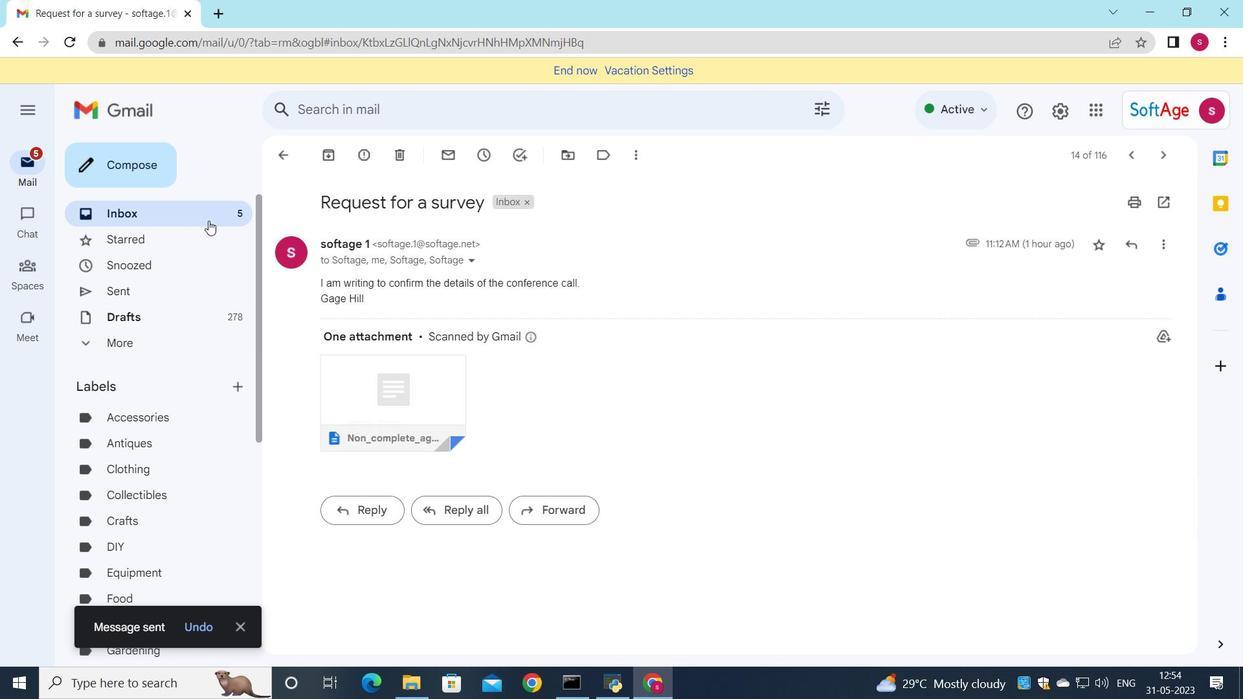 
Action: Mouse moved to (561, 217)
Screenshot: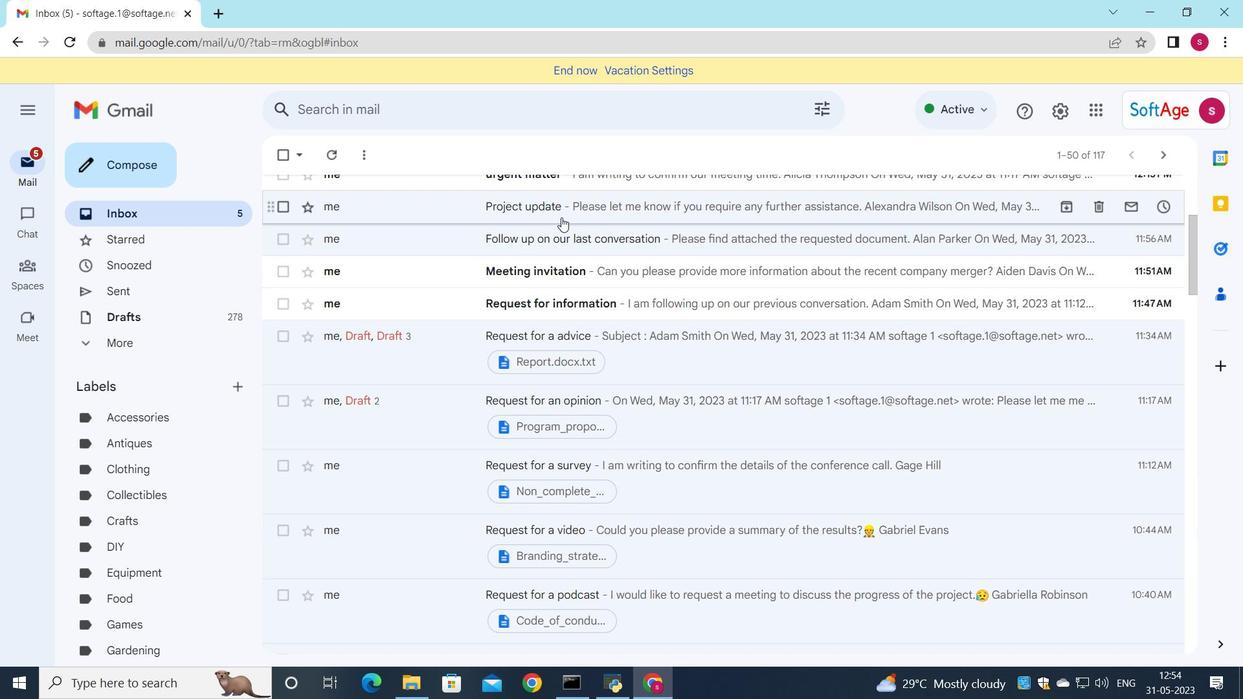 
Action: Mouse scrolled (561, 218) with delta (0, 0)
Screenshot: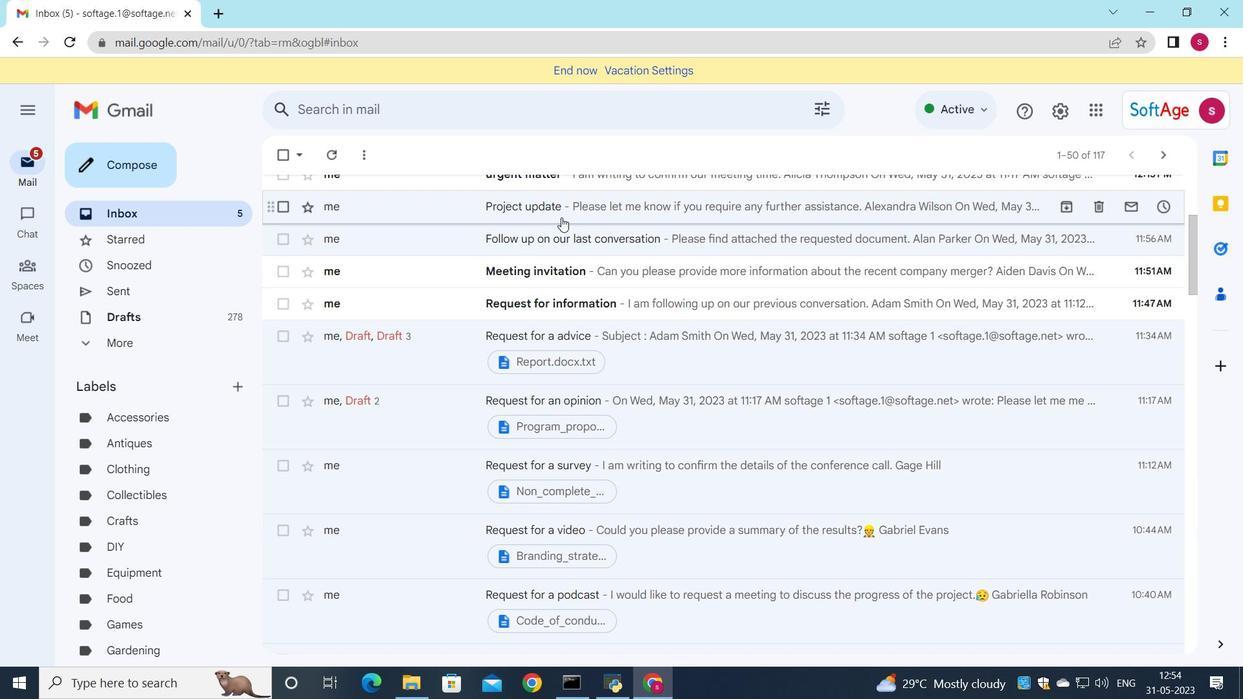 
Action: Mouse scrolled (561, 218) with delta (0, 0)
Screenshot: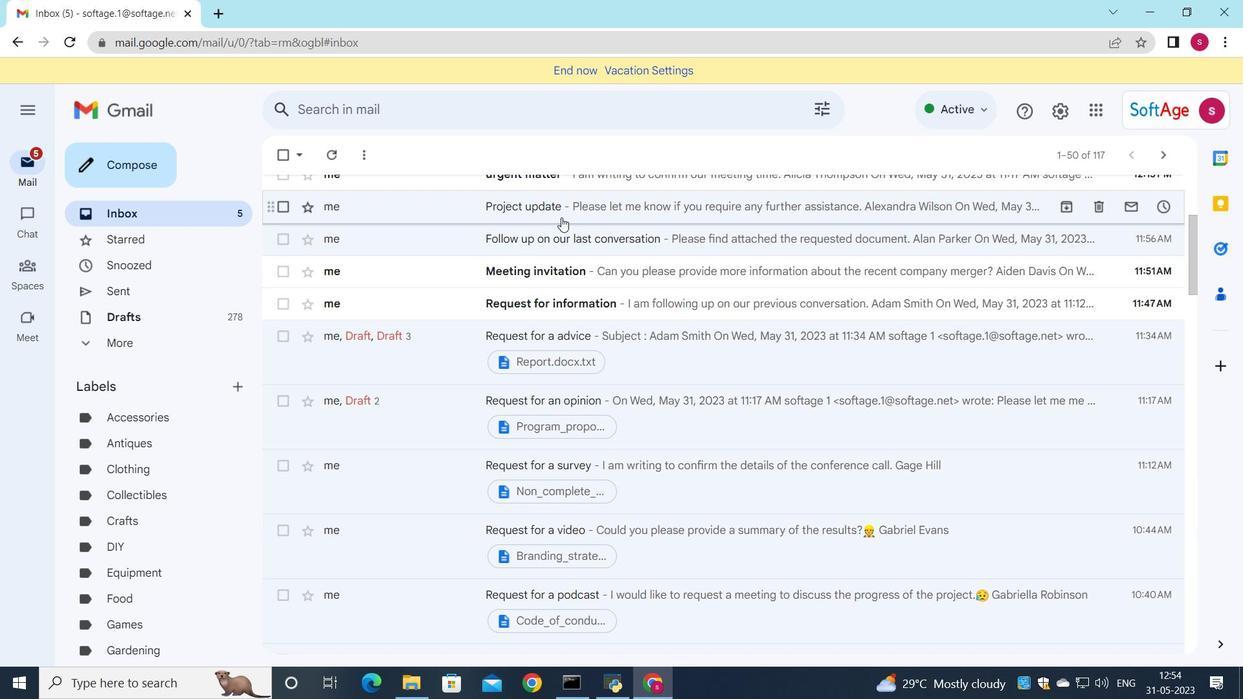 
Action: Mouse scrolled (561, 218) with delta (0, 0)
Screenshot: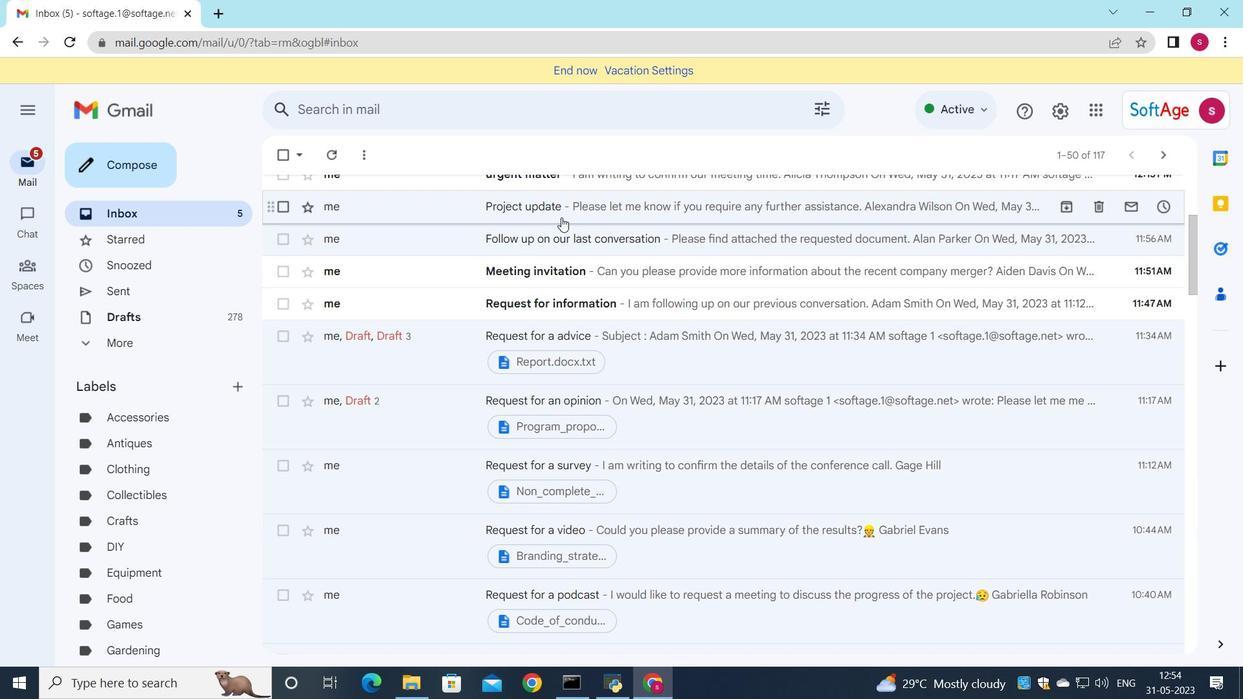 
Action: Mouse moved to (564, 196)
Screenshot: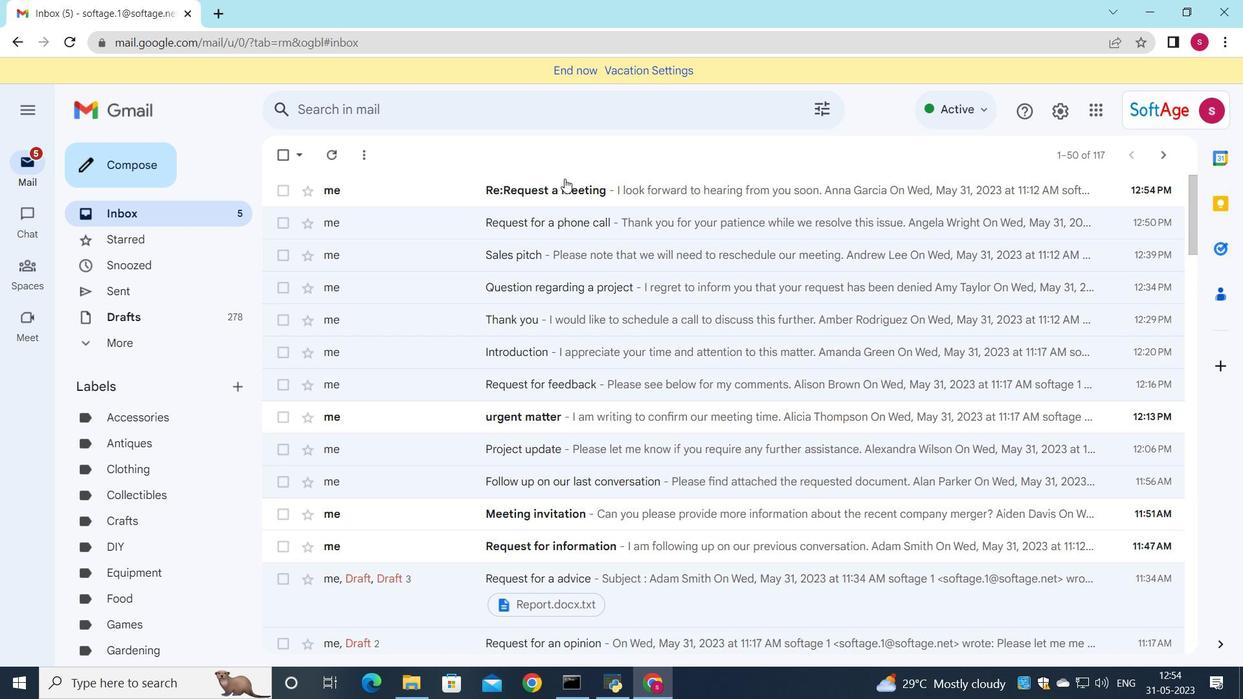 
Action: Mouse pressed left at (564, 196)
Screenshot: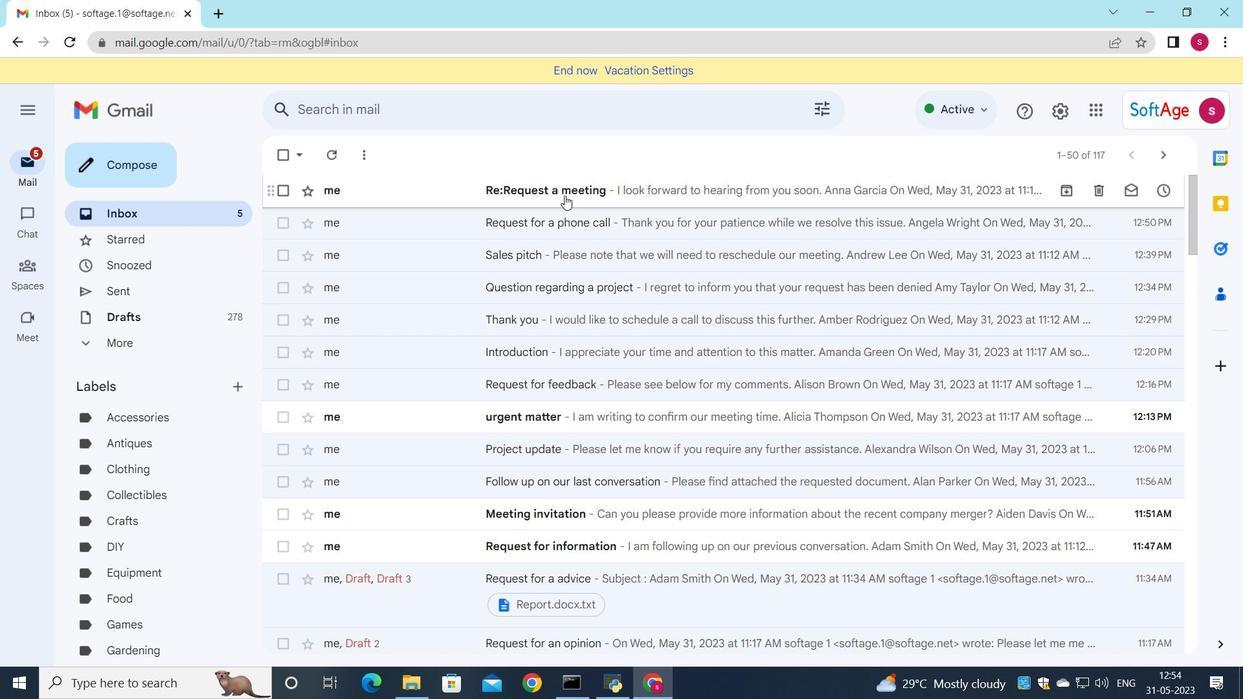 
Action: Mouse moved to (629, 241)
Screenshot: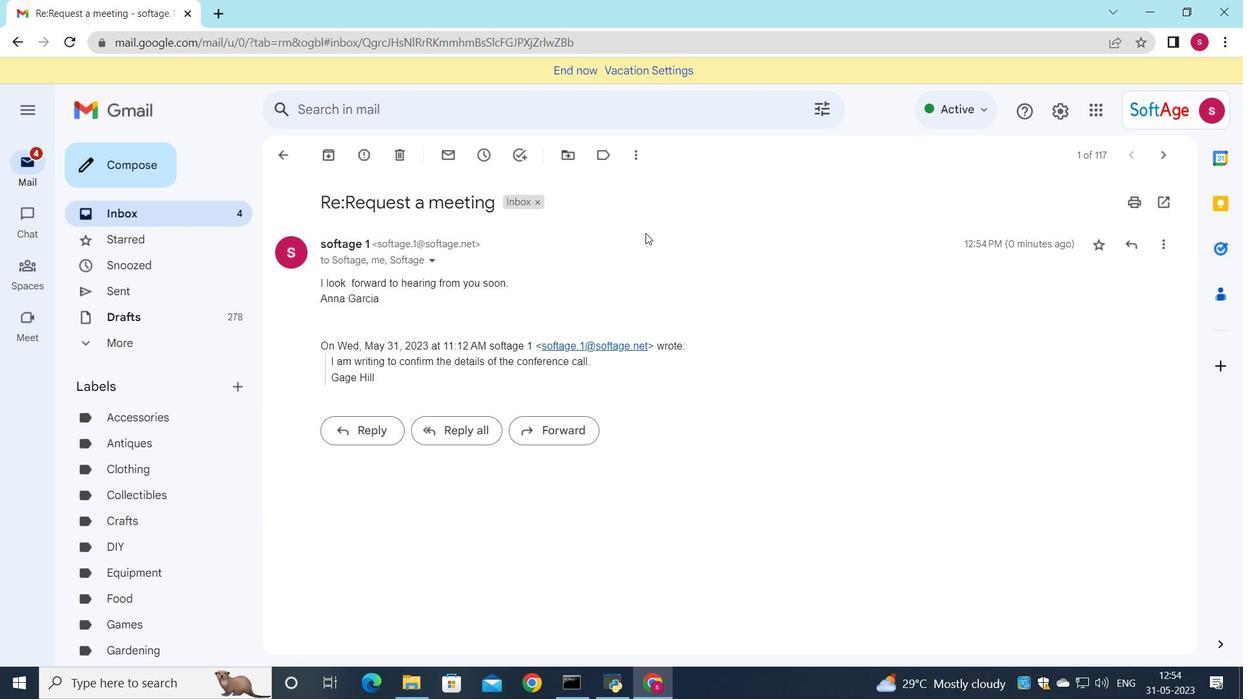 
